 Task: Plan a trip to Siracusa, Italy from 9th November, 2023 to 16th November, 2023 for 2 adults.2 bedrooms having 2 beds and 1 bathroom. Property type can be flat. Booking option can be shelf check-in. Look for 5 properties as per requirement.
Action: Mouse moved to (505, 114)
Screenshot: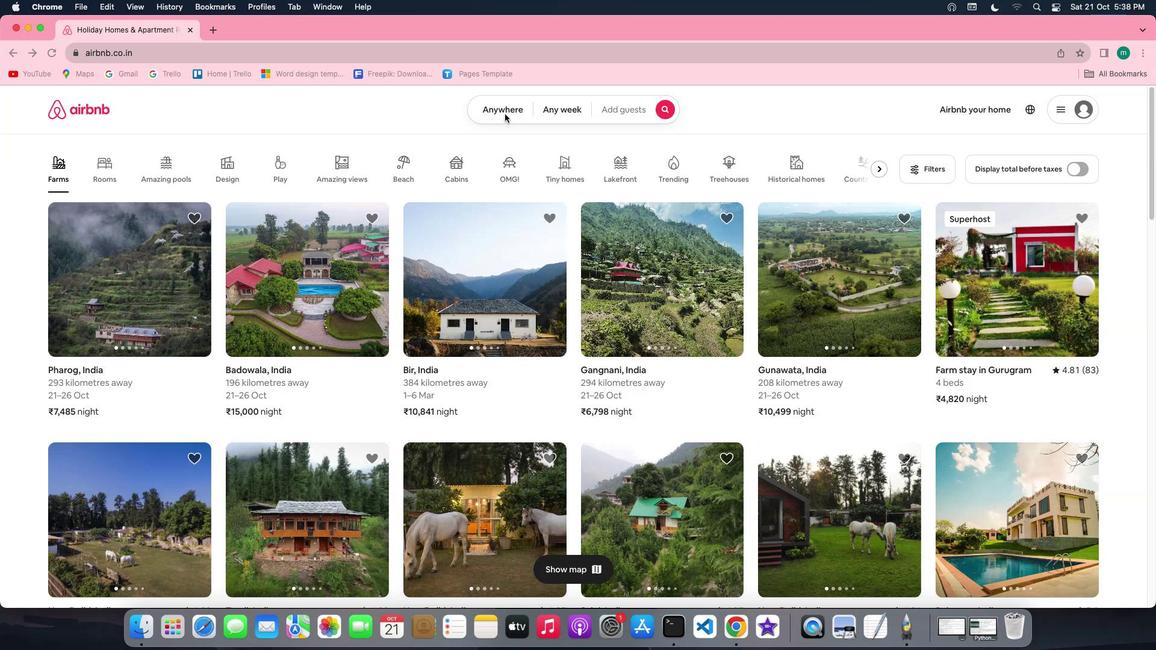 
Action: Mouse pressed left at (505, 114)
Screenshot: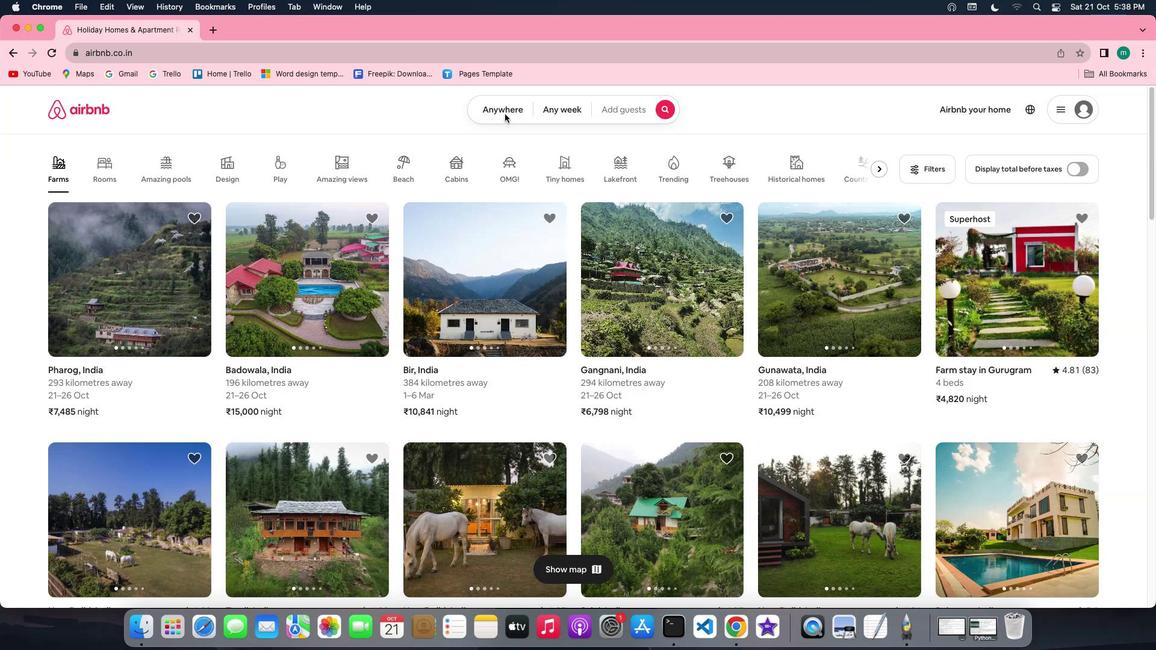 
Action: Mouse pressed left at (505, 114)
Screenshot: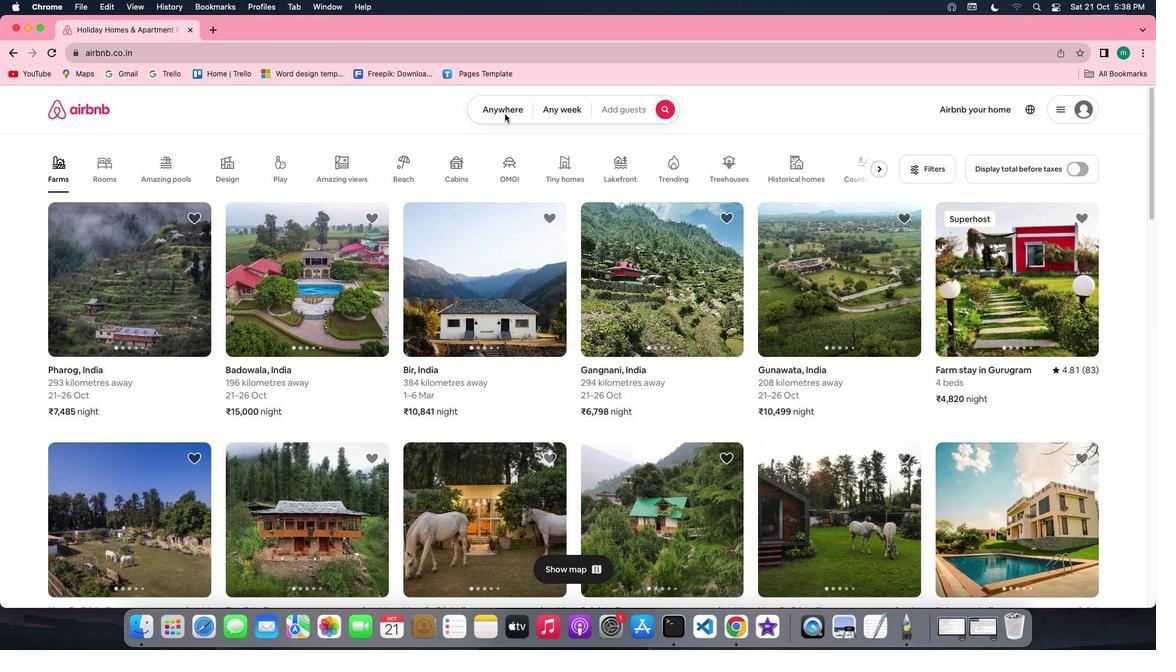 
Action: Mouse moved to (430, 150)
Screenshot: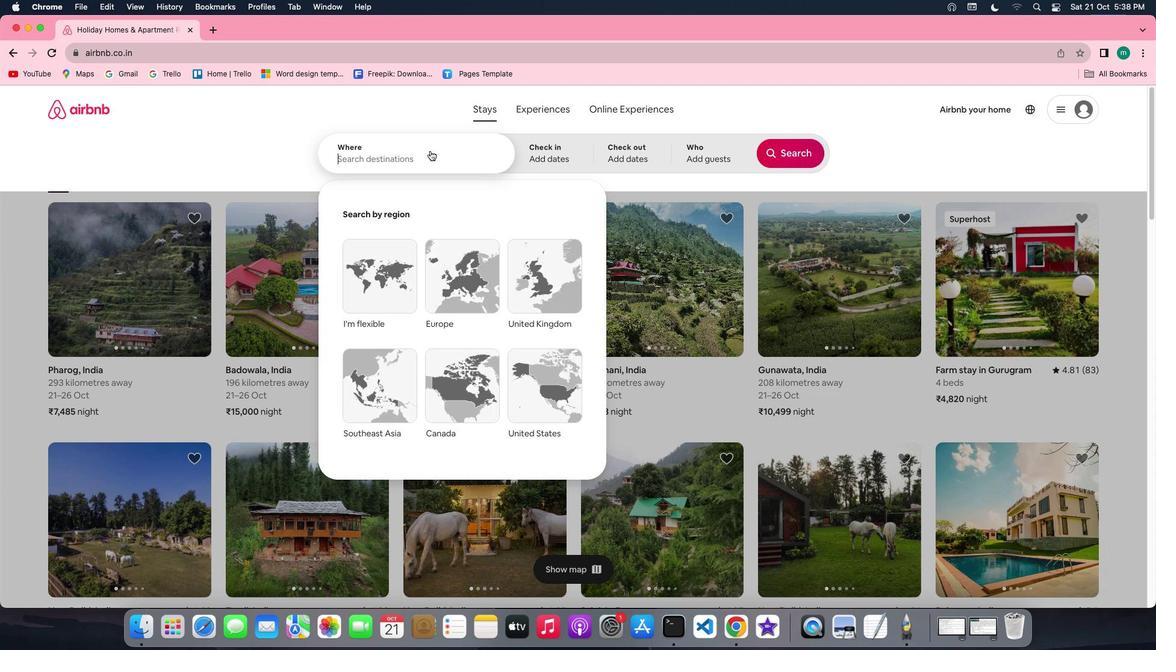
Action: Mouse pressed left at (430, 150)
Screenshot: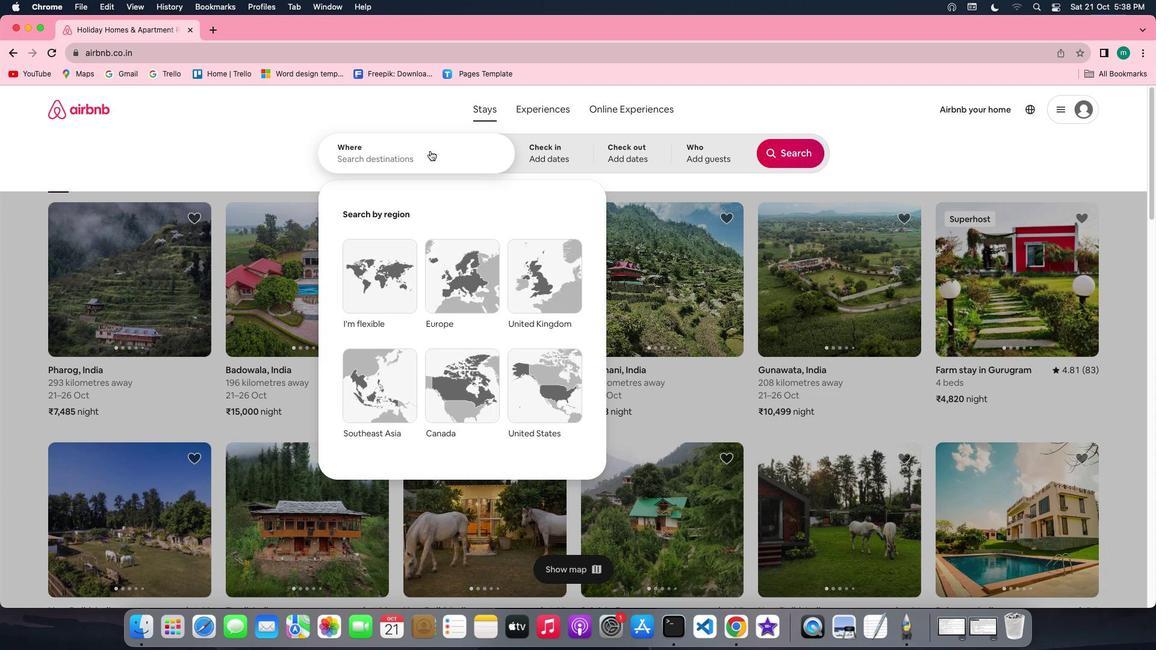 
Action: Mouse moved to (428, 157)
Screenshot: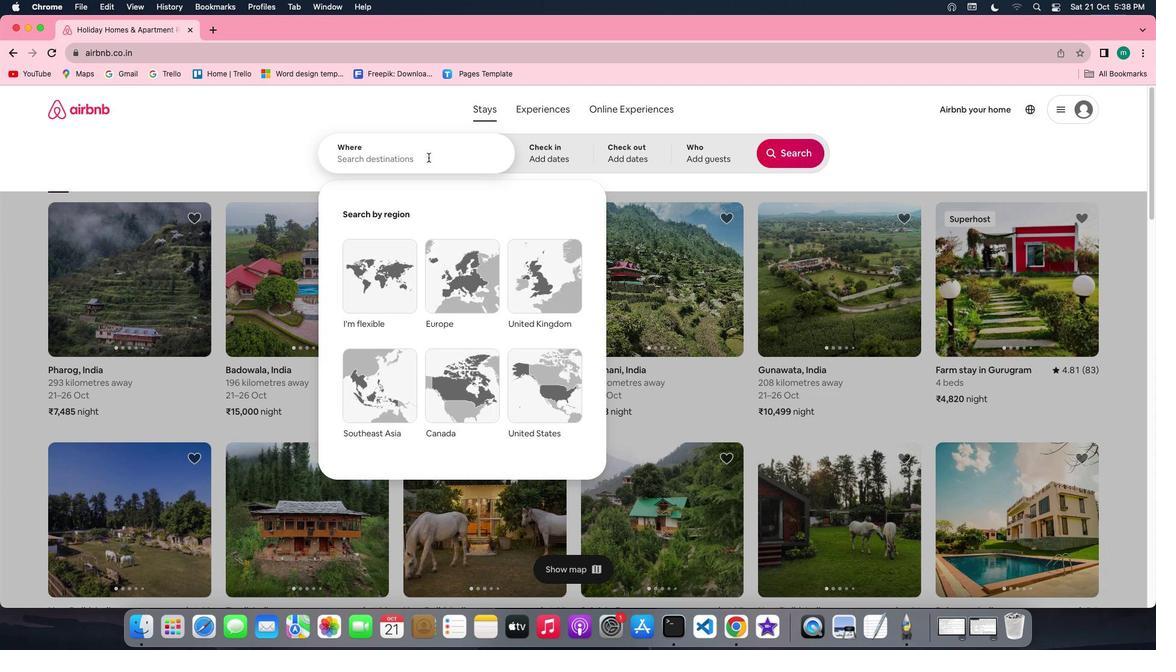 
Action: Mouse pressed left at (428, 157)
Screenshot: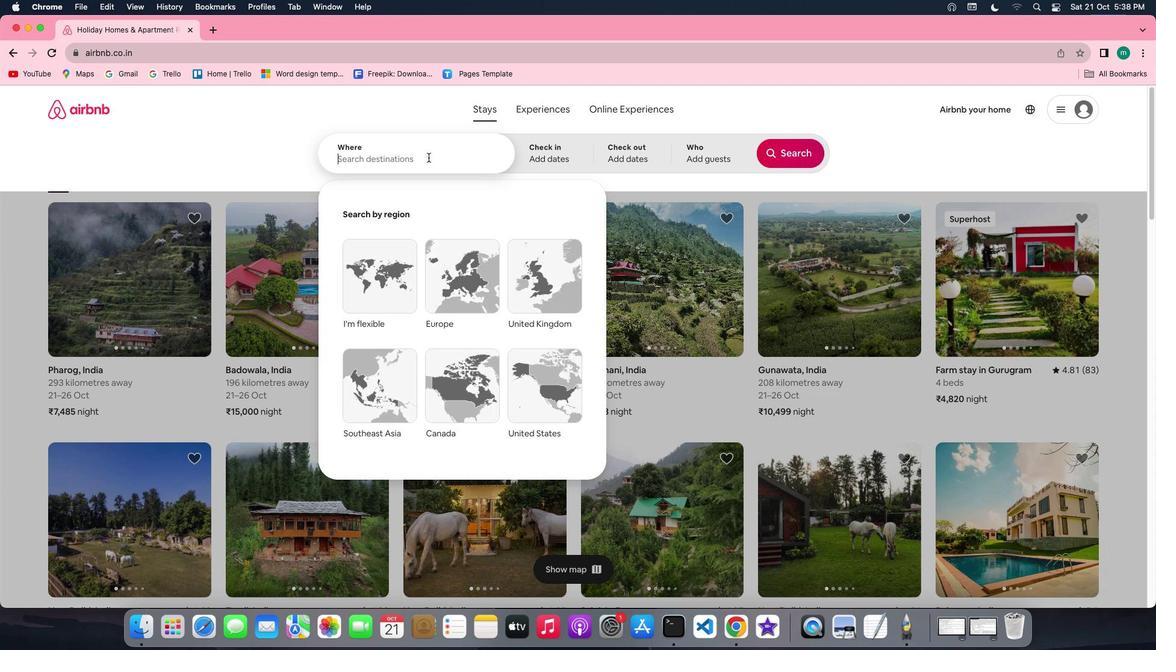 
Action: Key pressed Key.shift'S''i''r''a''c''u''s''a'','Key.spaceKey.shift'i''t''a''l''y'
Screenshot: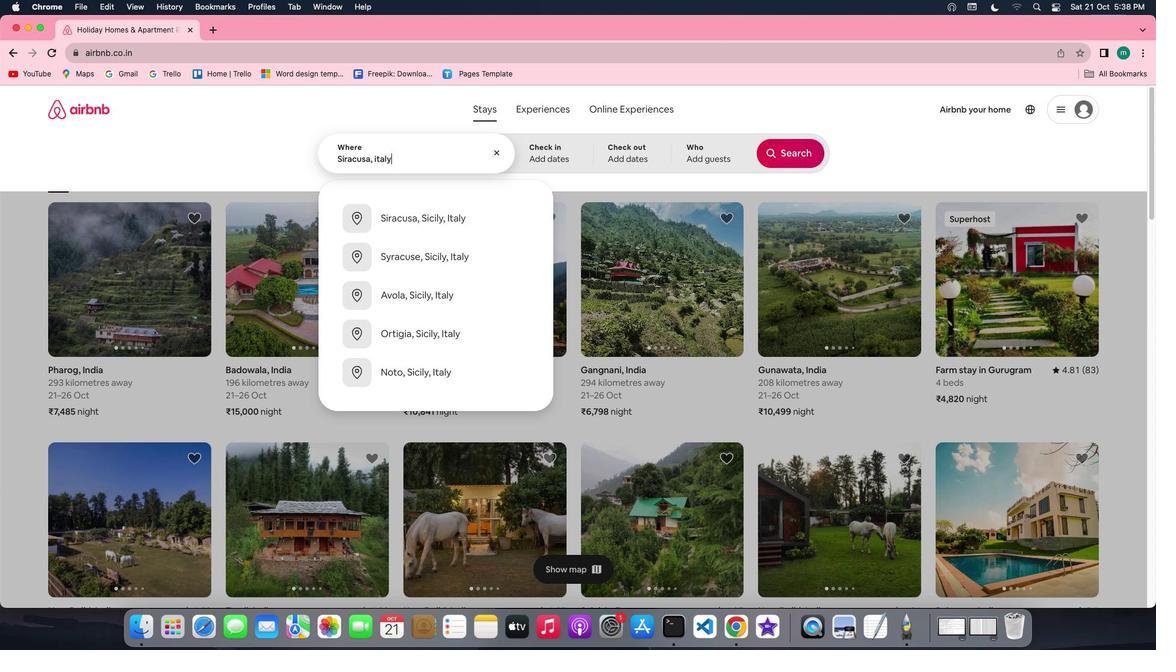 
Action: Mouse moved to (566, 147)
Screenshot: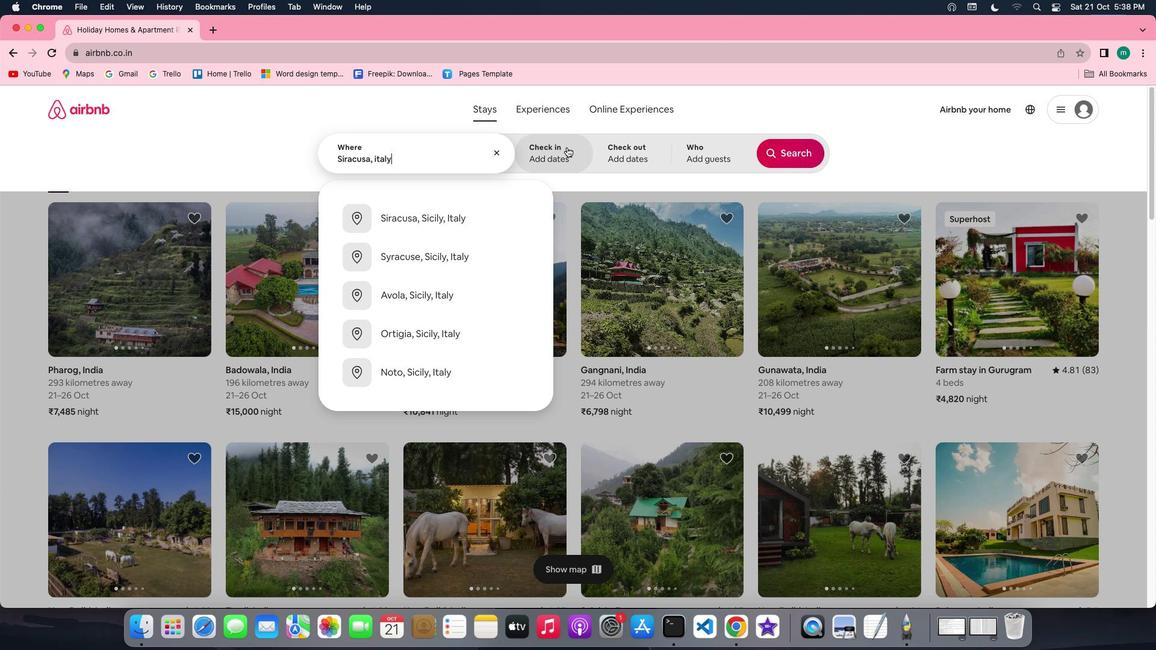 
Action: Mouse pressed left at (566, 147)
Screenshot: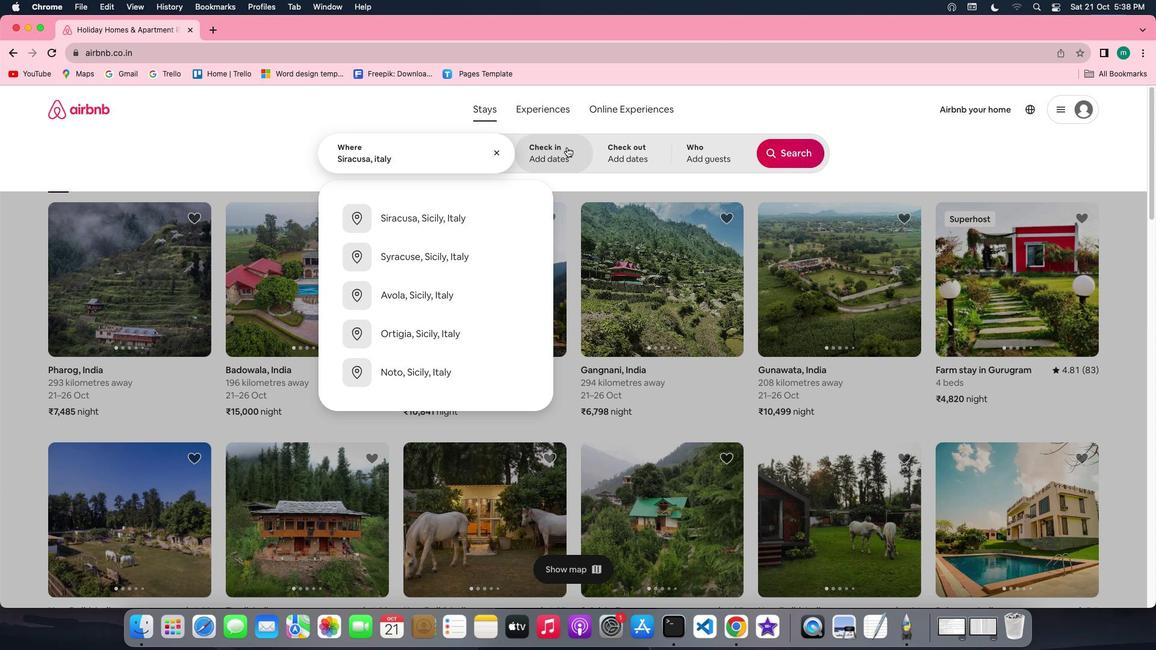 
Action: Mouse moved to (714, 328)
Screenshot: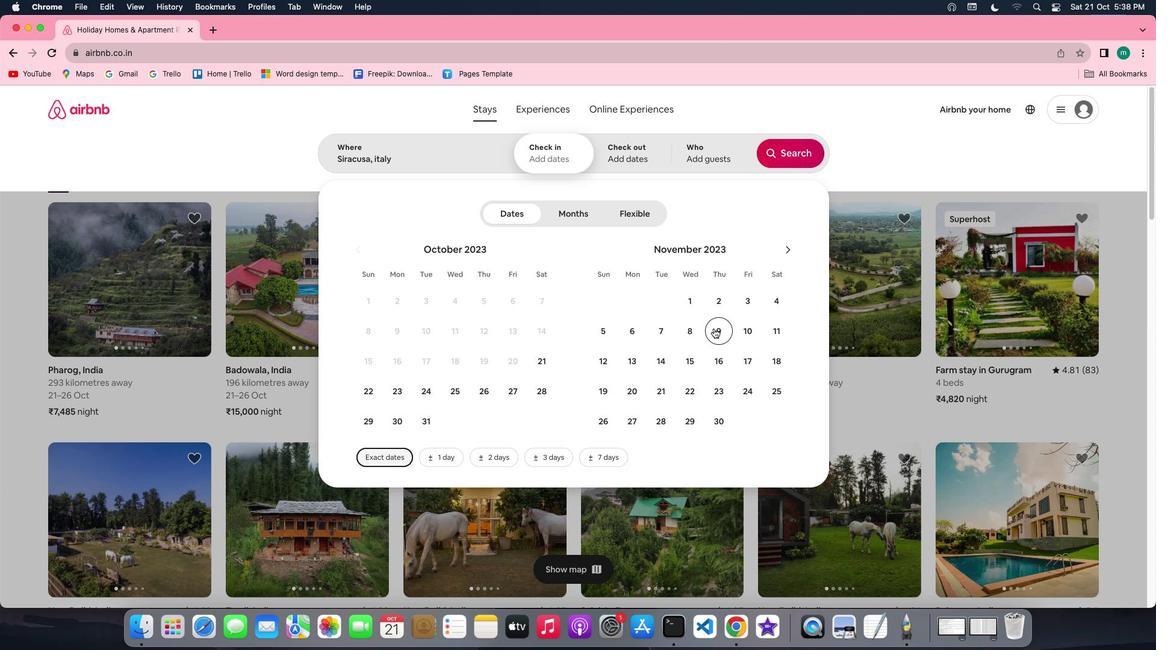 
Action: Mouse pressed left at (714, 328)
Screenshot: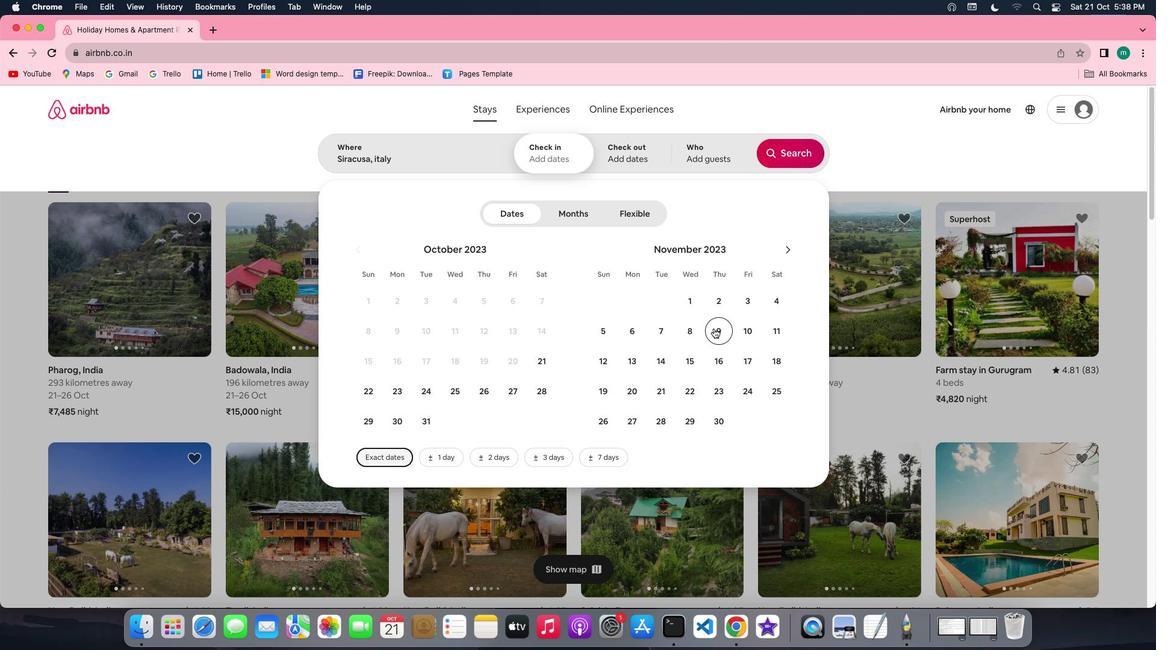 
Action: Mouse moved to (719, 351)
Screenshot: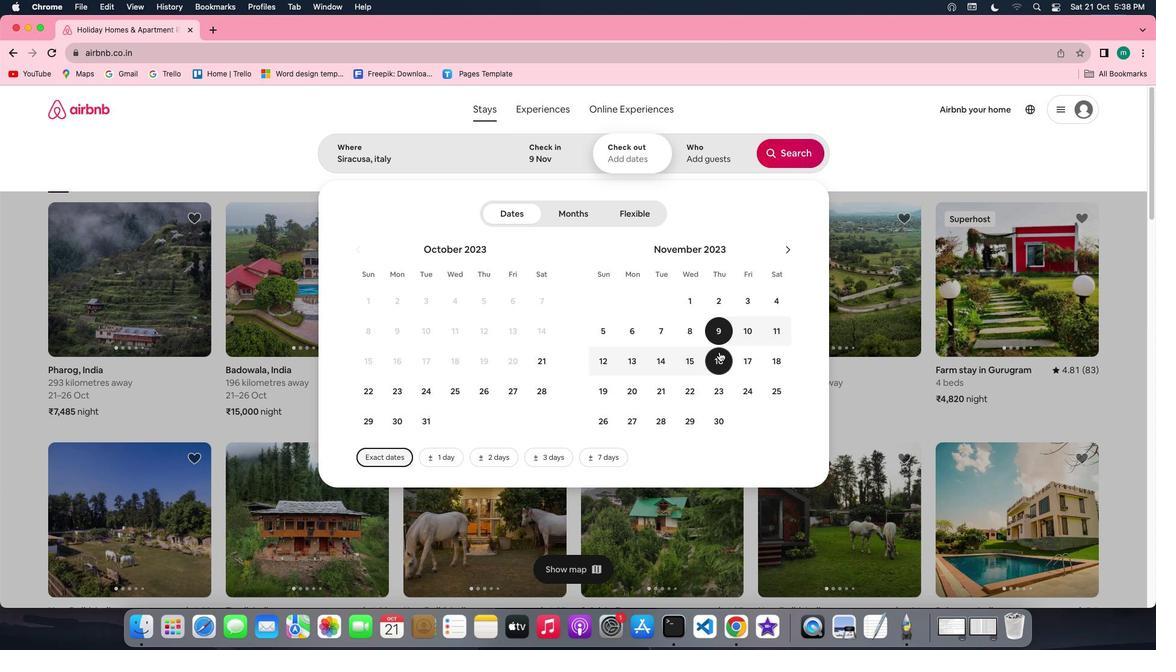 
Action: Mouse pressed left at (719, 351)
Screenshot: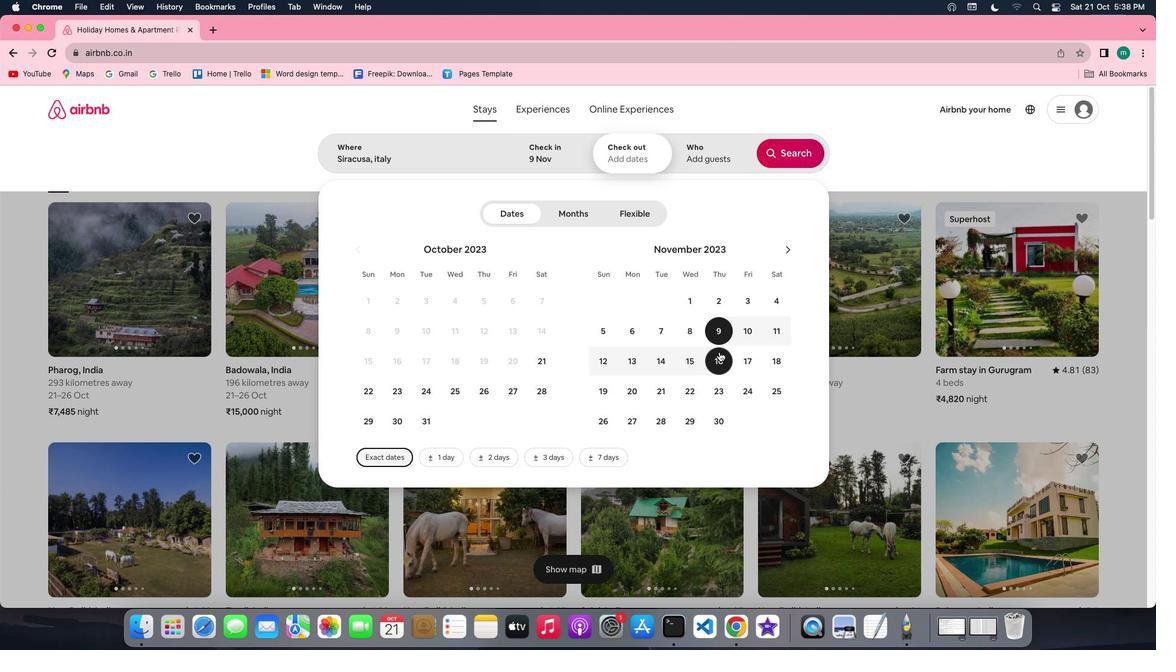 
Action: Mouse moved to (719, 140)
Screenshot: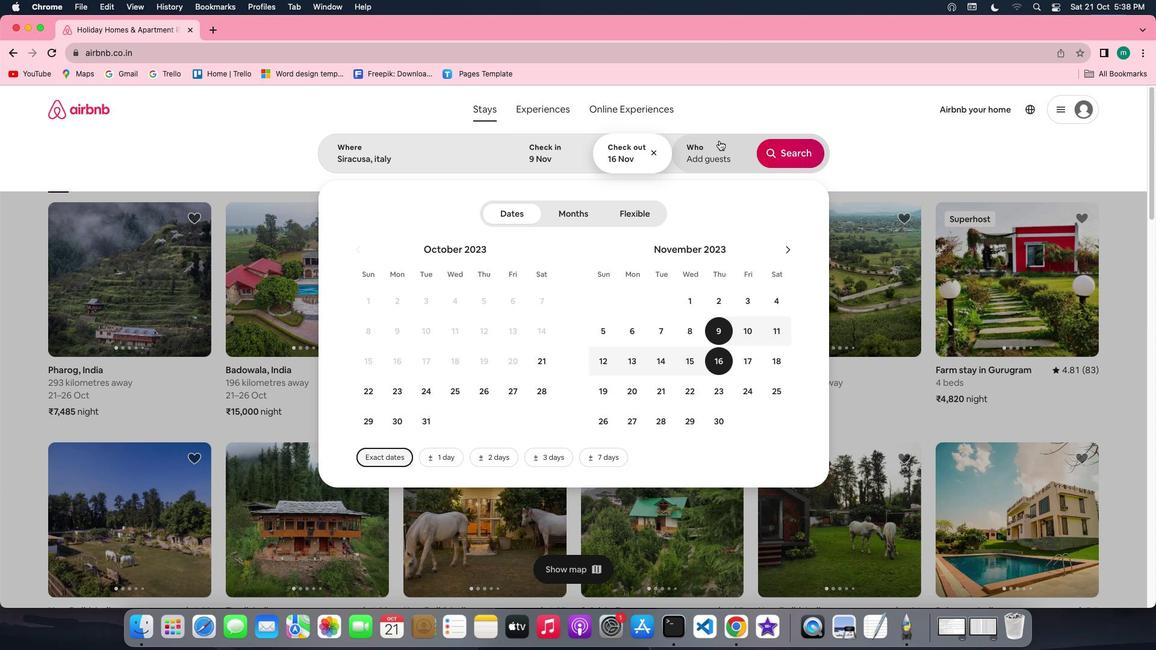 
Action: Mouse pressed left at (719, 140)
Screenshot: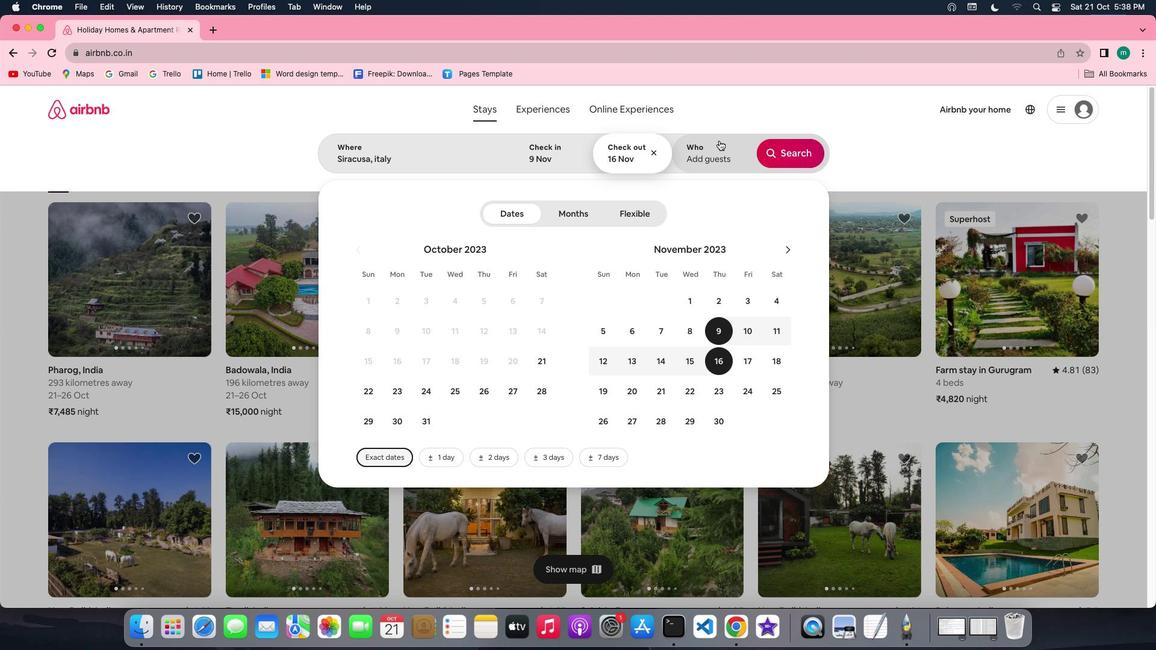 
Action: Mouse moved to (800, 213)
Screenshot: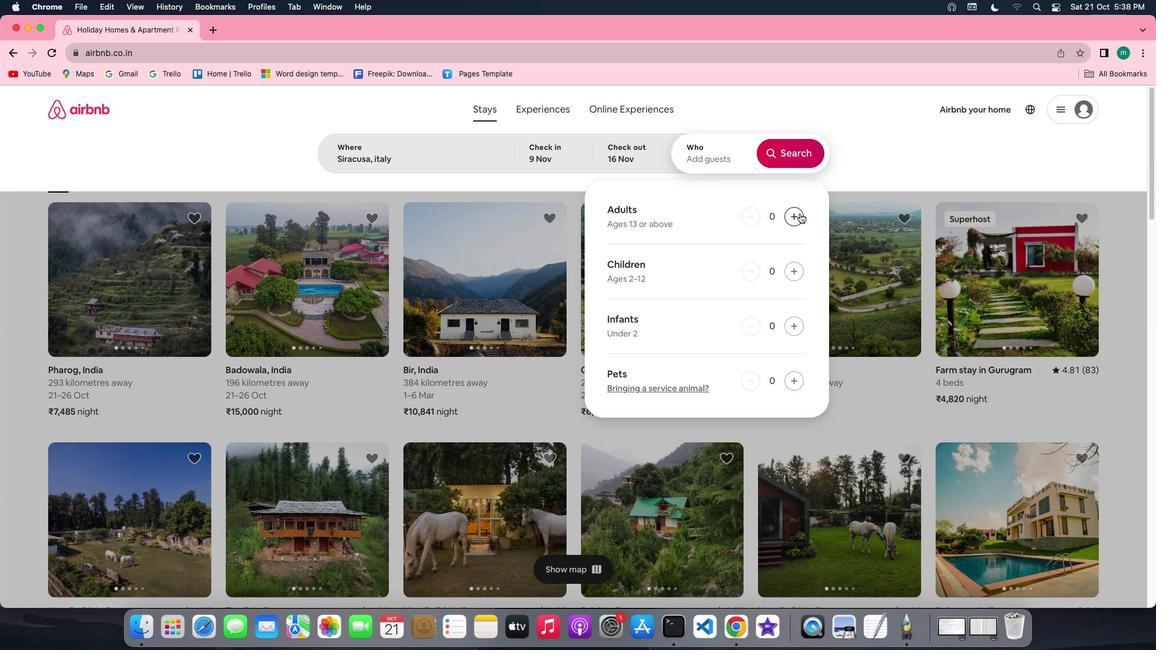 
Action: Mouse pressed left at (800, 213)
Screenshot: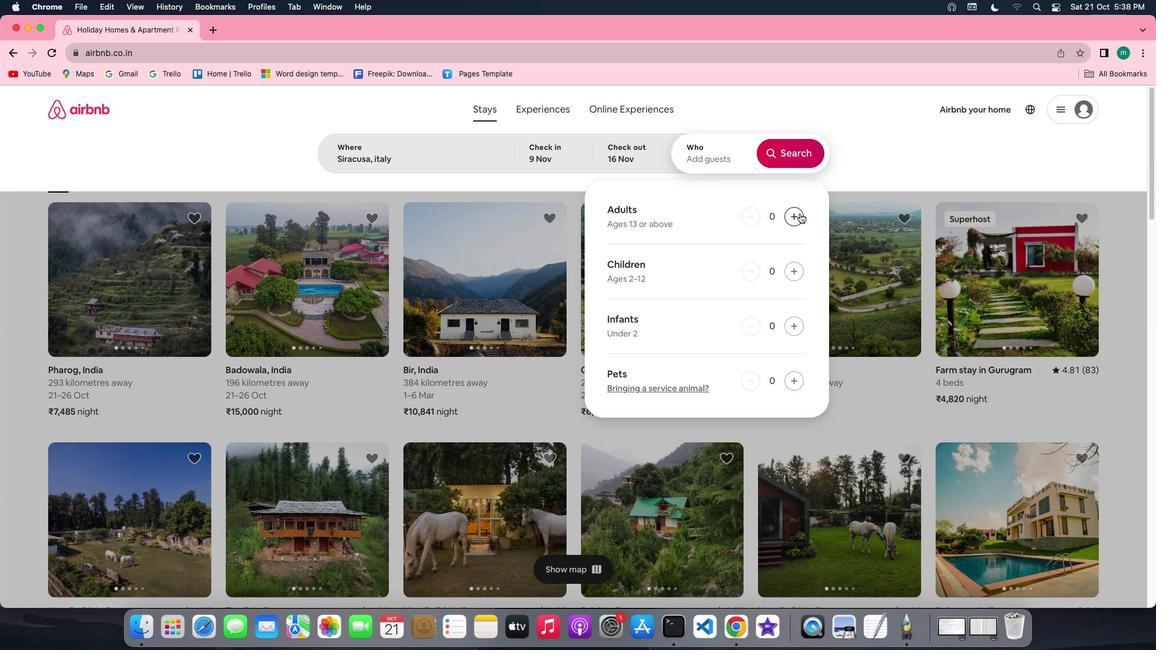 
Action: Mouse pressed left at (800, 213)
Screenshot: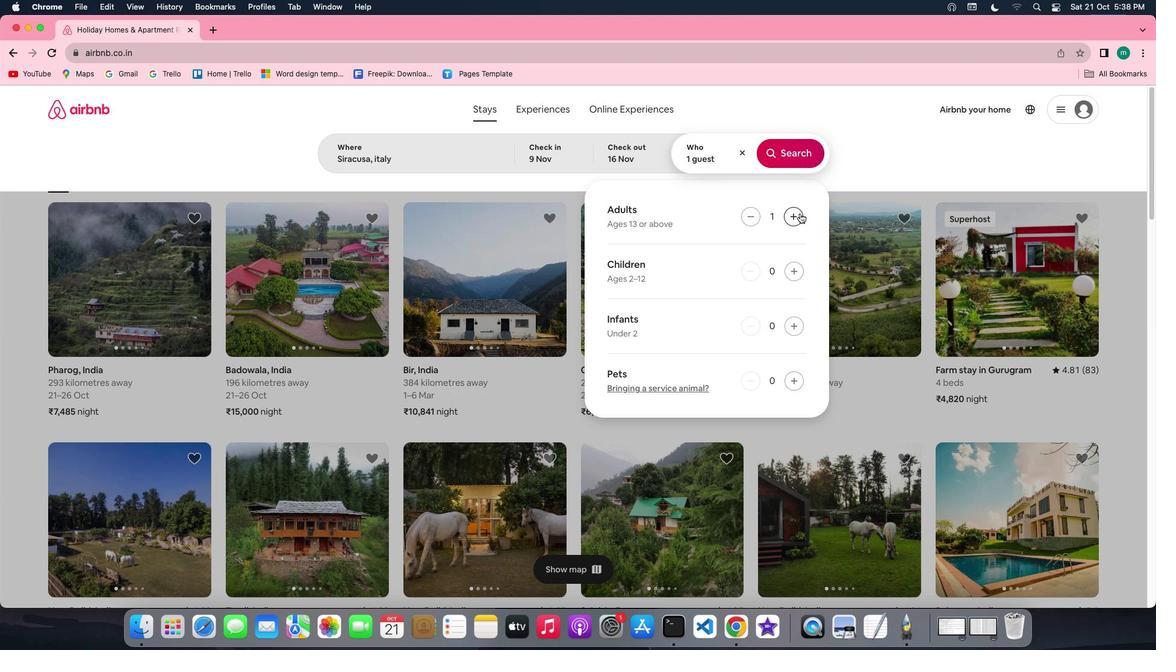 
Action: Mouse moved to (782, 154)
Screenshot: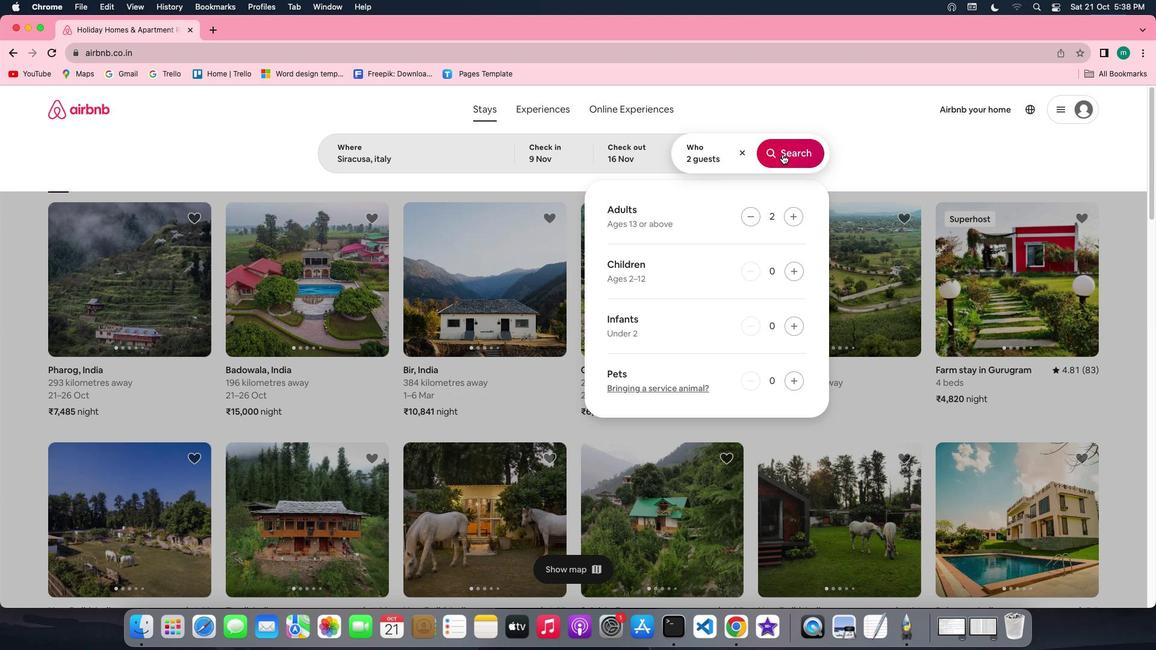 
Action: Mouse pressed left at (782, 154)
Screenshot: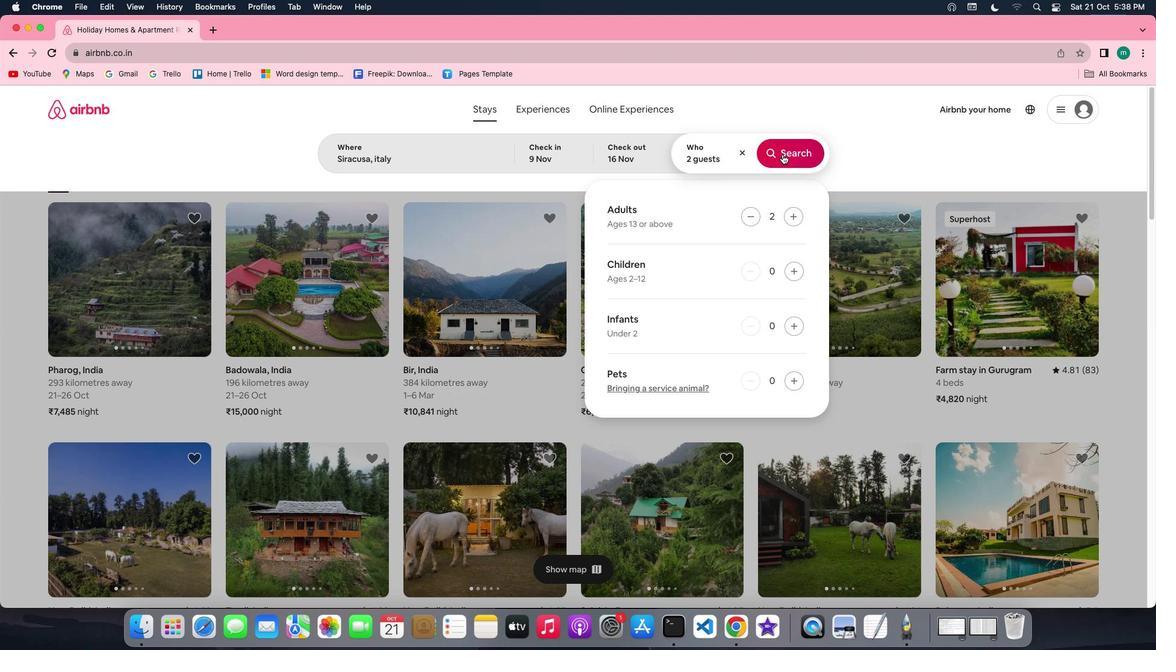 
Action: Mouse moved to (960, 157)
Screenshot: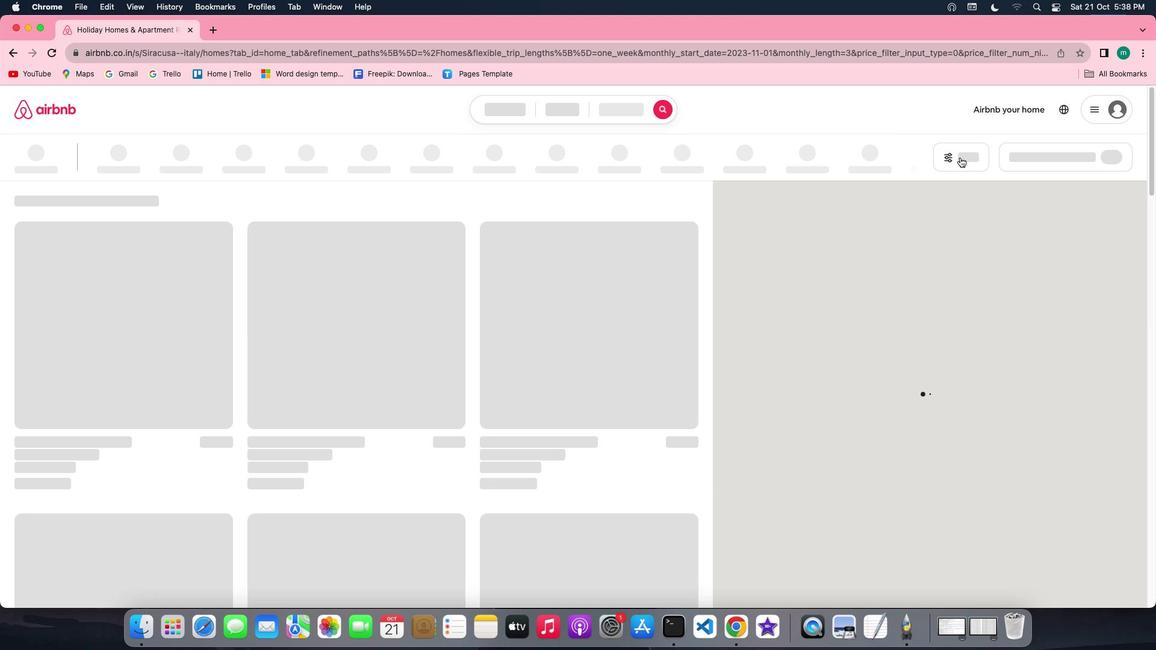 
Action: Mouse pressed left at (960, 157)
Screenshot: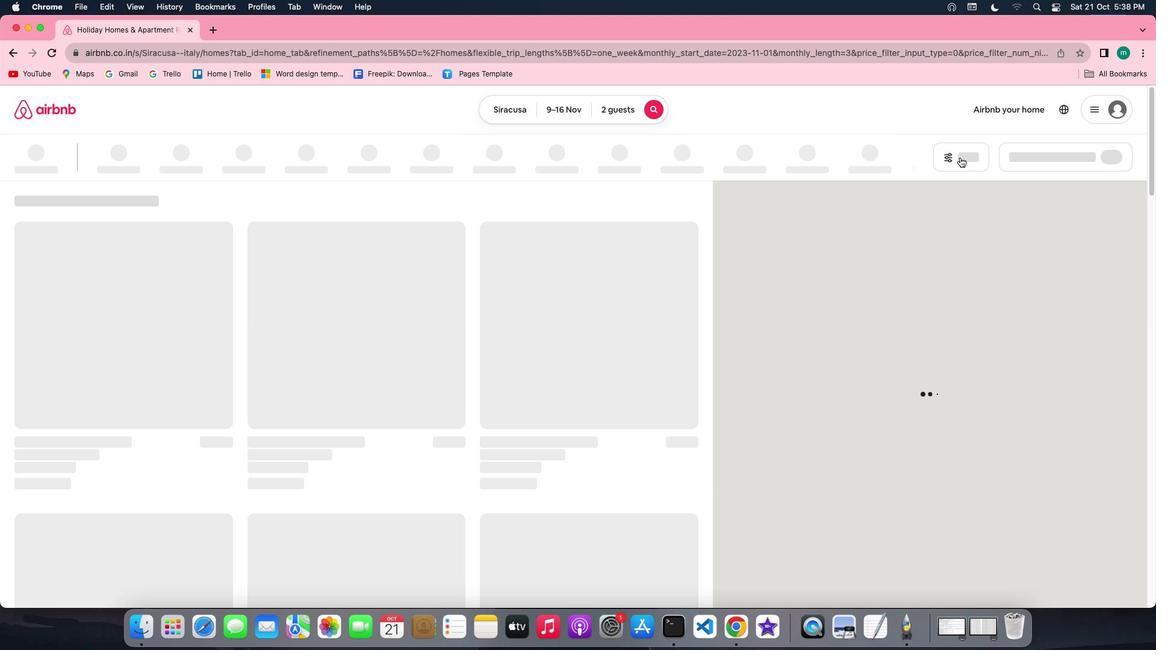 
Action: Mouse moved to (964, 155)
Screenshot: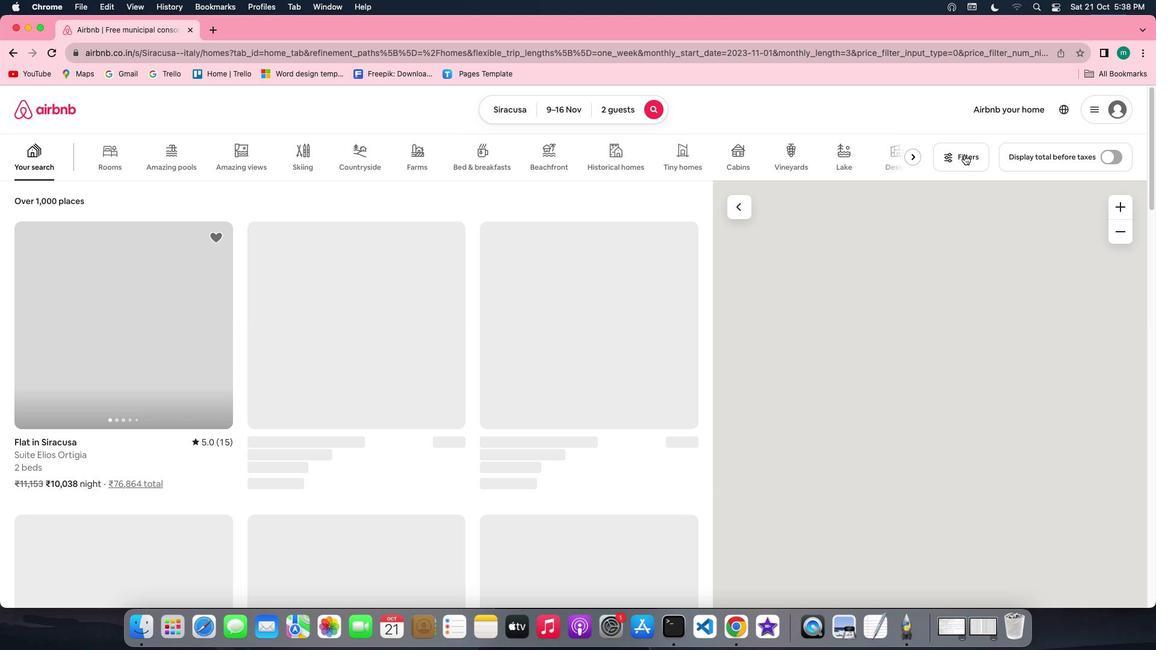 
Action: Mouse pressed left at (964, 155)
Screenshot: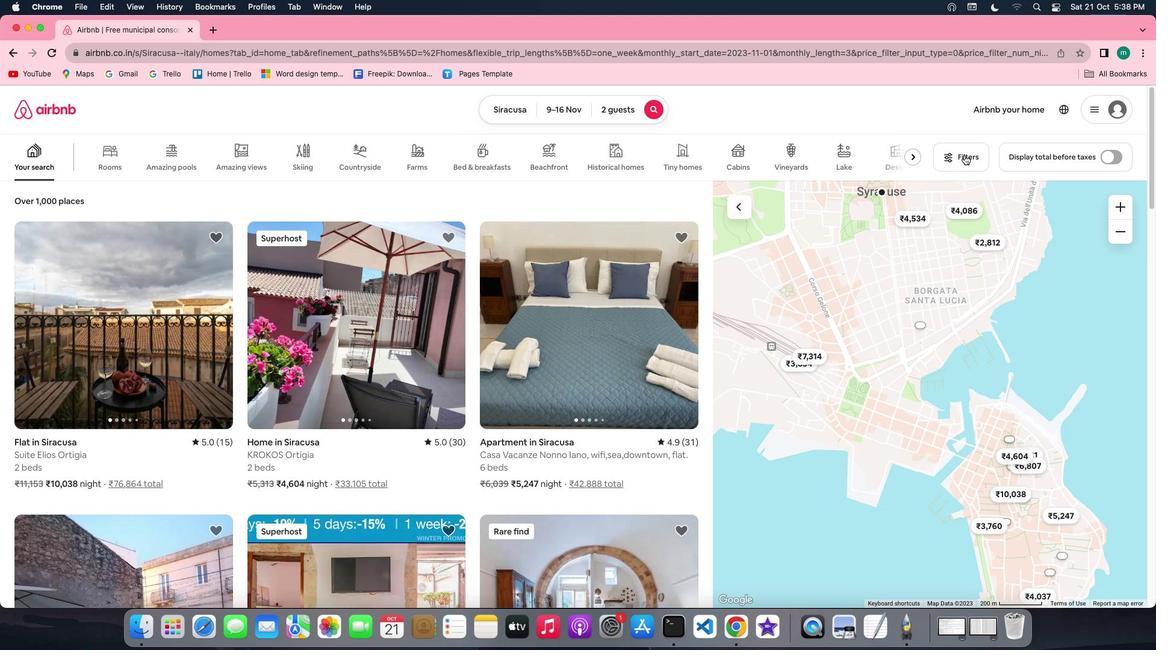 
Action: Mouse moved to (576, 302)
Screenshot: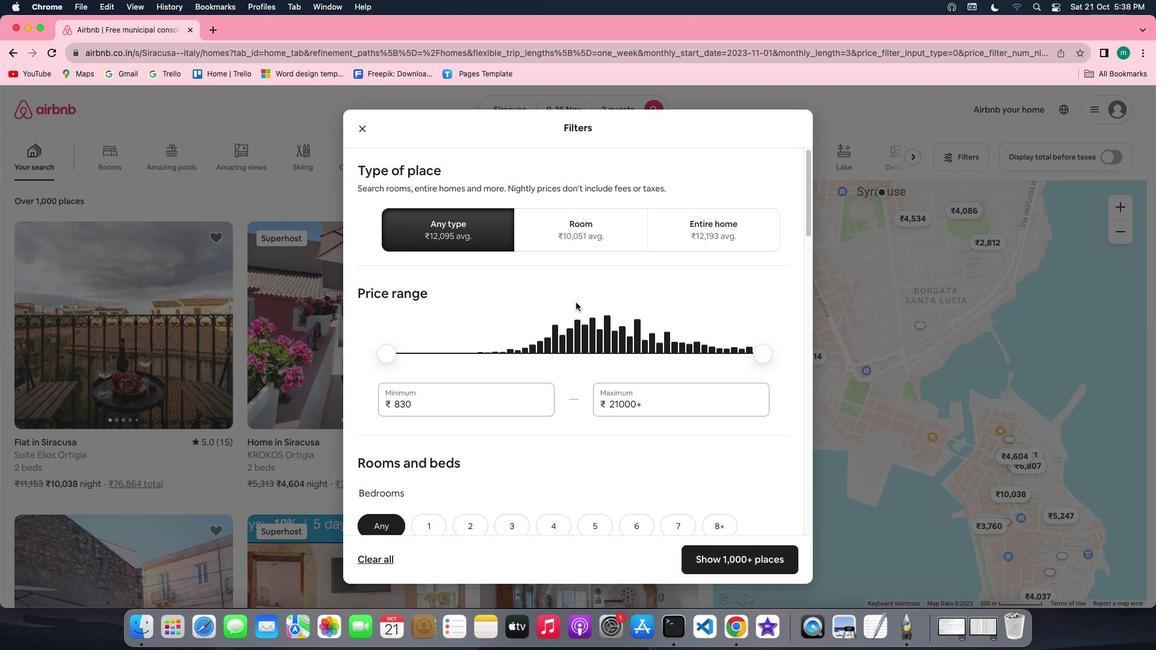 
Action: Mouse scrolled (576, 302) with delta (0, 0)
Screenshot: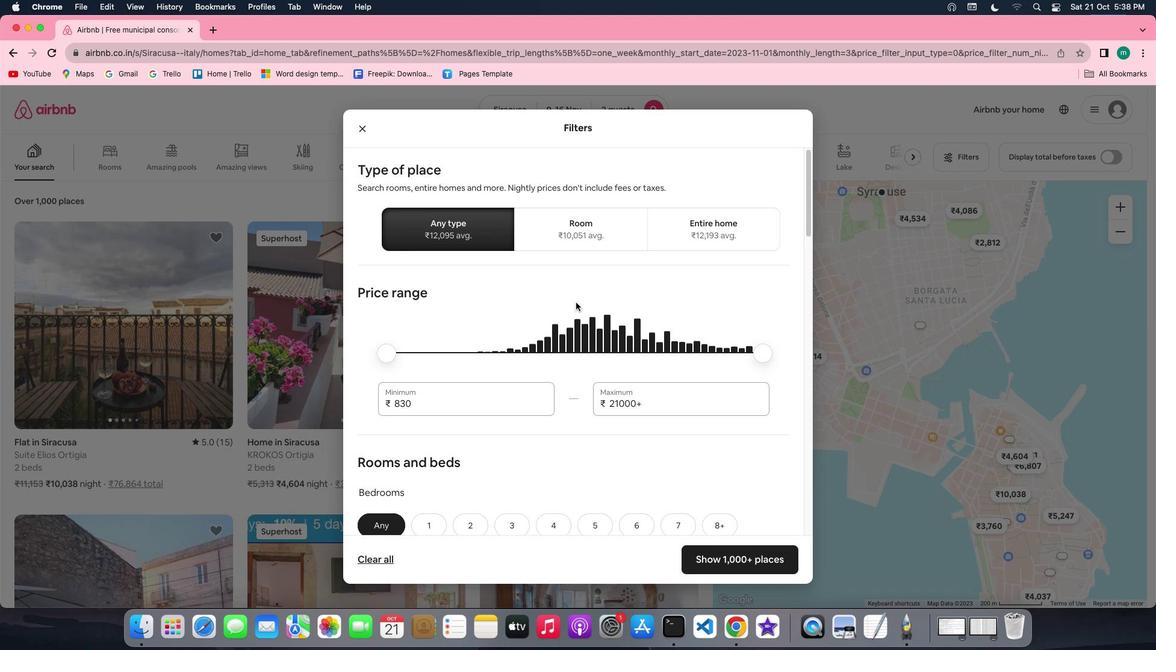 
Action: Mouse scrolled (576, 302) with delta (0, 0)
Screenshot: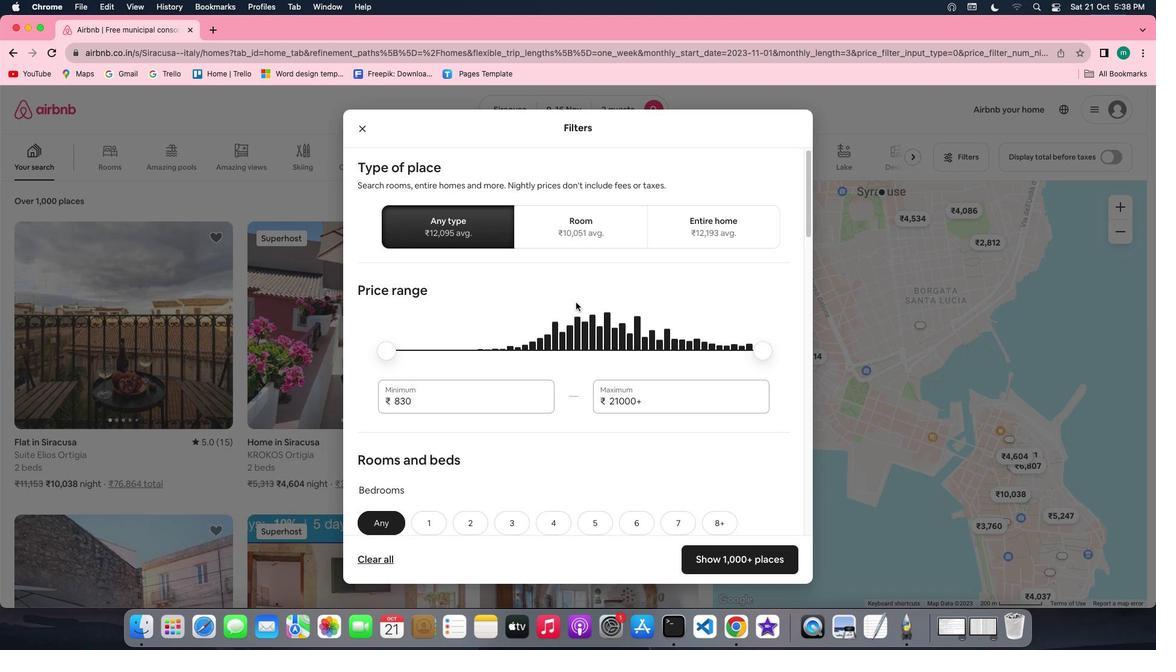 
Action: Mouse scrolled (576, 302) with delta (0, 0)
Screenshot: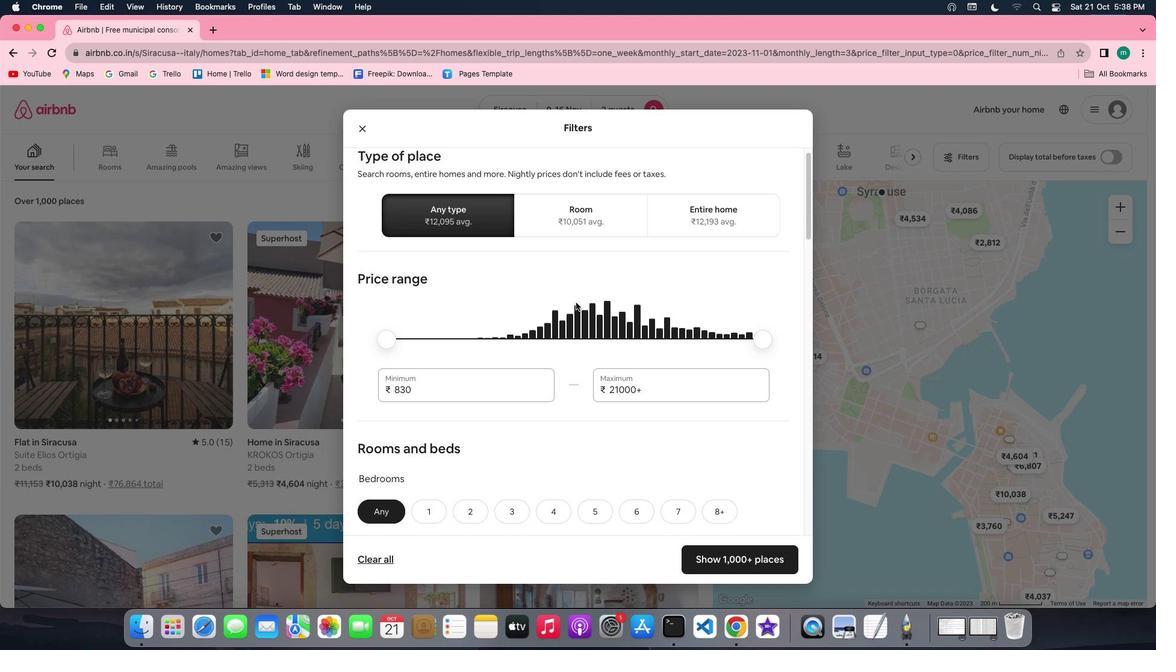 
Action: Mouse scrolled (576, 302) with delta (0, 0)
Screenshot: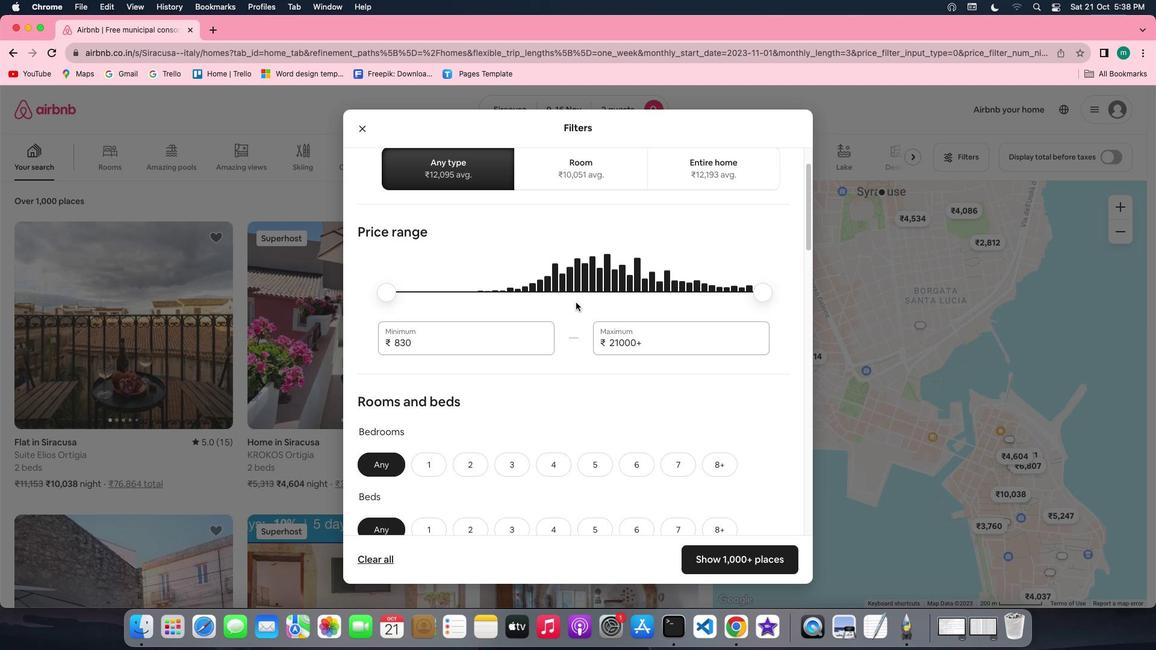 
Action: Mouse scrolled (576, 302) with delta (0, 0)
Screenshot: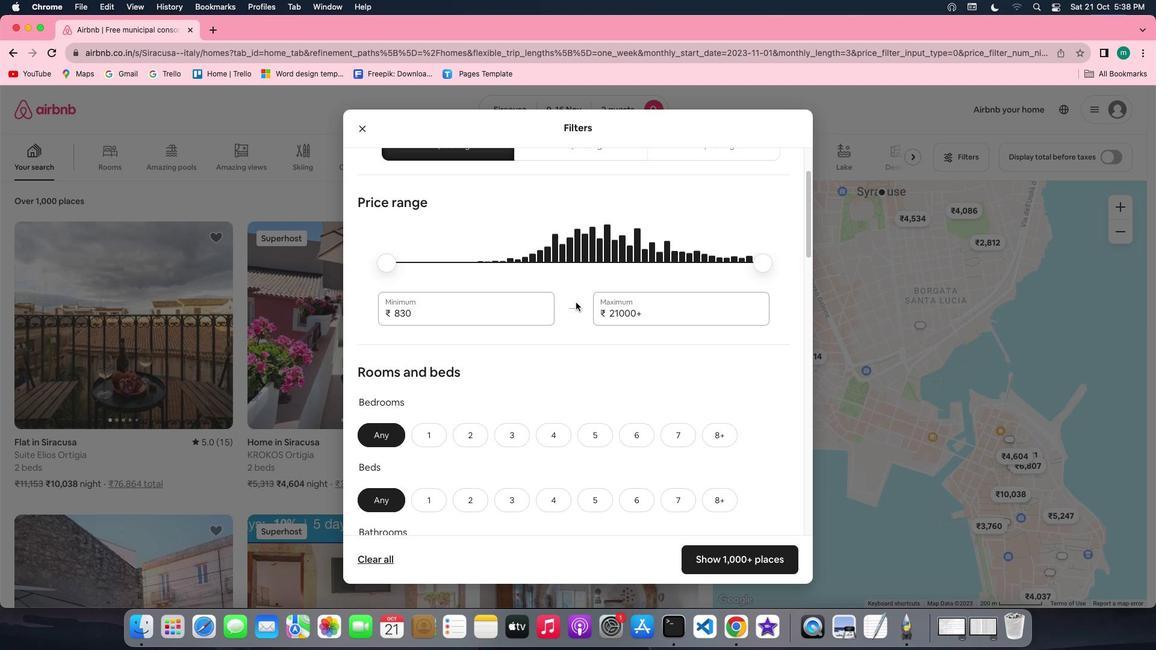 
Action: Mouse scrolled (576, 302) with delta (0, 0)
Screenshot: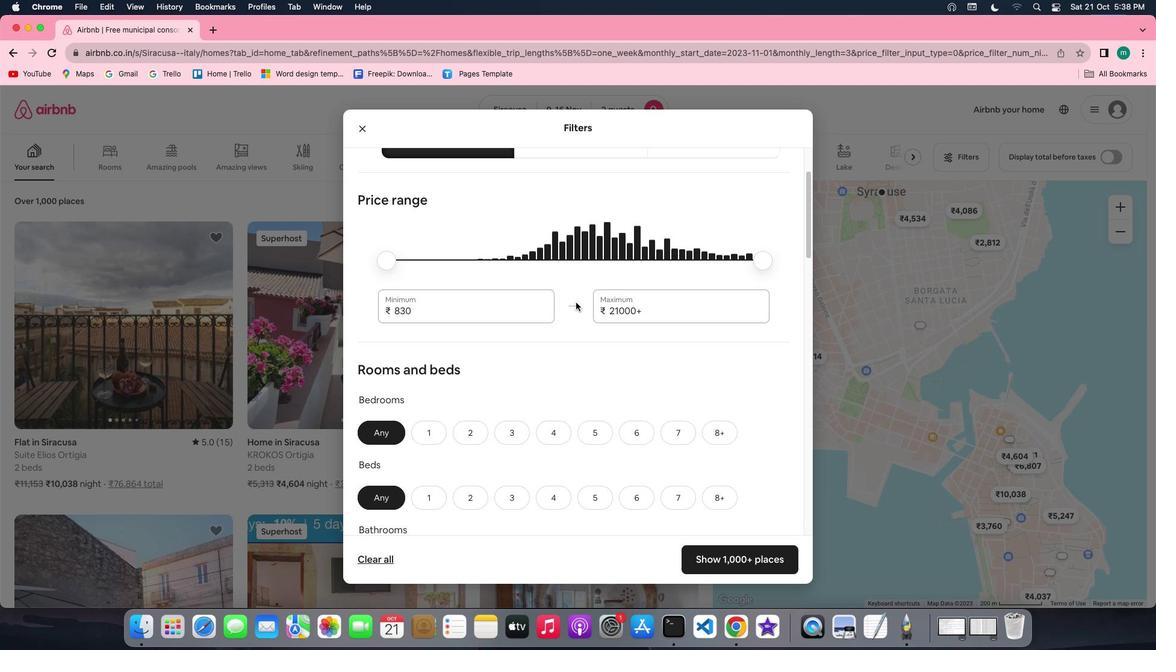 
Action: Mouse scrolled (576, 302) with delta (0, 0)
Screenshot: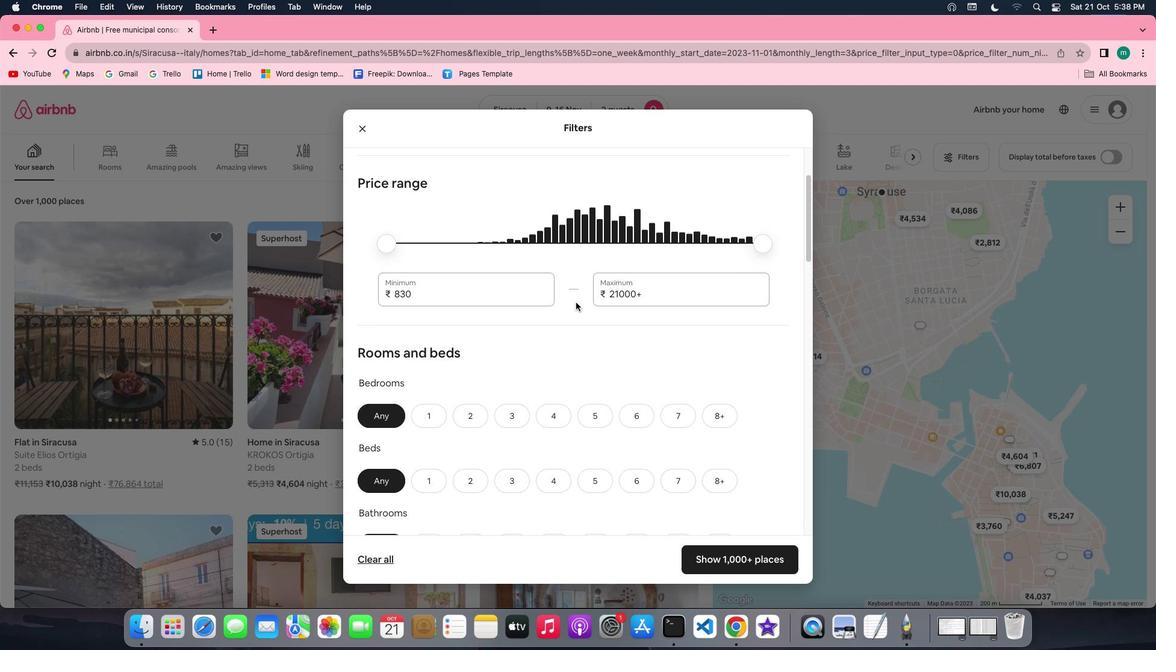 
Action: Mouse scrolled (576, 302) with delta (0, 0)
Screenshot: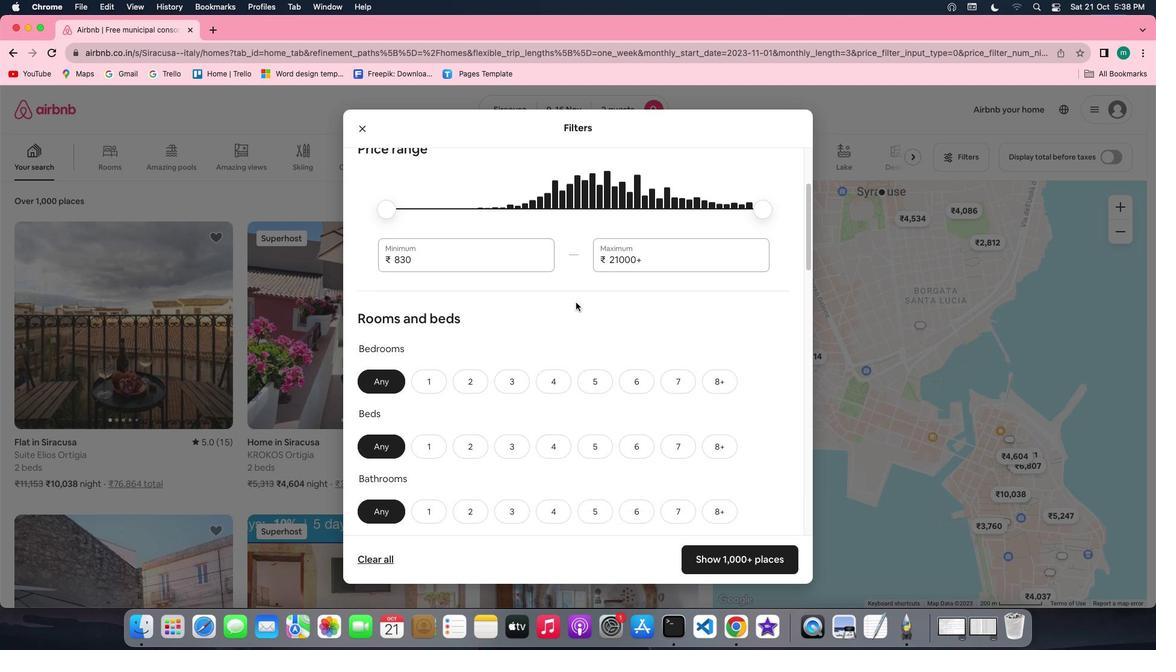 
Action: Mouse scrolled (576, 302) with delta (0, 0)
Screenshot: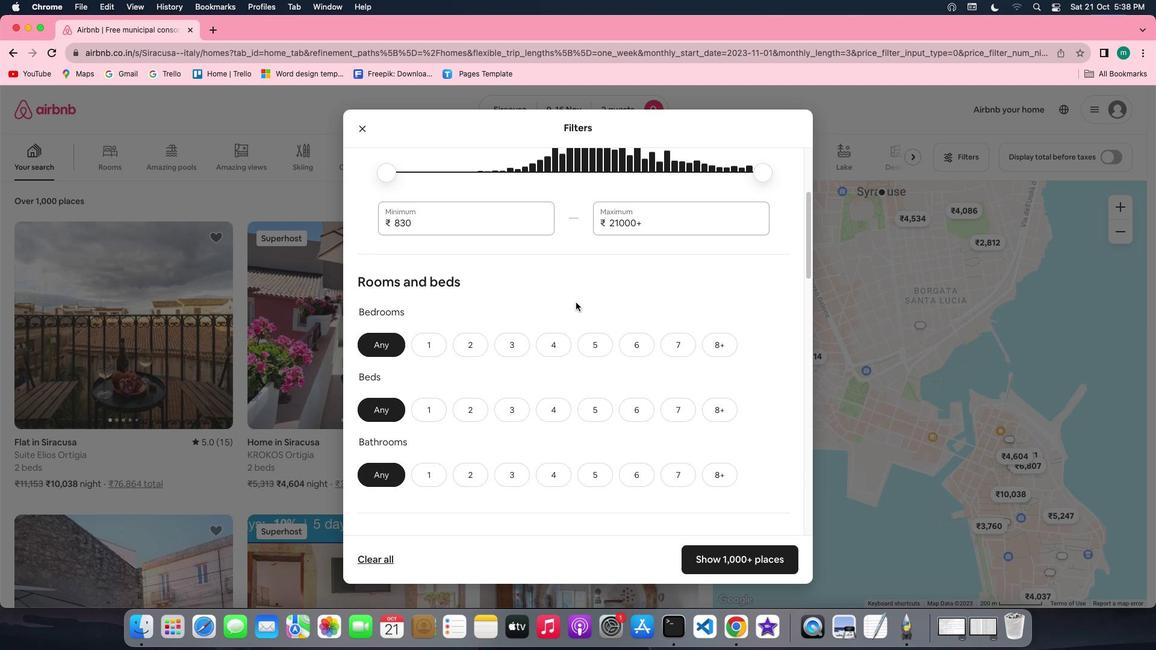 
Action: Mouse scrolled (576, 302) with delta (0, 0)
Screenshot: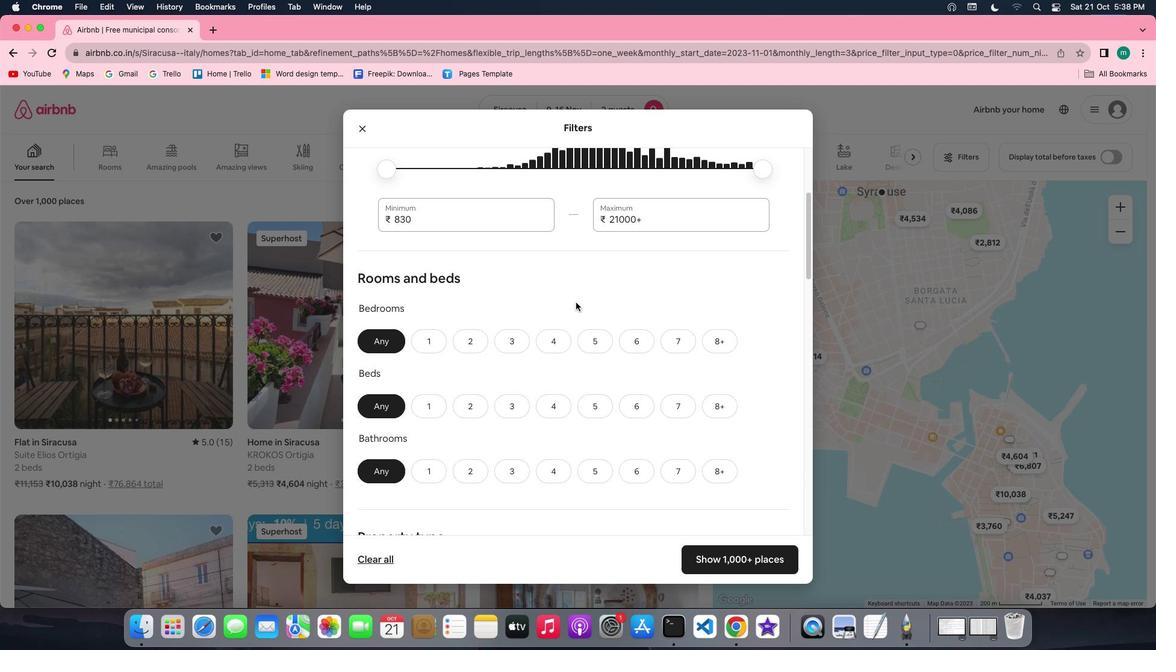 
Action: Mouse moved to (465, 334)
Screenshot: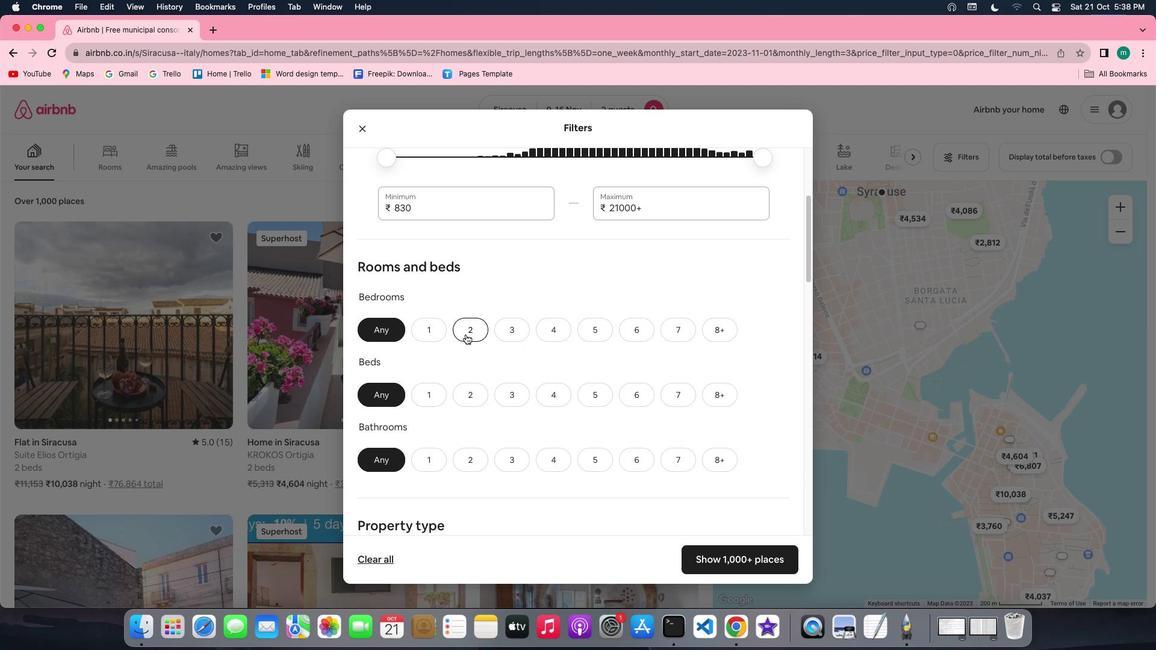 
Action: Mouse pressed left at (465, 334)
Screenshot: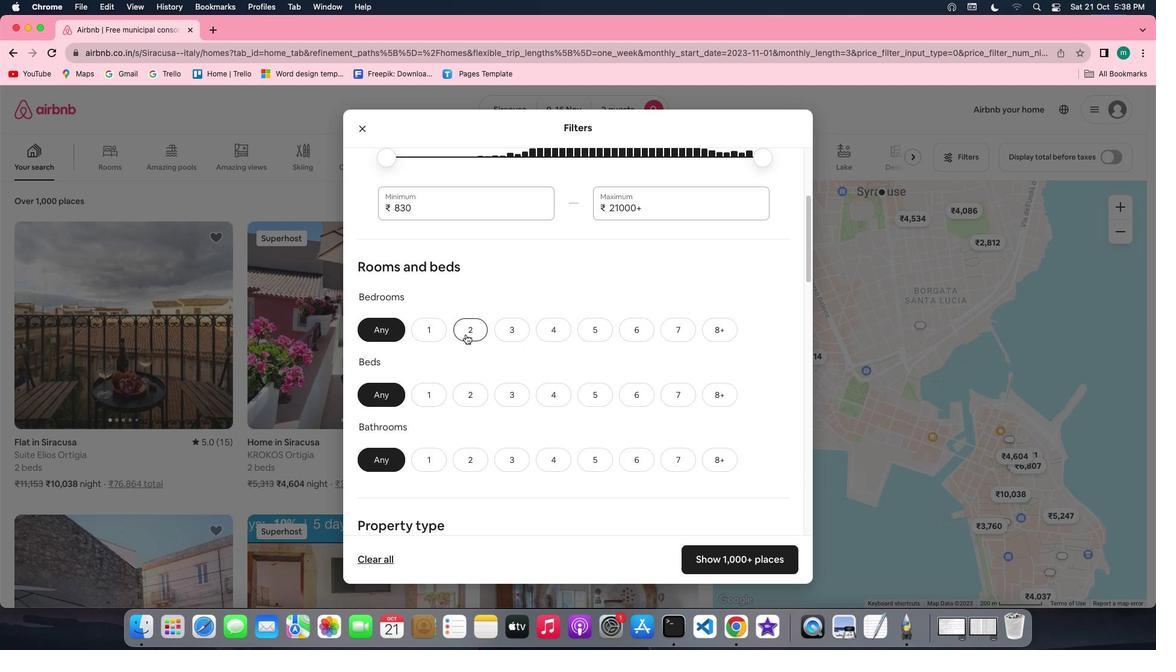 
Action: Mouse moved to (472, 396)
Screenshot: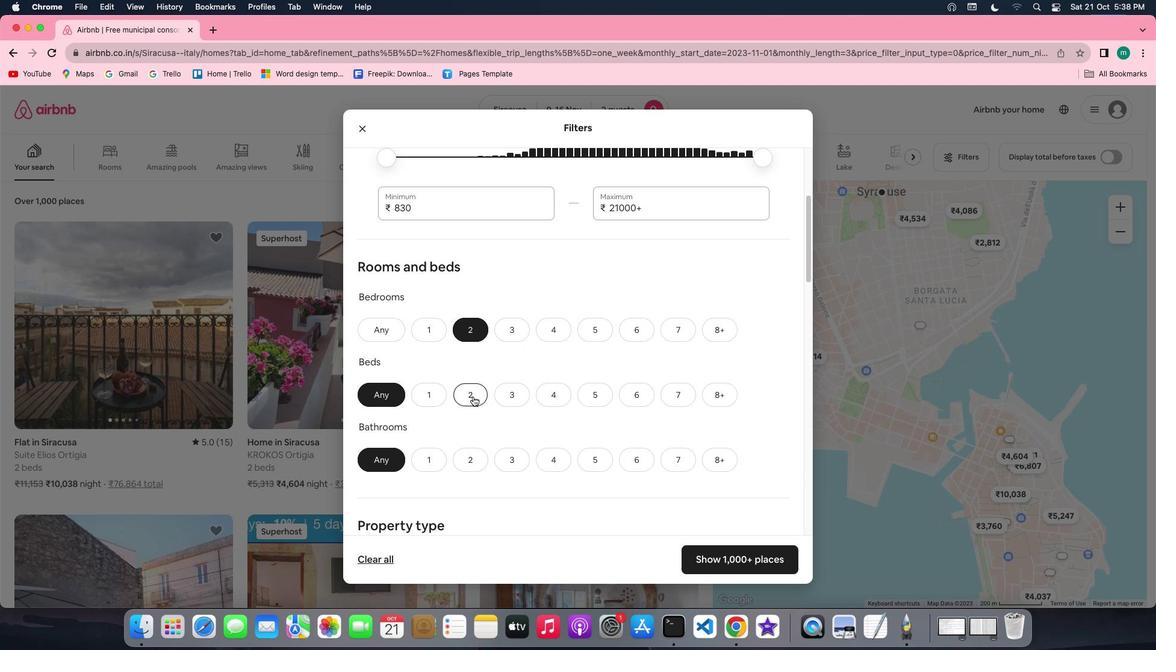 
Action: Mouse pressed left at (472, 396)
Screenshot: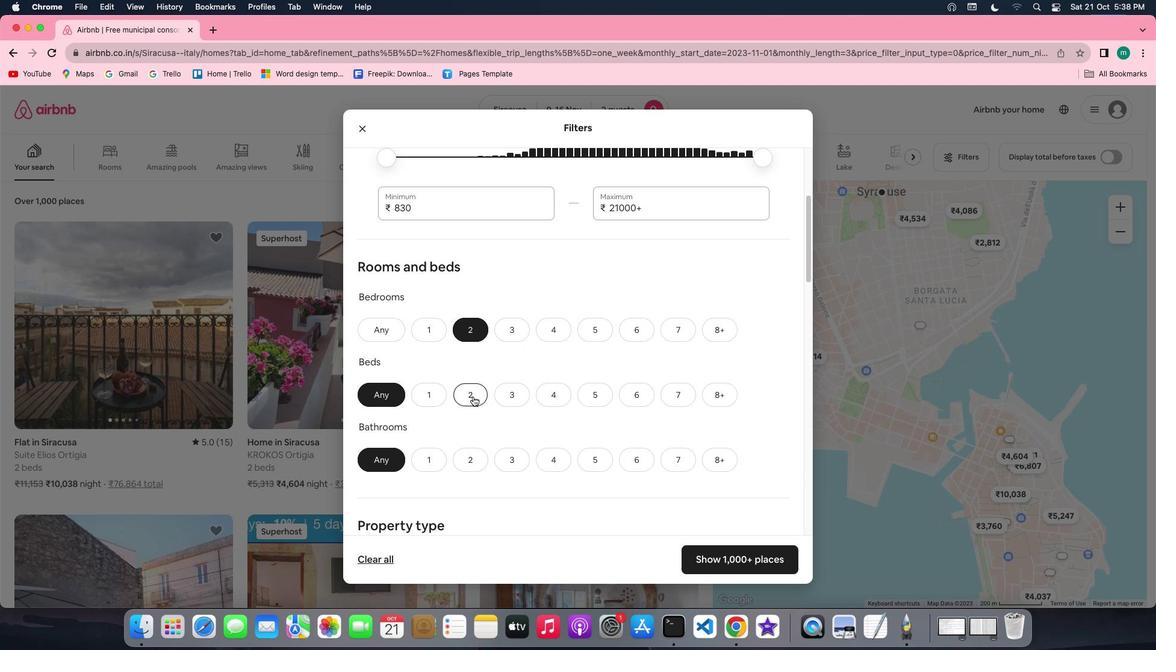 
Action: Mouse moved to (461, 458)
Screenshot: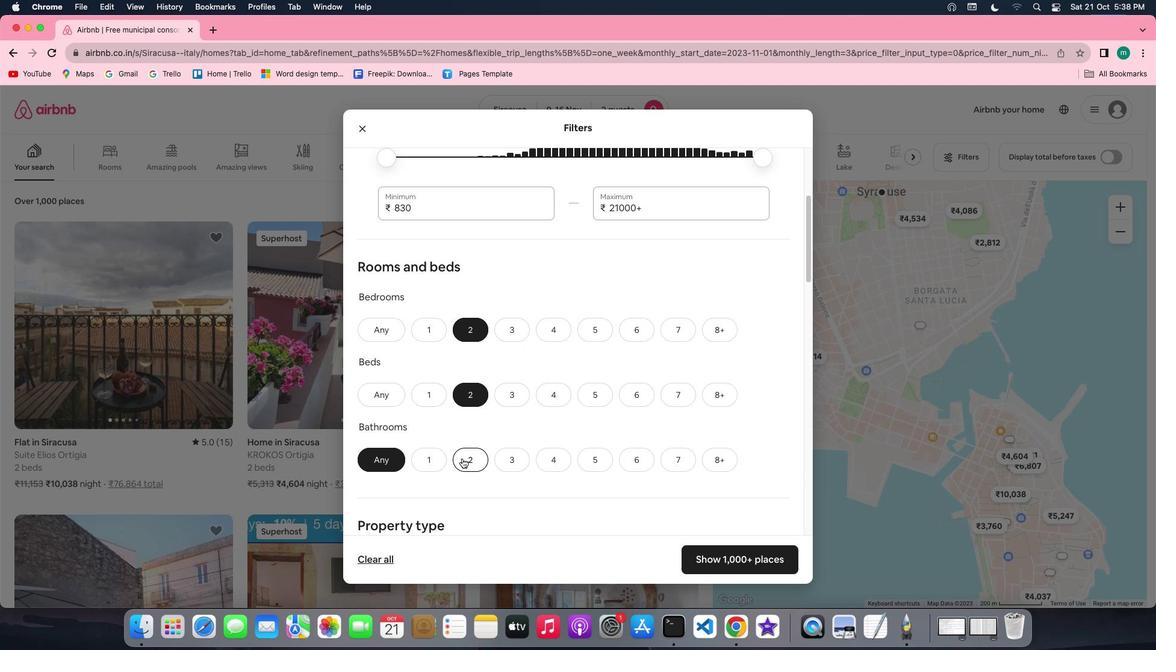 
Action: Mouse pressed left at (461, 458)
Screenshot: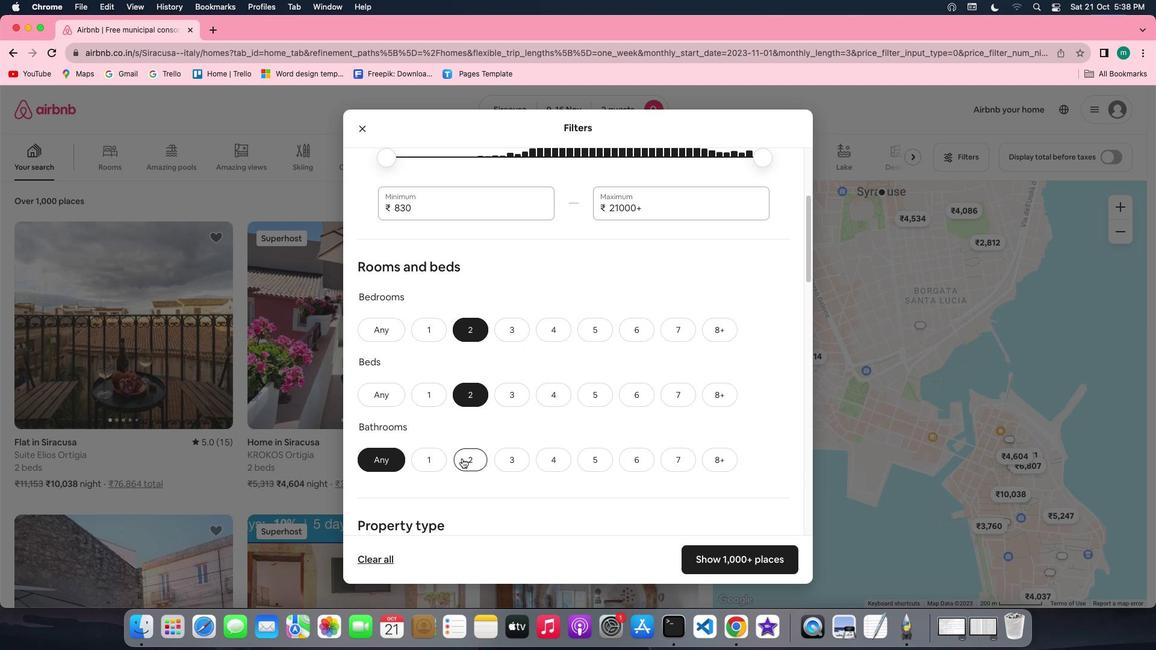 
Action: Mouse moved to (627, 456)
Screenshot: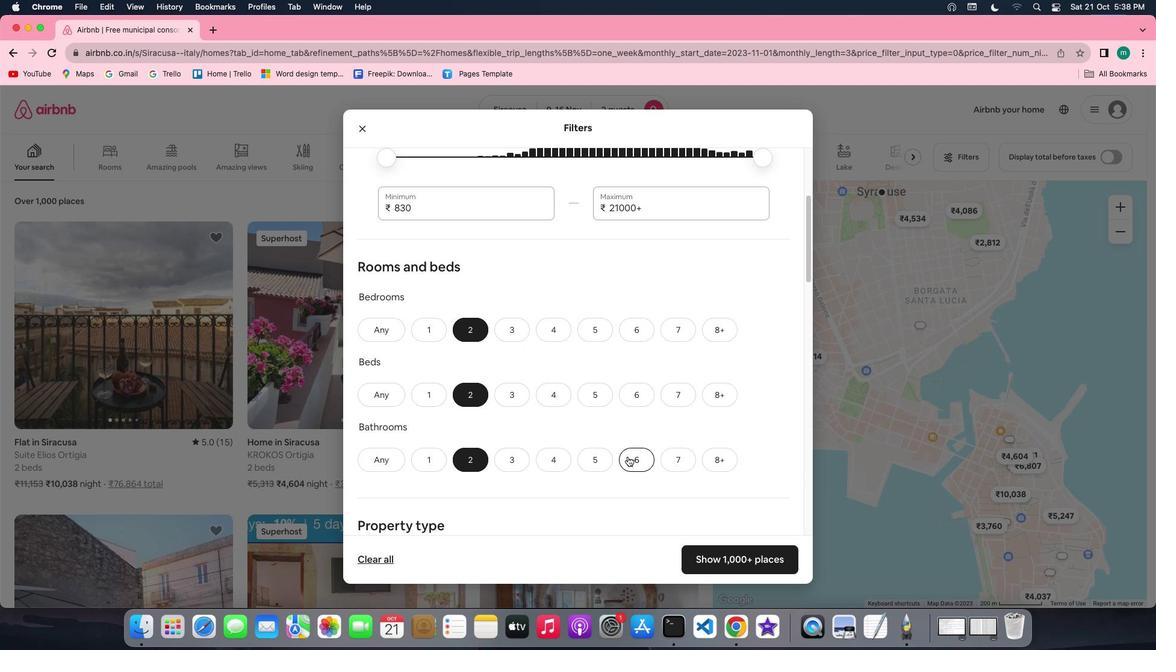 
Action: Mouse scrolled (627, 456) with delta (0, 0)
Screenshot: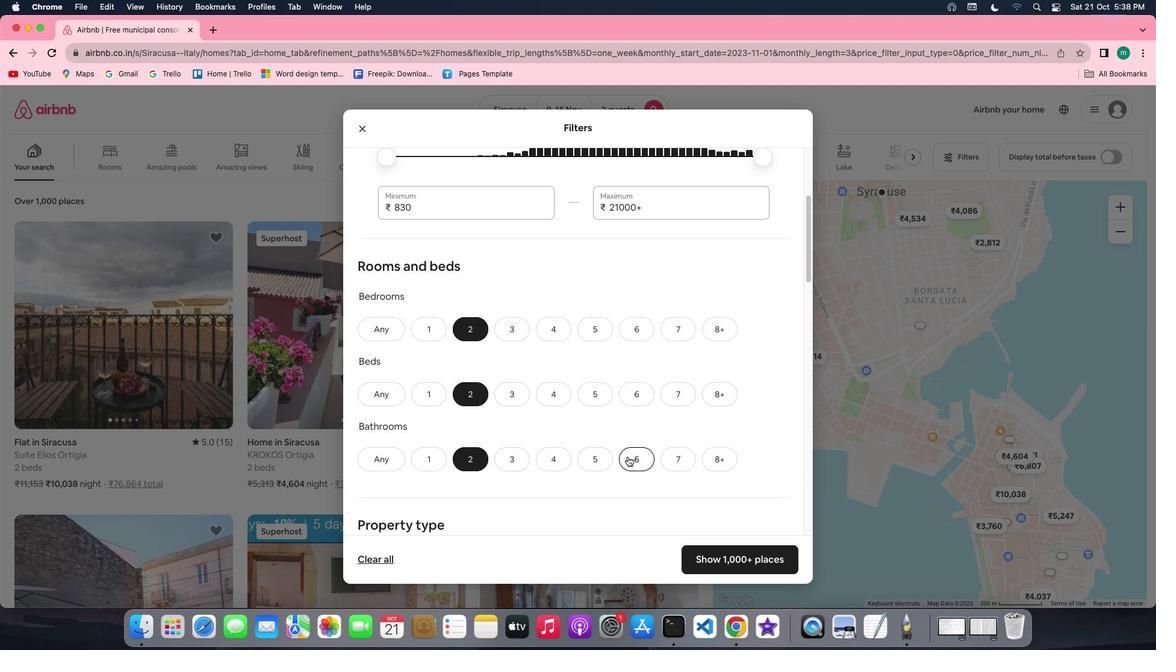 
Action: Mouse scrolled (627, 456) with delta (0, 0)
Screenshot: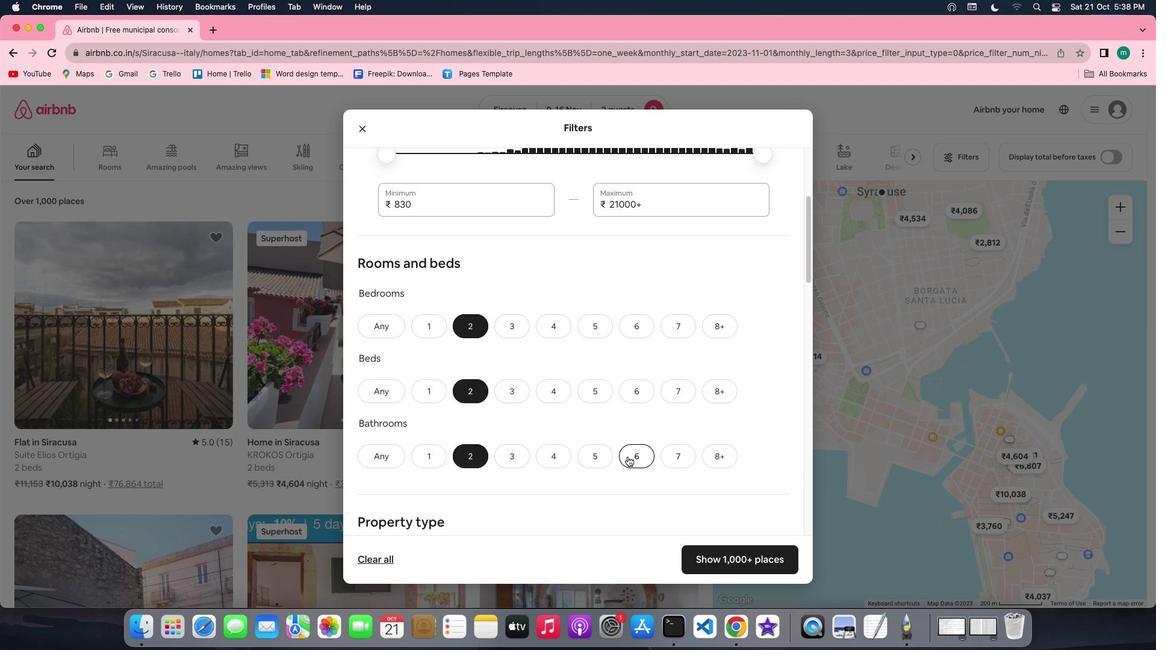 
Action: Mouse scrolled (627, 456) with delta (0, 0)
Screenshot: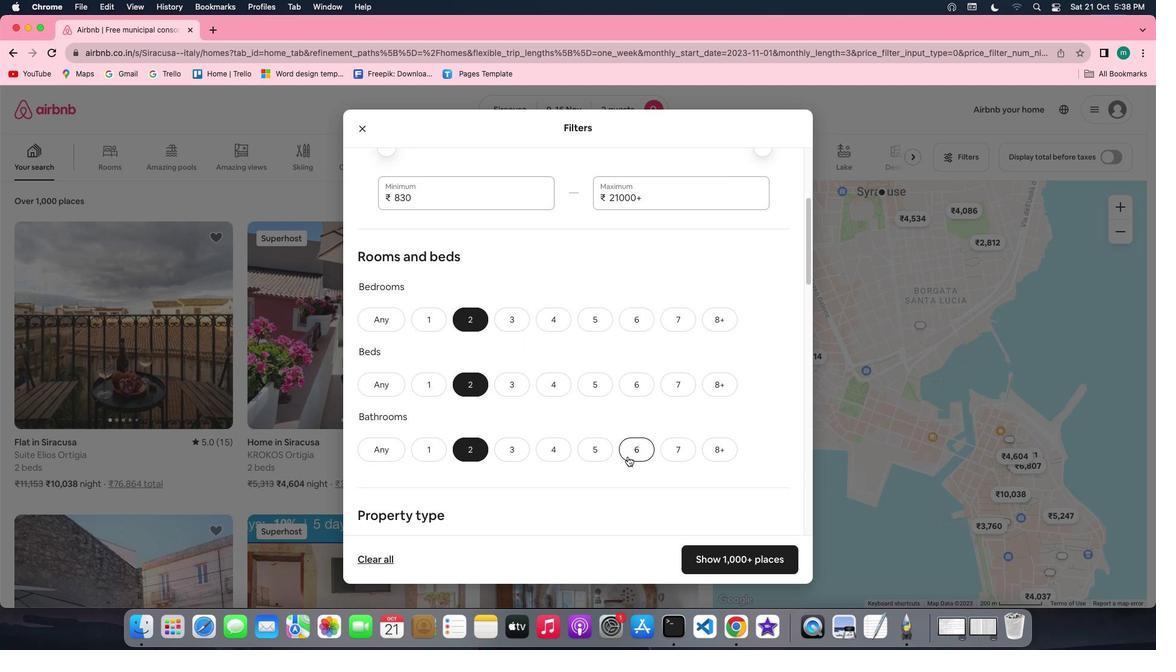 
Action: Mouse scrolled (627, 456) with delta (0, 0)
Screenshot: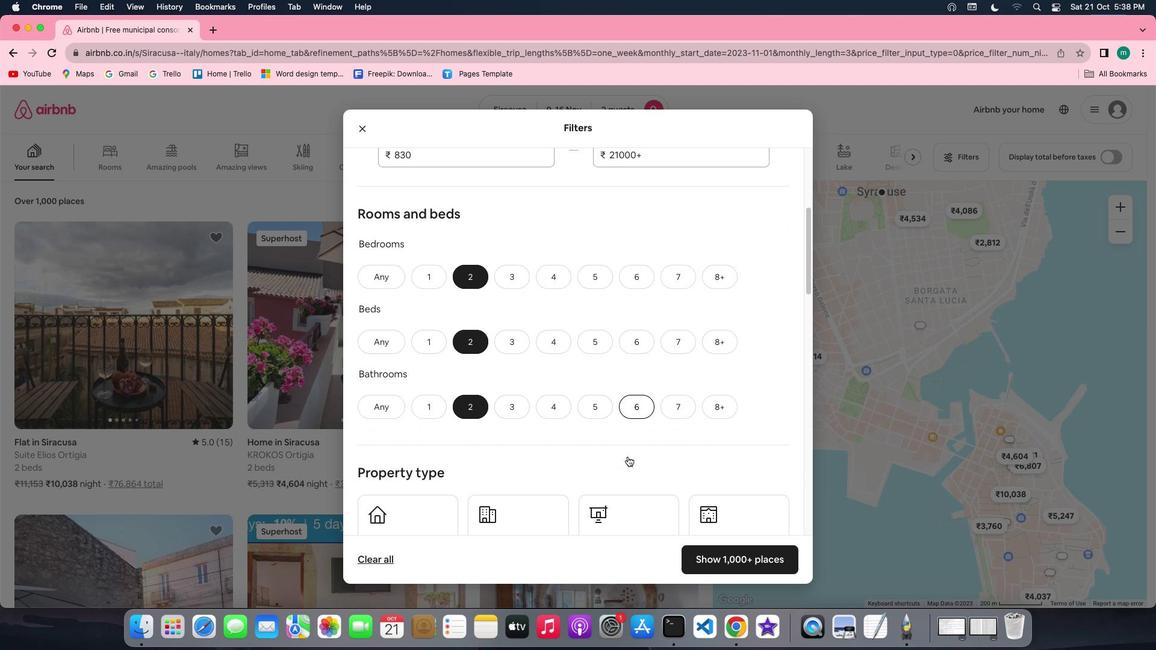 
Action: Mouse moved to (443, 374)
Screenshot: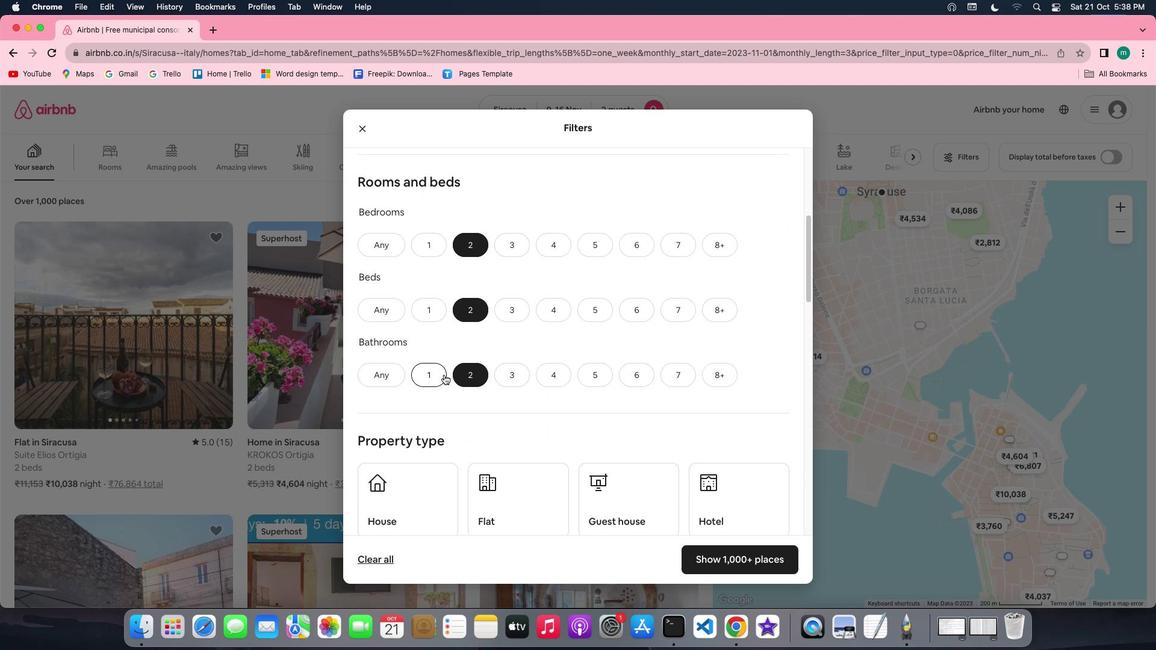 
Action: Mouse pressed left at (443, 374)
Screenshot: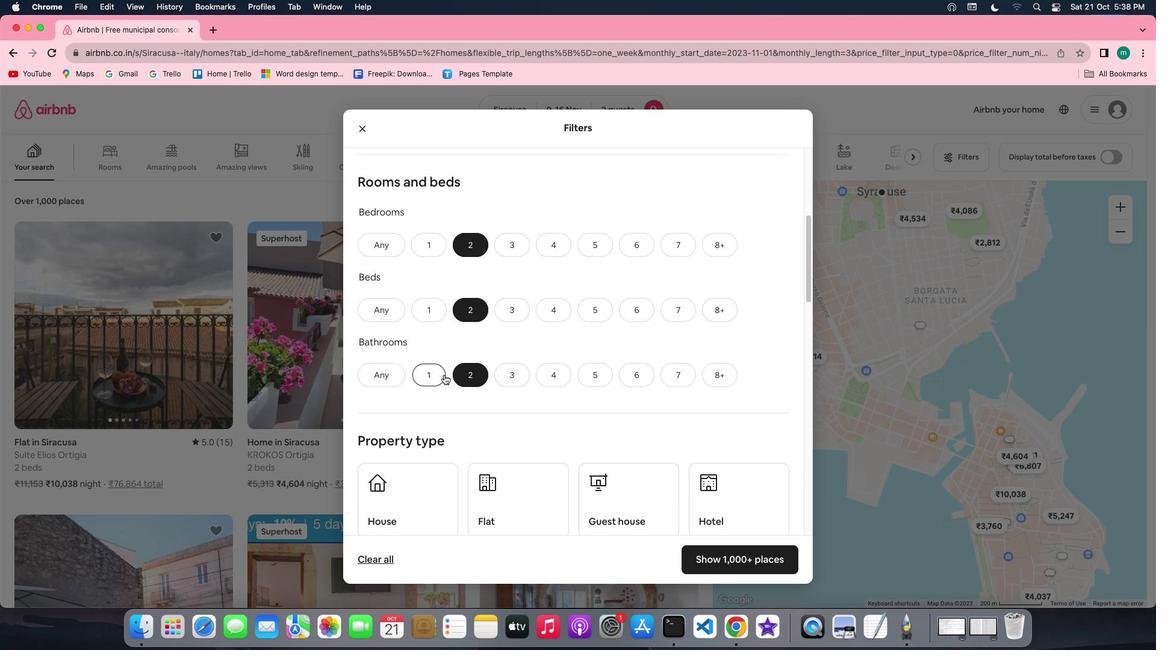 
Action: Mouse moved to (587, 401)
Screenshot: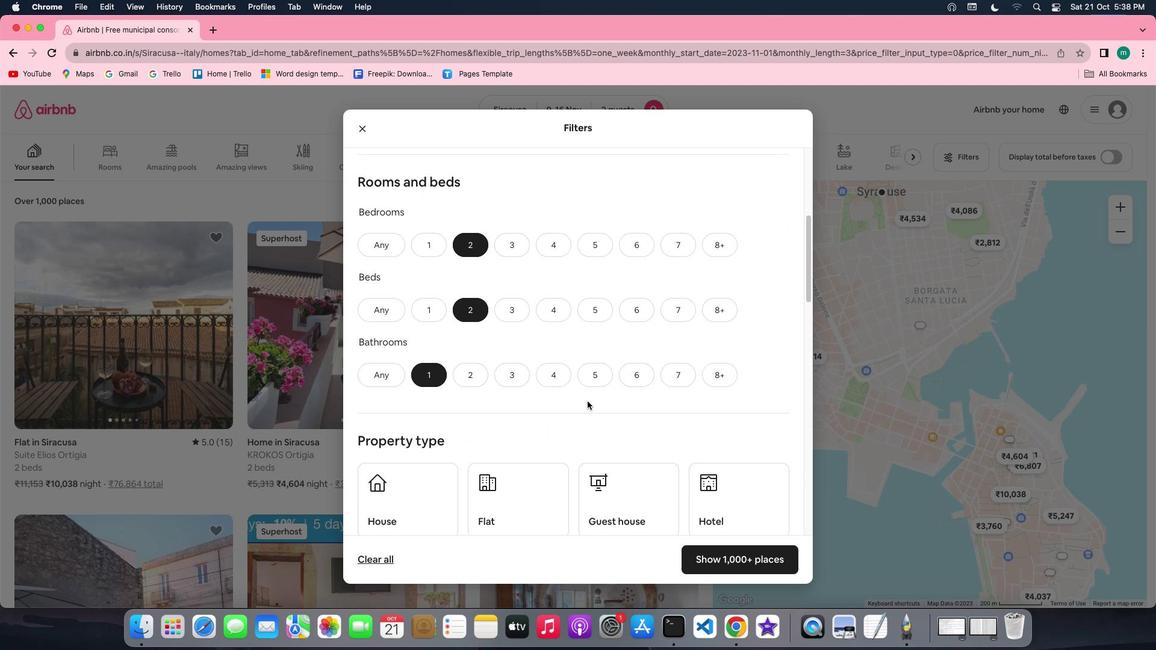 
Action: Mouse scrolled (587, 401) with delta (0, 0)
Screenshot: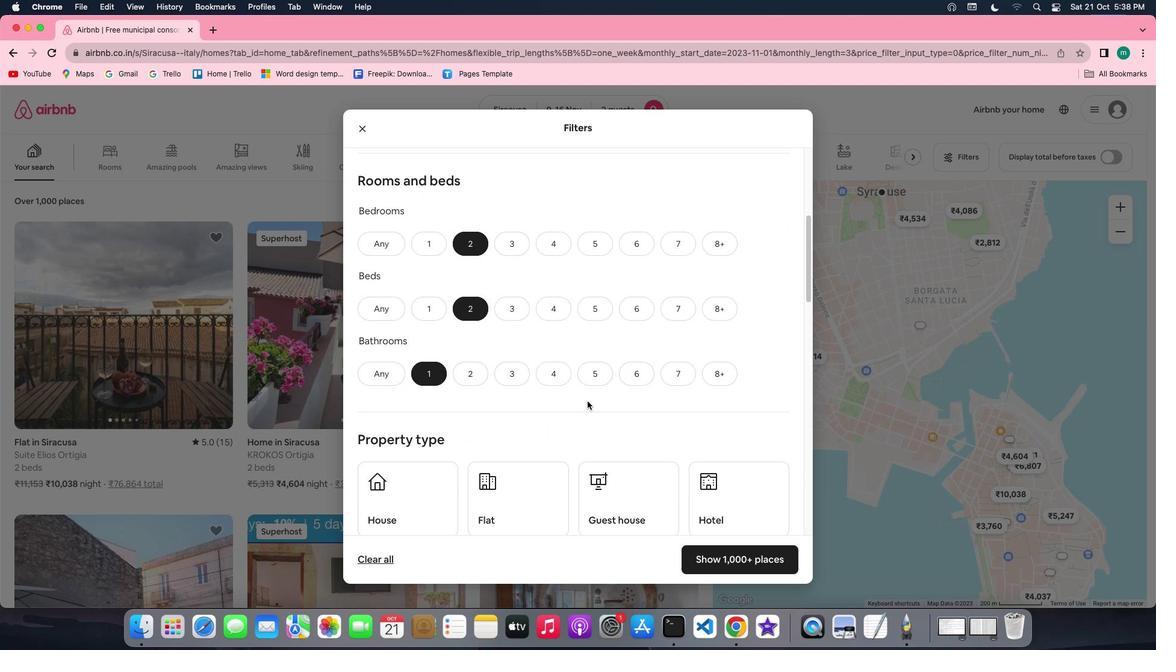 
Action: Mouse scrolled (587, 401) with delta (0, 0)
Screenshot: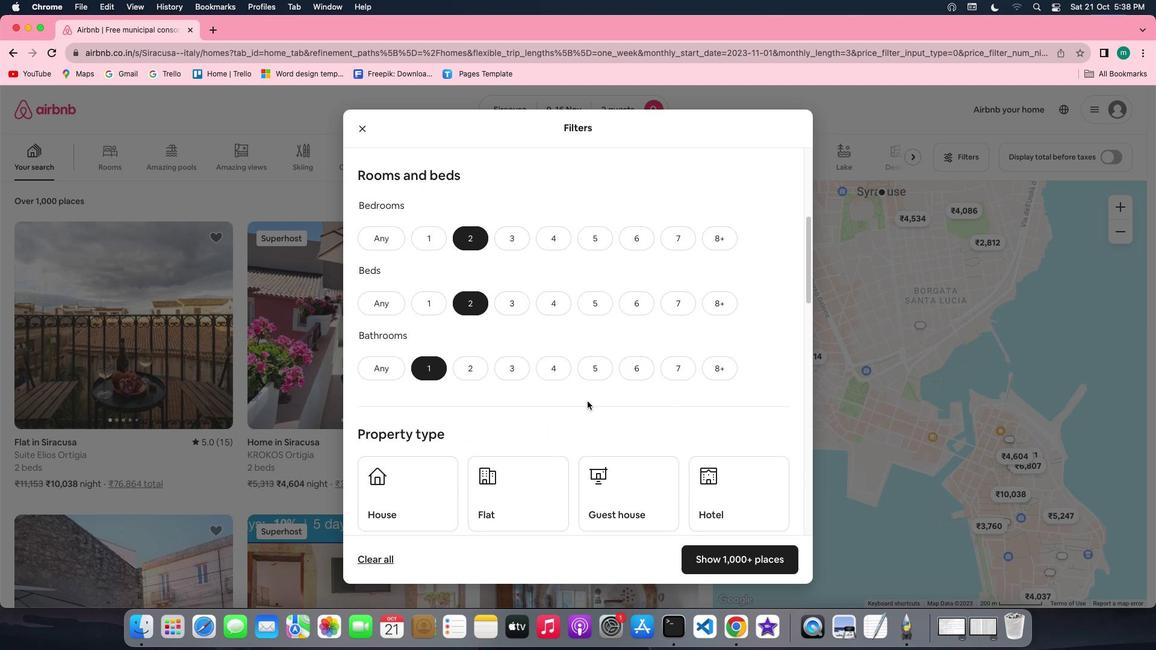 
Action: Mouse scrolled (587, 401) with delta (0, 0)
Screenshot: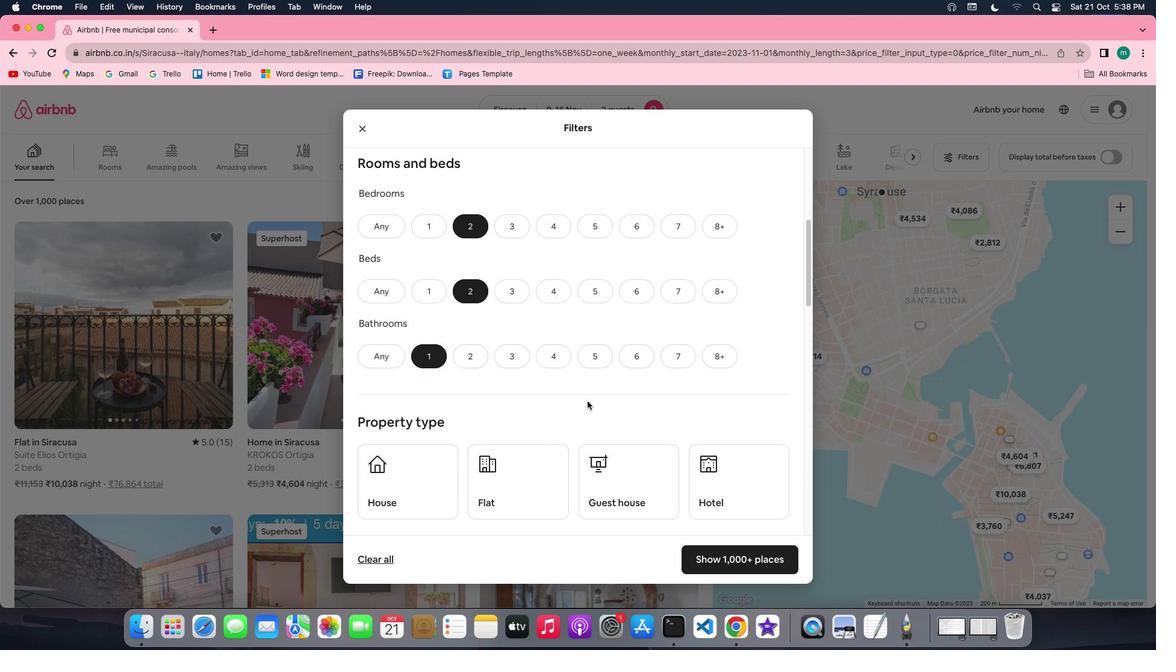 
Action: Mouse moved to (709, 418)
Screenshot: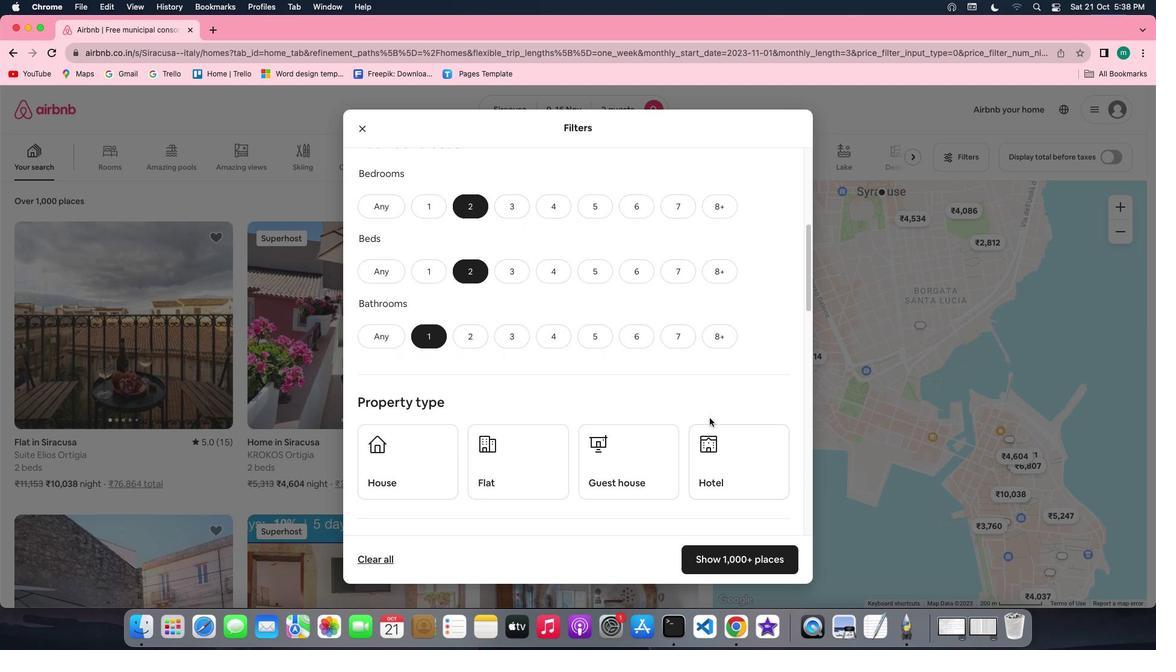 
Action: Mouse scrolled (709, 418) with delta (0, 0)
Screenshot: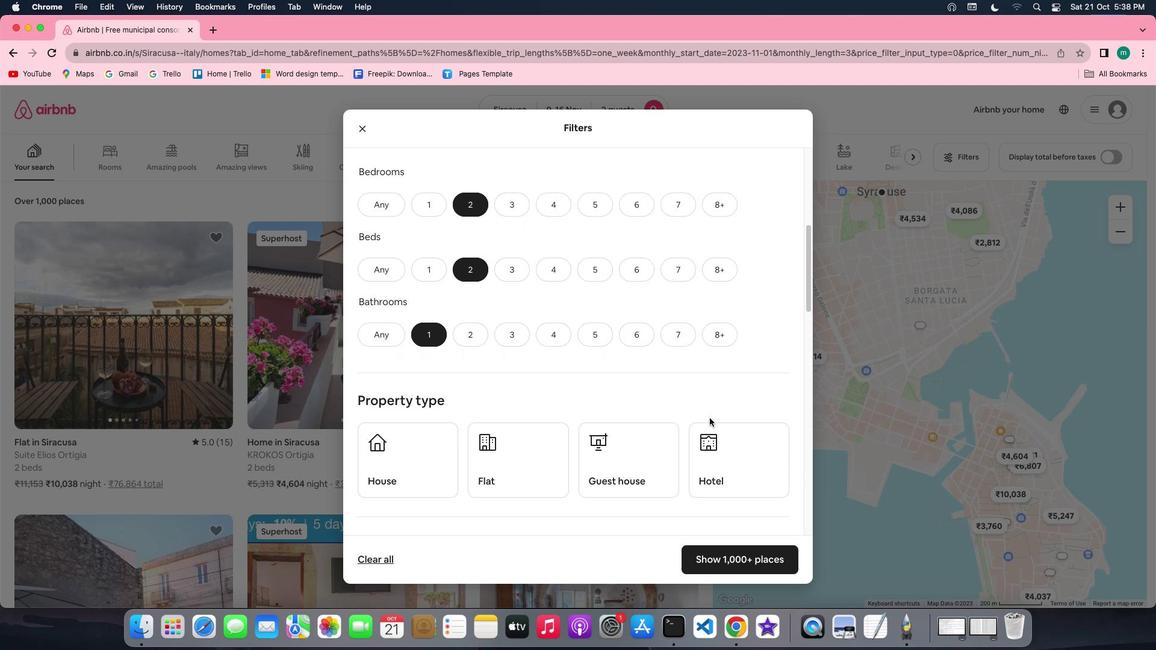 
Action: Mouse scrolled (709, 418) with delta (0, 0)
Screenshot: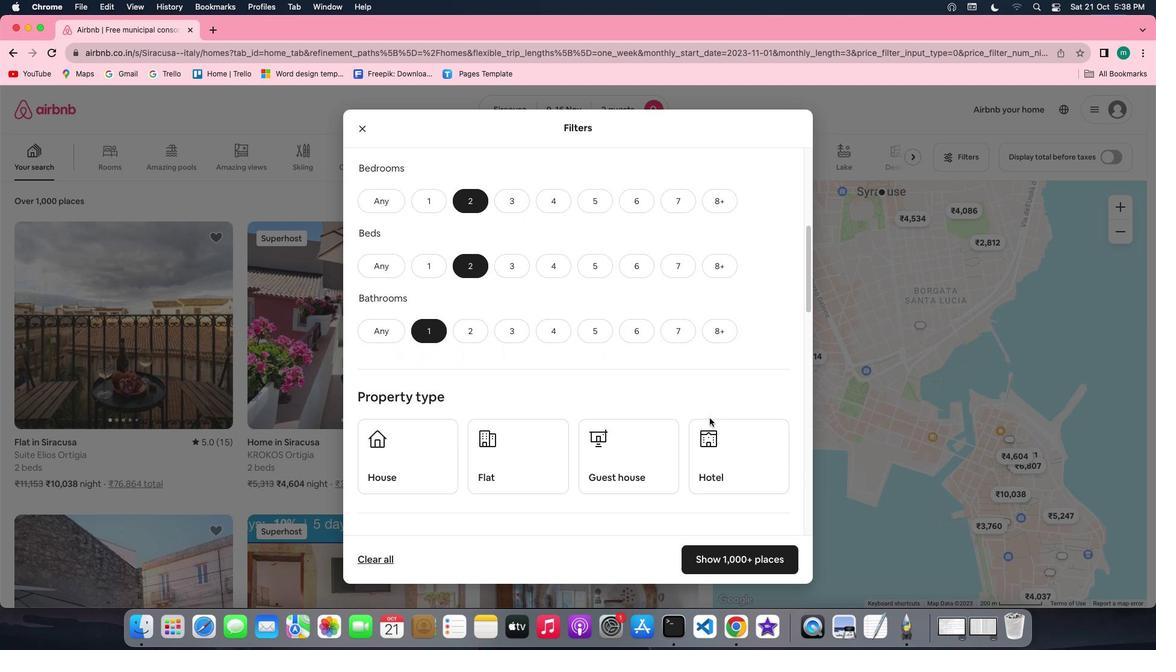 
Action: Mouse scrolled (709, 418) with delta (0, -1)
Screenshot: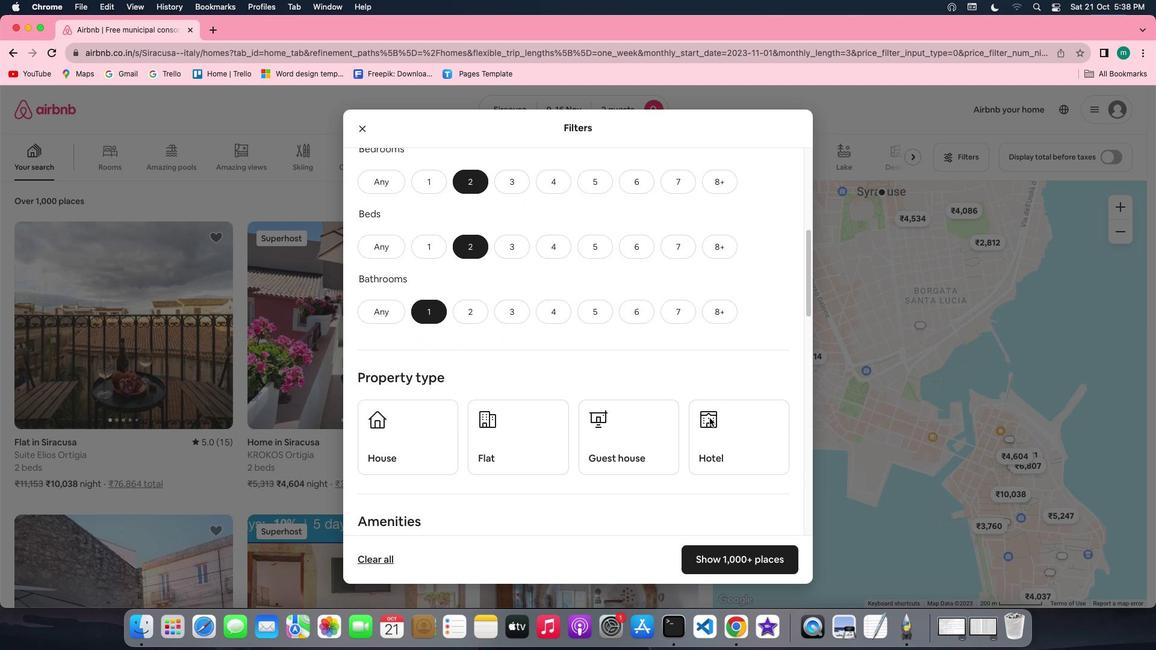 
Action: Mouse scrolled (709, 418) with delta (0, 0)
Screenshot: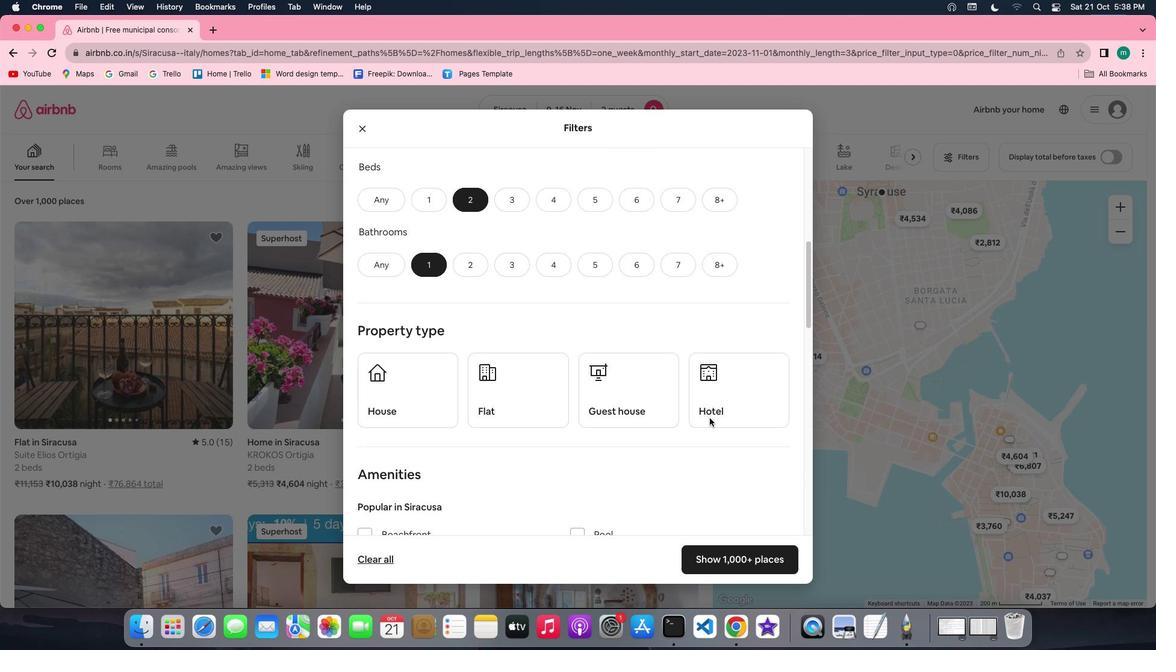 
Action: Mouse scrolled (709, 418) with delta (0, 0)
Screenshot: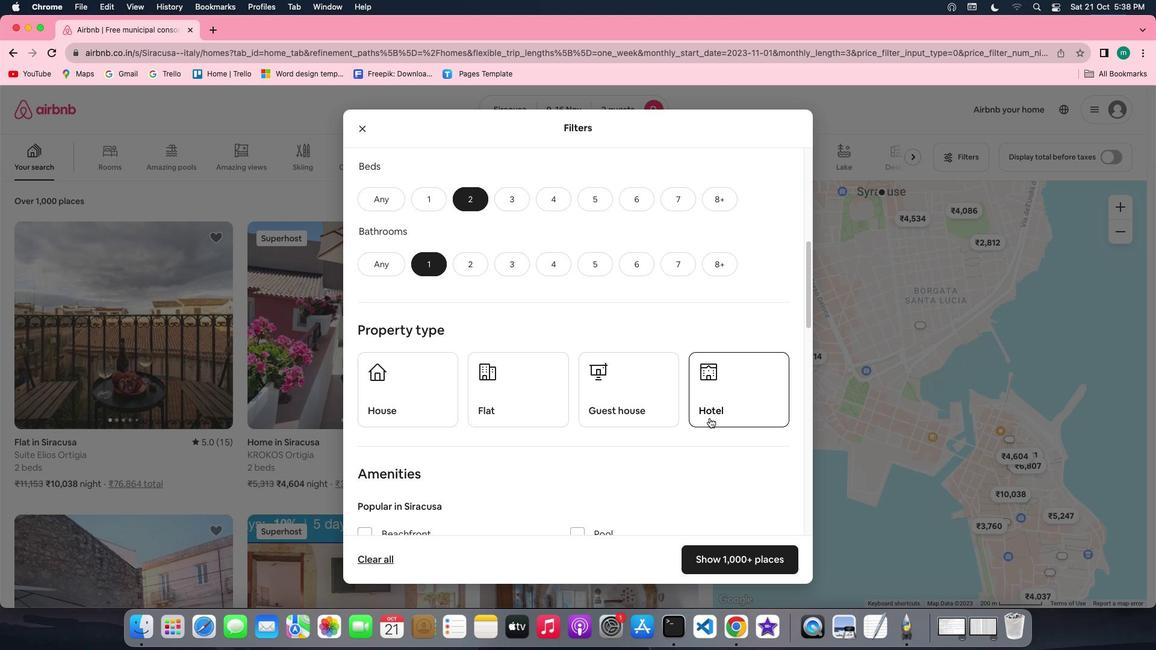 
Action: Mouse scrolled (709, 418) with delta (0, 0)
Screenshot: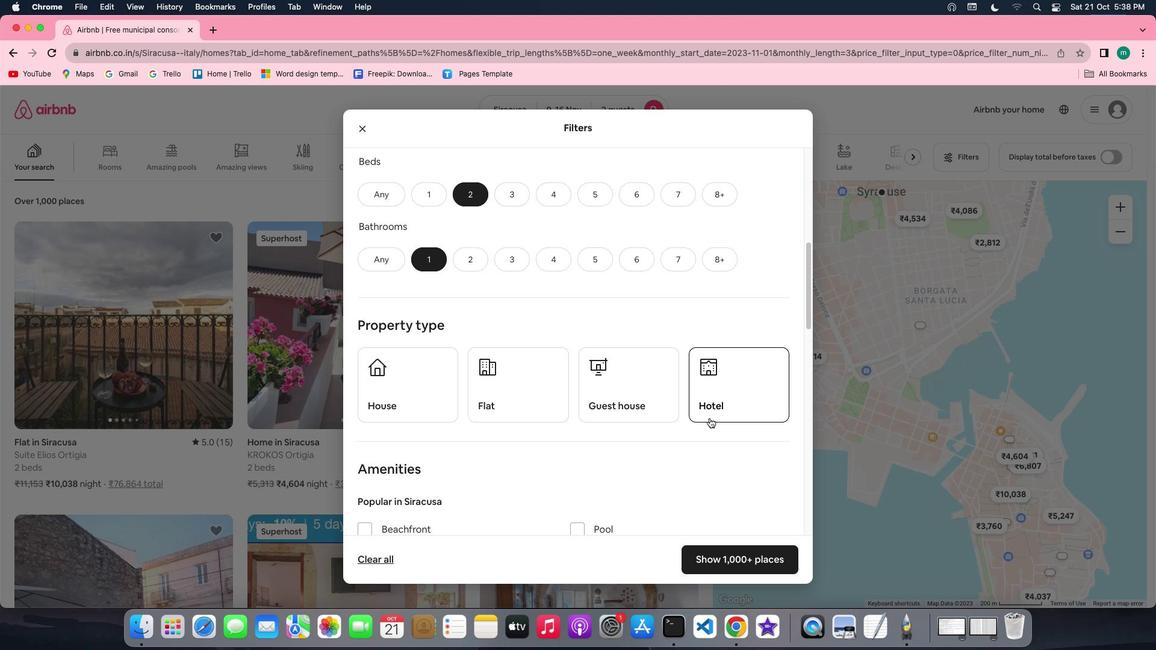 
Action: Mouse scrolled (709, 418) with delta (0, 0)
Screenshot: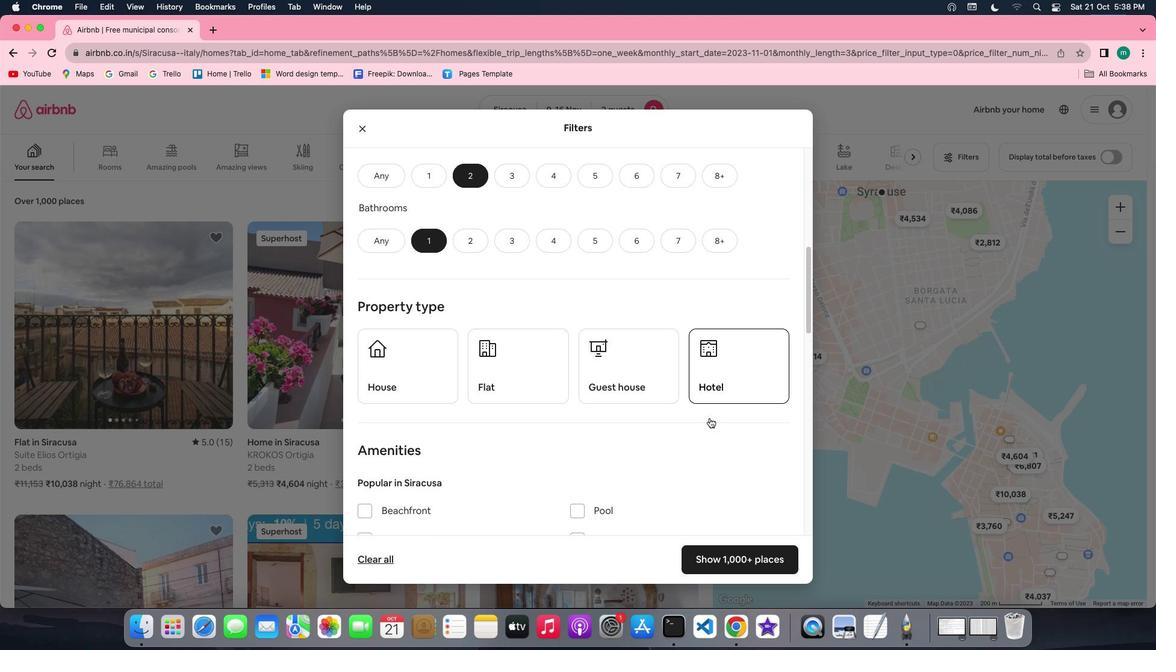 
Action: Mouse moved to (531, 372)
Screenshot: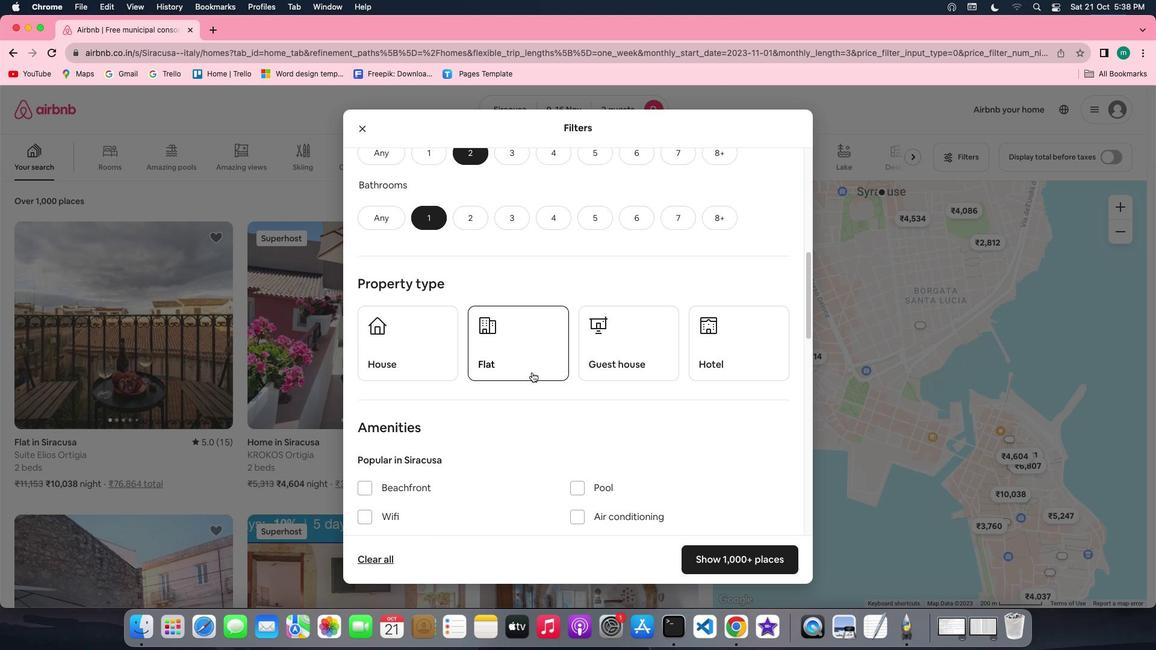 
Action: Mouse pressed left at (531, 372)
Screenshot: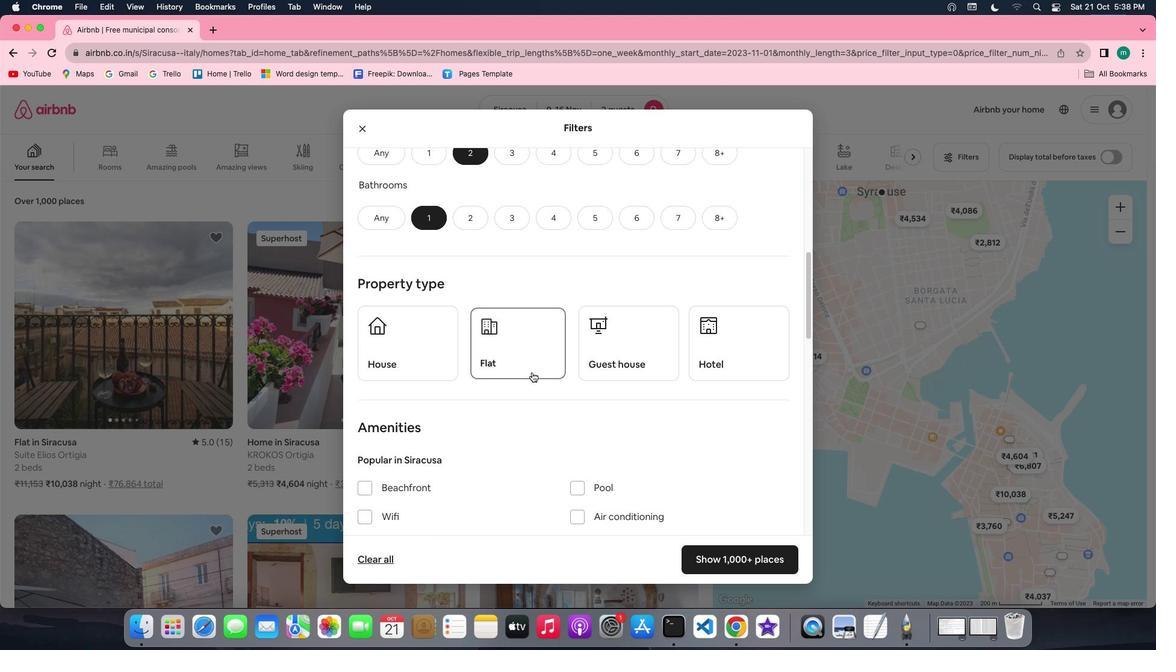 
Action: Mouse moved to (640, 399)
Screenshot: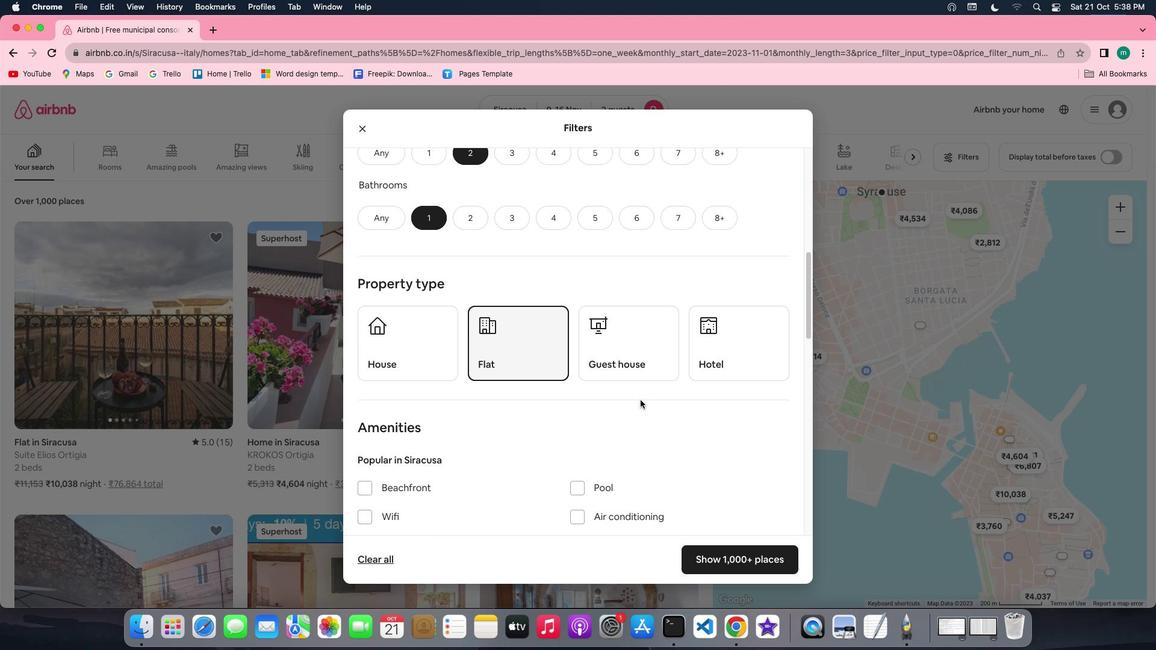 
Action: Mouse scrolled (640, 399) with delta (0, 0)
Screenshot: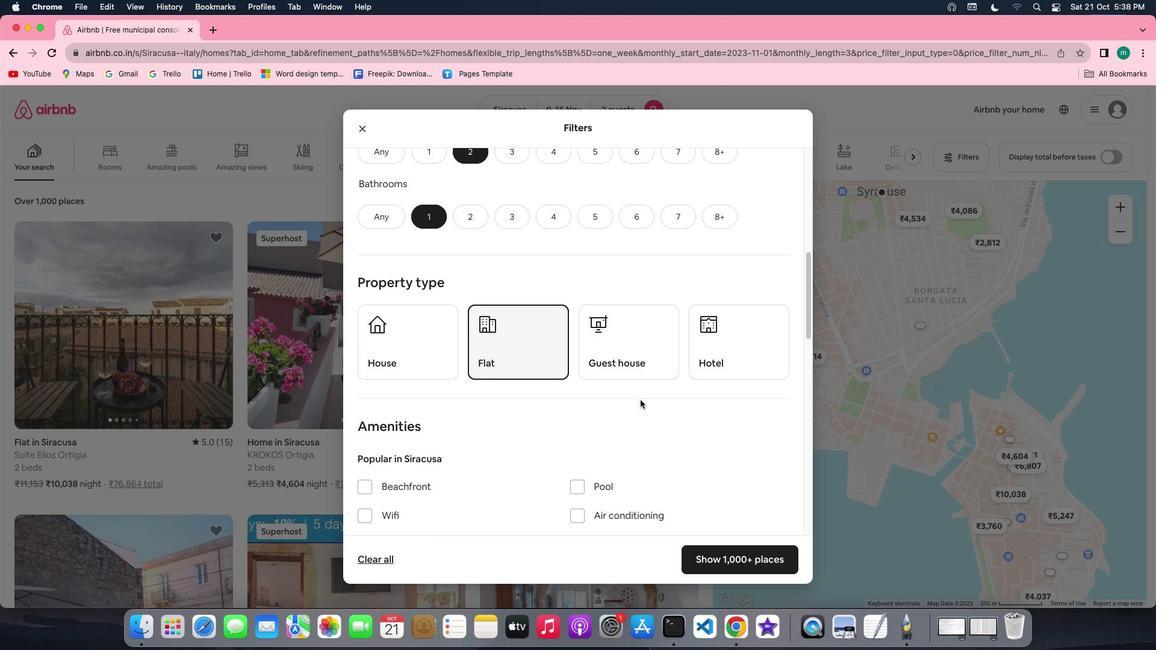 
Action: Mouse scrolled (640, 399) with delta (0, 0)
Screenshot: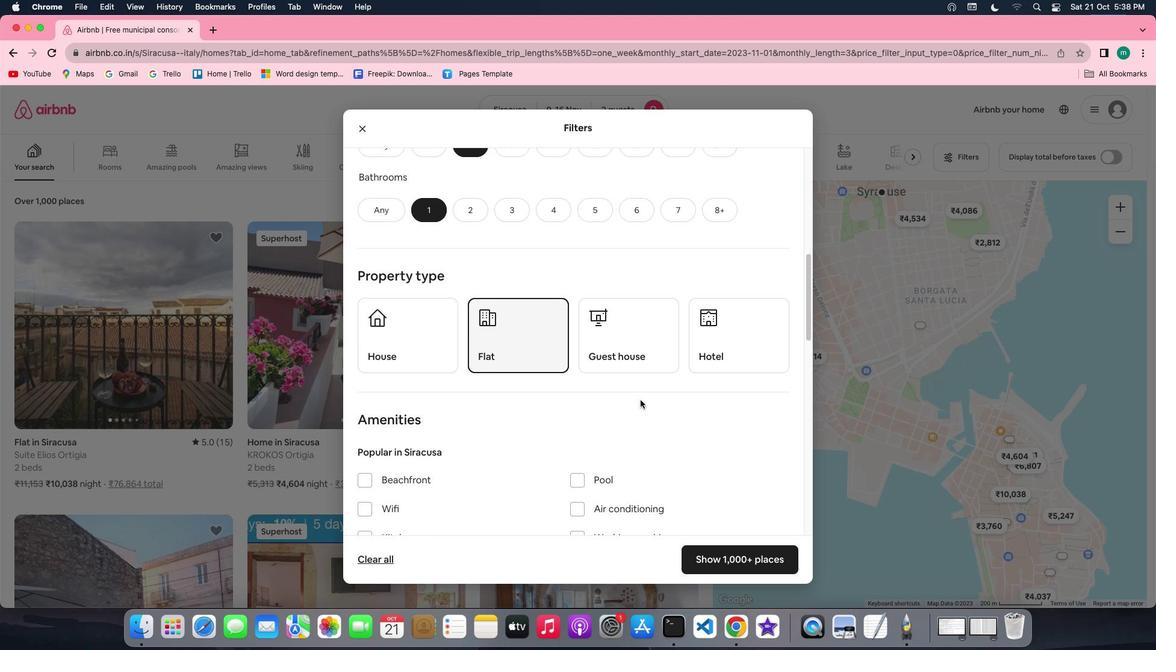 
Action: Mouse scrolled (640, 399) with delta (0, 0)
Screenshot: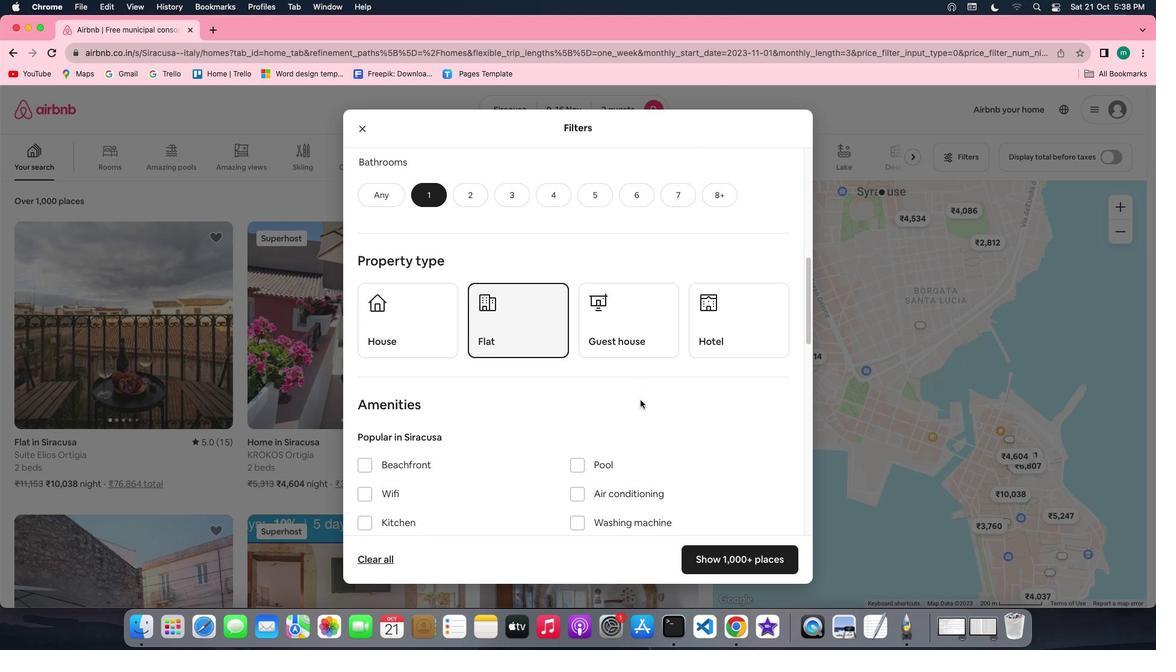 
Action: Mouse scrolled (640, 399) with delta (0, 0)
Screenshot: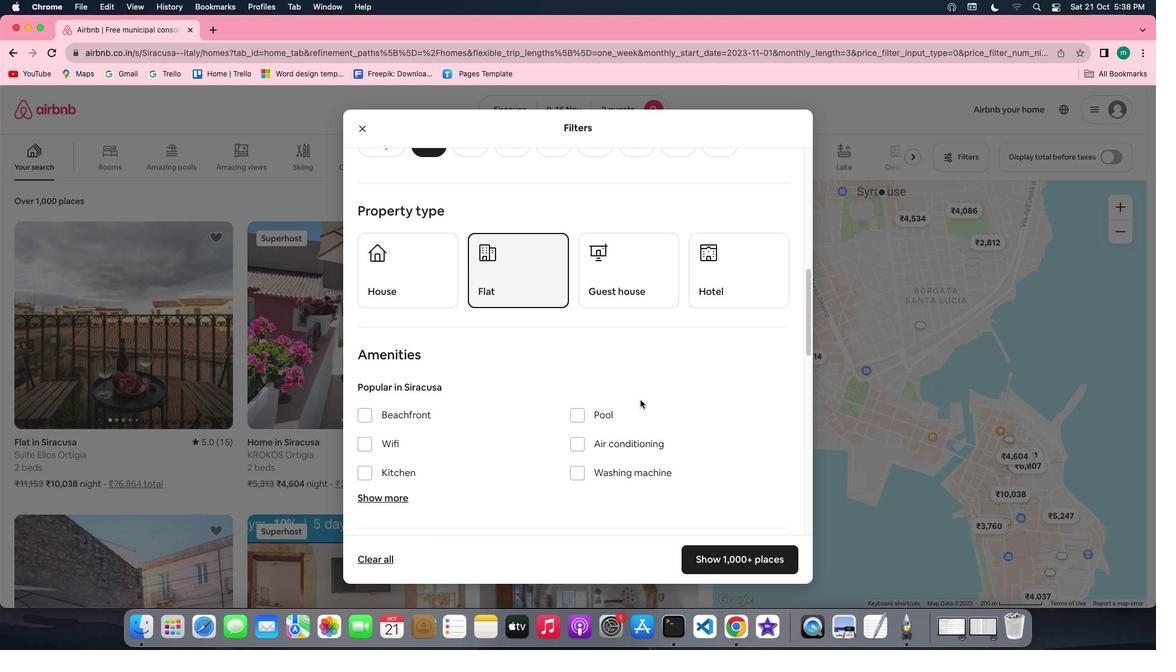 
Action: Mouse scrolled (640, 399) with delta (0, 0)
Screenshot: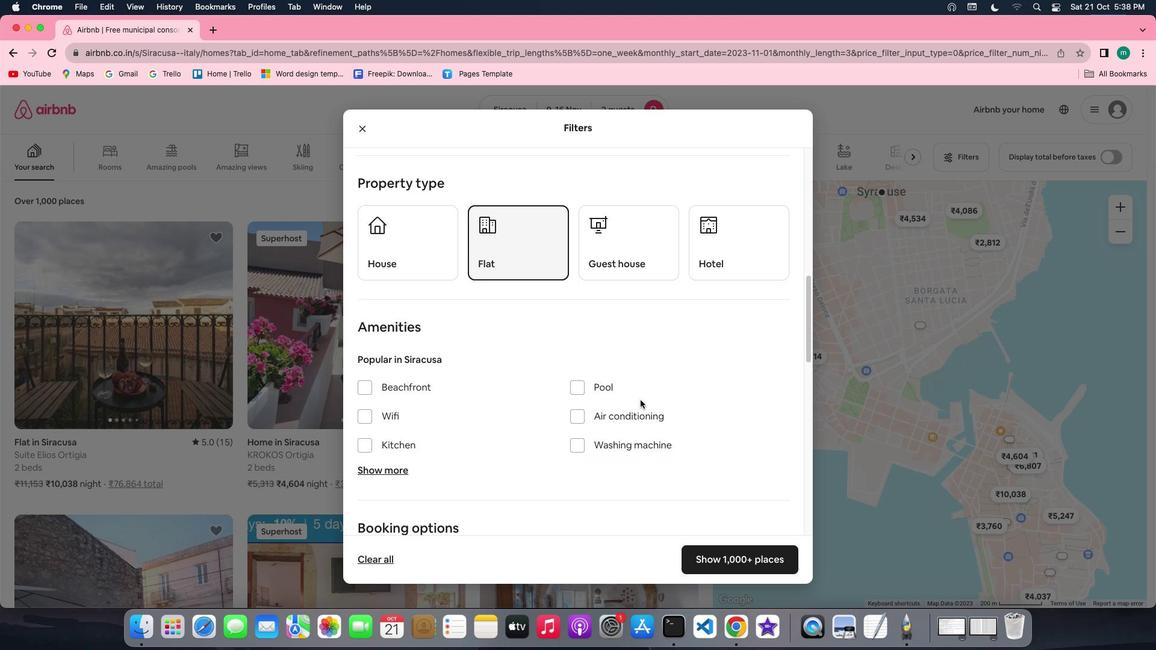 
Action: Mouse scrolled (640, 399) with delta (0, 0)
Screenshot: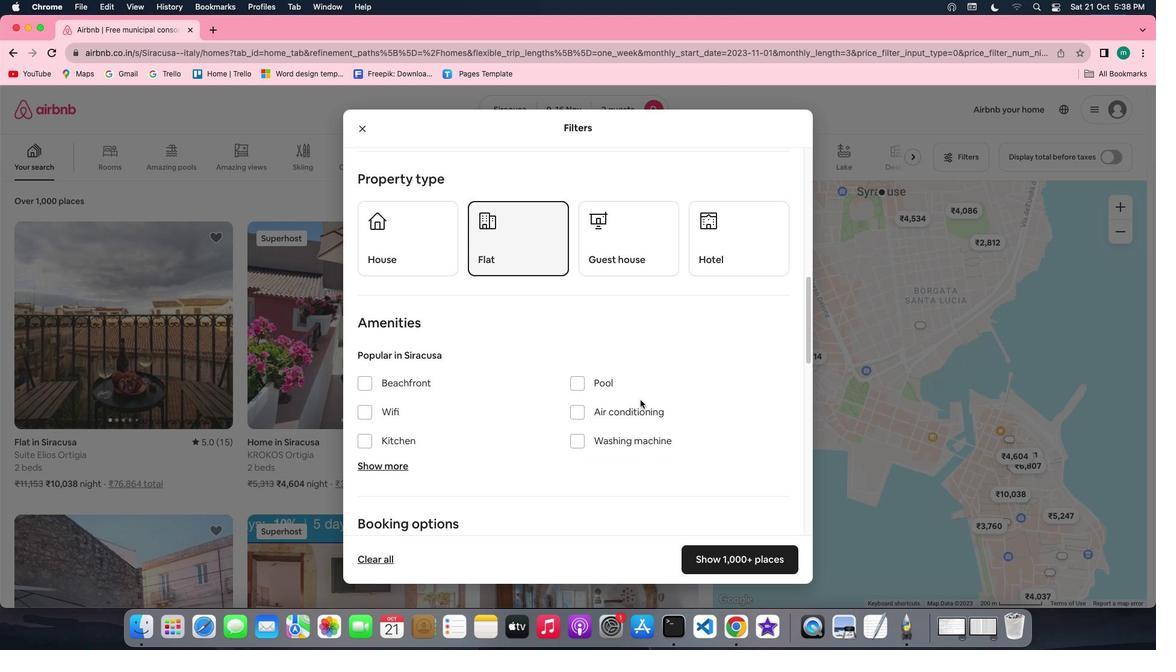 
Action: Mouse scrolled (640, 399) with delta (0, -1)
Screenshot: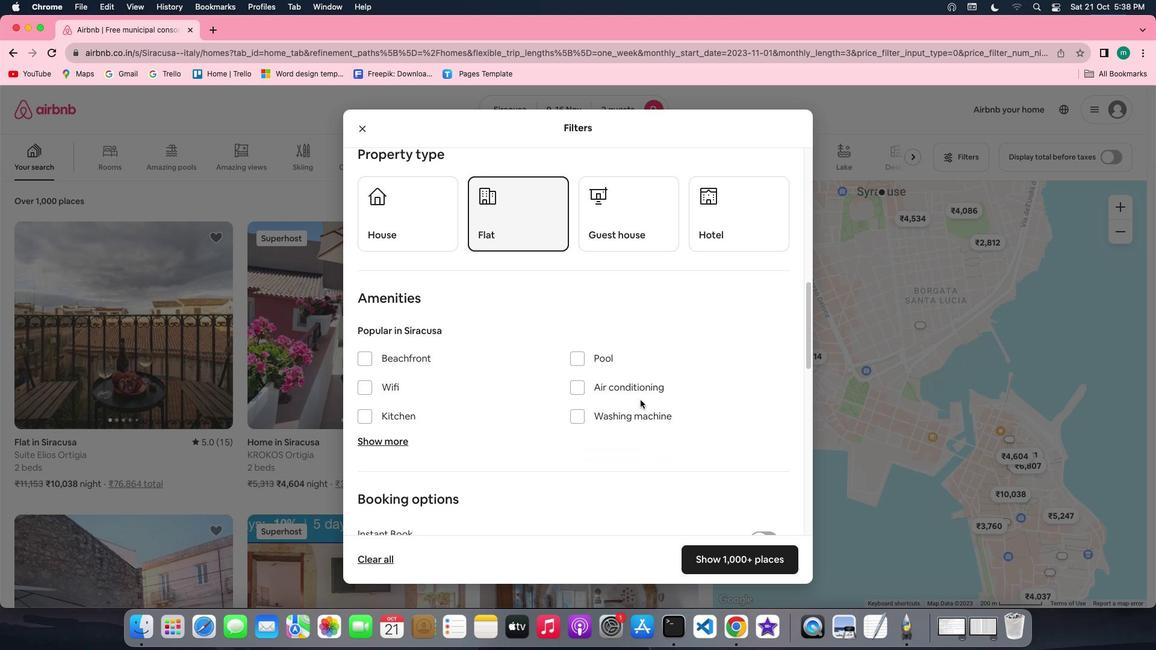 
Action: Mouse scrolled (640, 399) with delta (0, 0)
Screenshot: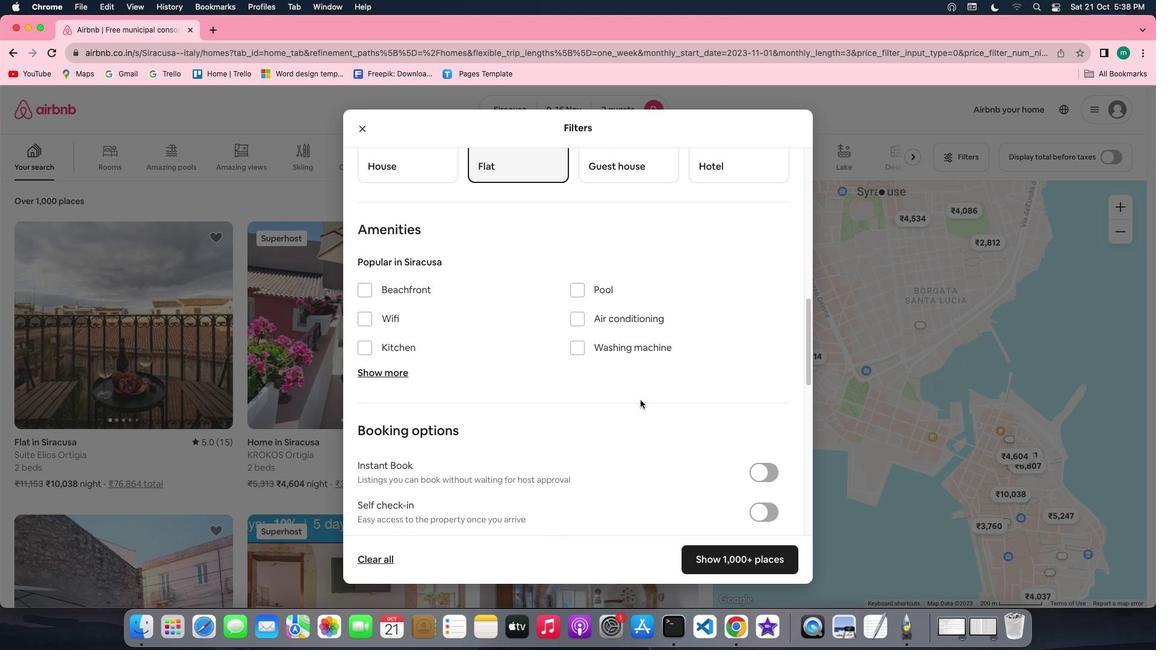 
Action: Mouse scrolled (640, 399) with delta (0, 0)
Screenshot: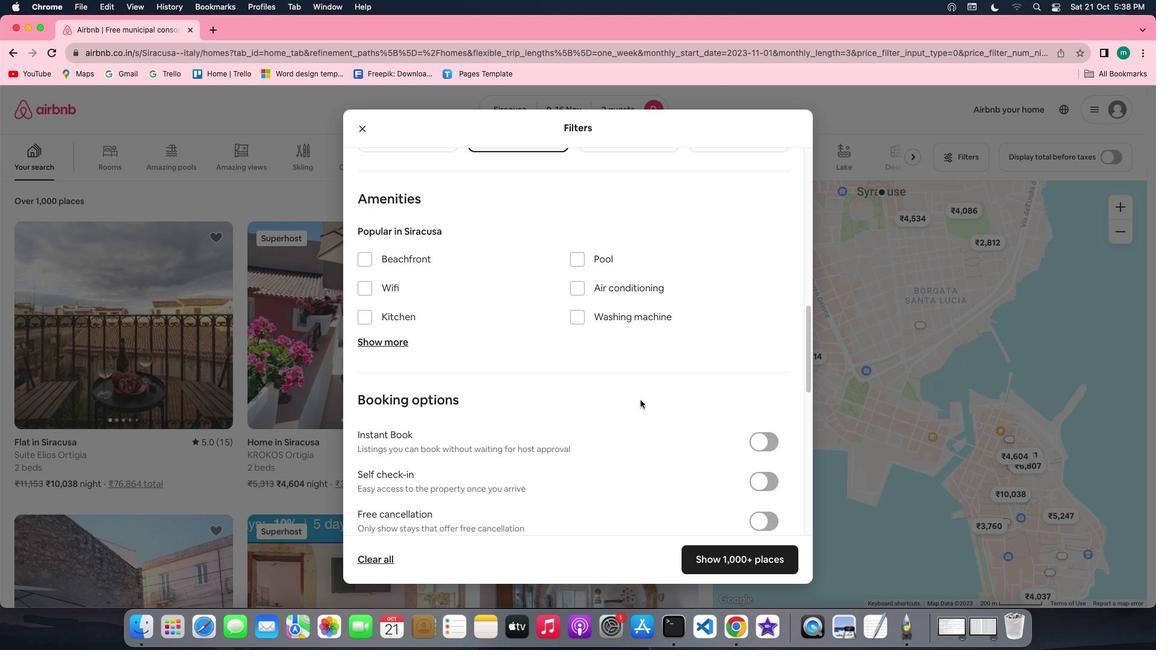 
Action: Mouse scrolled (640, 399) with delta (0, 0)
Screenshot: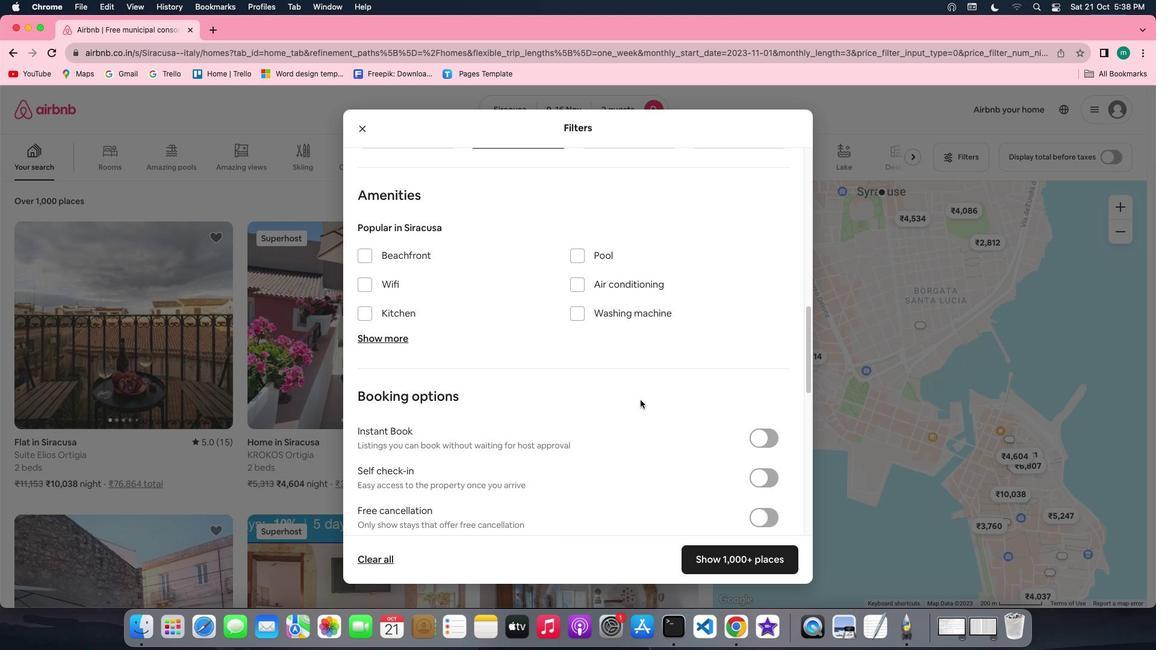 
Action: Mouse scrolled (640, 399) with delta (0, 0)
Screenshot: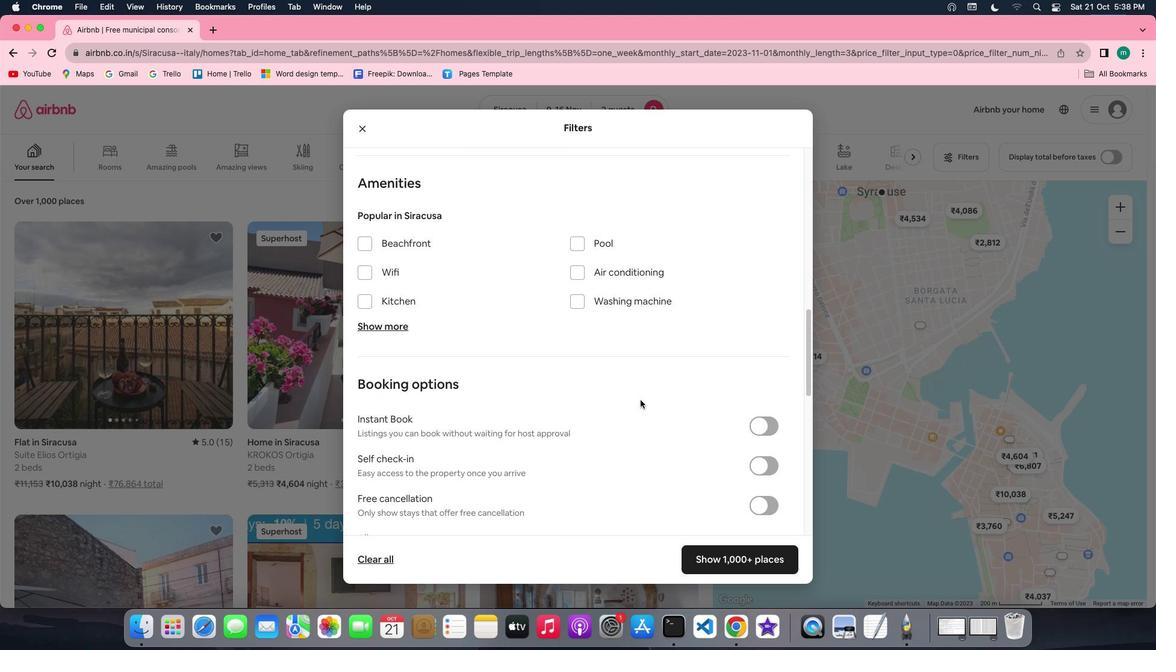 
Action: Mouse scrolled (640, 399) with delta (0, 0)
Screenshot: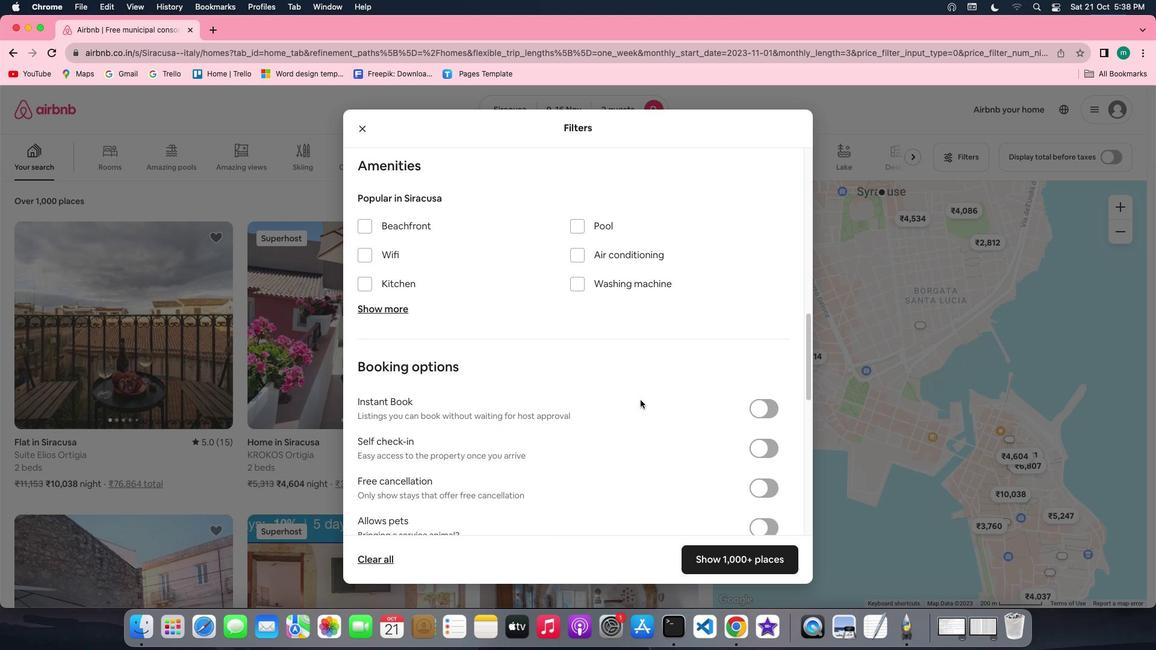 
Action: Mouse scrolled (640, 399) with delta (0, 0)
Screenshot: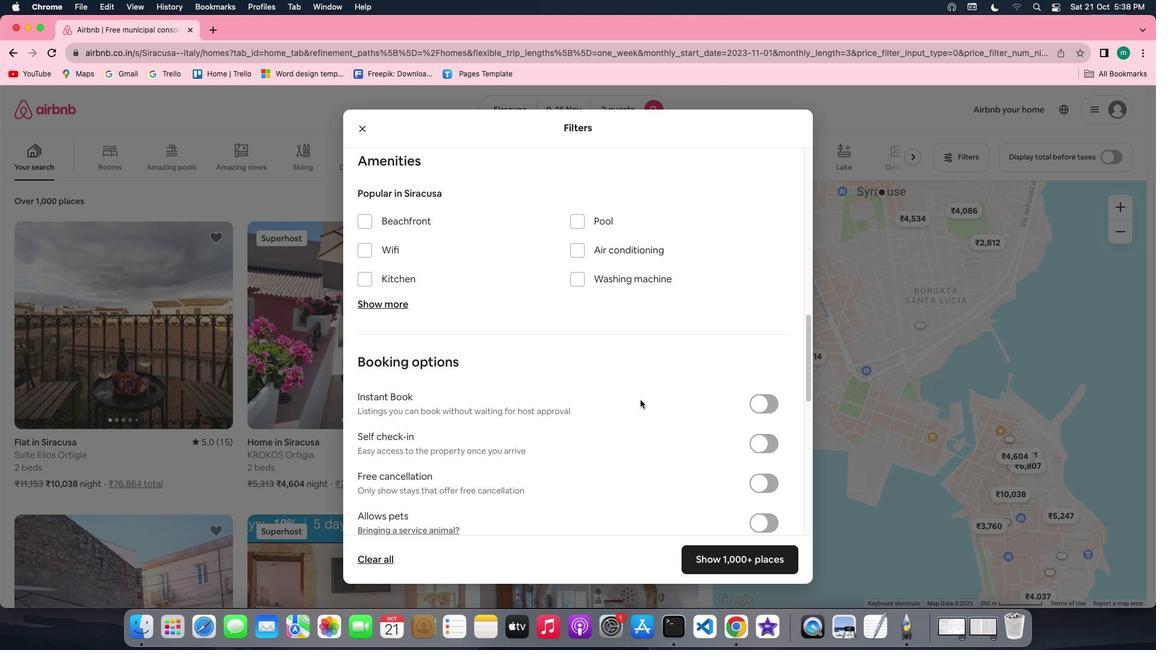 
Action: Mouse scrolled (640, 399) with delta (0, 0)
Screenshot: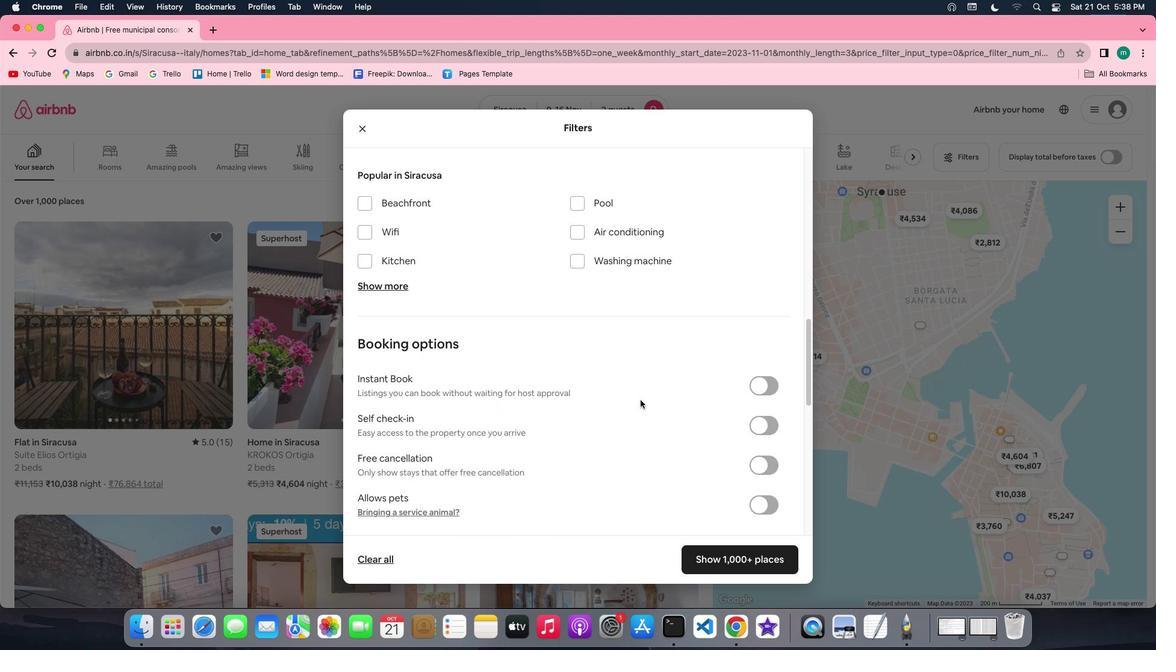 
Action: Mouse scrolled (640, 399) with delta (0, 0)
Screenshot: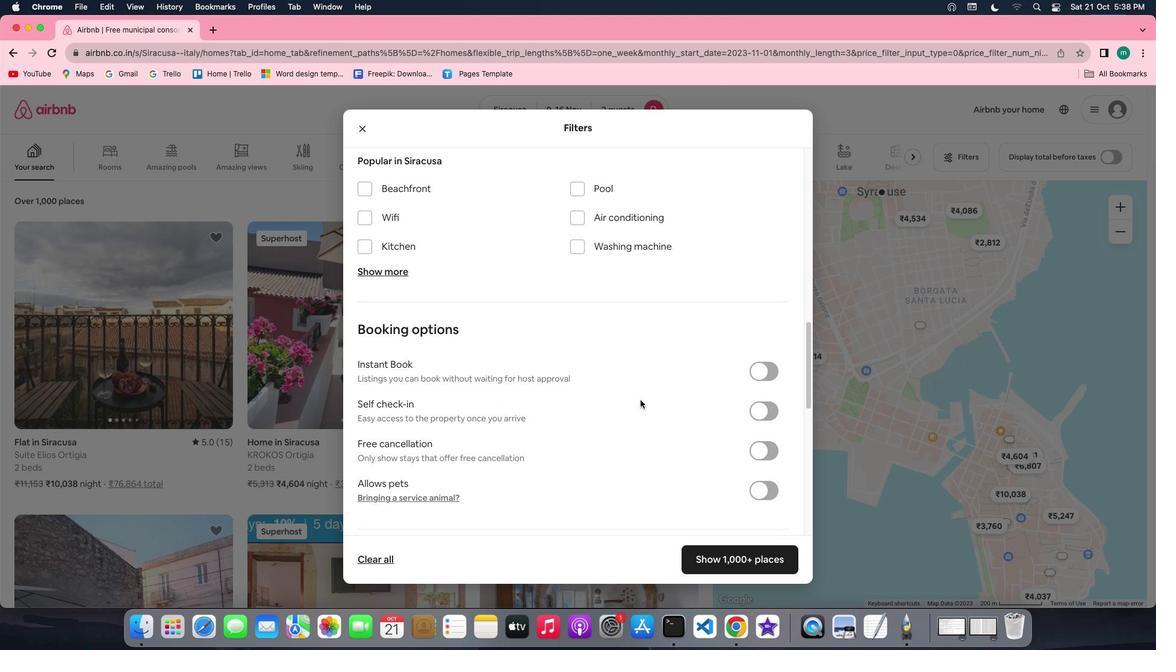 
Action: Mouse scrolled (640, 399) with delta (0, 0)
Screenshot: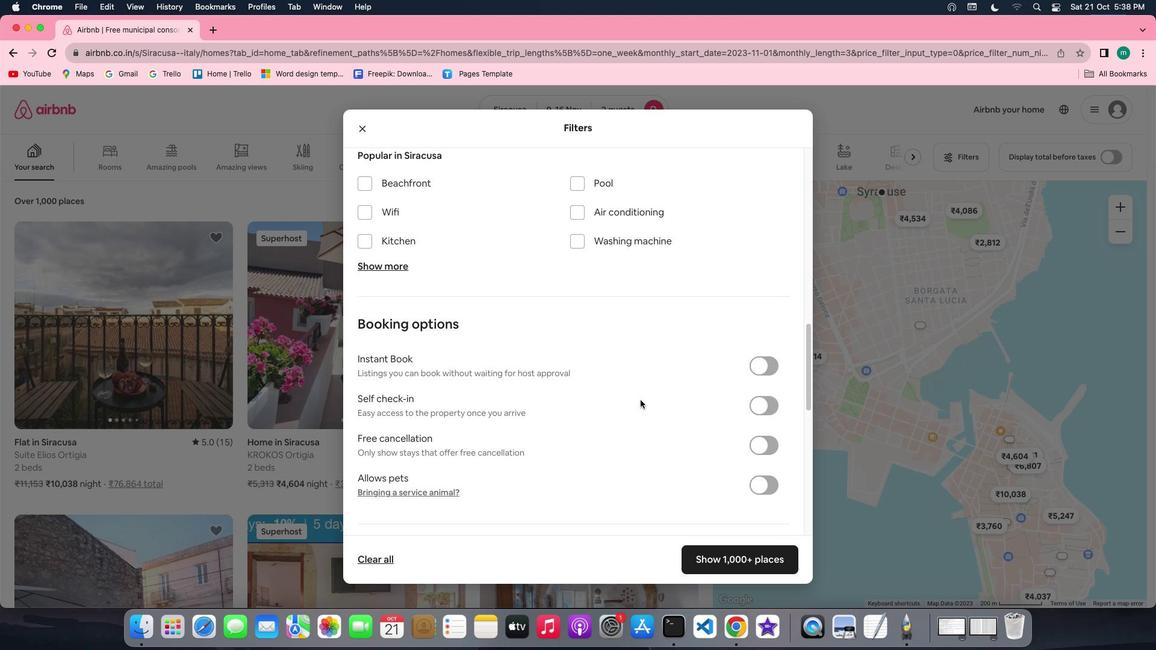 
Action: Mouse scrolled (640, 399) with delta (0, 0)
Screenshot: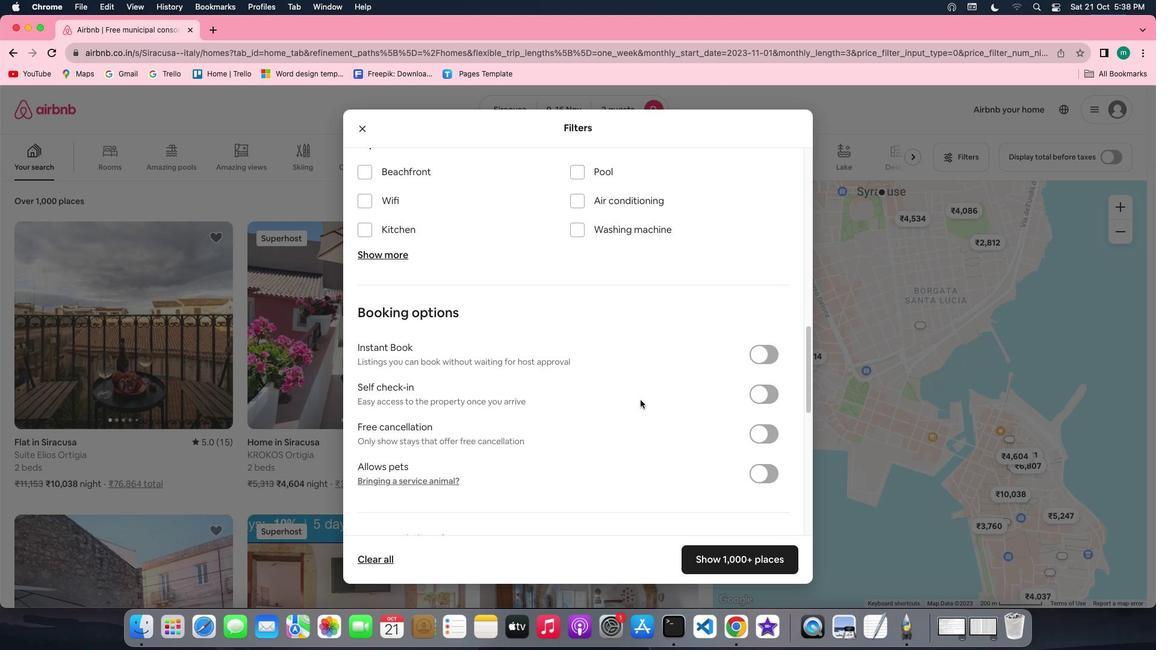 
Action: Mouse moved to (762, 375)
Screenshot: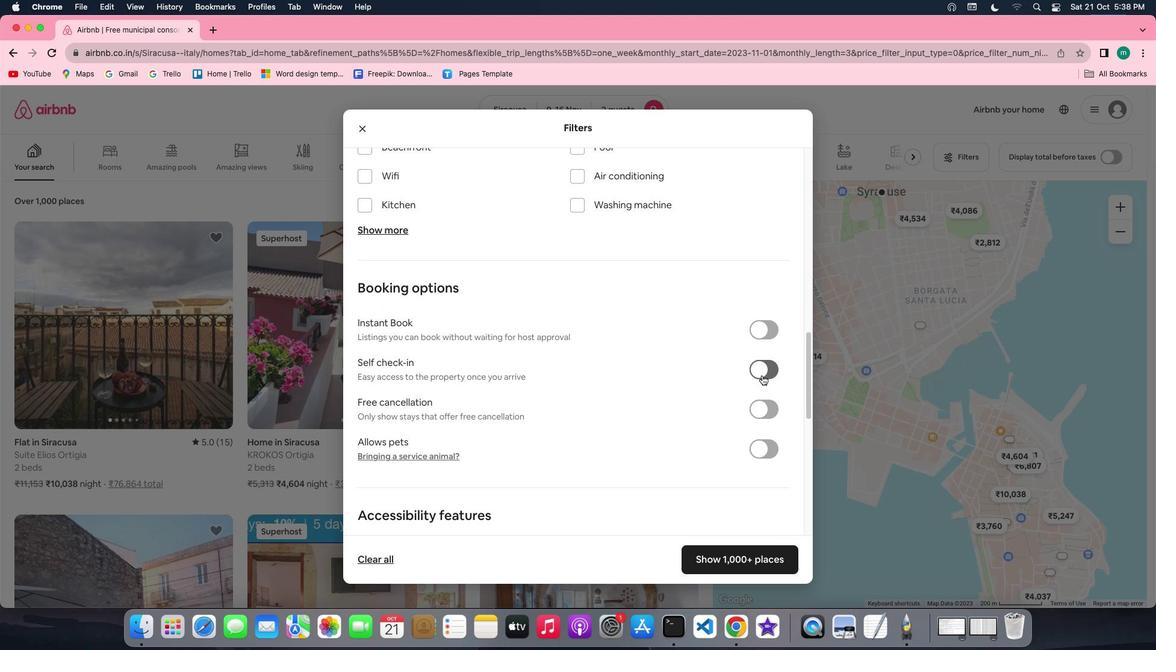 
Action: Mouse pressed left at (762, 375)
Screenshot: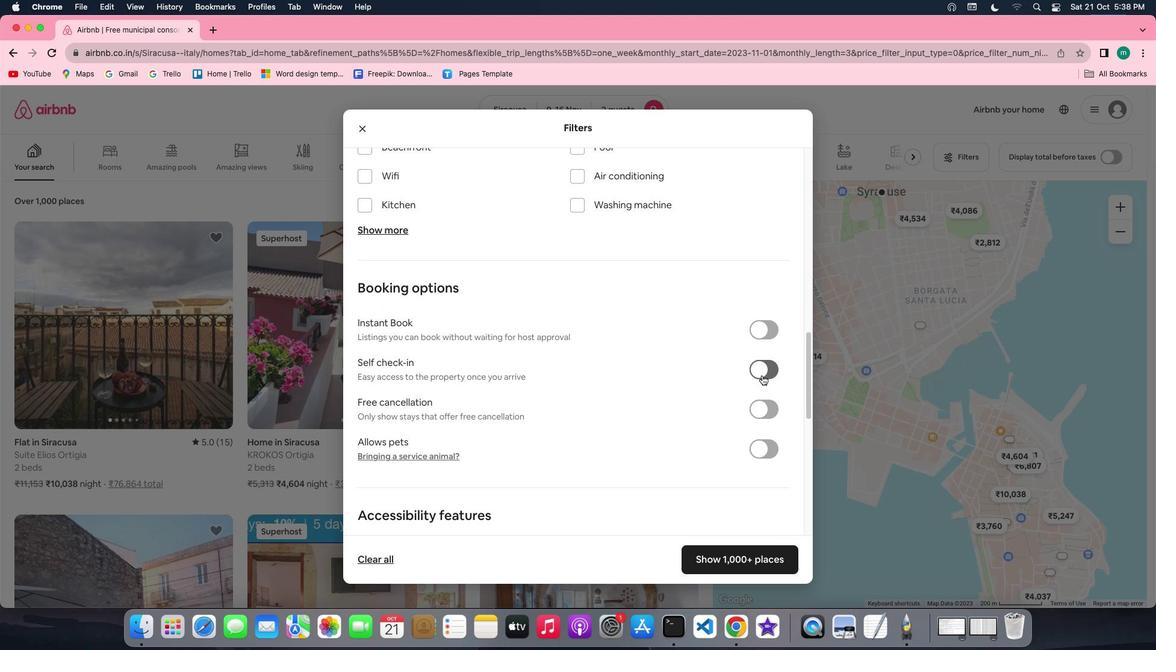 
Action: Mouse moved to (585, 422)
Screenshot: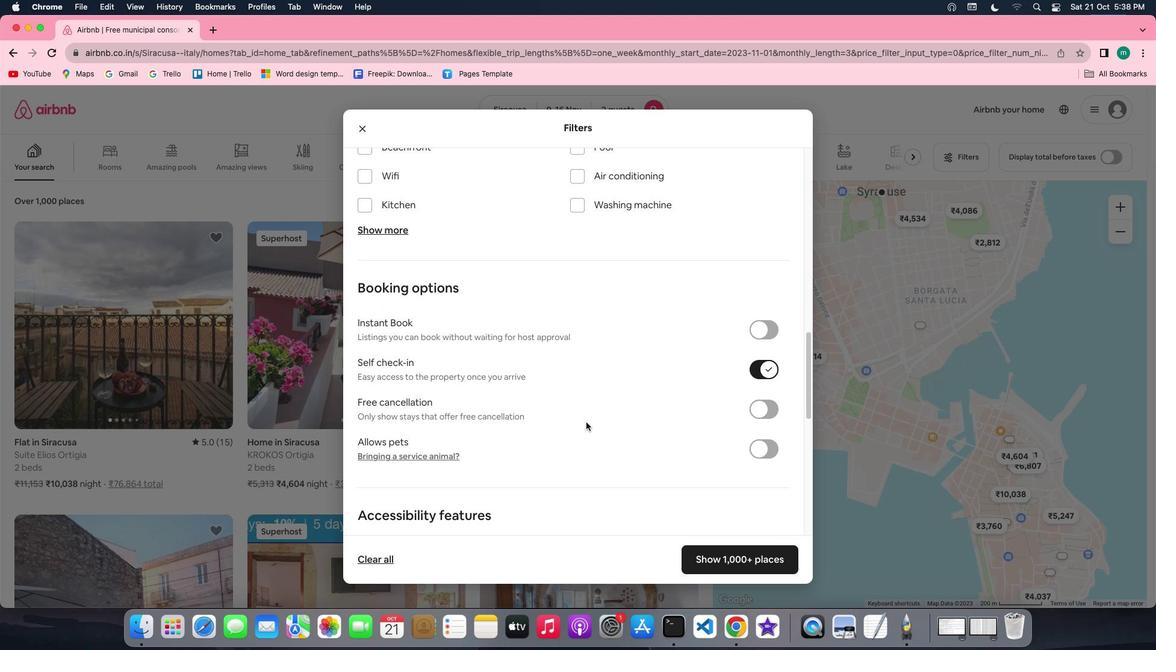 
Action: Mouse scrolled (585, 422) with delta (0, 0)
Screenshot: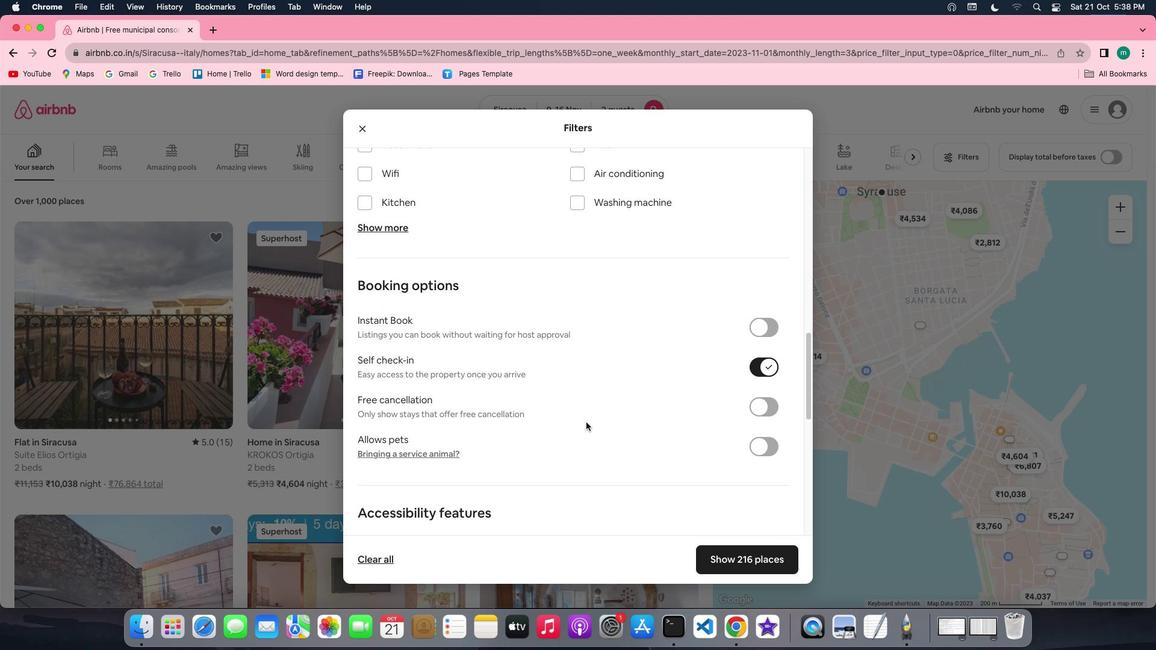 
Action: Mouse scrolled (585, 422) with delta (0, 0)
Screenshot: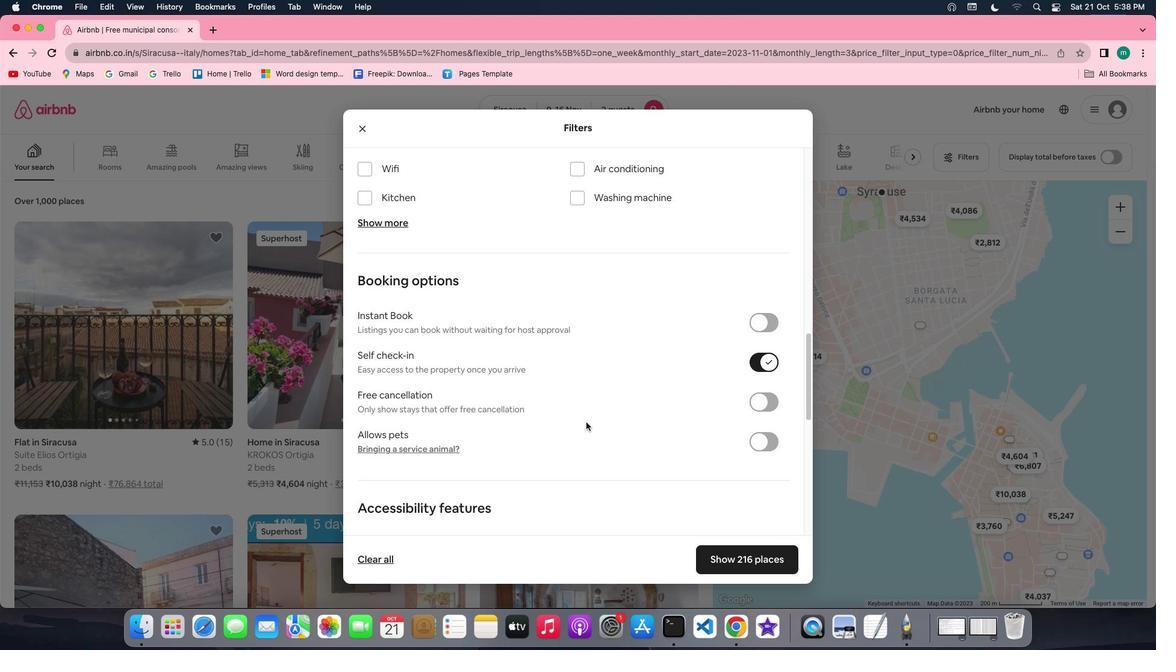 
Action: Mouse scrolled (585, 422) with delta (0, 0)
Screenshot: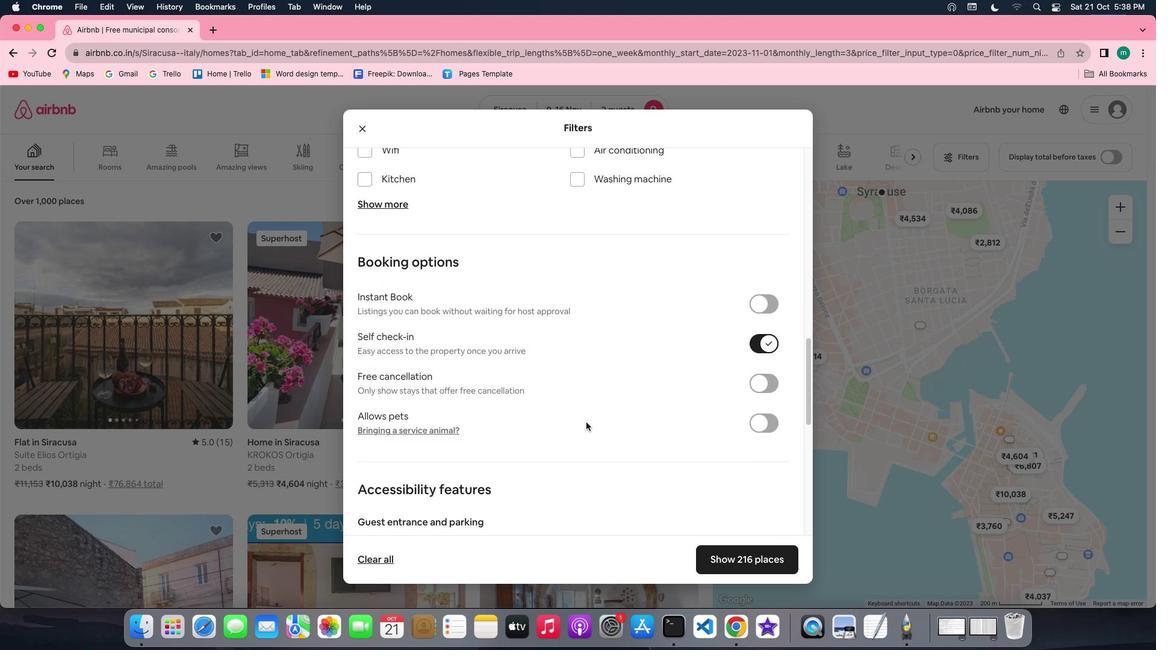 
Action: Mouse scrolled (585, 422) with delta (0, 0)
Screenshot: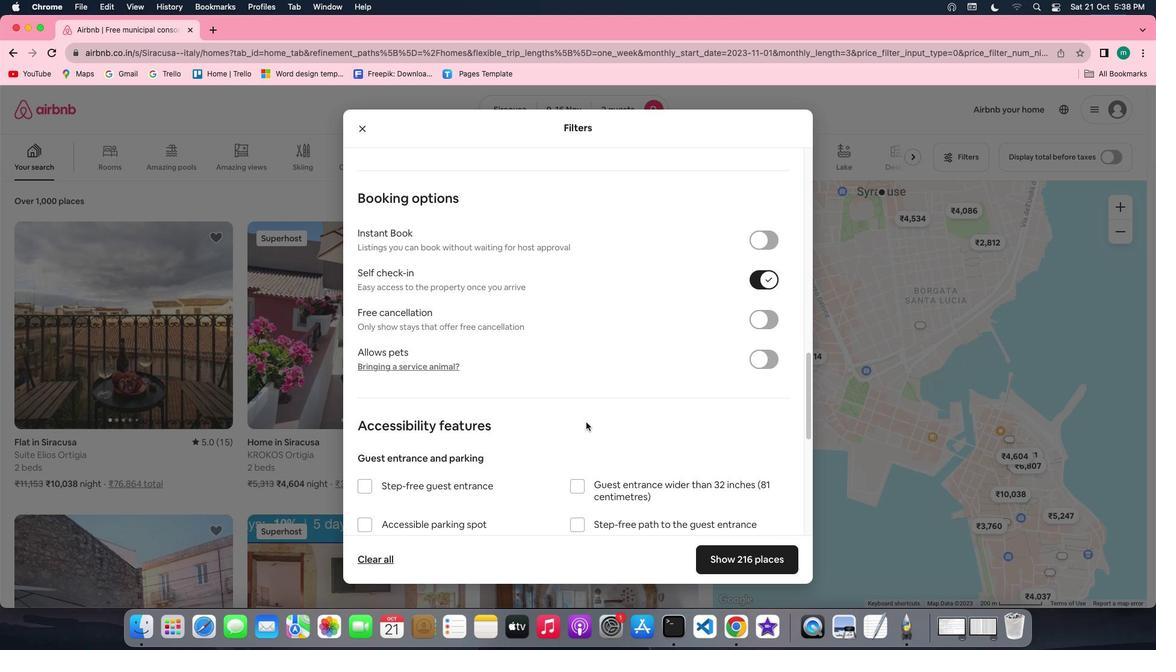 
Action: Mouse scrolled (585, 422) with delta (0, 0)
Screenshot: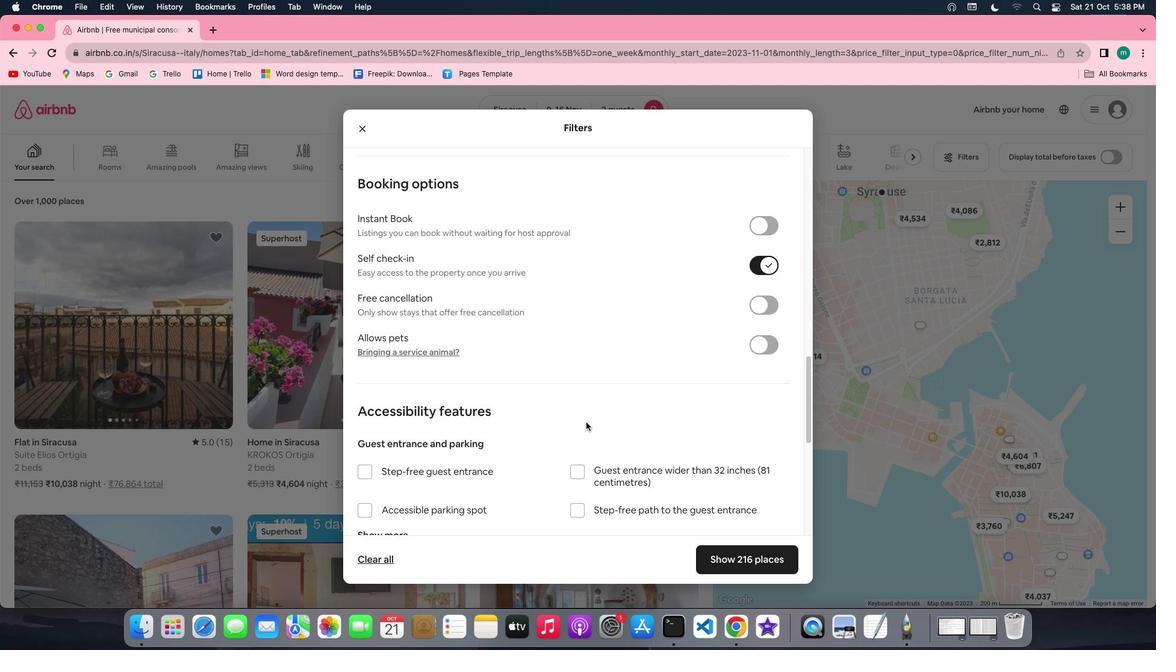 
Action: Mouse scrolled (585, 422) with delta (0, 0)
Screenshot: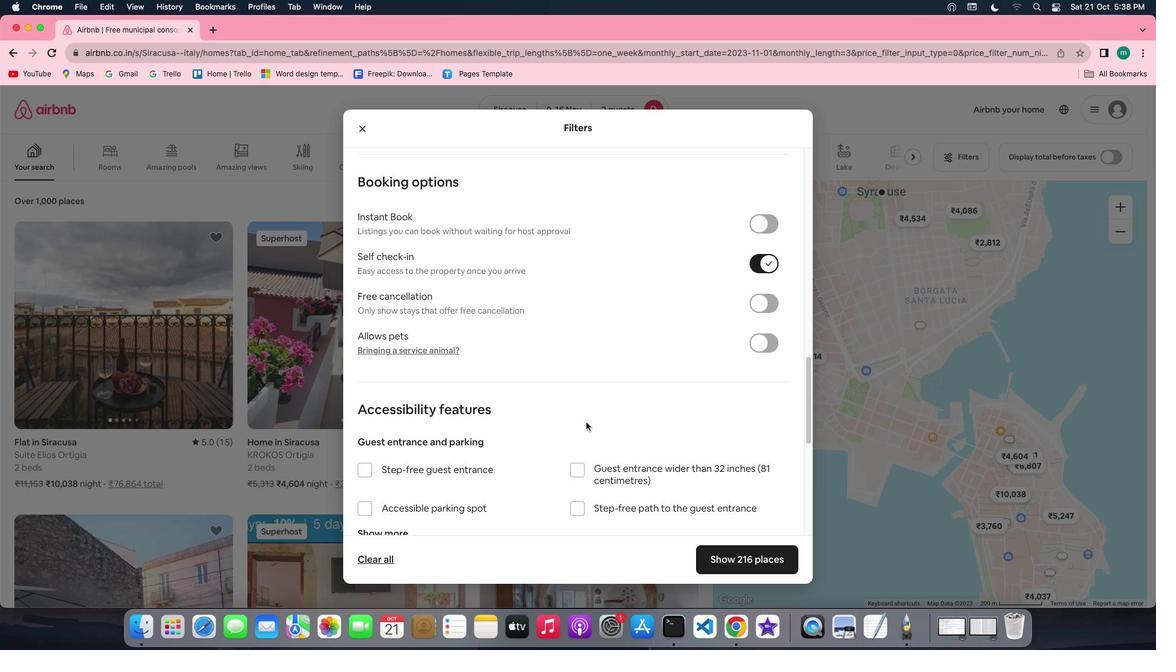 
Action: Mouse scrolled (585, 422) with delta (0, 0)
Screenshot: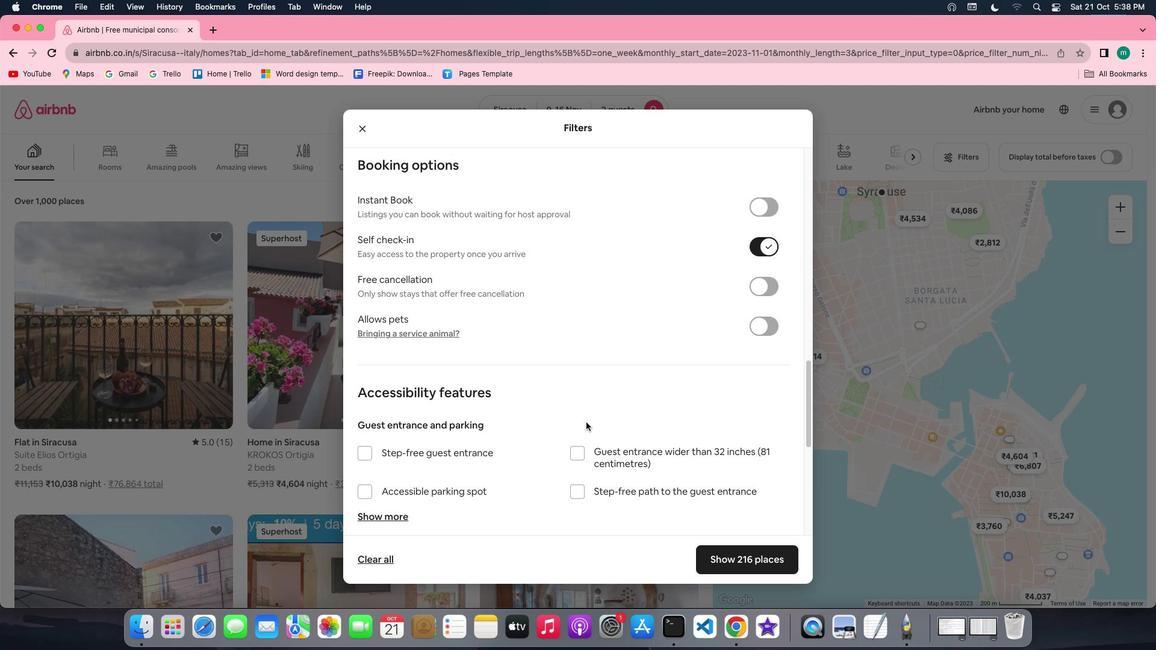 
Action: Mouse scrolled (585, 422) with delta (0, -1)
Screenshot: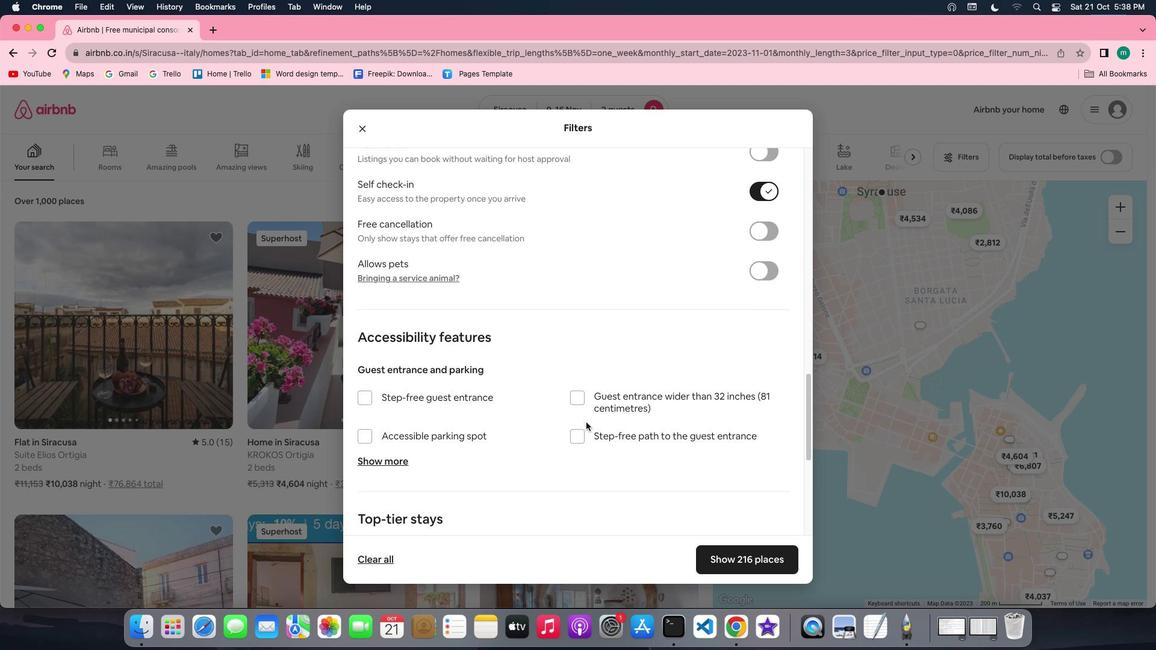 
Action: Mouse moved to (703, 464)
Screenshot: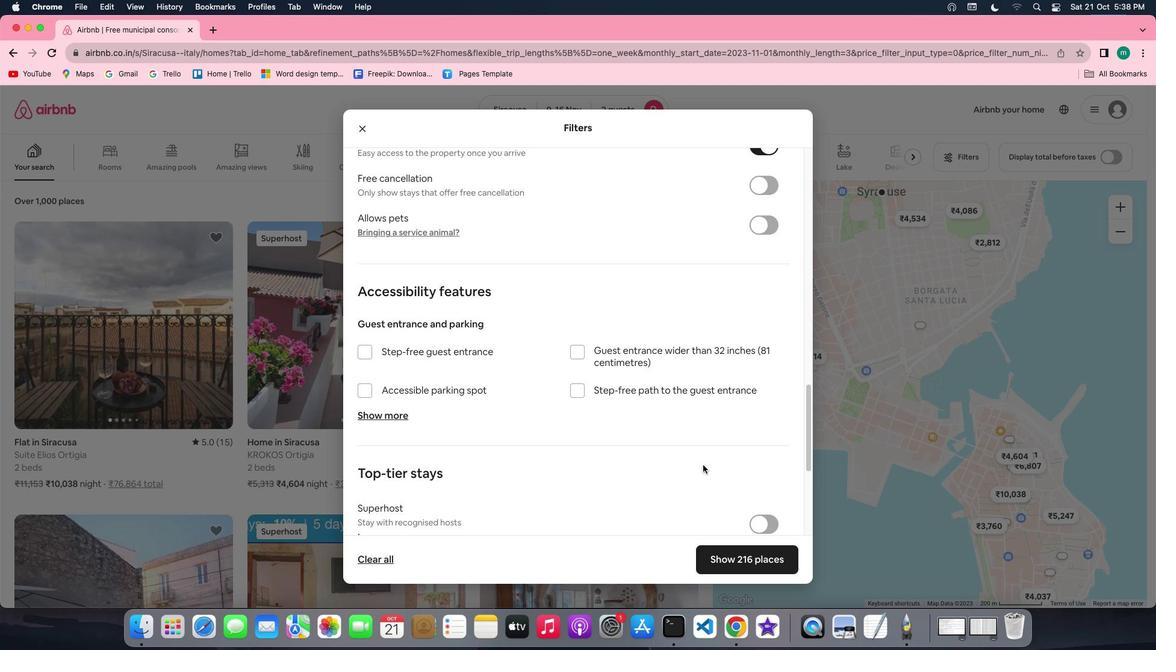 
Action: Mouse scrolled (703, 464) with delta (0, 0)
Screenshot: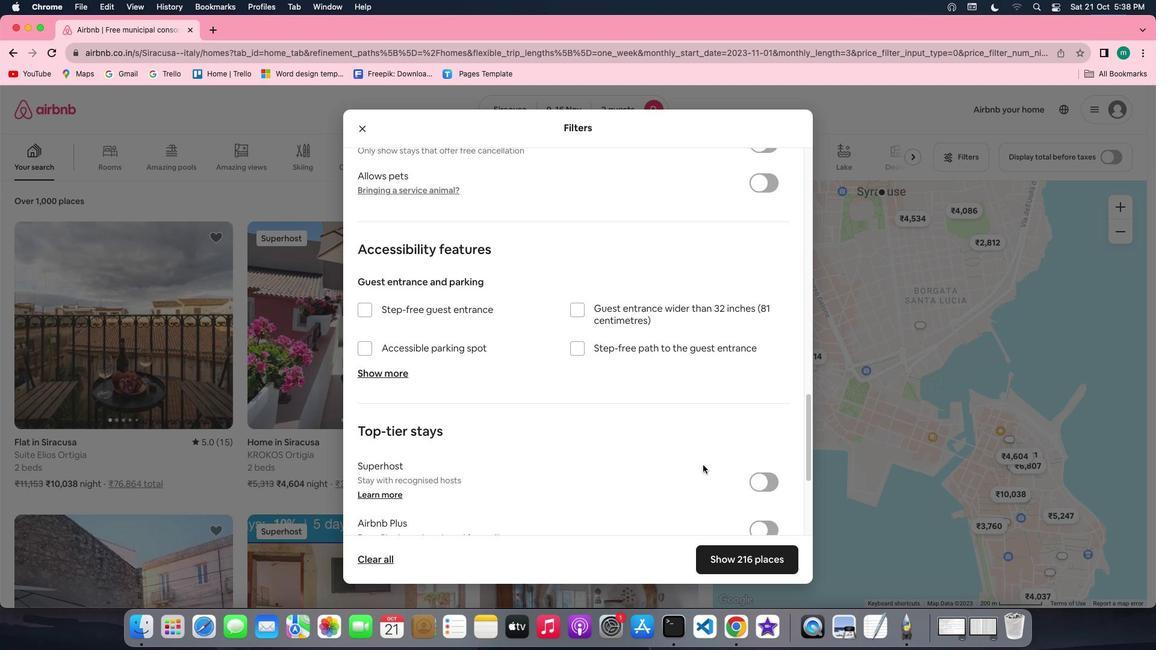
Action: Mouse scrolled (703, 464) with delta (0, 0)
Screenshot: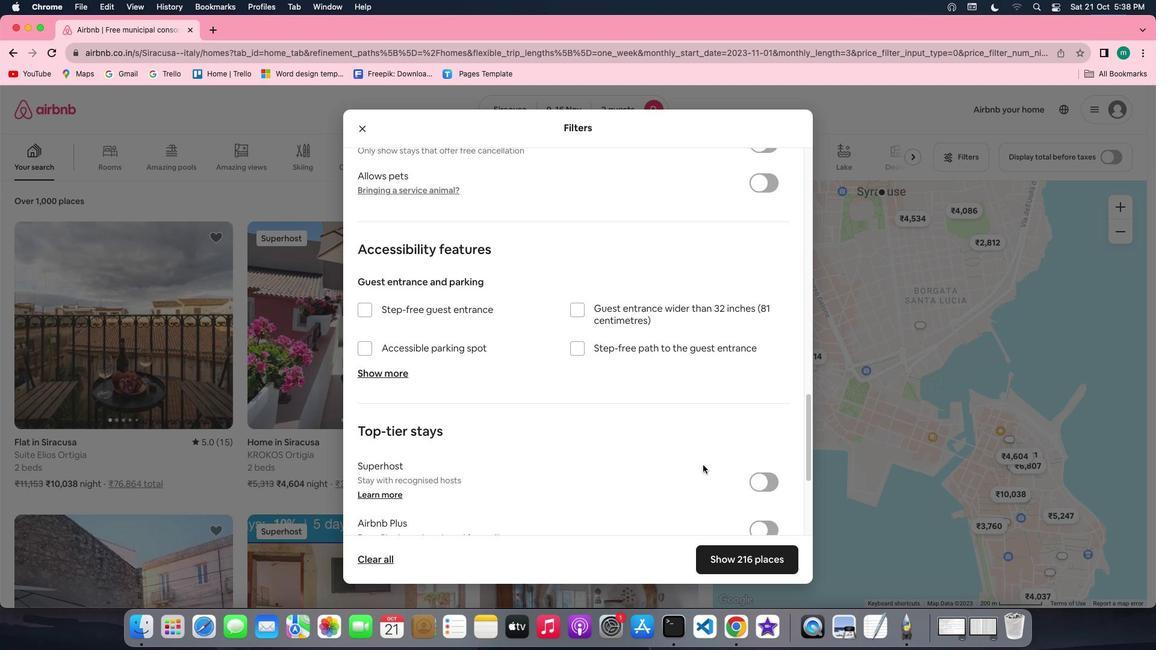 
Action: Mouse scrolled (703, 464) with delta (0, -1)
Screenshot: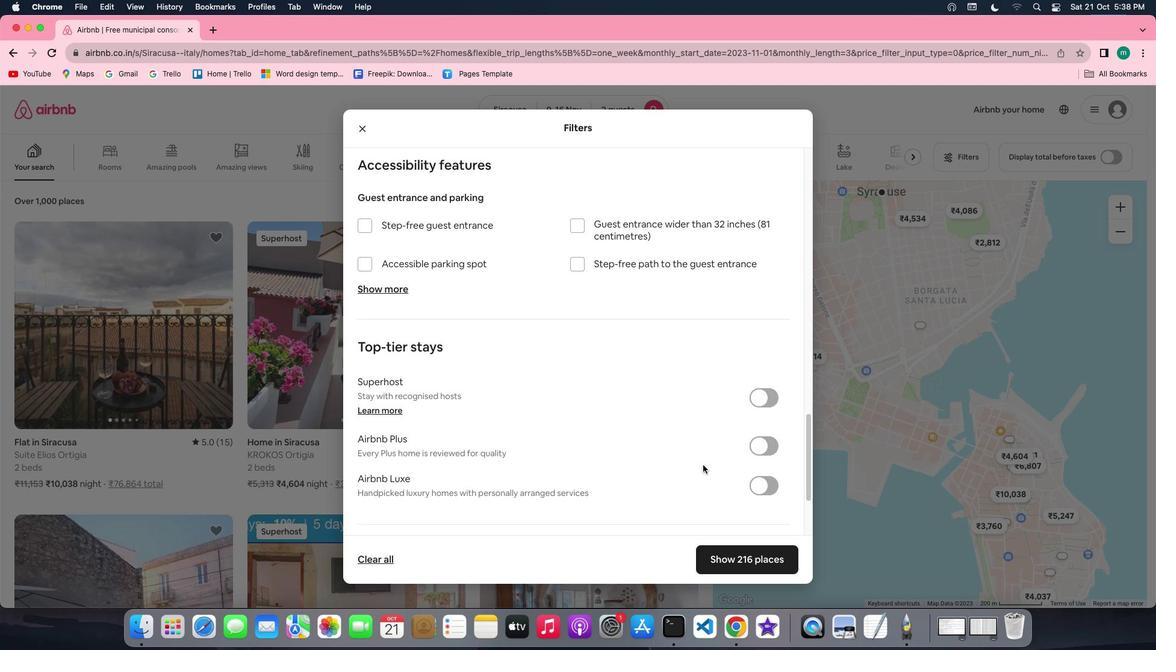 
Action: Mouse scrolled (703, 464) with delta (0, -3)
Screenshot: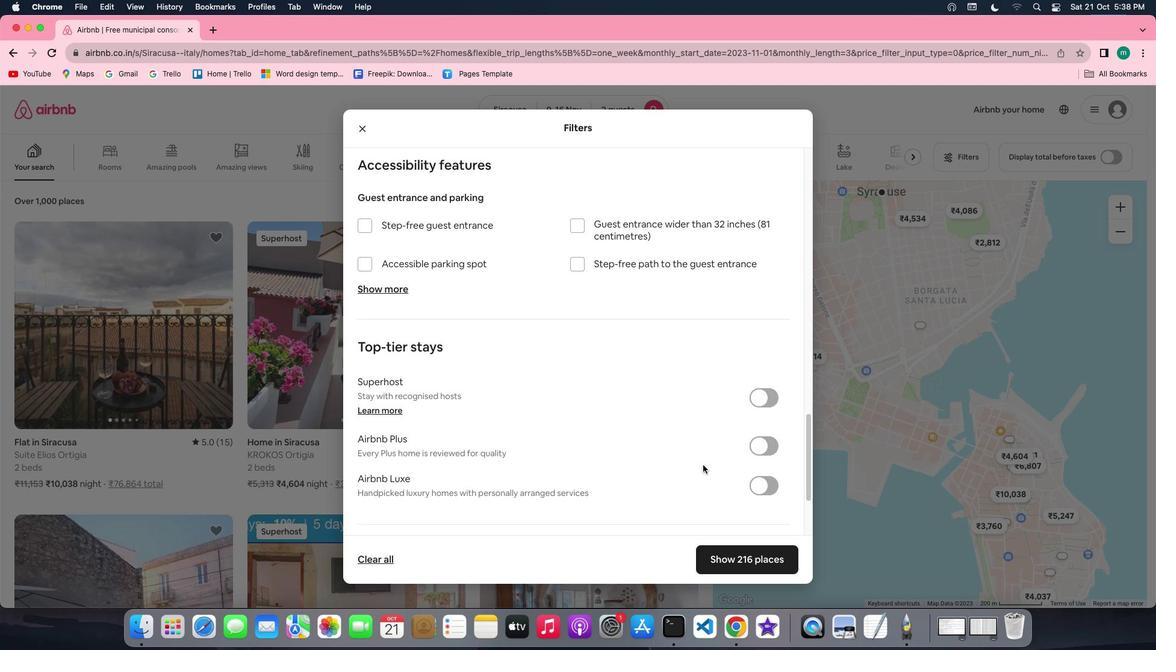
Action: Mouse scrolled (703, 464) with delta (0, -3)
Screenshot: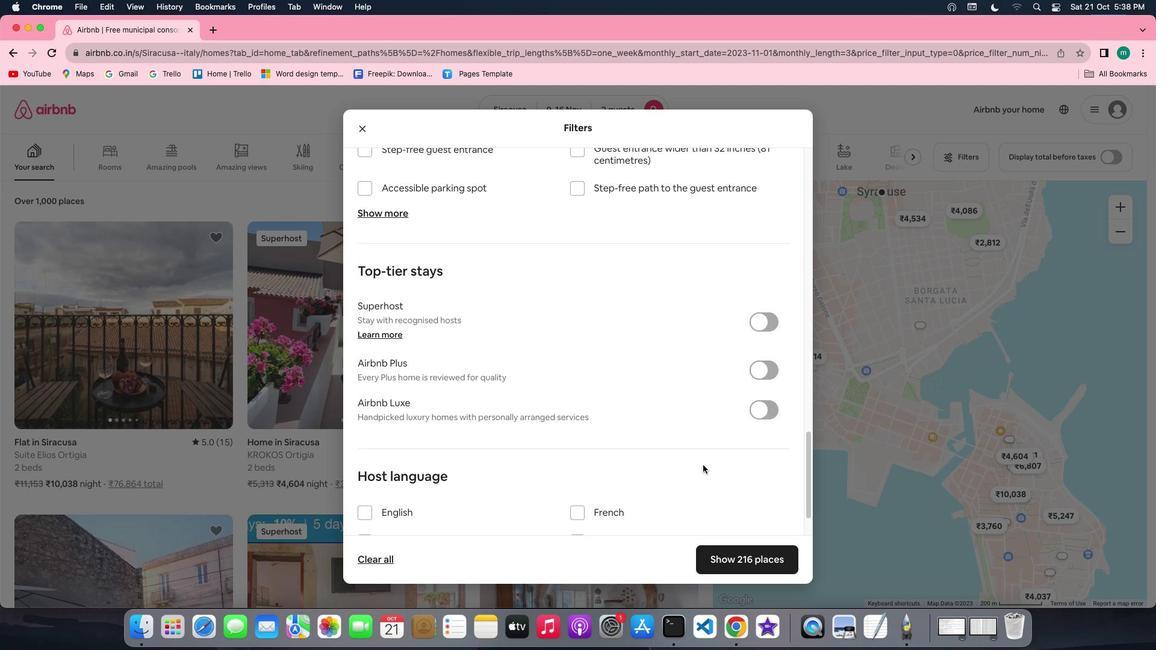 
Action: Mouse scrolled (703, 464) with delta (0, -3)
Screenshot: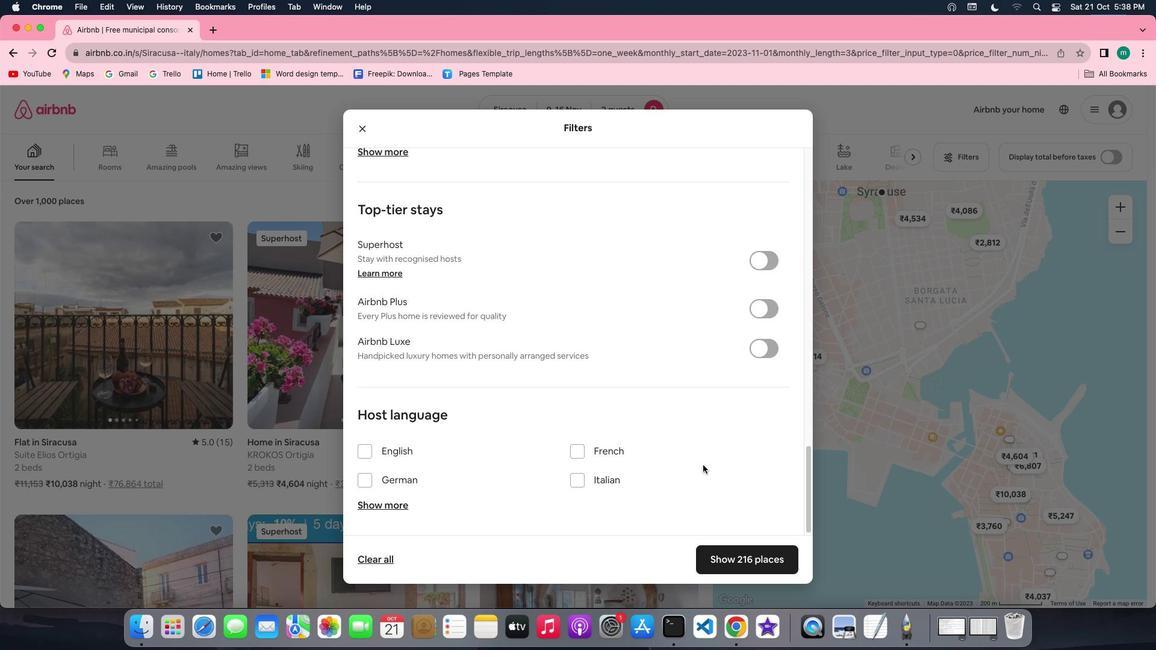
Action: Mouse moved to (726, 490)
Screenshot: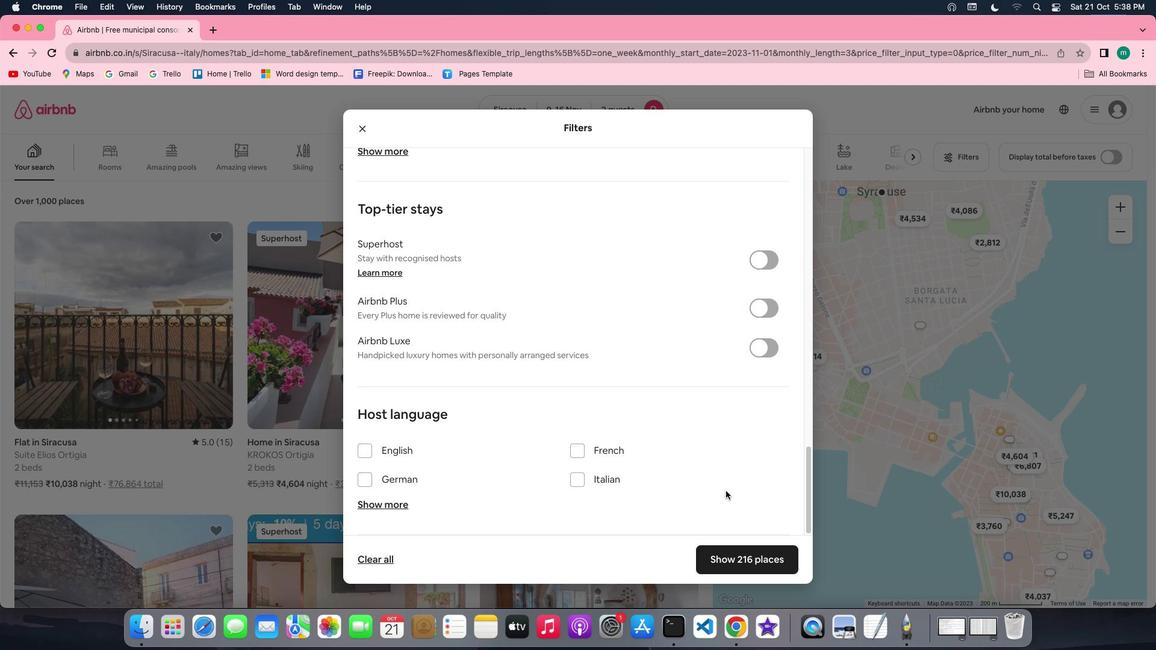 
Action: Mouse scrolled (726, 490) with delta (0, 0)
Screenshot: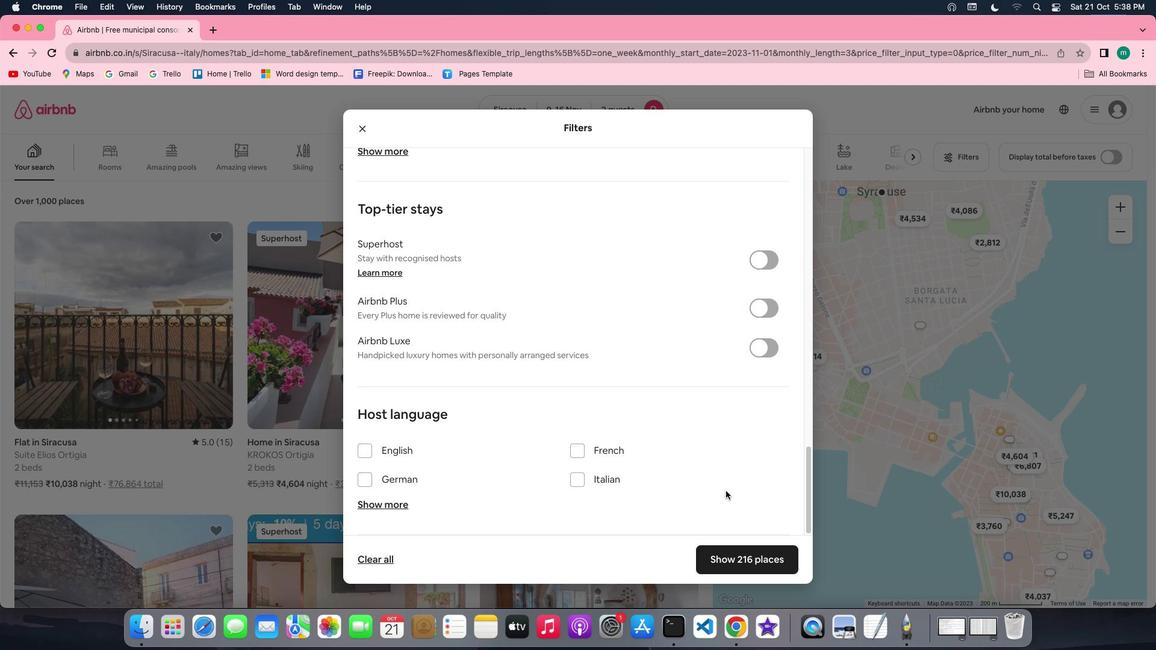 
Action: Mouse scrolled (726, 490) with delta (0, 0)
Screenshot: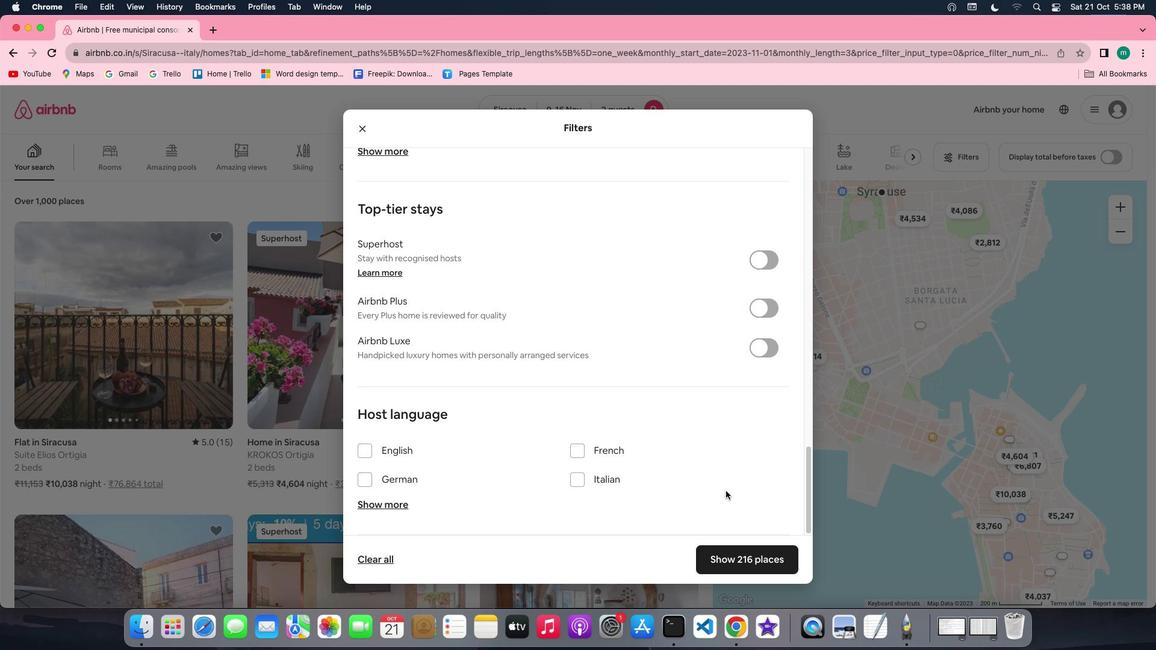 
Action: Mouse scrolled (726, 490) with delta (0, -2)
Screenshot: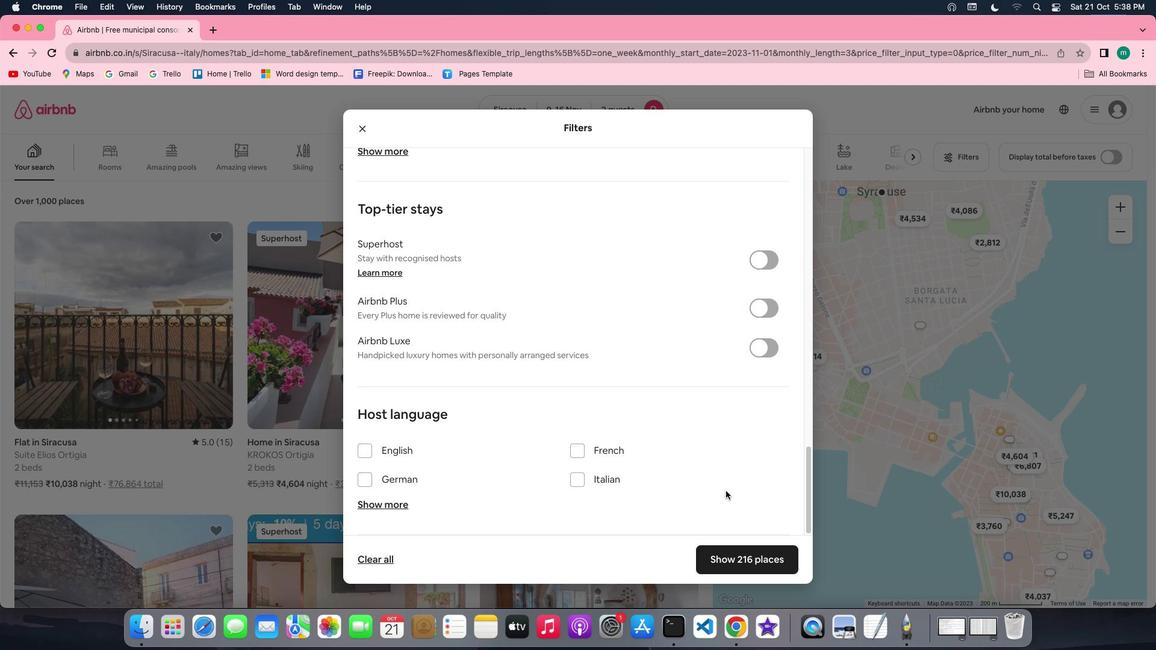 
Action: Mouse scrolled (726, 490) with delta (0, -3)
Screenshot: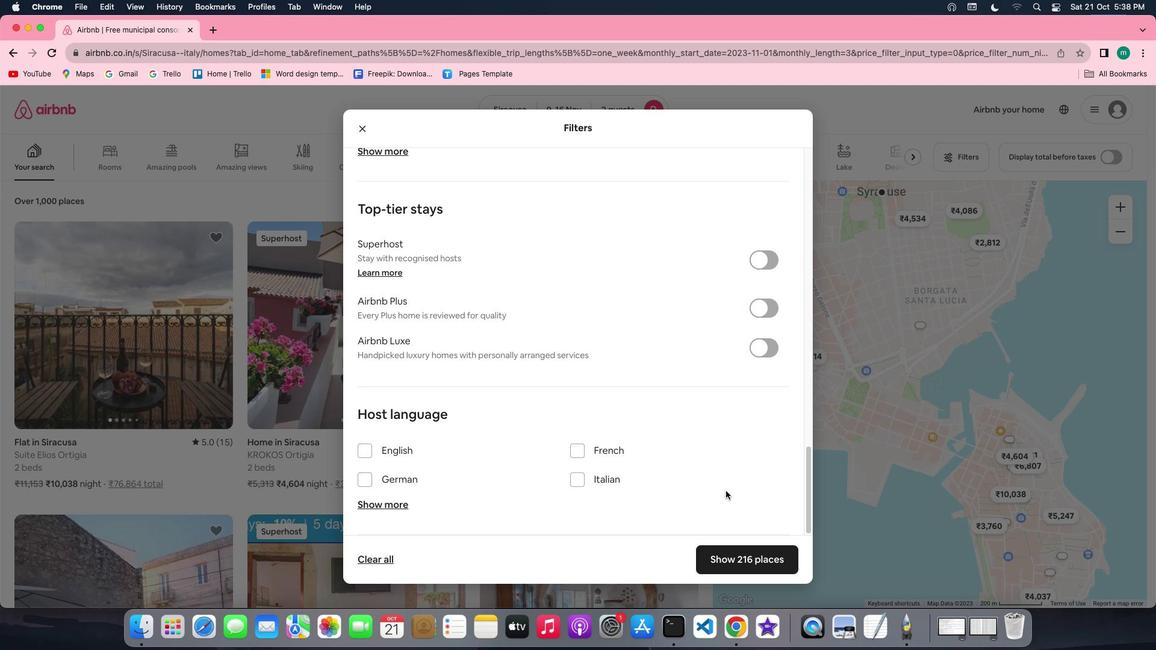 
Action: Mouse scrolled (726, 490) with delta (0, -3)
Screenshot: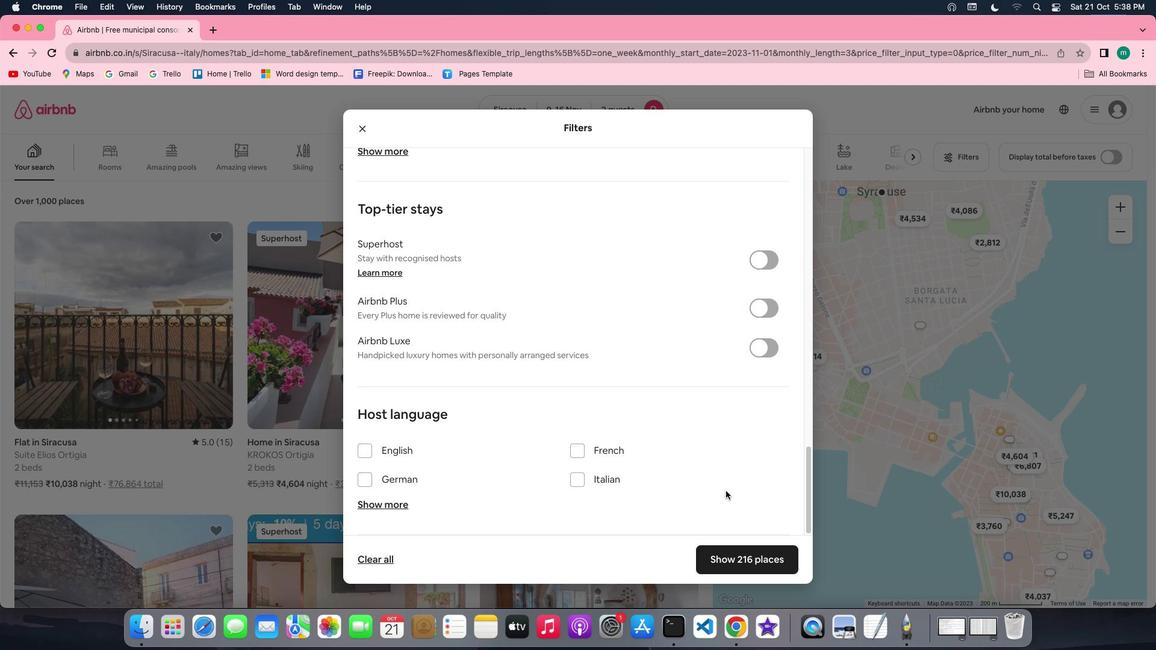 
Action: Mouse scrolled (726, 490) with delta (0, -4)
Screenshot: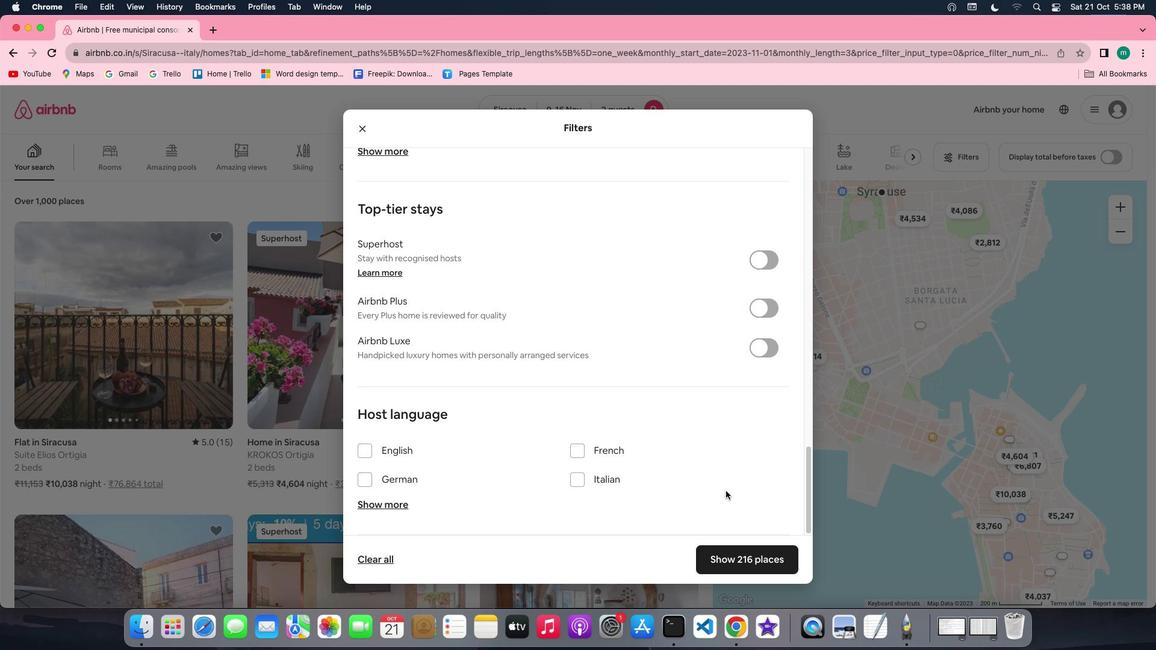 
Action: Mouse moved to (752, 556)
Screenshot: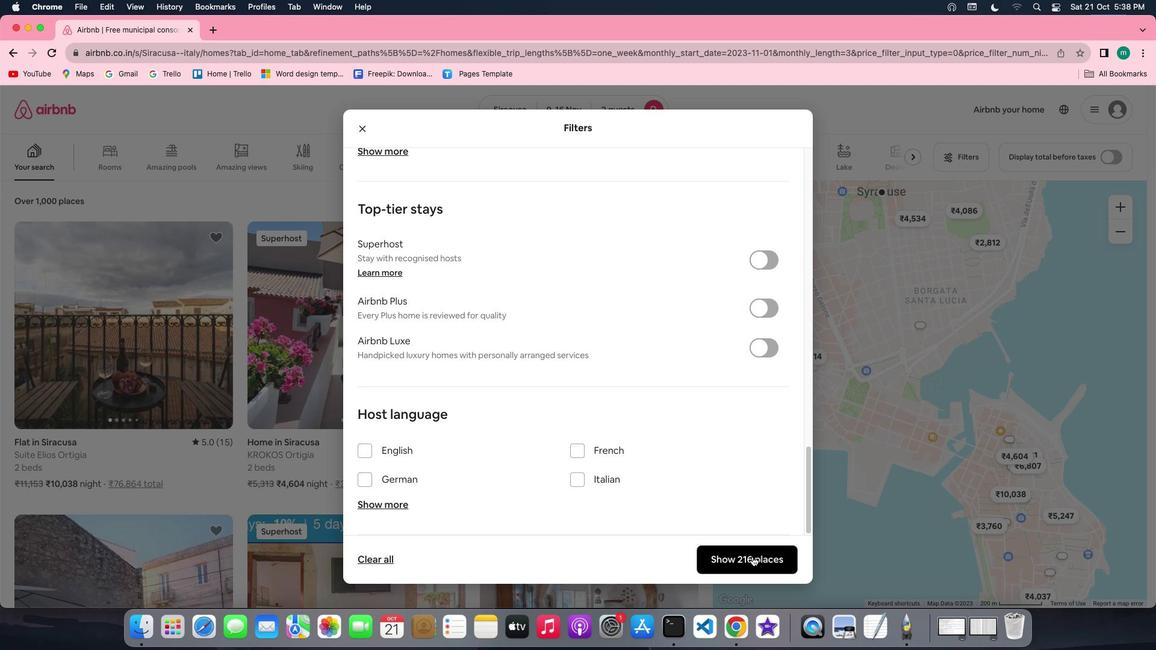 
Action: Mouse pressed left at (752, 556)
Screenshot: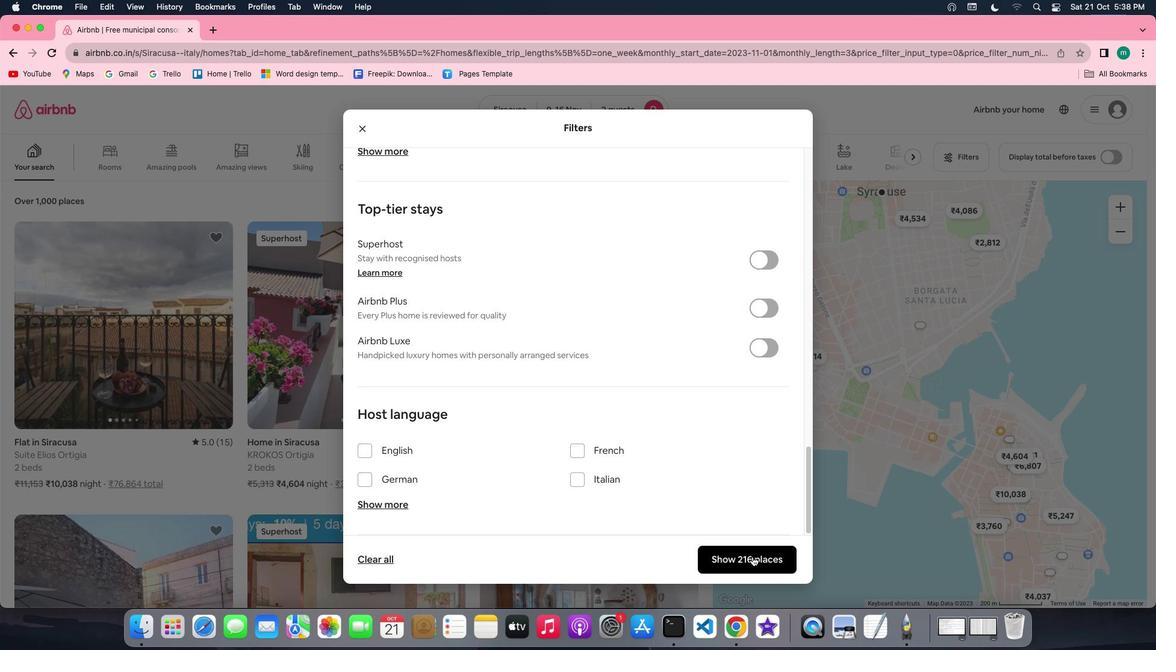 
Action: Mouse moved to (140, 270)
Screenshot: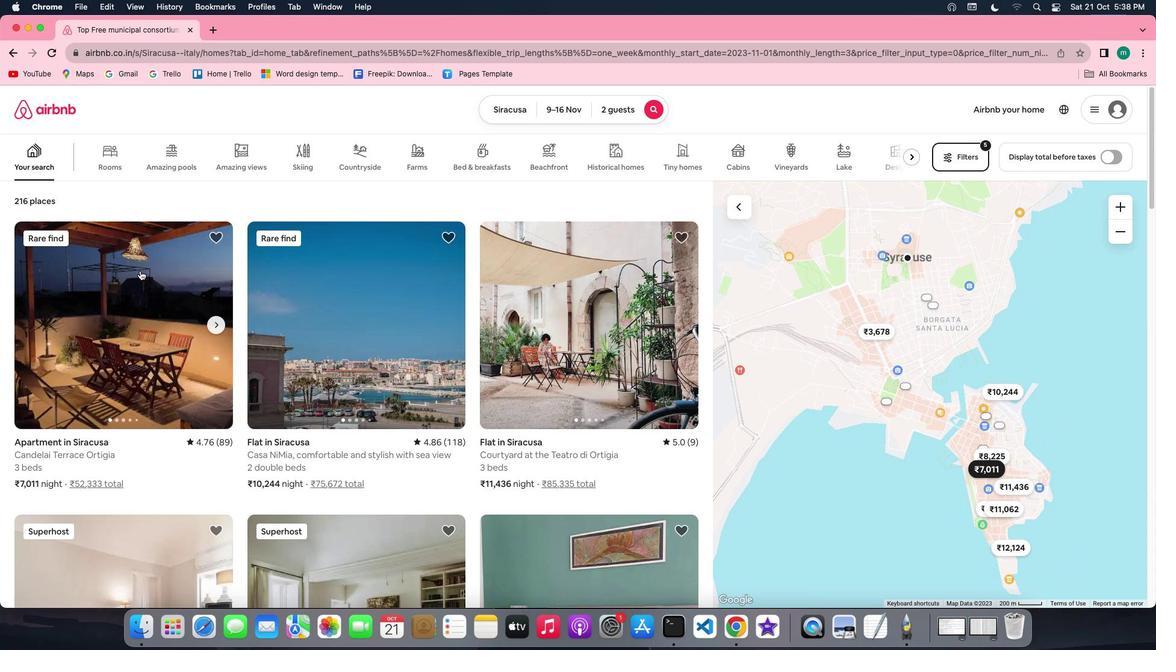 
Action: Mouse pressed left at (140, 270)
Screenshot: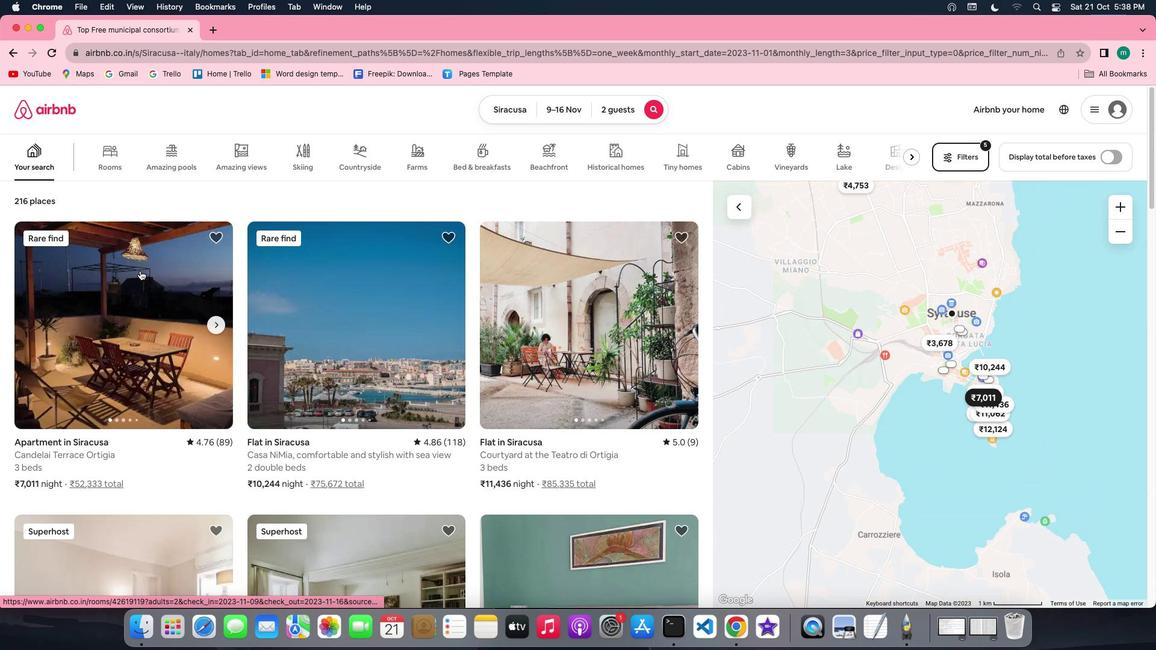 
Action: Mouse moved to (857, 451)
Screenshot: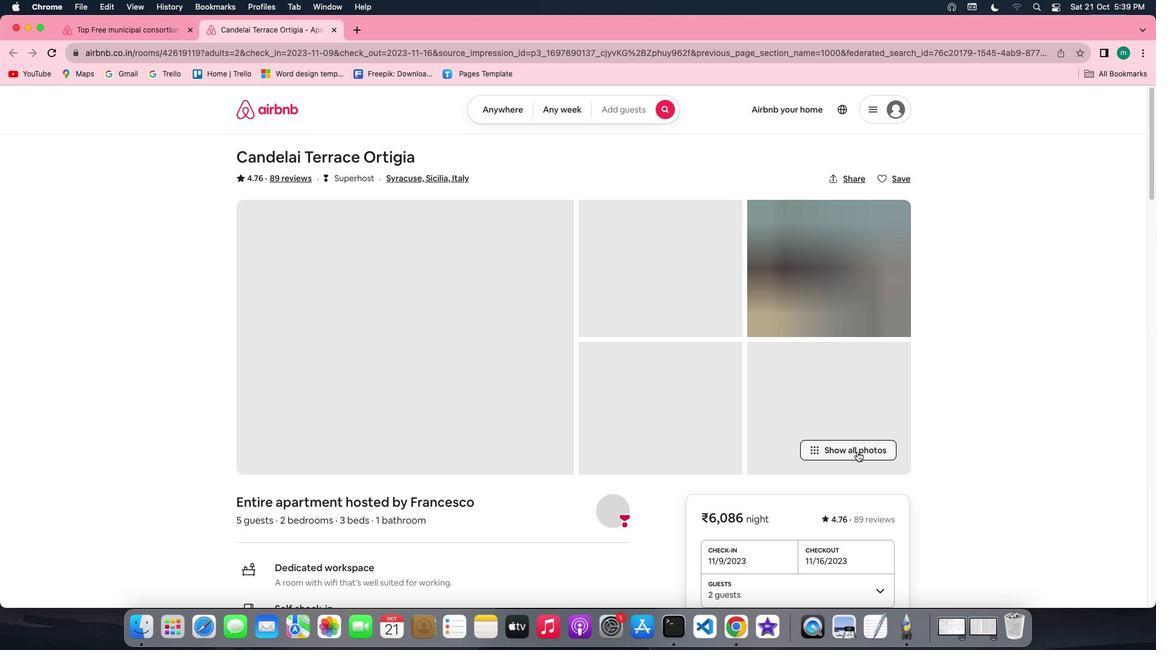 
Action: Mouse pressed left at (857, 451)
Screenshot: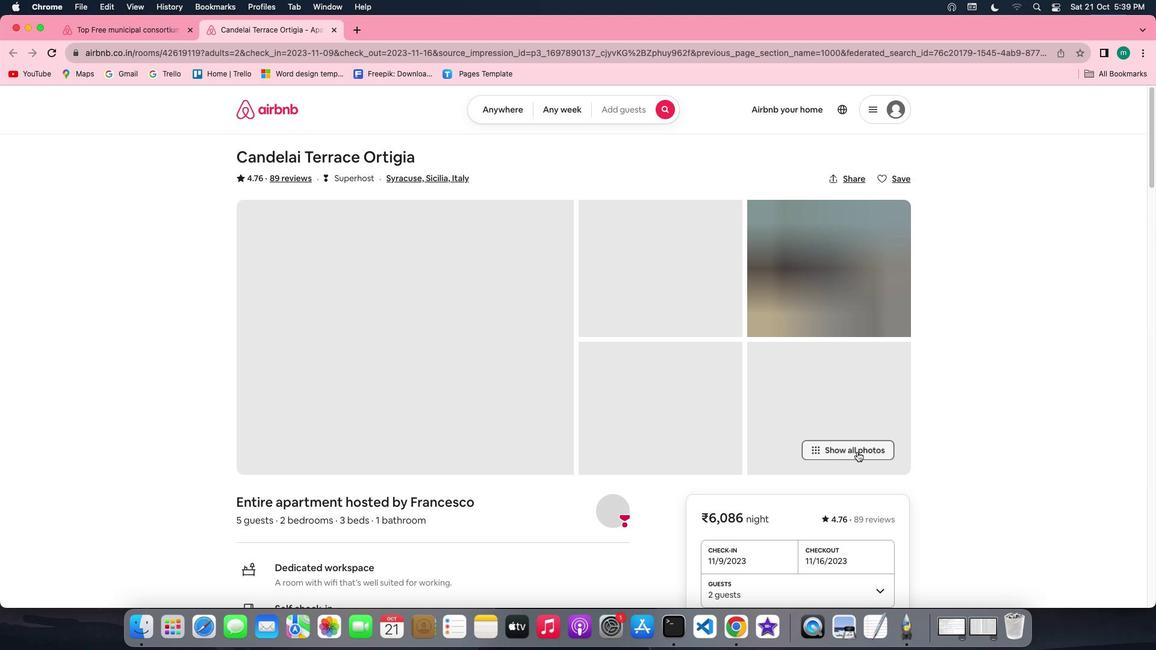 
Action: Mouse moved to (641, 456)
Screenshot: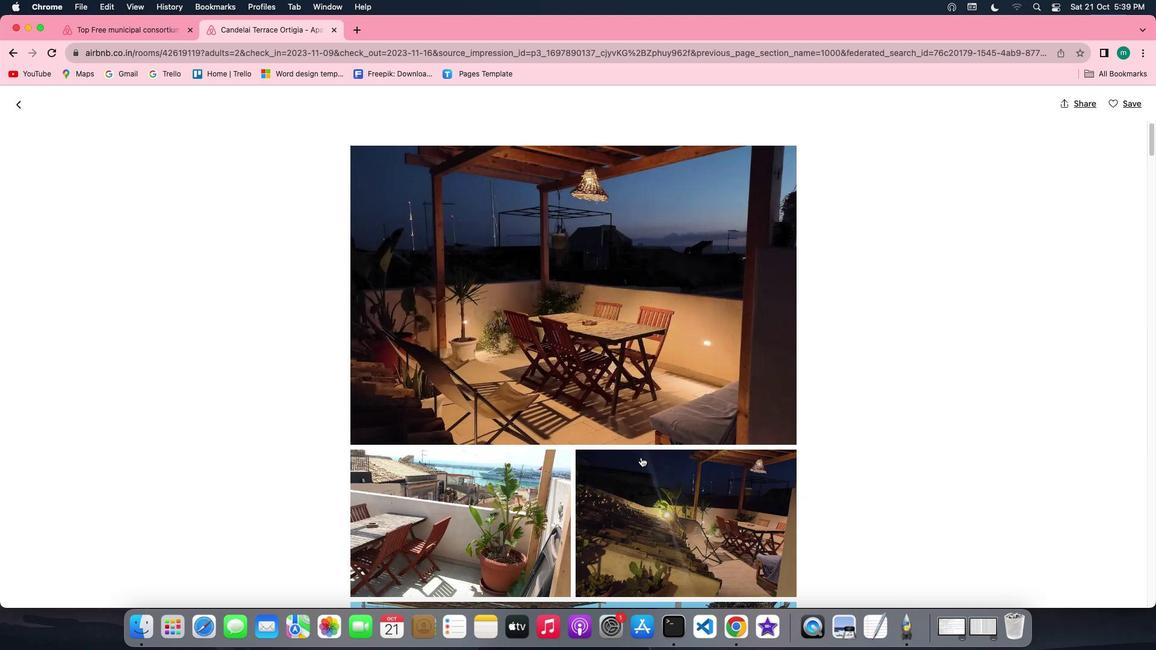 
Action: Mouse scrolled (641, 456) with delta (0, 0)
Screenshot: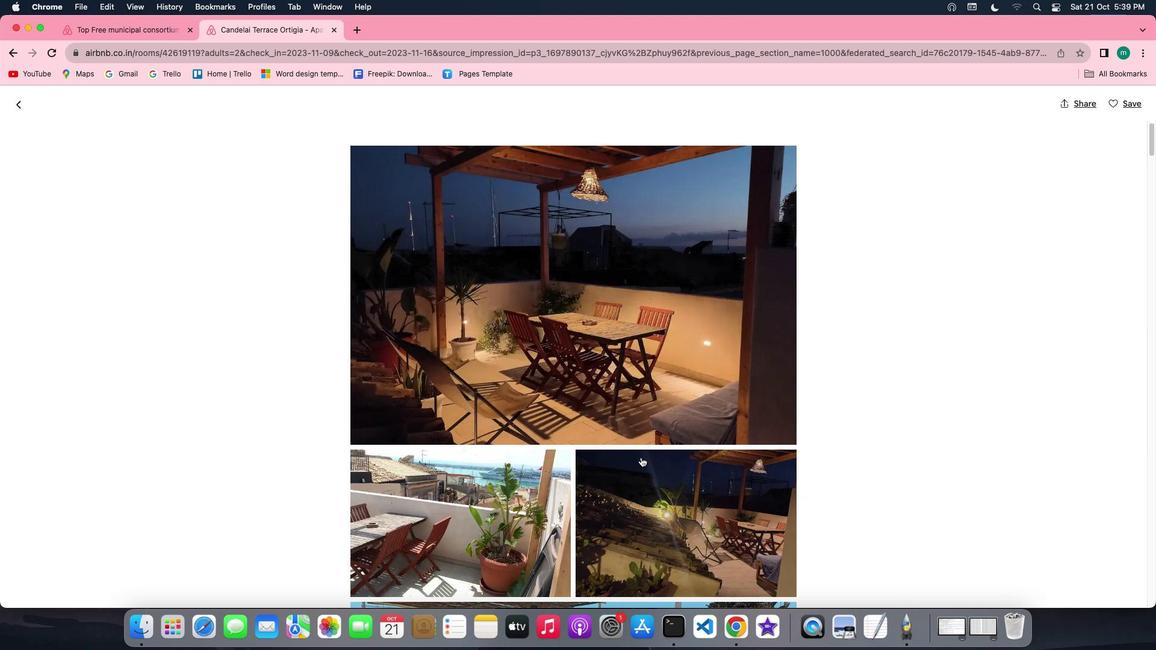 
Action: Mouse scrolled (641, 456) with delta (0, 0)
Screenshot: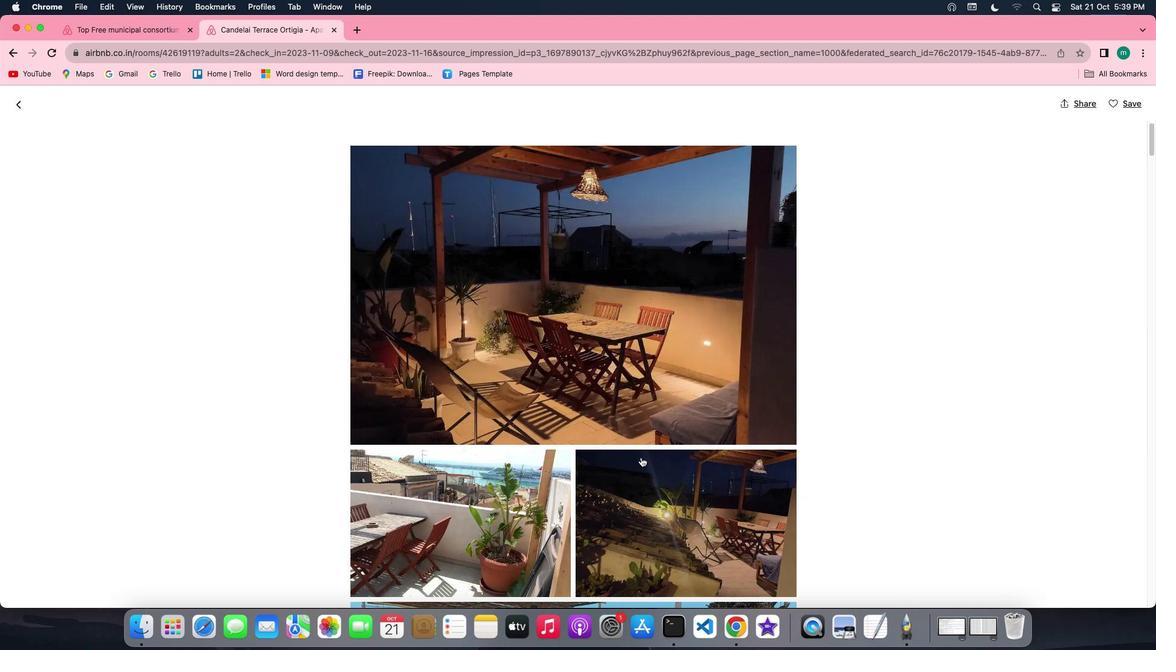 
Action: Mouse scrolled (641, 456) with delta (0, -1)
Screenshot: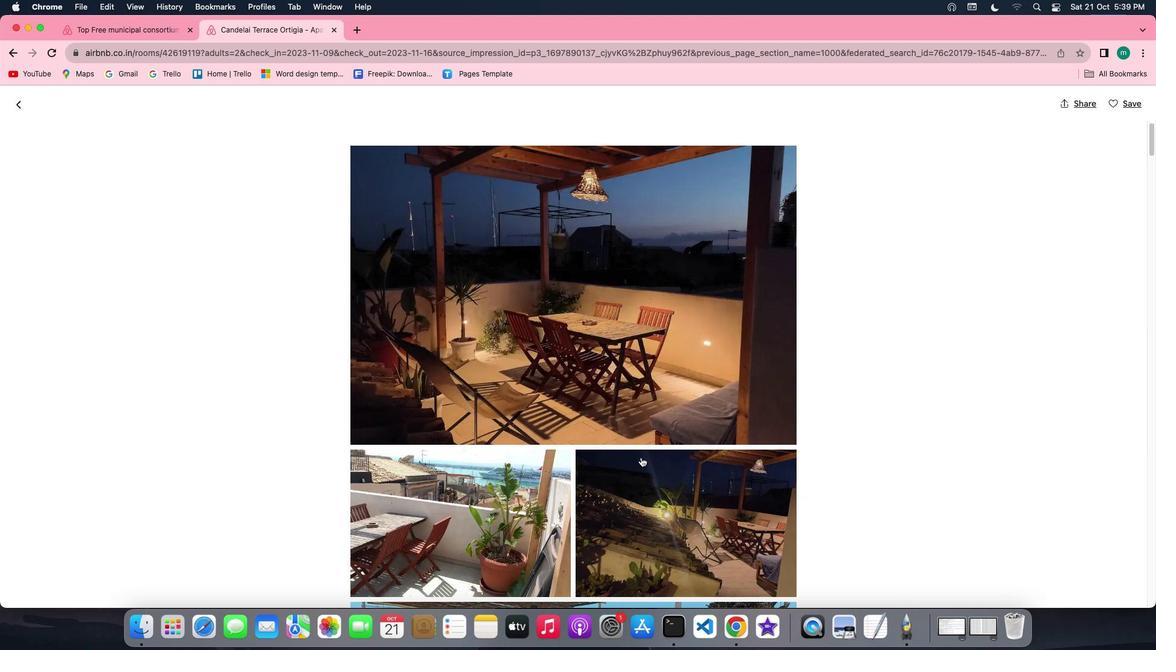 
Action: Mouse scrolled (641, 456) with delta (0, -1)
Screenshot: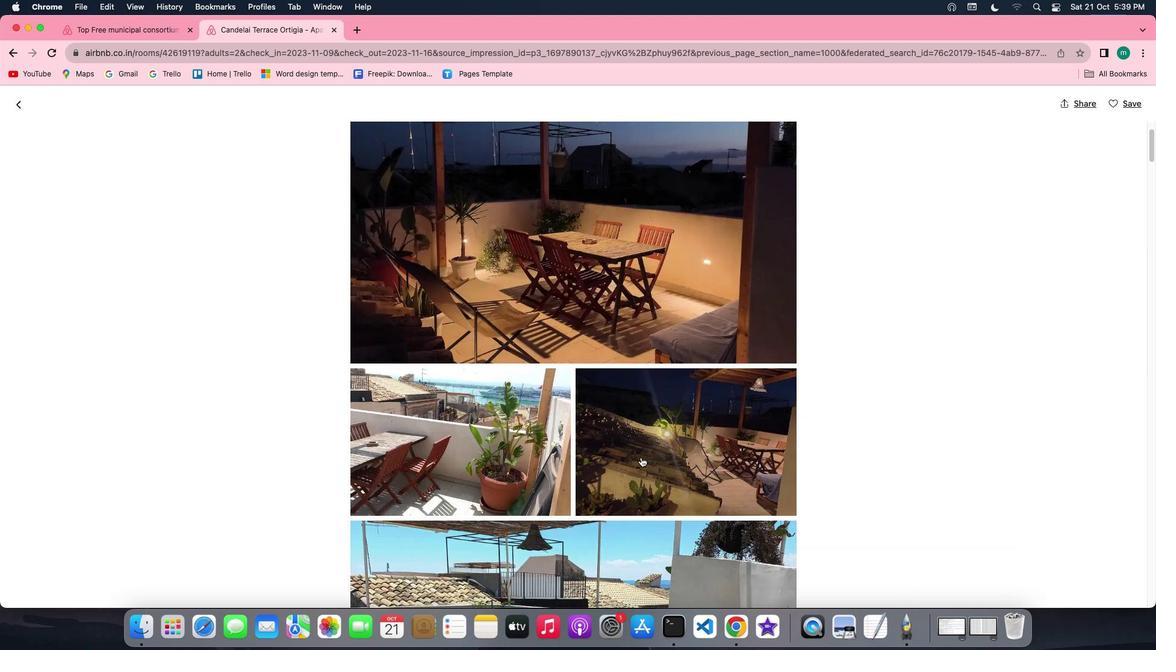 
Action: Mouse scrolled (641, 456) with delta (0, 0)
Screenshot: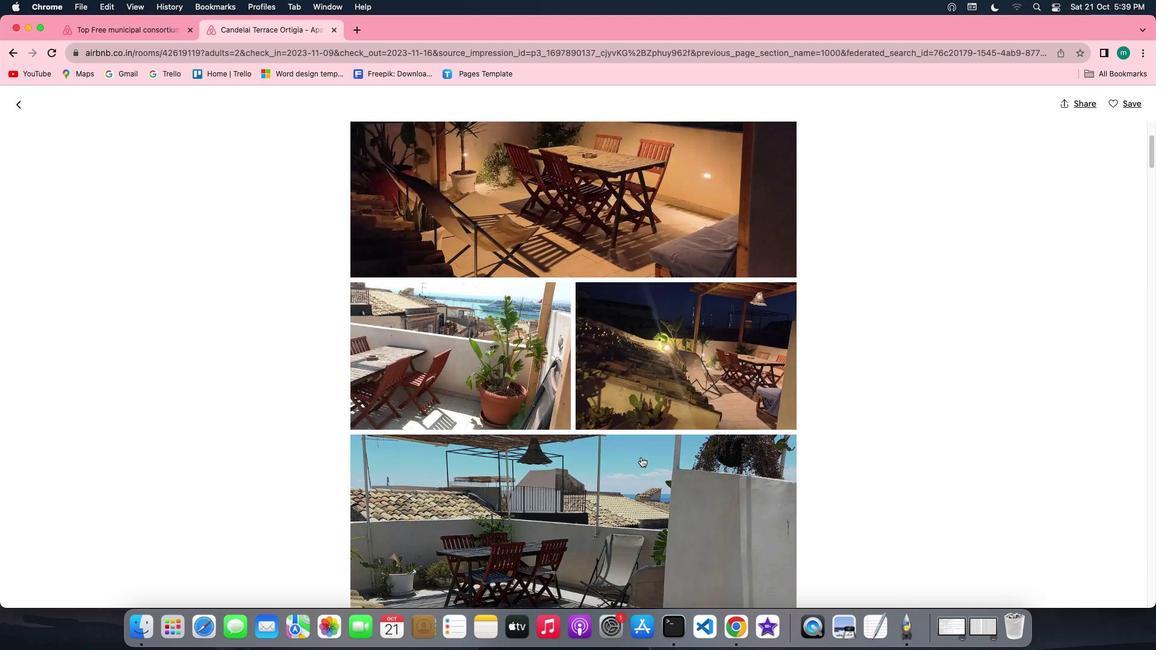 
Action: Mouse scrolled (641, 456) with delta (0, 0)
Screenshot: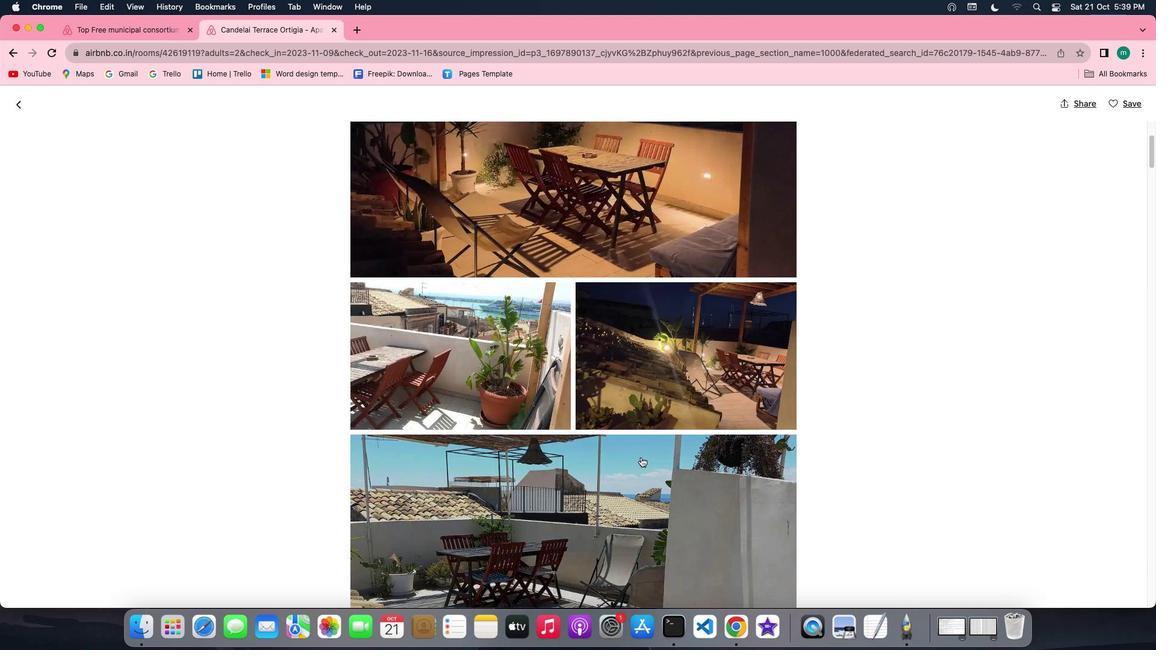 
Action: Mouse scrolled (641, 456) with delta (0, -1)
Screenshot: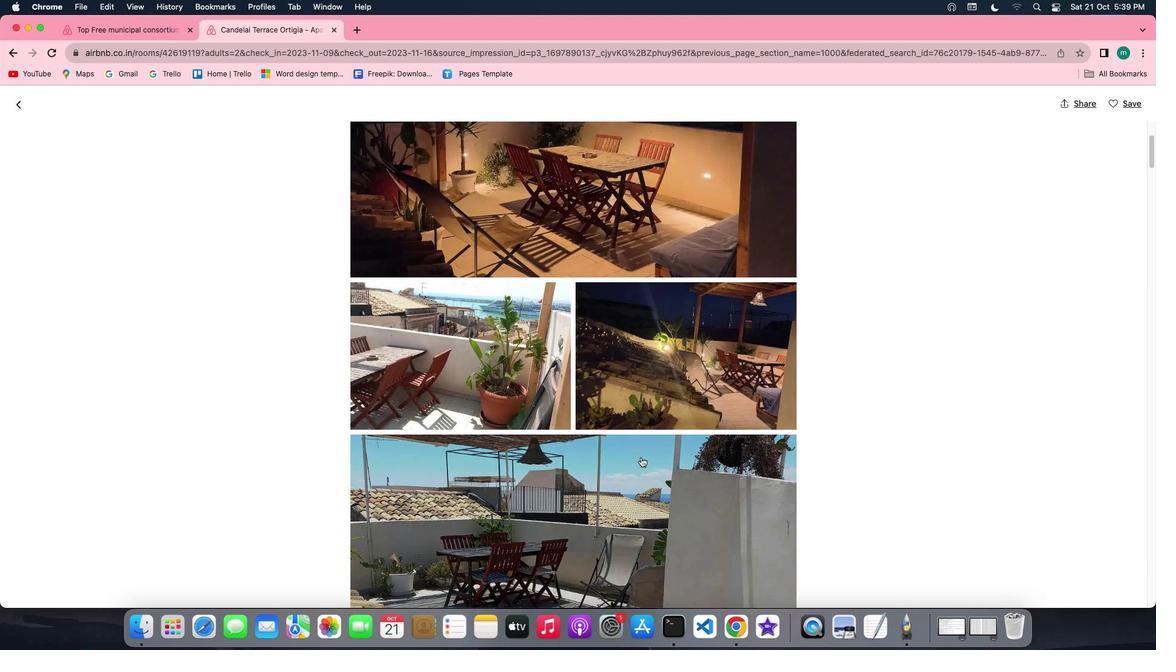 
Action: Mouse scrolled (641, 456) with delta (0, -2)
Screenshot: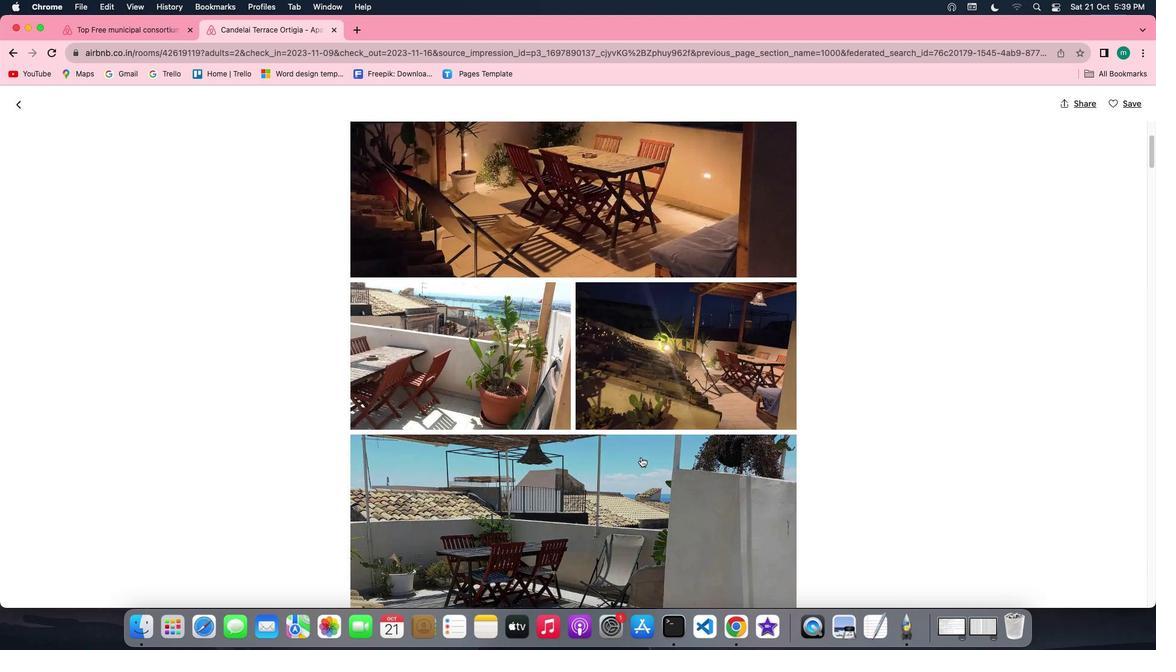 
Action: Mouse scrolled (641, 456) with delta (0, -3)
Screenshot: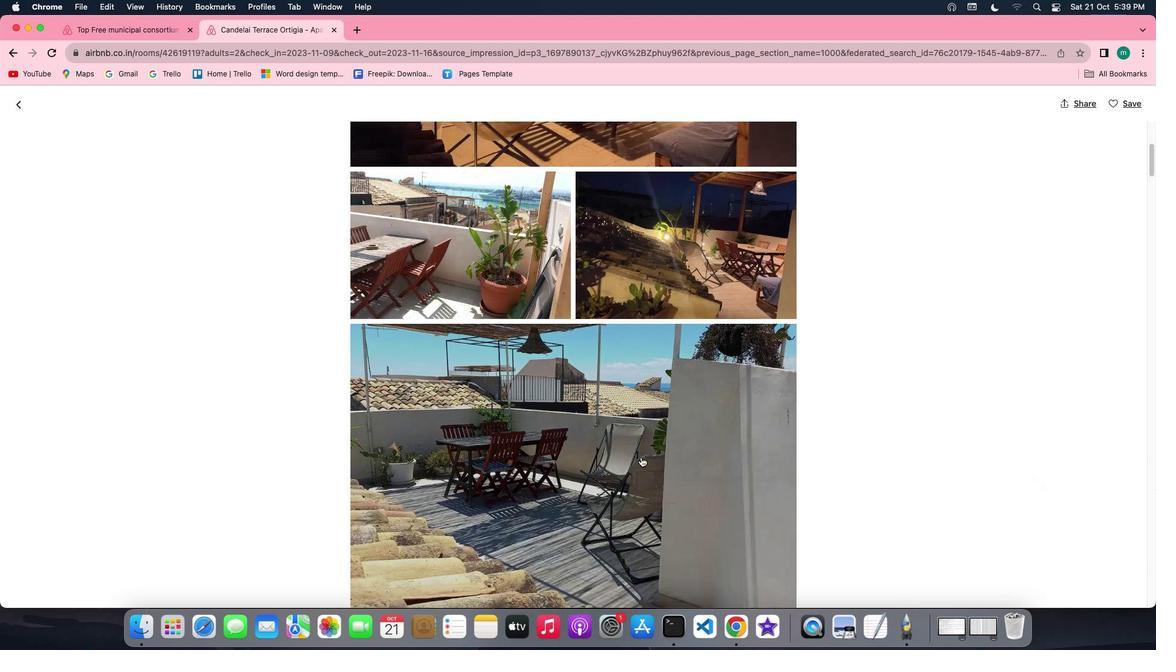 
Action: Mouse scrolled (641, 456) with delta (0, 0)
Screenshot: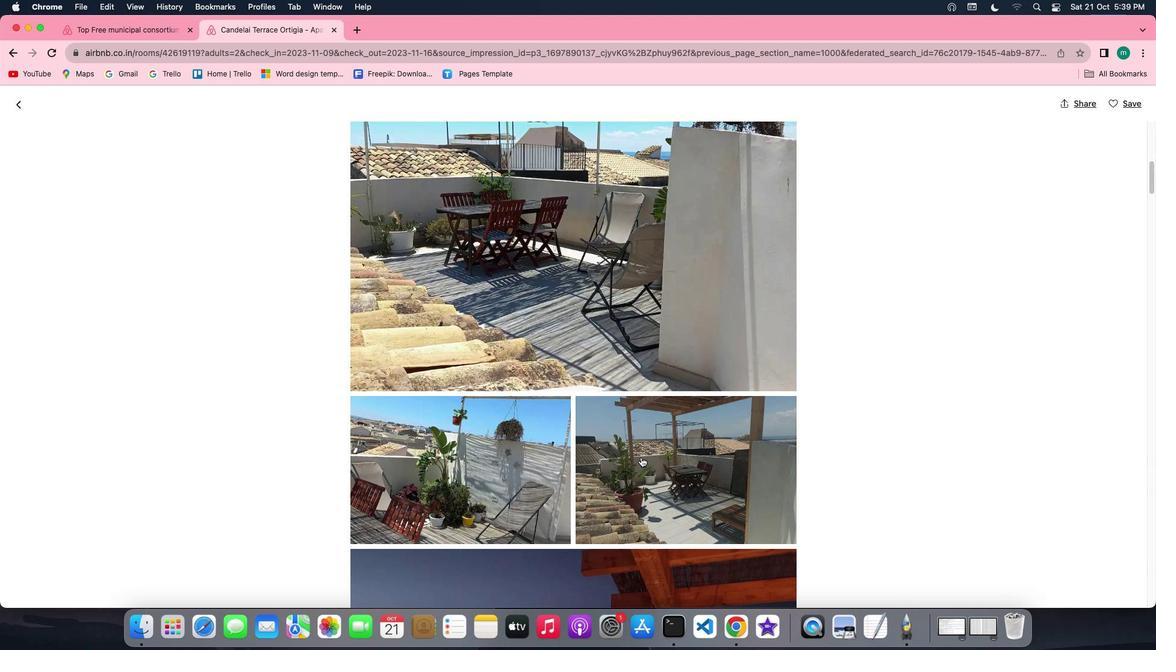 
Action: Mouse scrolled (641, 456) with delta (0, 0)
Screenshot: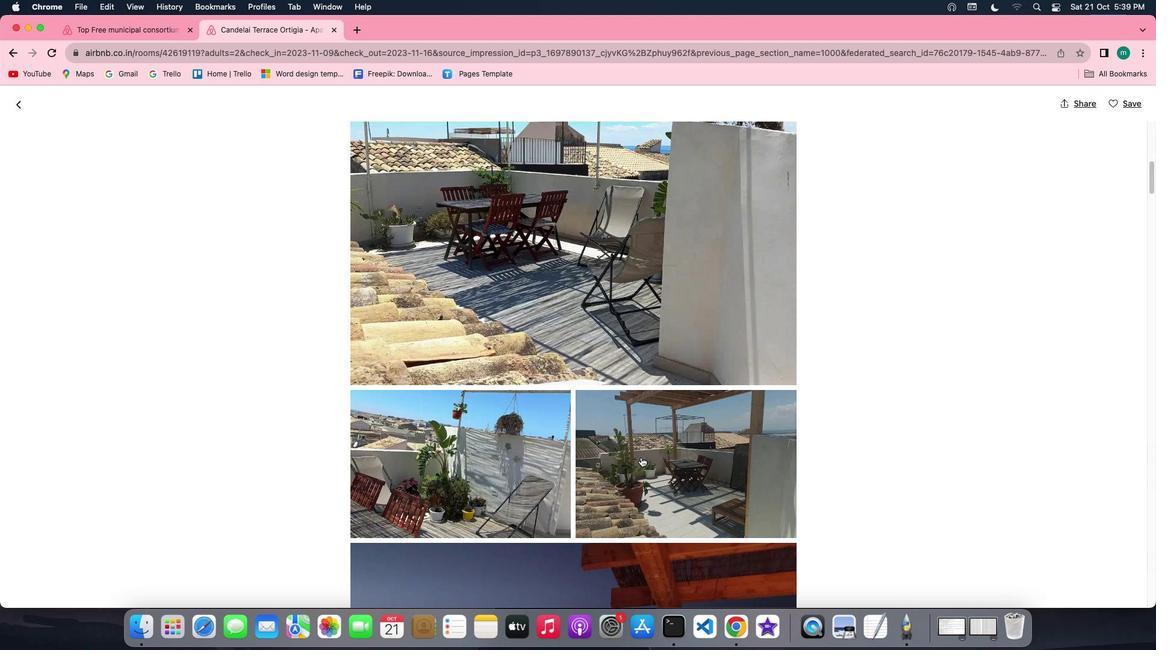 
Action: Mouse scrolled (641, 456) with delta (0, -1)
Screenshot: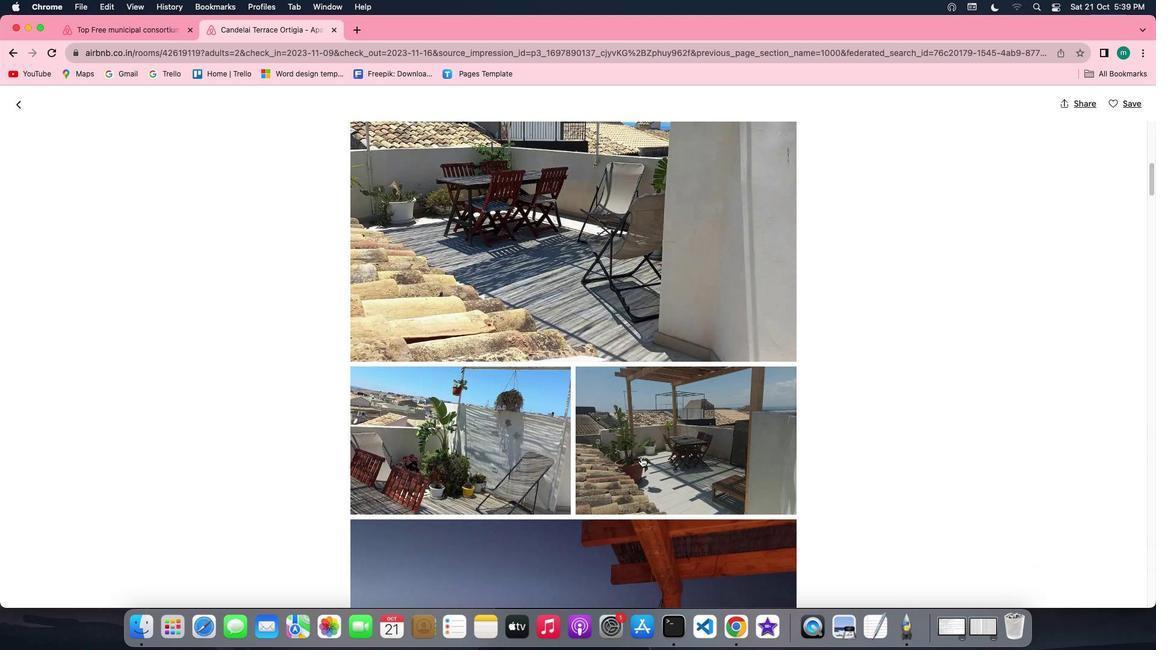 
Action: Mouse scrolled (641, 456) with delta (0, -2)
Screenshot: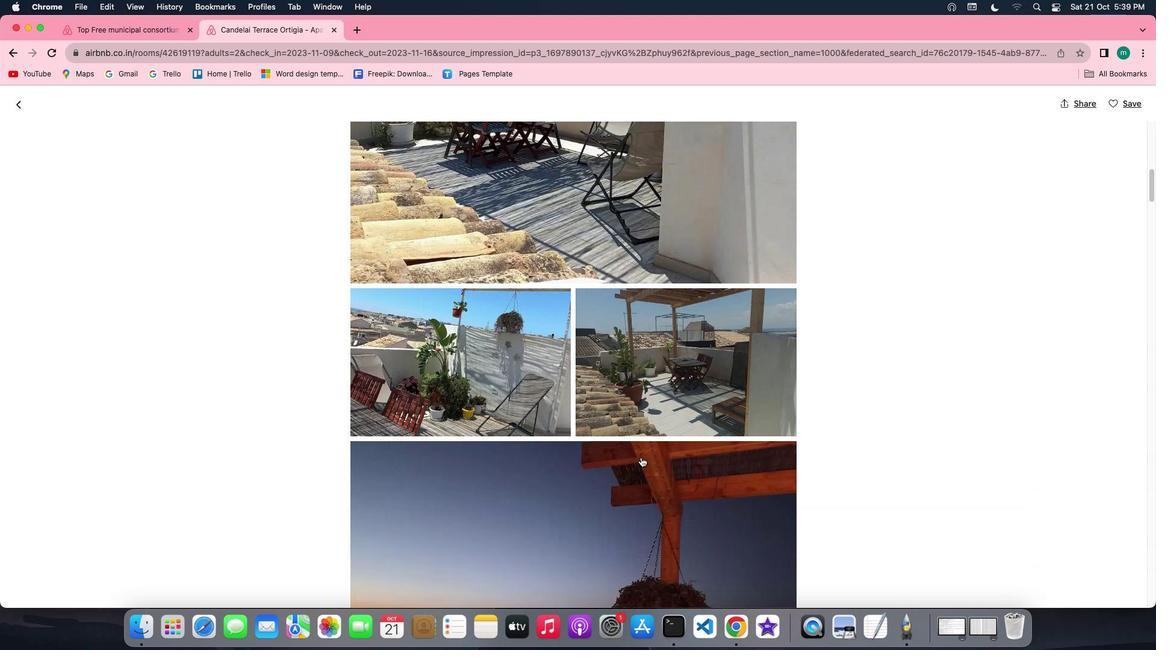 
Action: Mouse scrolled (641, 456) with delta (0, -3)
Screenshot: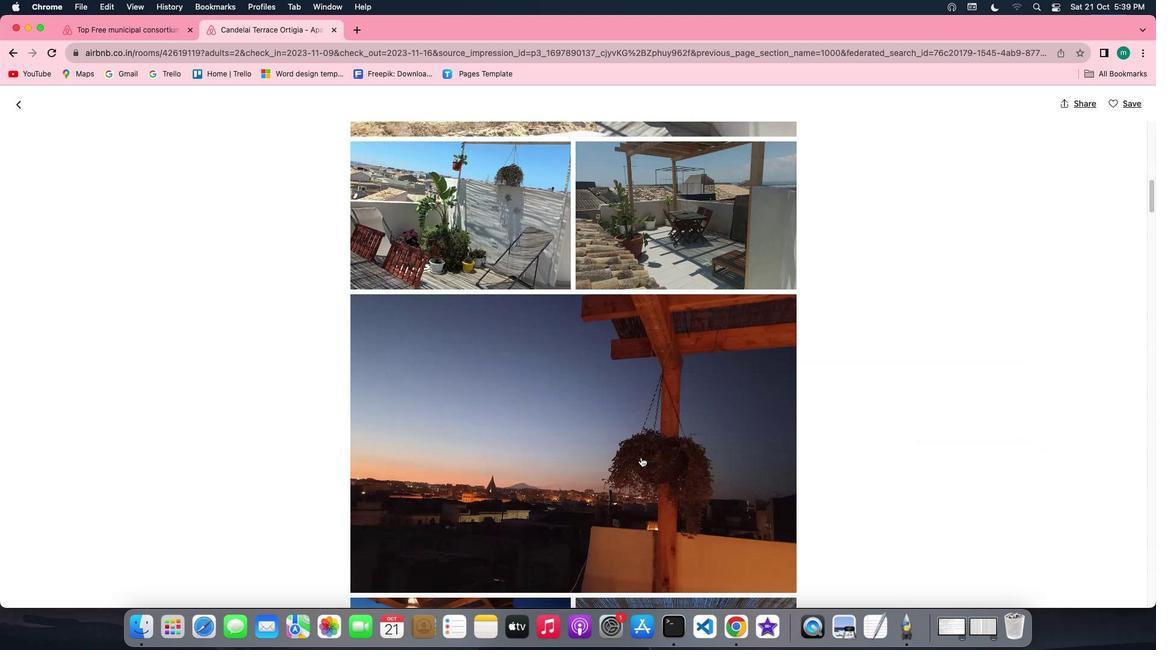 
Action: Mouse scrolled (641, 456) with delta (0, -3)
Screenshot: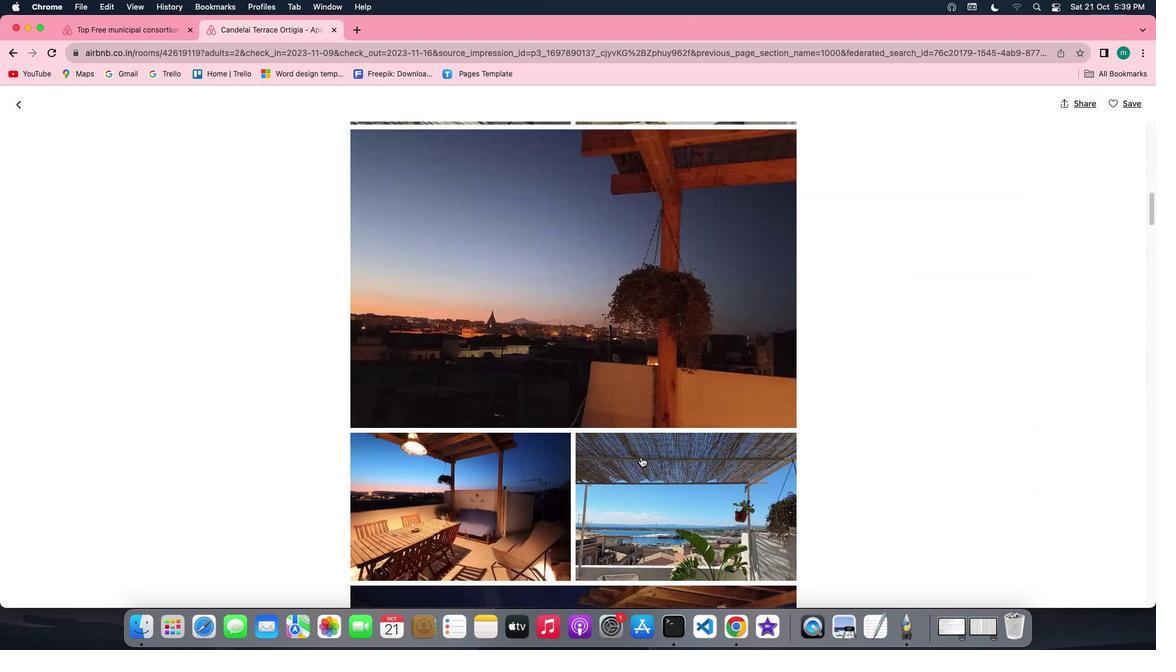 
Action: Mouse scrolled (641, 456) with delta (0, 0)
Screenshot: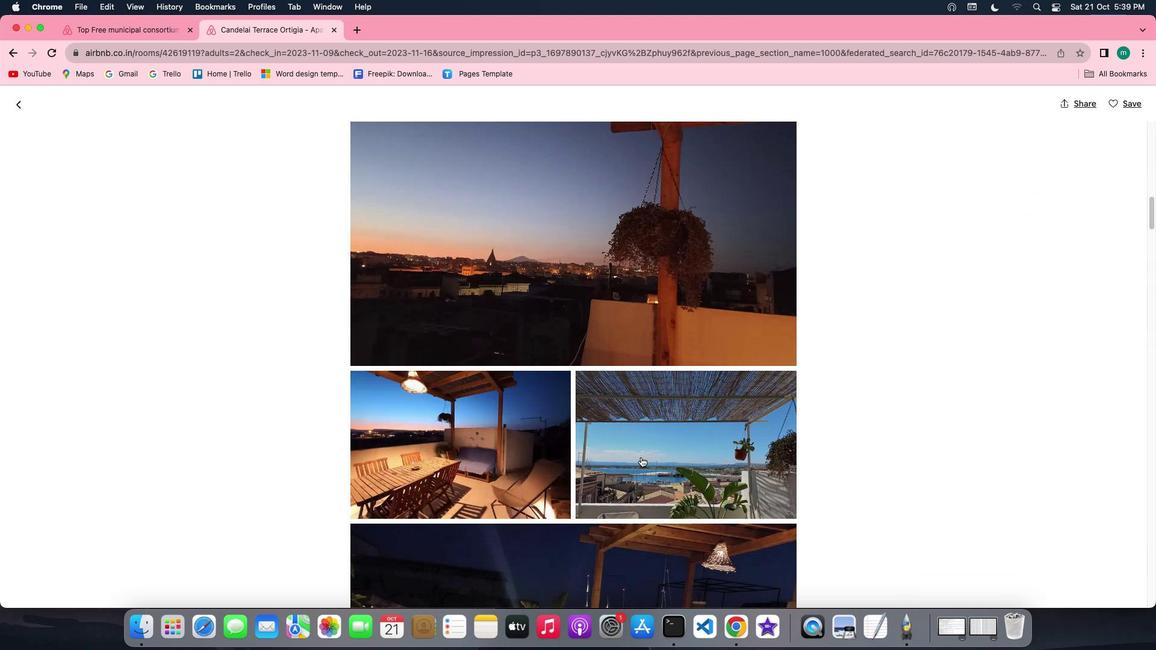 
Action: Mouse scrolled (641, 456) with delta (0, 0)
Screenshot: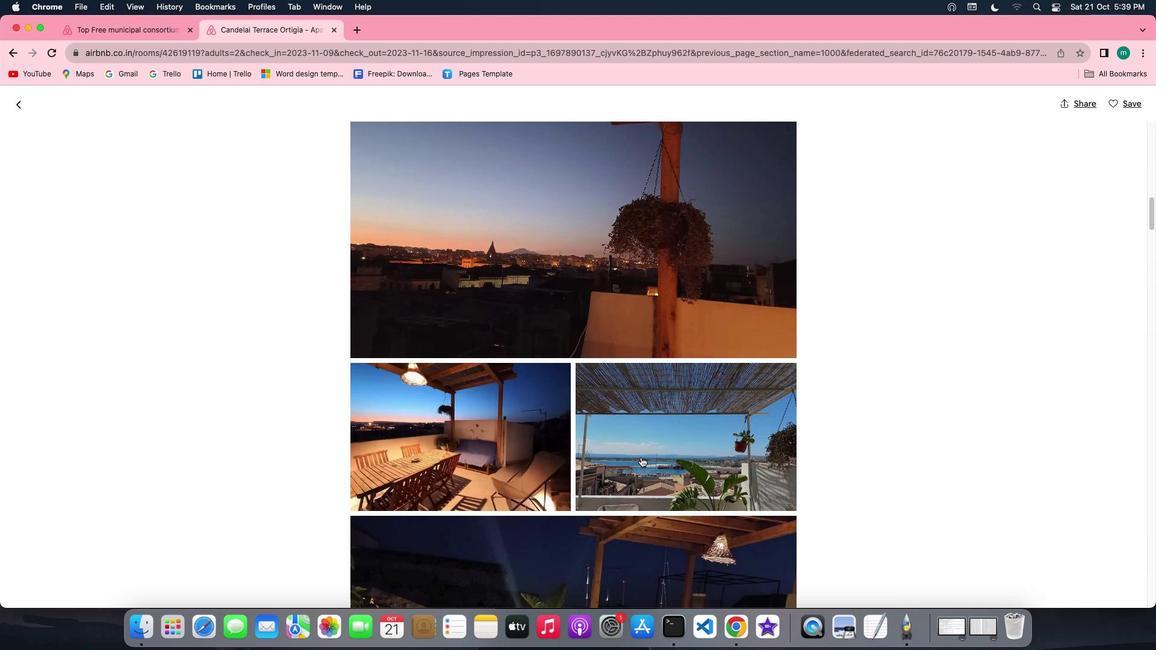 
Action: Mouse scrolled (641, 456) with delta (0, 0)
Screenshot: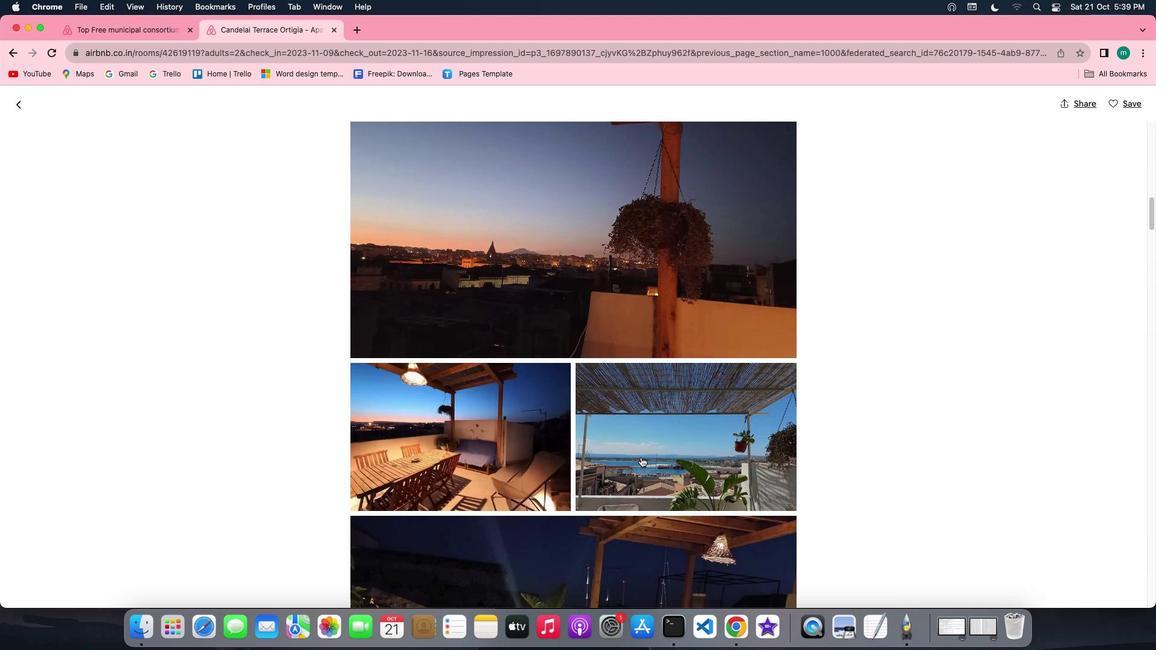 
Action: Mouse scrolled (641, 456) with delta (0, -1)
Screenshot: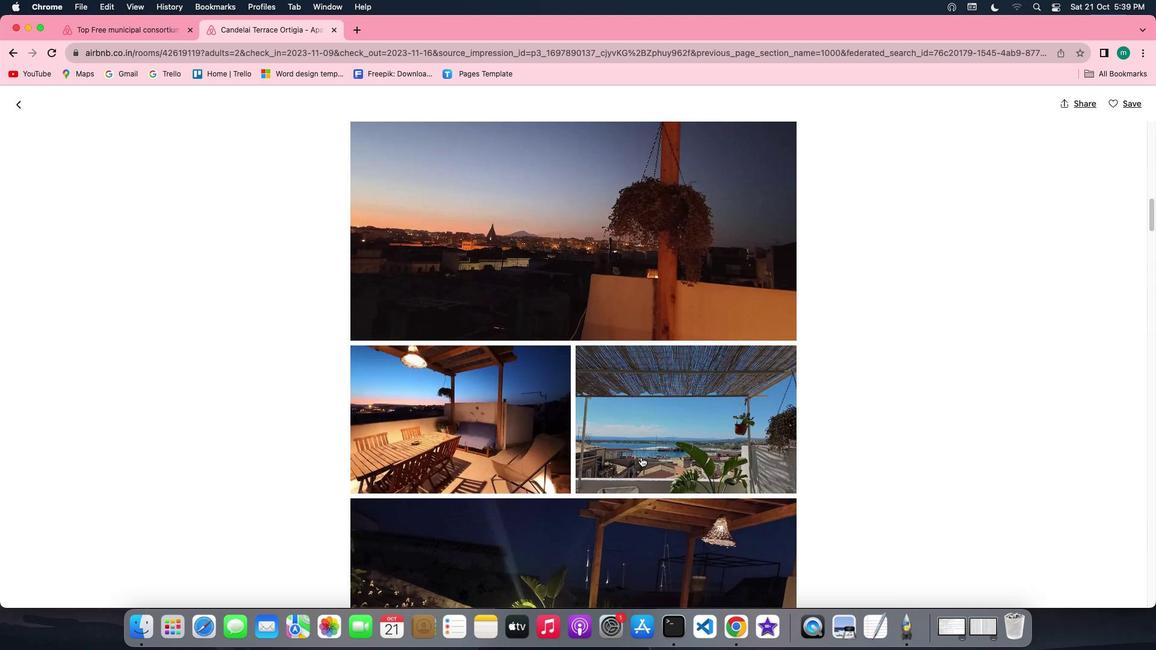 
Action: Mouse scrolled (641, 456) with delta (0, -2)
Screenshot: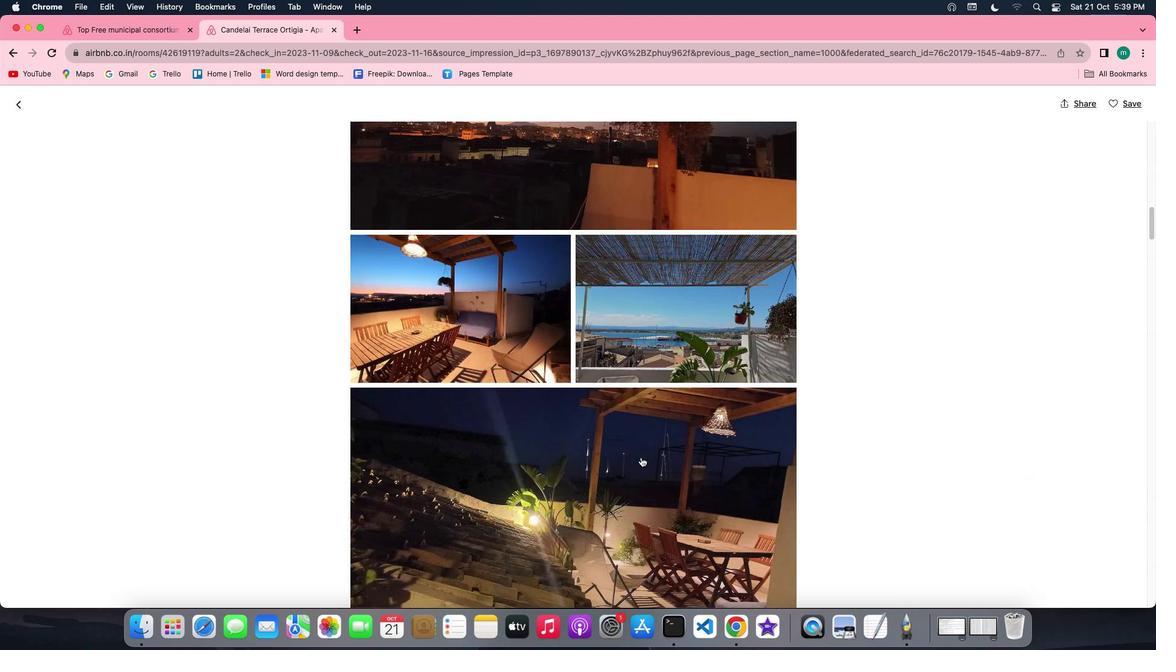 
Action: Mouse scrolled (641, 456) with delta (0, 0)
Screenshot: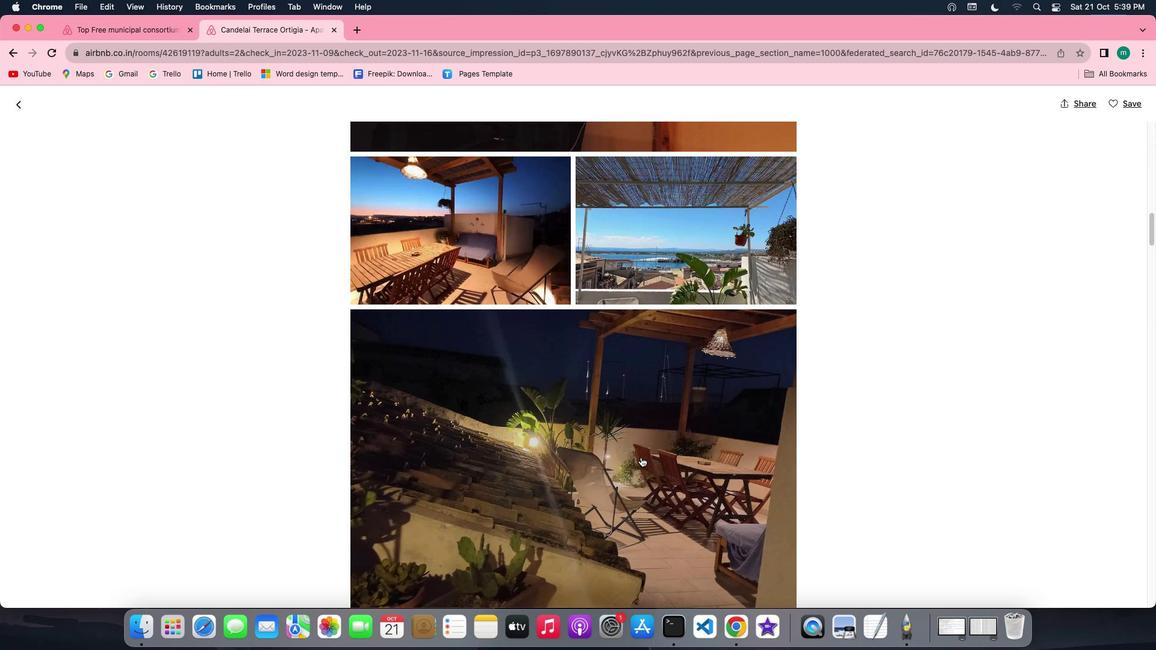 
Action: Mouse scrolled (641, 456) with delta (0, 0)
Screenshot: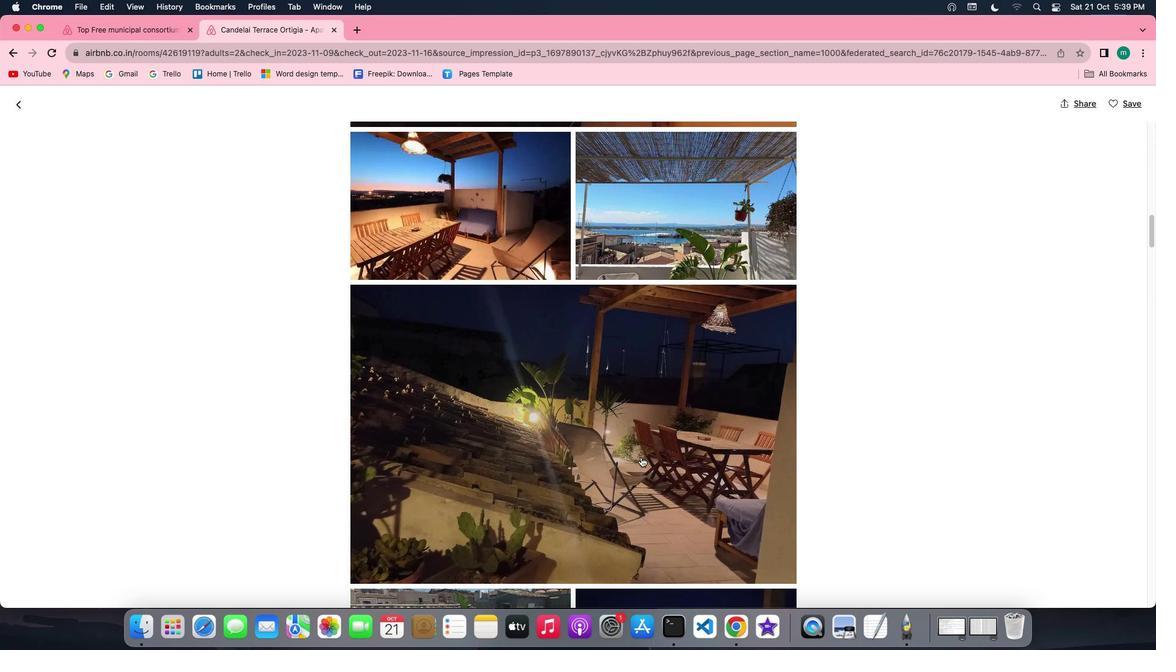 
Action: Mouse scrolled (641, 456) with delta (0, -1)
Screenshot: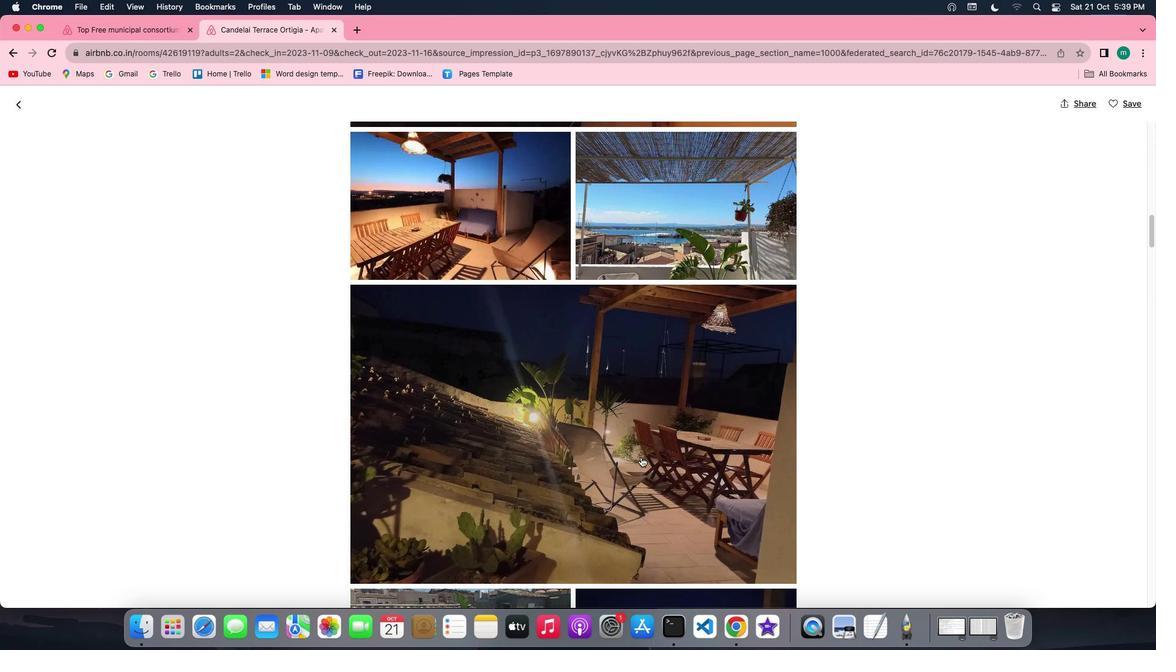 
Action: Mouse scrolled (641, 456) with delta (0, -2)
Screenshot: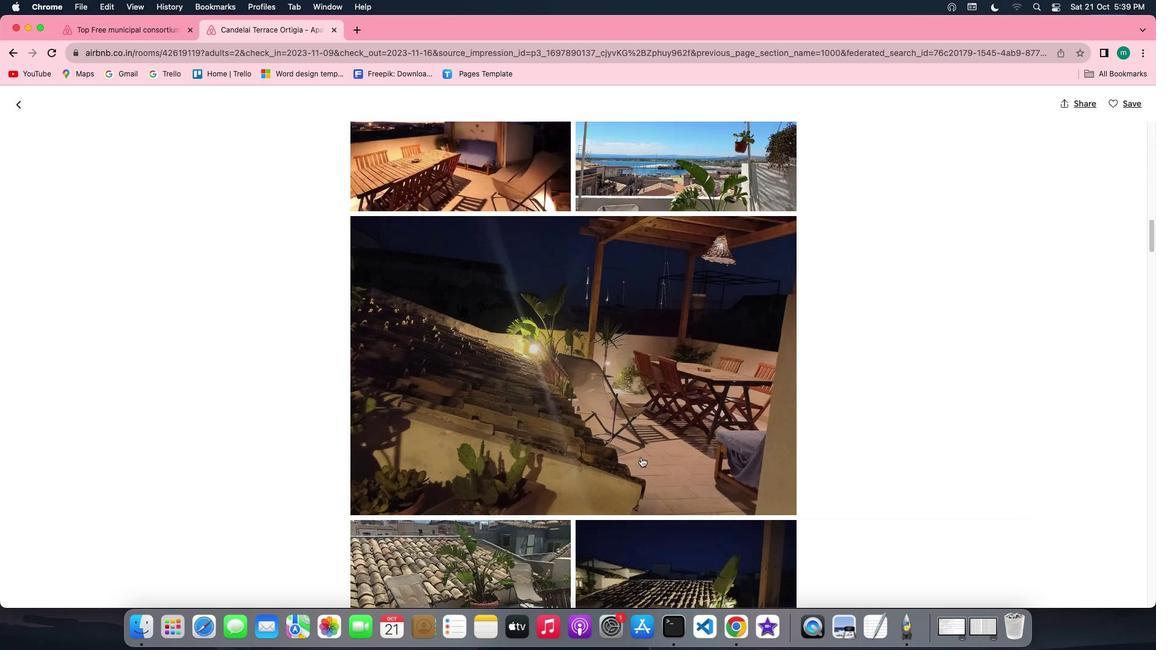 
Action: Mouse scrolled (641, 456) with delta (0, -3)
Screenshot: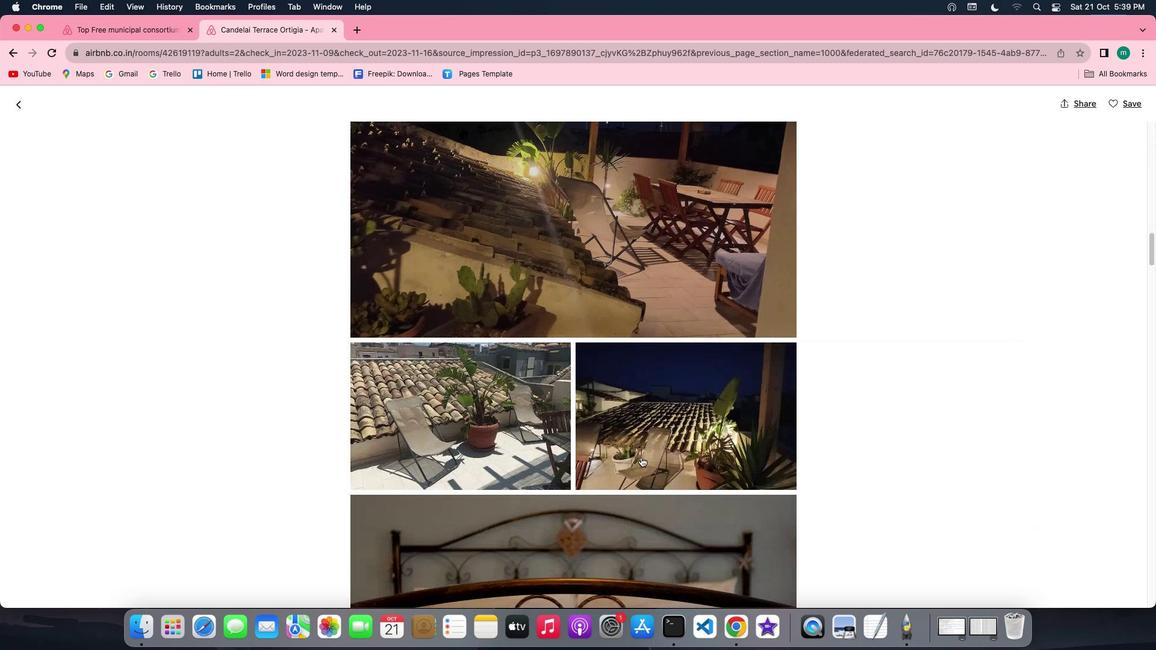 
Action: Mouse scrolled (641, 456) with delta (0, 0)
Screenshot: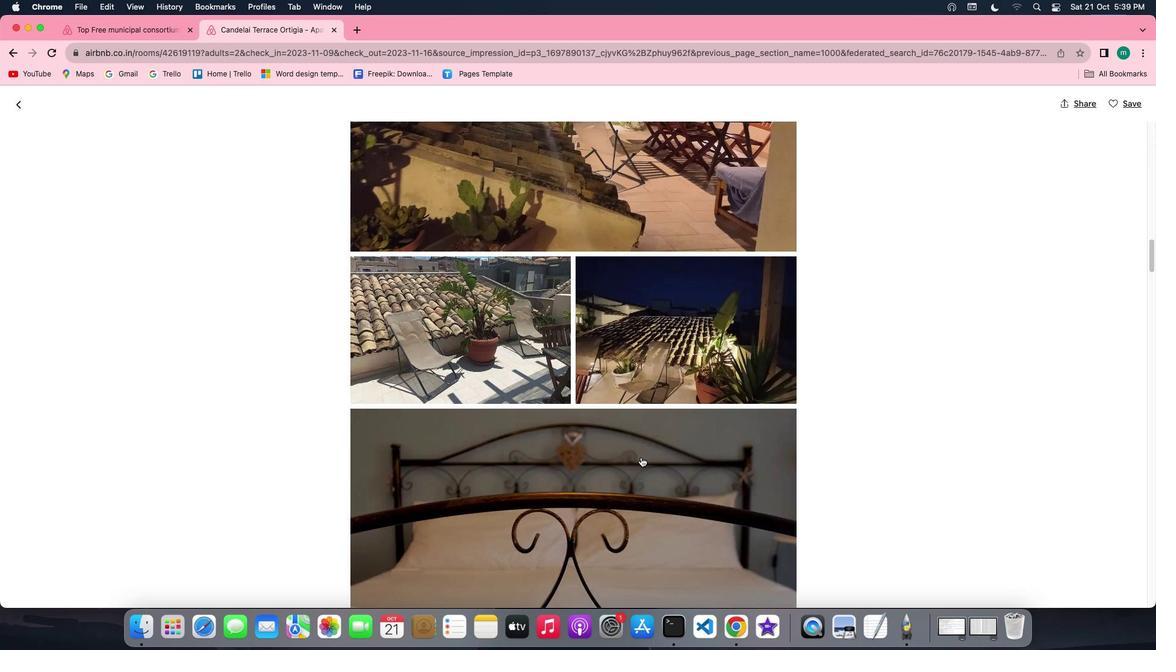 
Action: Mouse scrolled (641, 456) with delta (0, 0)
Screenshot: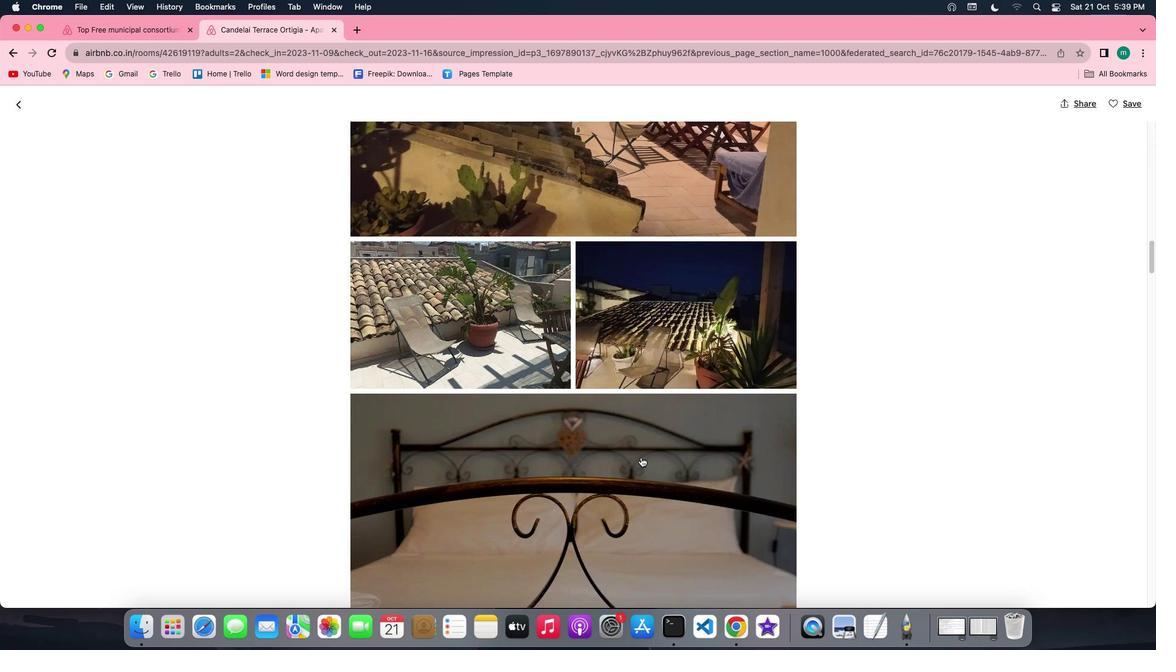 
Action: Mouse scrolled (641, 456) with delta (0, -1)
Screenshot: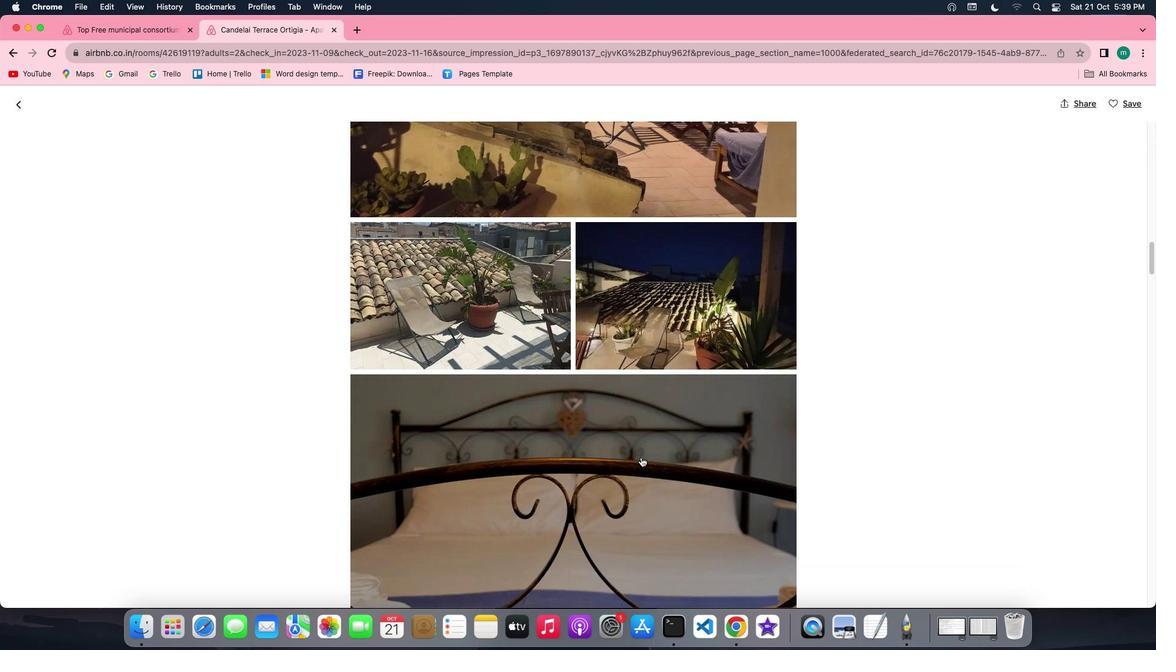 
Action: Mouse scrolled (641, 456) with delta (0, -2)
Screenshot: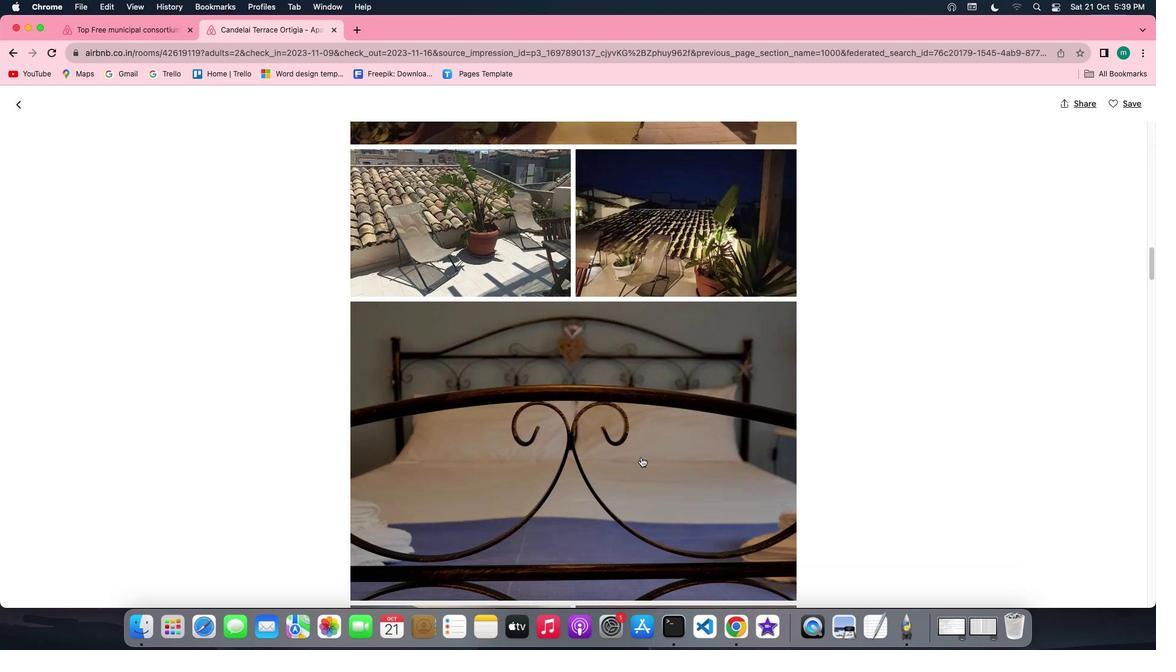 
Action: Mouse scrolled (641, 456) with delta (0, -3)
Screenshot: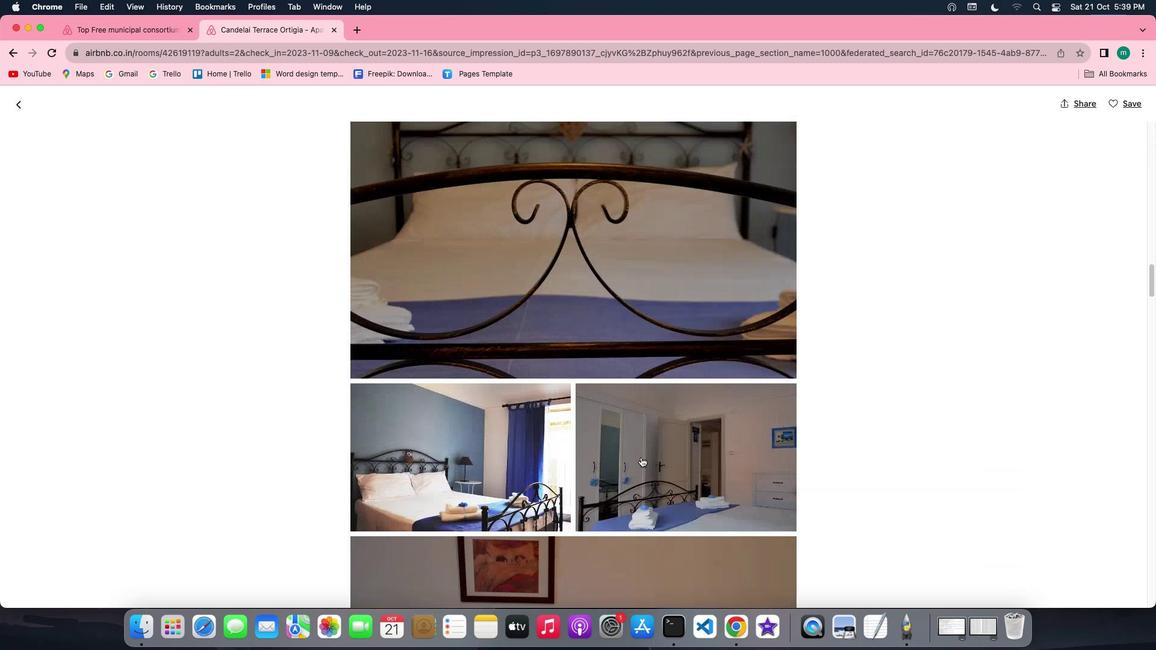 
Action: Mouse scrolled (641, 456) with delta (0, 0)
Screenshot: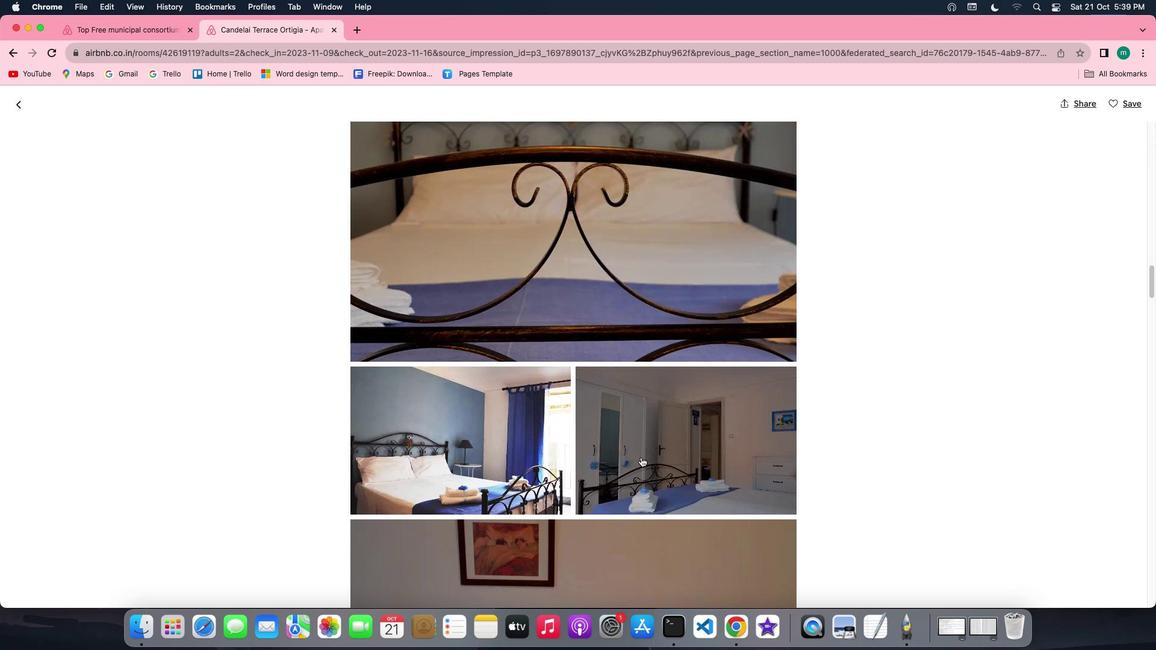 
Action: Mouse scrolled (641, 456) with delta (0, 0)
Screenshot: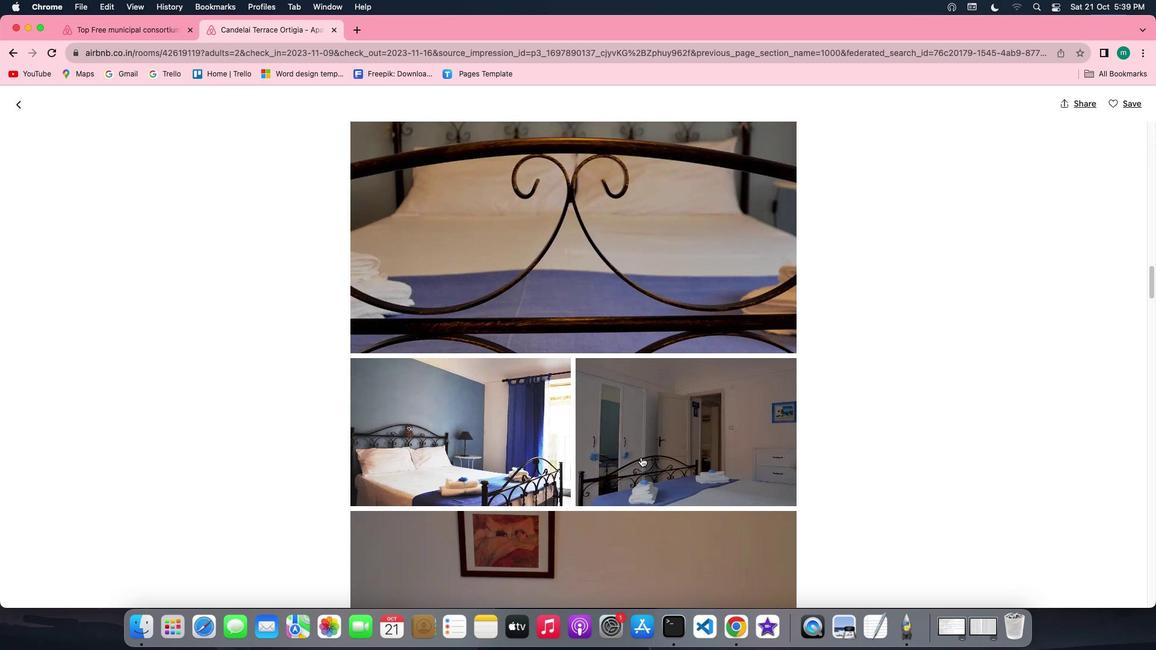
Action: Mouse scrolled (641, 456) with delta (0, -1)
Screenshot: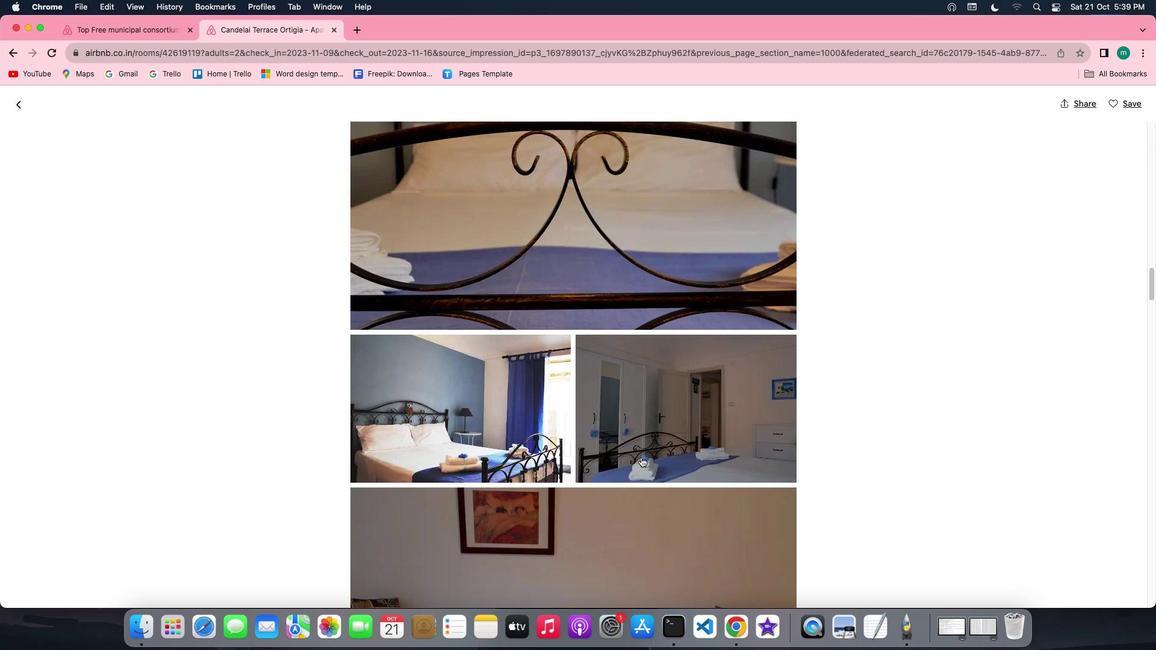 
Action: Mouse scrolled (641, 456) with delta (0, -2)
Screenshot: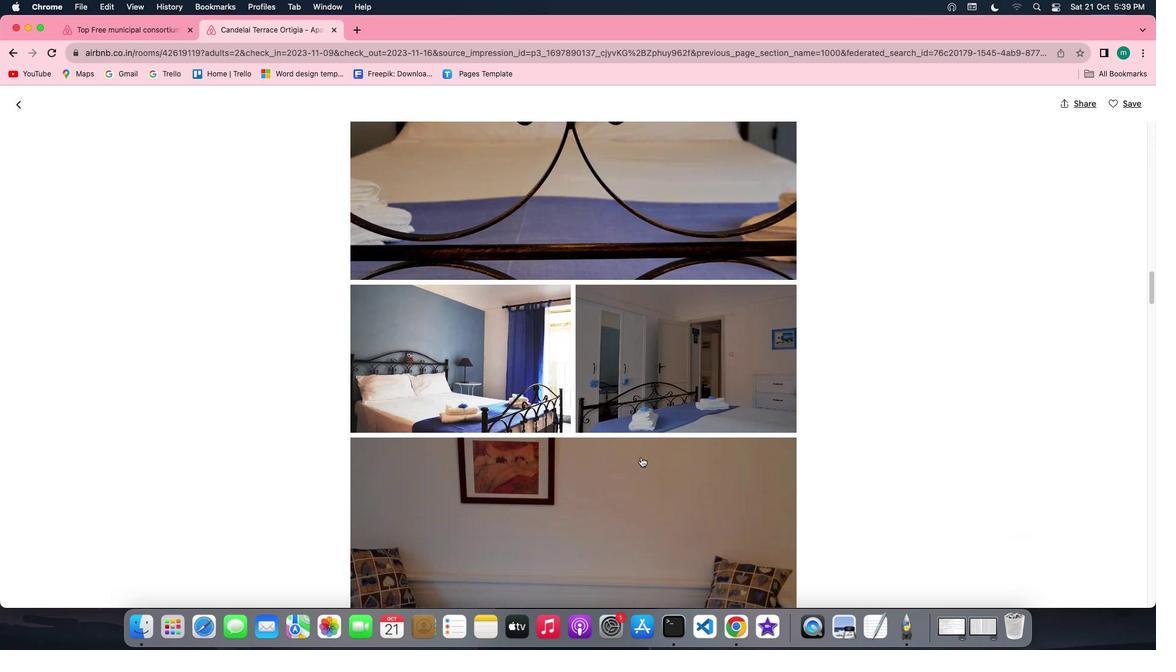 
Action: Mouse scrolled (641, 456) with delta (0, -2)
Screenshot: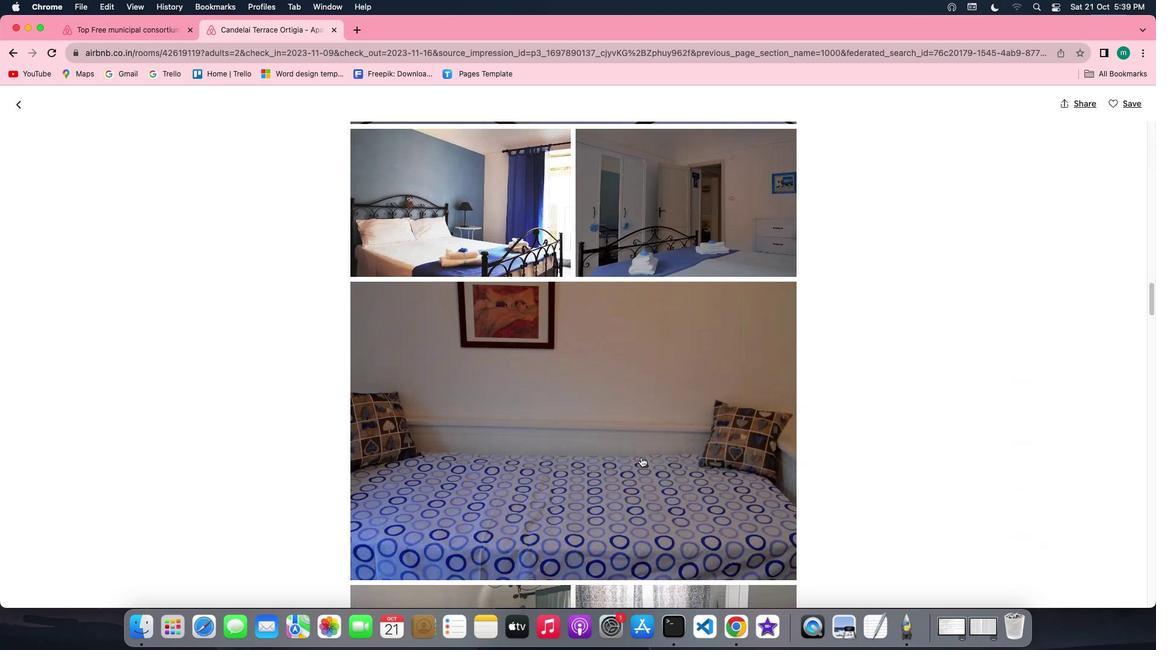 
Action: Mouse scrolled (641, 456) with delta (0, 0)
Screenshot: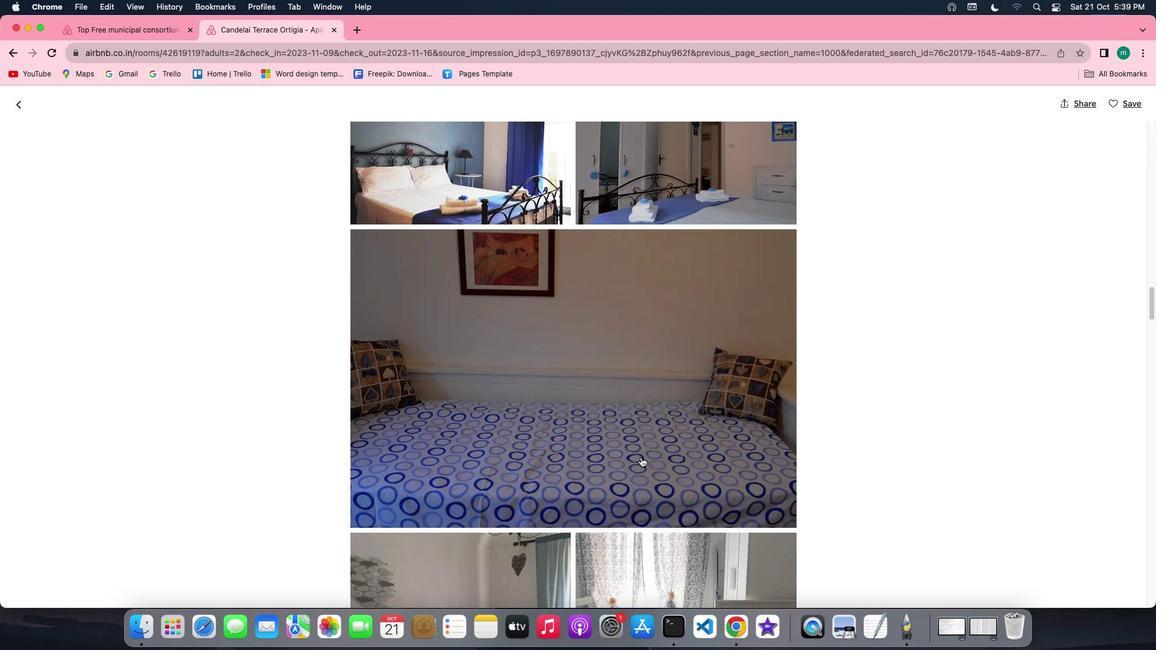 
Action: Mouse scrolled (641, 456) with delta (0, 0)
Screenshot: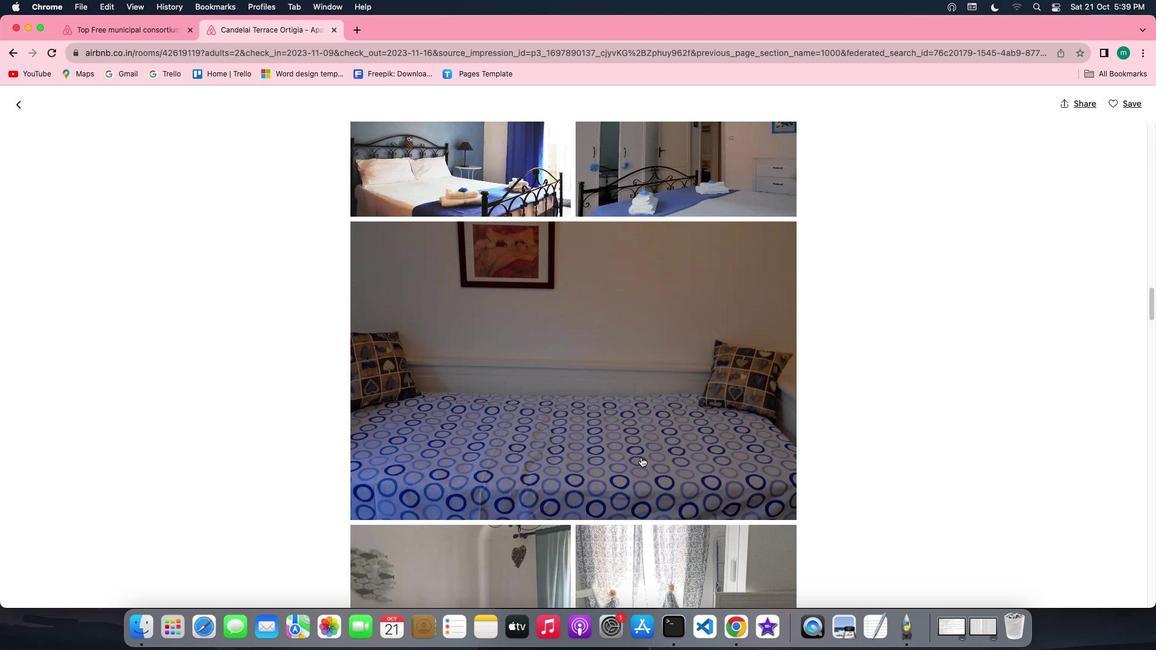 
Action: Mouse scrolled (641, 456) with delta (0, 0)
Screenshot: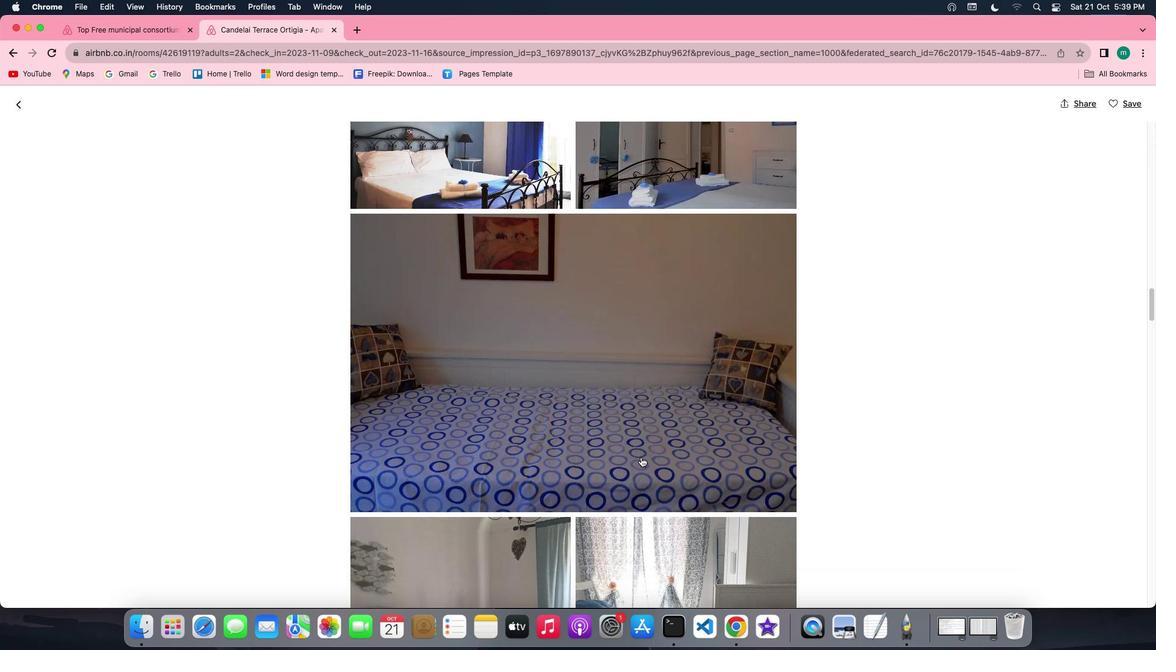 
Action: Mouse scrolled (641, 456) with delta (0, -1)
Screenshot: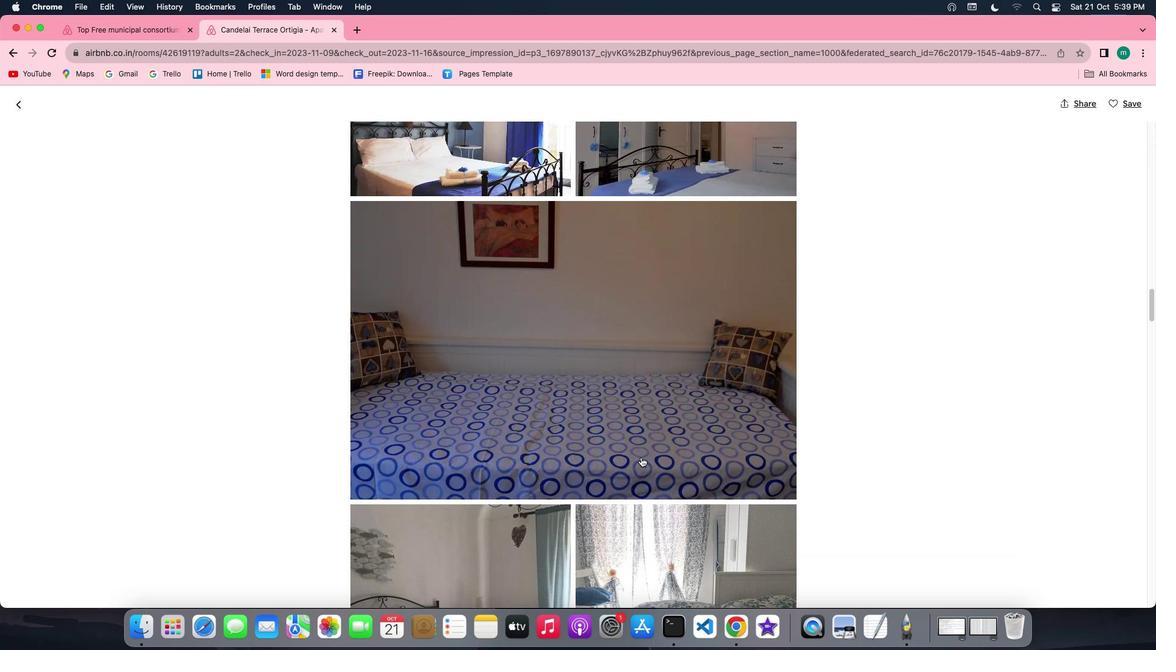 
Action: Mouse scrolled (641, 456) with delta (0, -2)
Screenshot: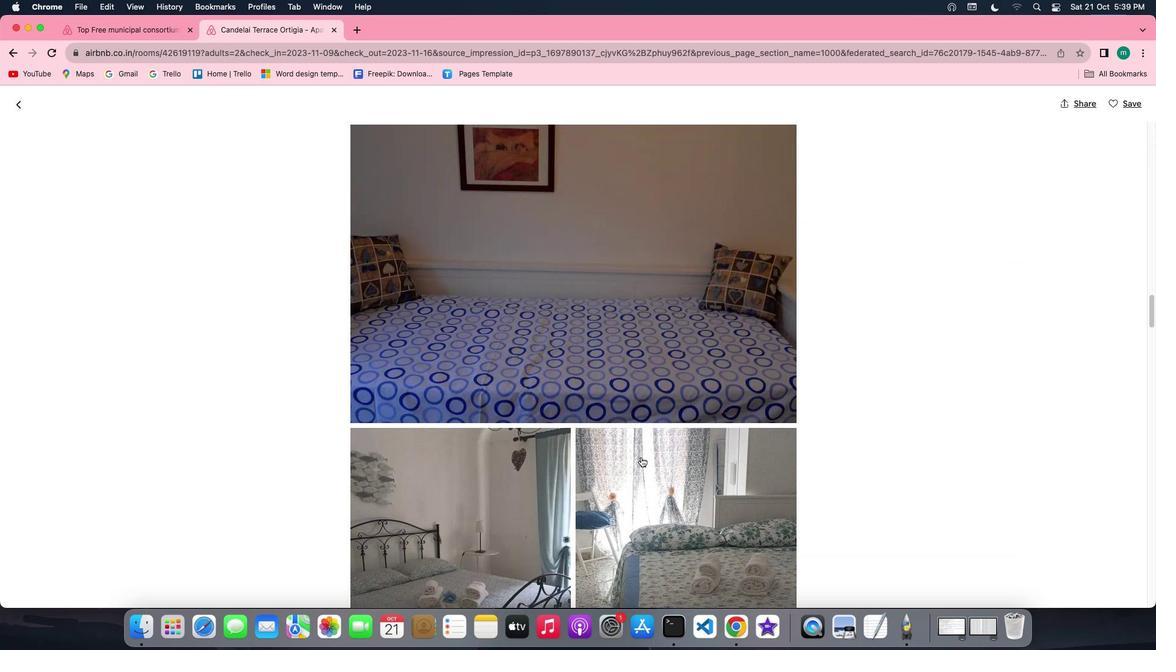 
Action: Mouse scrolled (641, 456) with delta (0, -2)
Screenshot: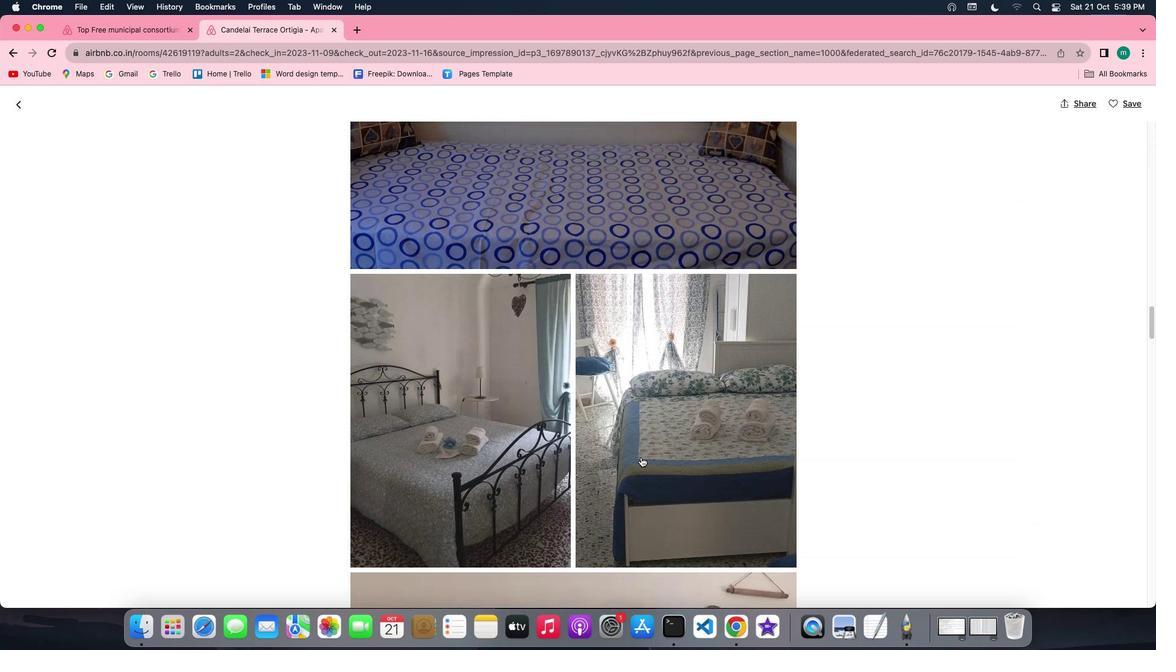 
Action: Mouse scrolled (641, 456) with delta (0, 0)
Screenshot: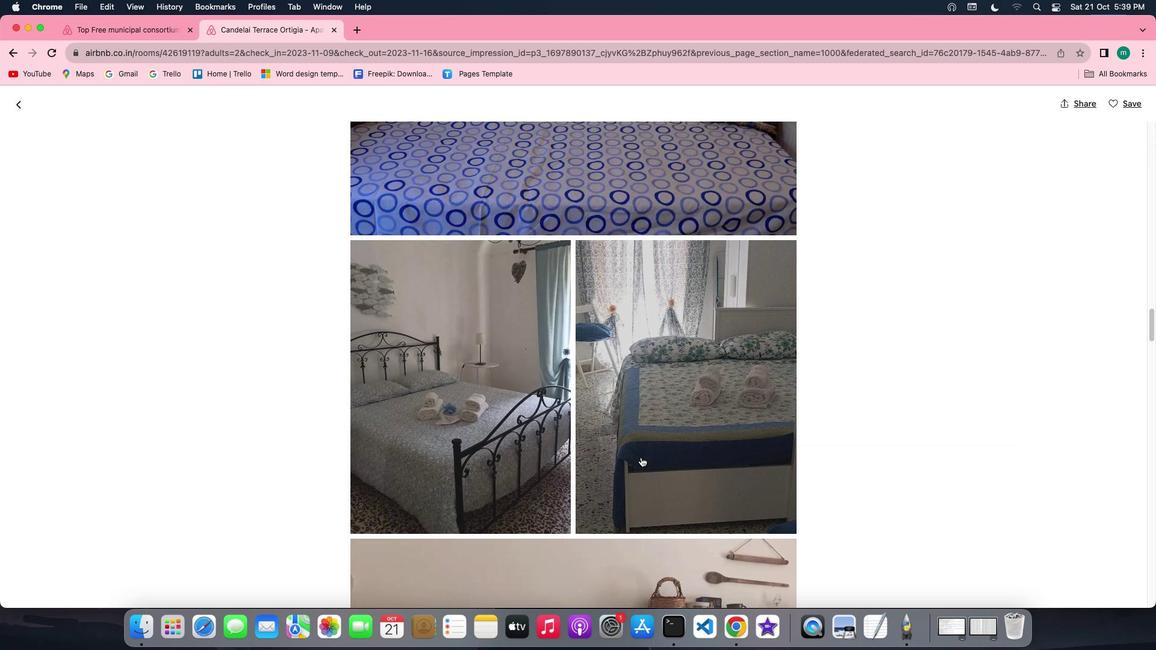 
Action: Mouse scrolled (641, 456) with delta (0, 0)
Screenshot: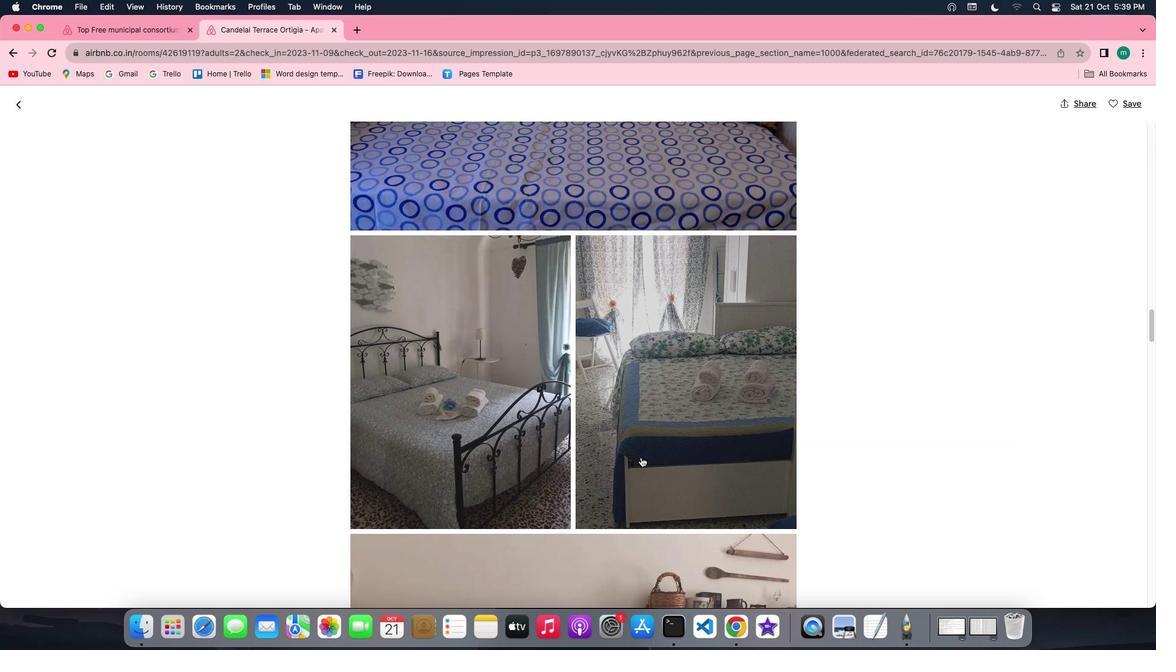 
Action: Mouse scrolled (641, 456) with delta (0, -1)
Screenshot: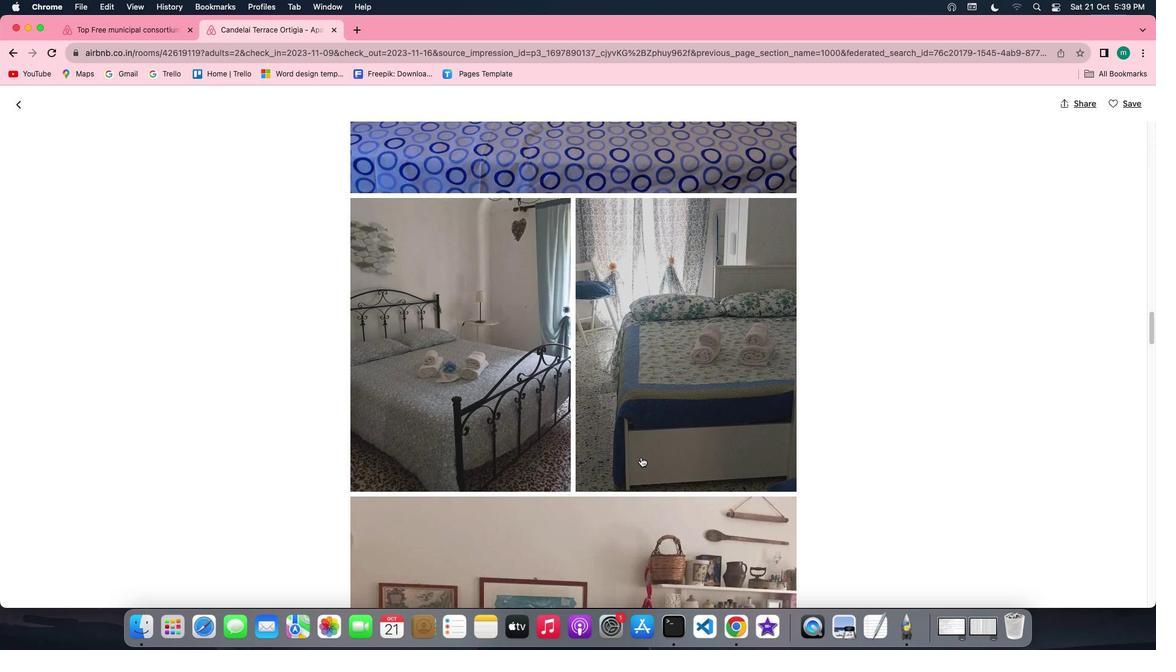 
Action: Mouse scrolled (641, 456) with delta (0, -1)
Screenshot: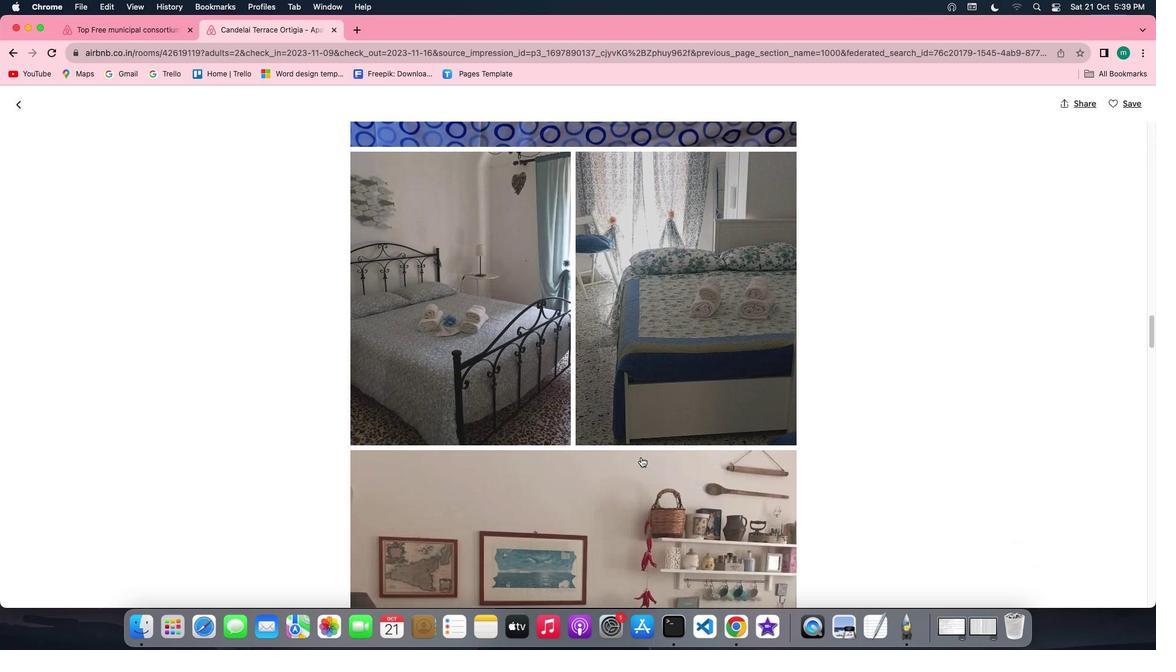 
Action: Mouse scrolled (641, 456) with delta (0, 0)
Screenshot: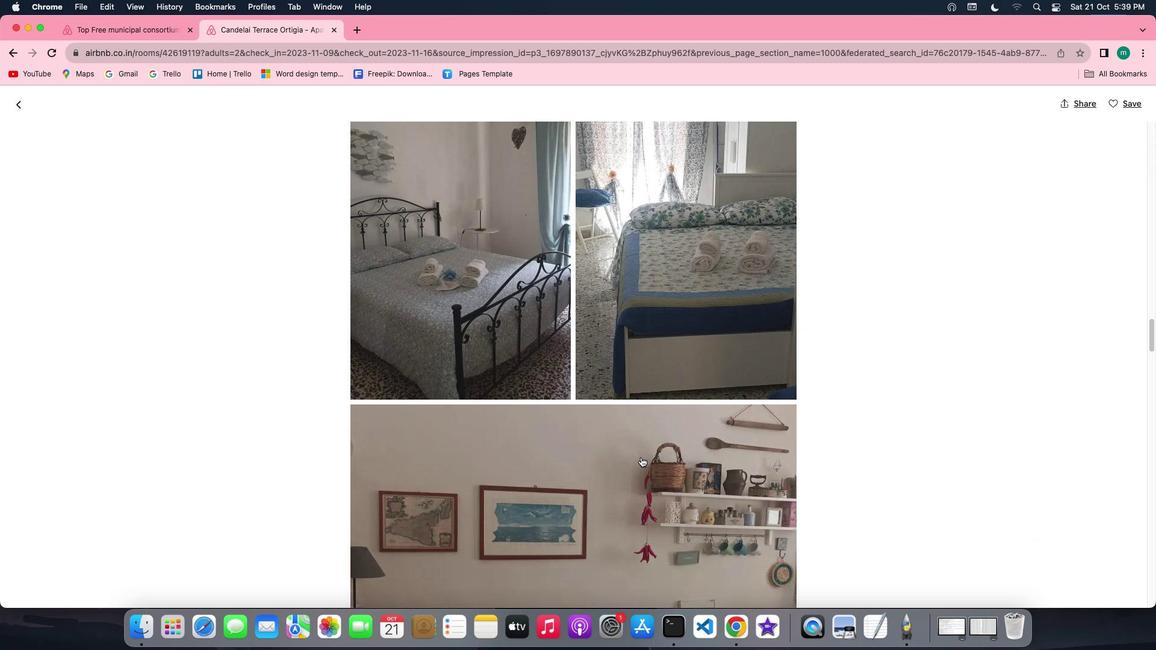 
Action: Mouse scrolled (641, 456) with delta (0, 0)
Screenshot: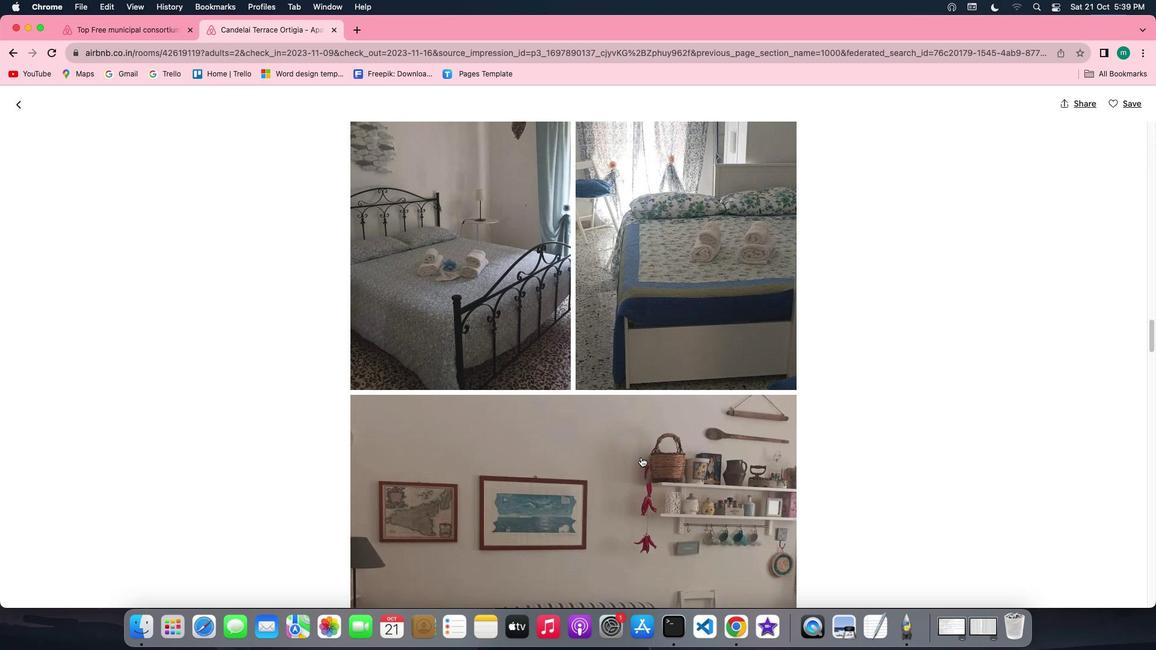 
Action: Mouse scrolled (641, 456) with delta (0, -1)
Screenshot: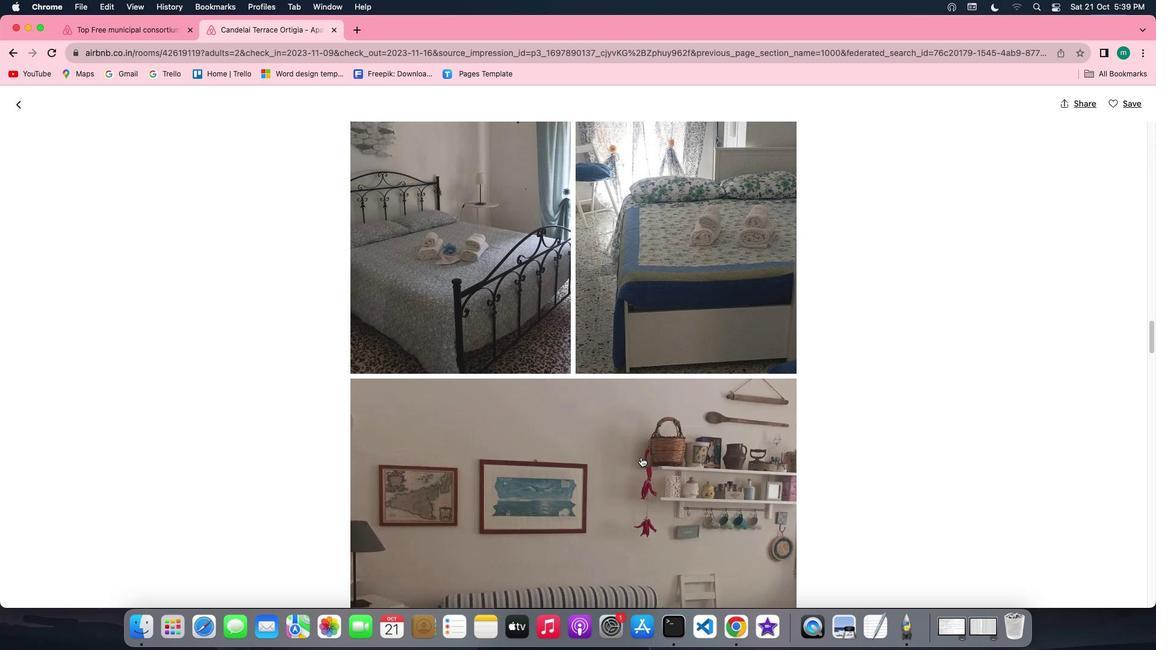 
Action: Mouse scrolled (641, 456) with delta (0, 0)
Screenshot: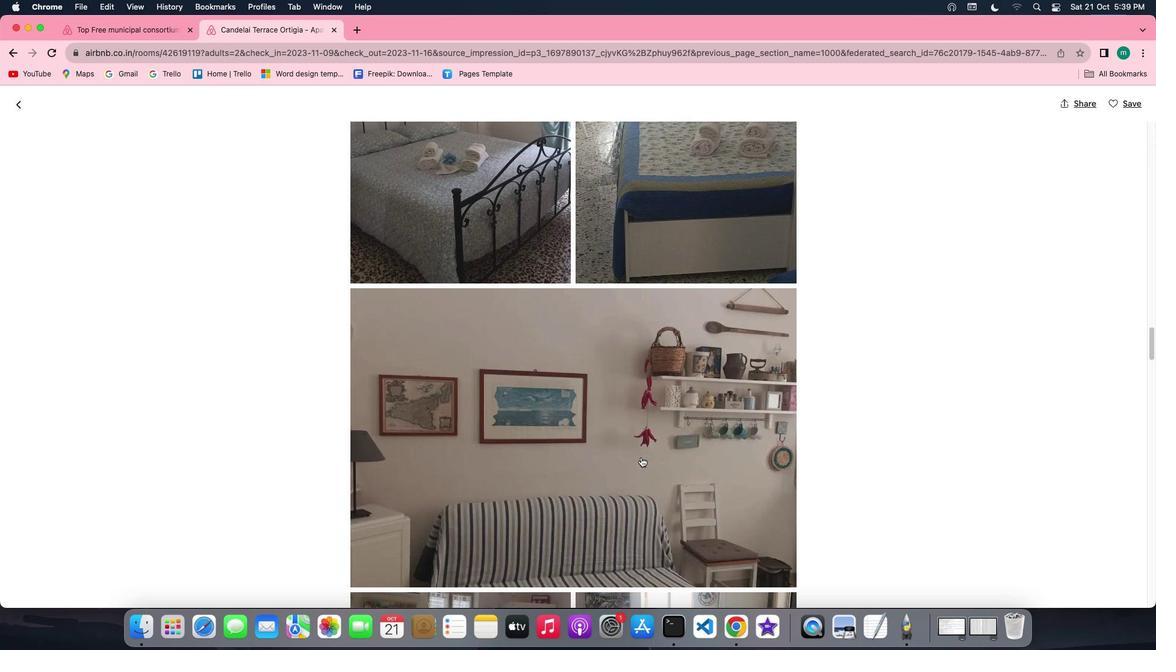 
Action: Mouse scrolled (641, 456) with delta (0, 0)
Screenshot: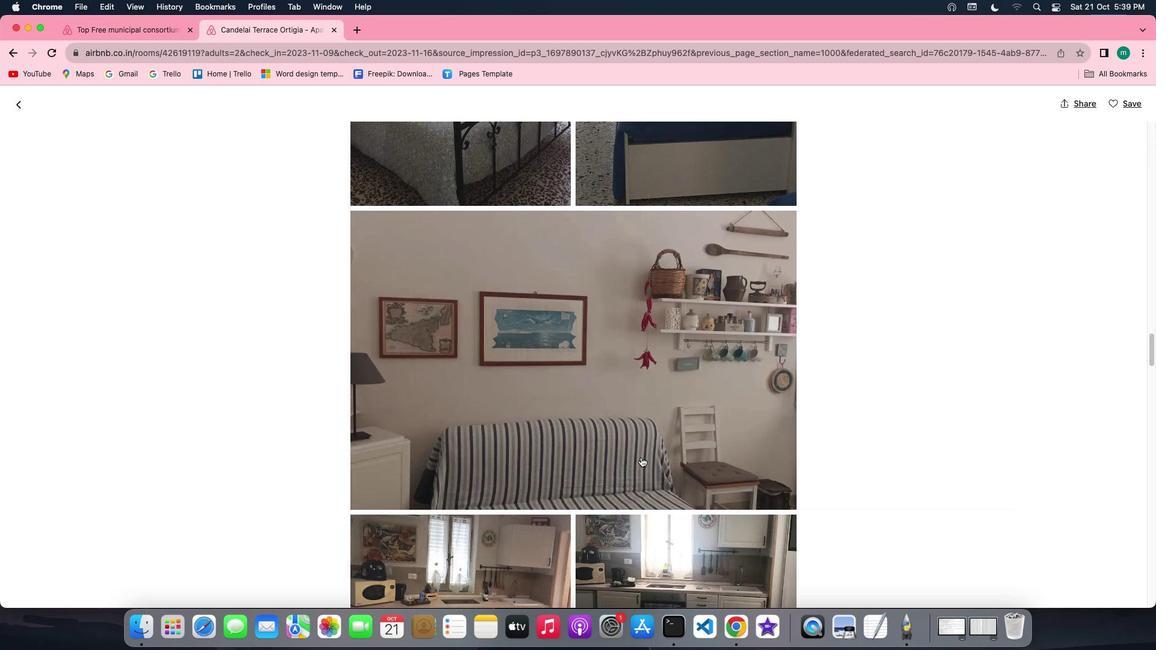 
Action: Mouse scrolled (641, 456) with delta (0, -1)
Screenshot: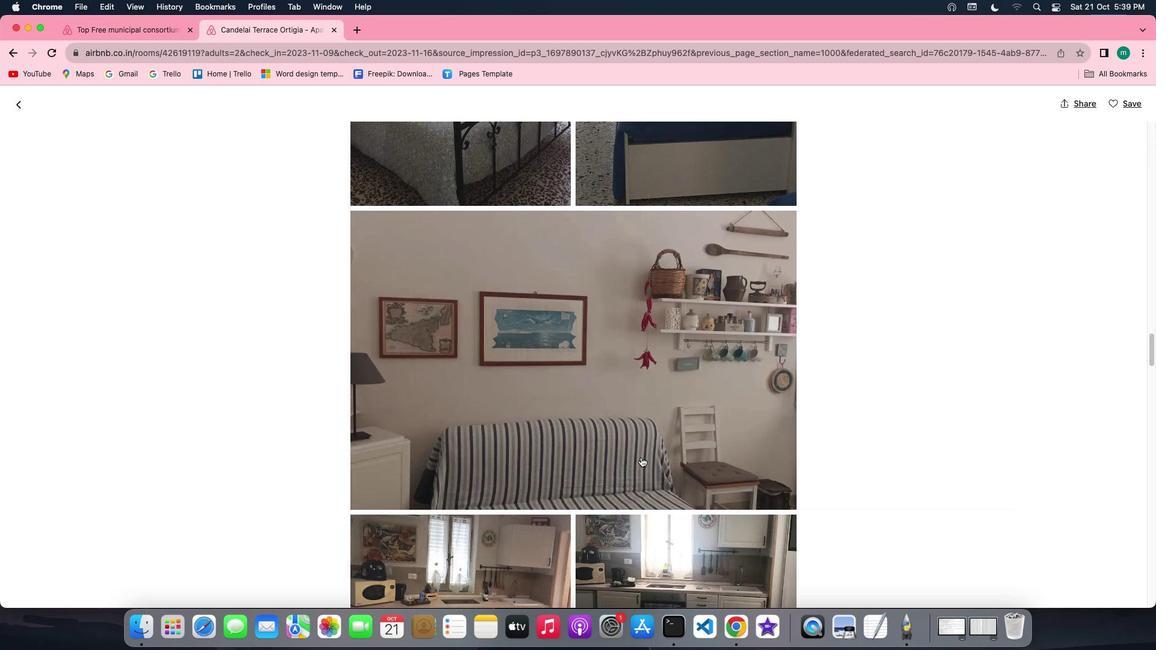 
Action: Mouse scrolled (641, 456) with delta (0, -3)
Screenshot: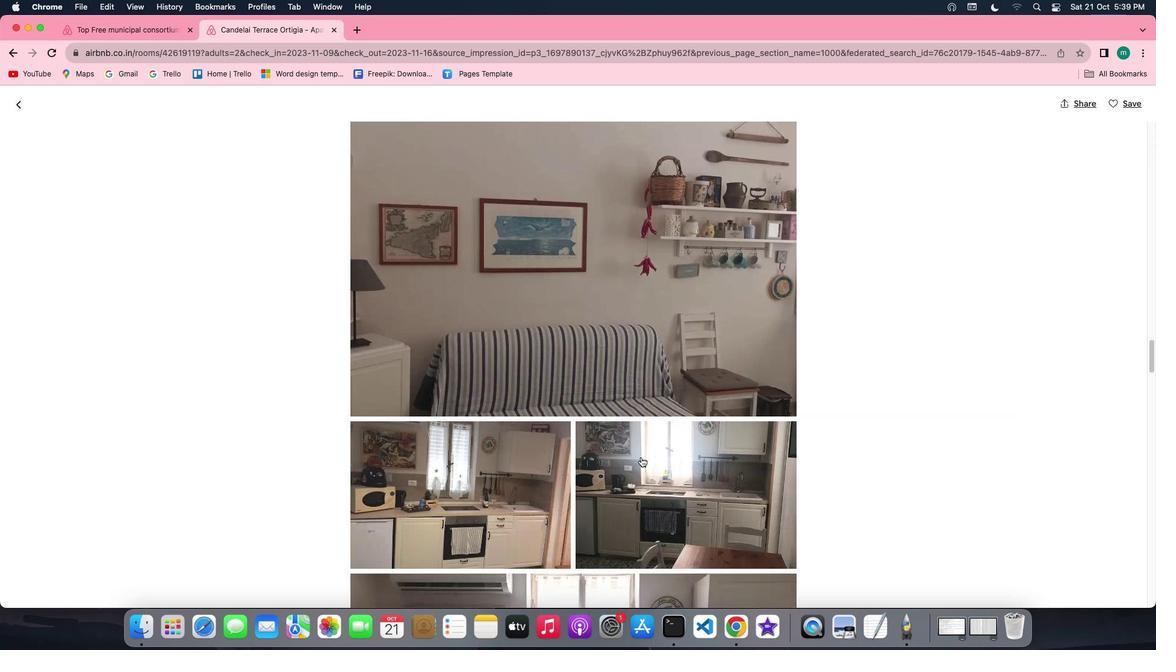 
Action: Mouse scrolled (641, 456) with delta (0, -3)
Screenshot: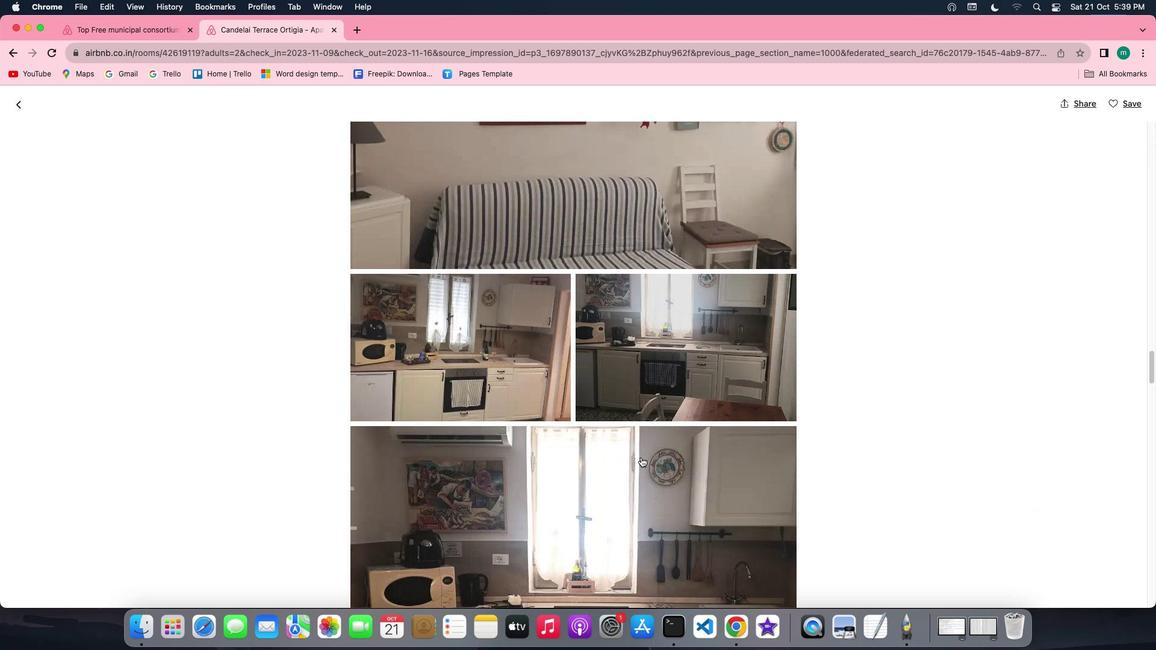 
Action: Mouse moved to (640, 457)
Screenshot: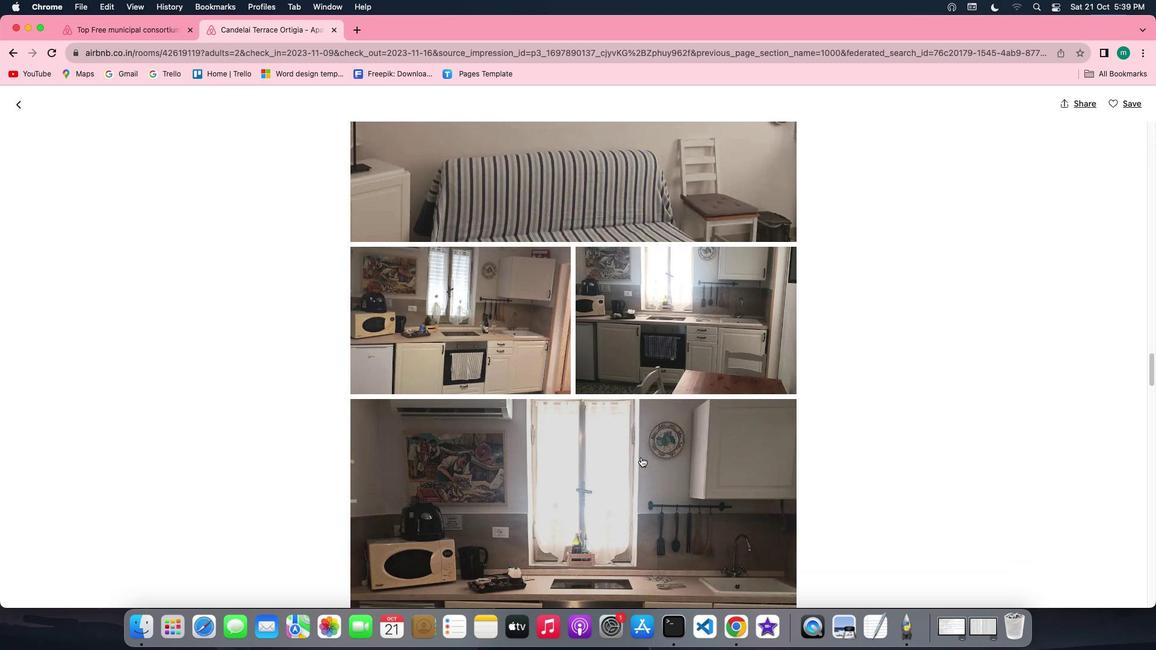 
Action: Mouse scrolled (640, 457) with delta (0, 0)
Screenshot: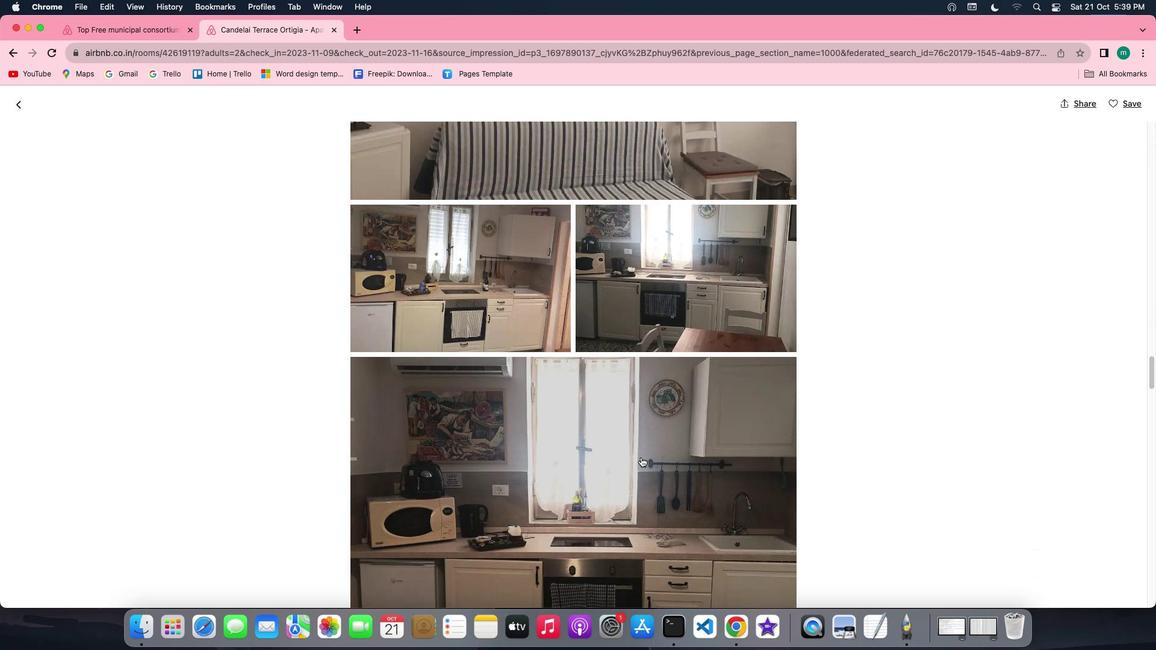 
Action: Mouse scrolled (640, 457) with delta (0, 0)
Screenshot: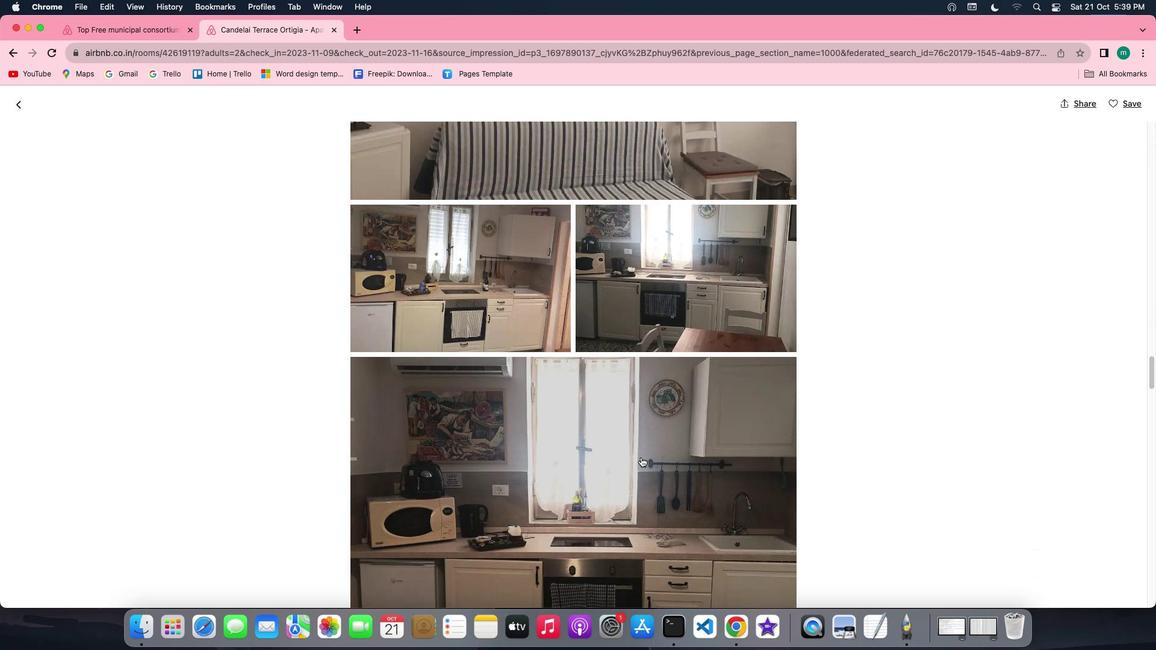 
Action: Mouse scrolled (640, 457) with delta (0, -1)
Screenshot: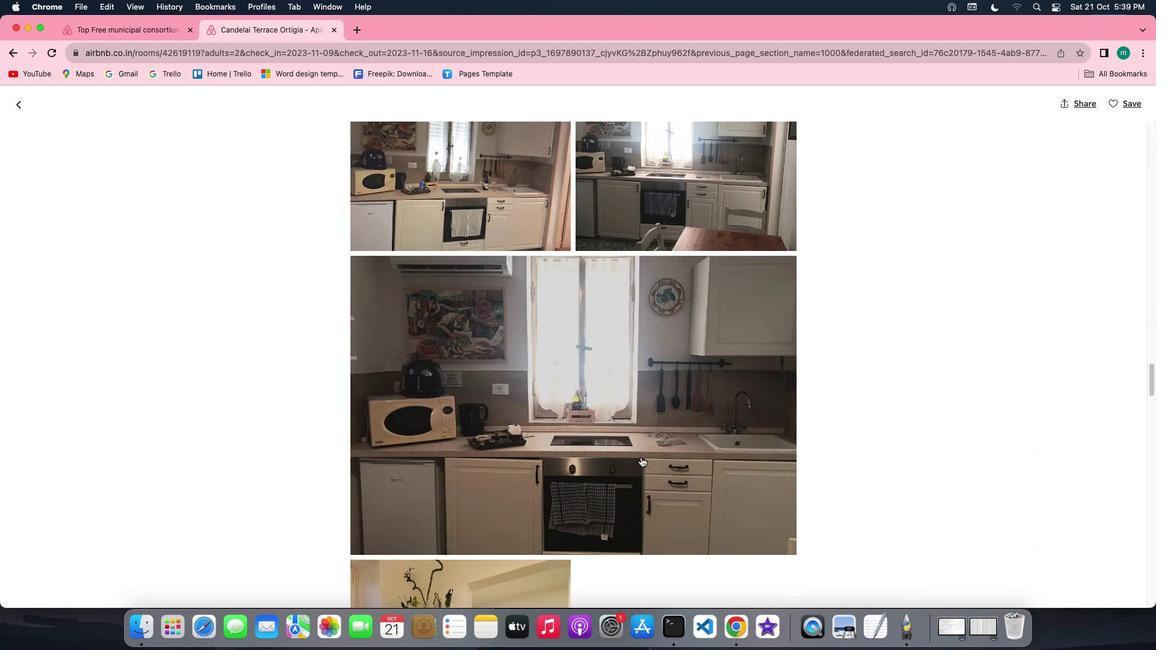 
Action: Mouse scrolled (640, 457) with delta (0, -3)
Screenshot: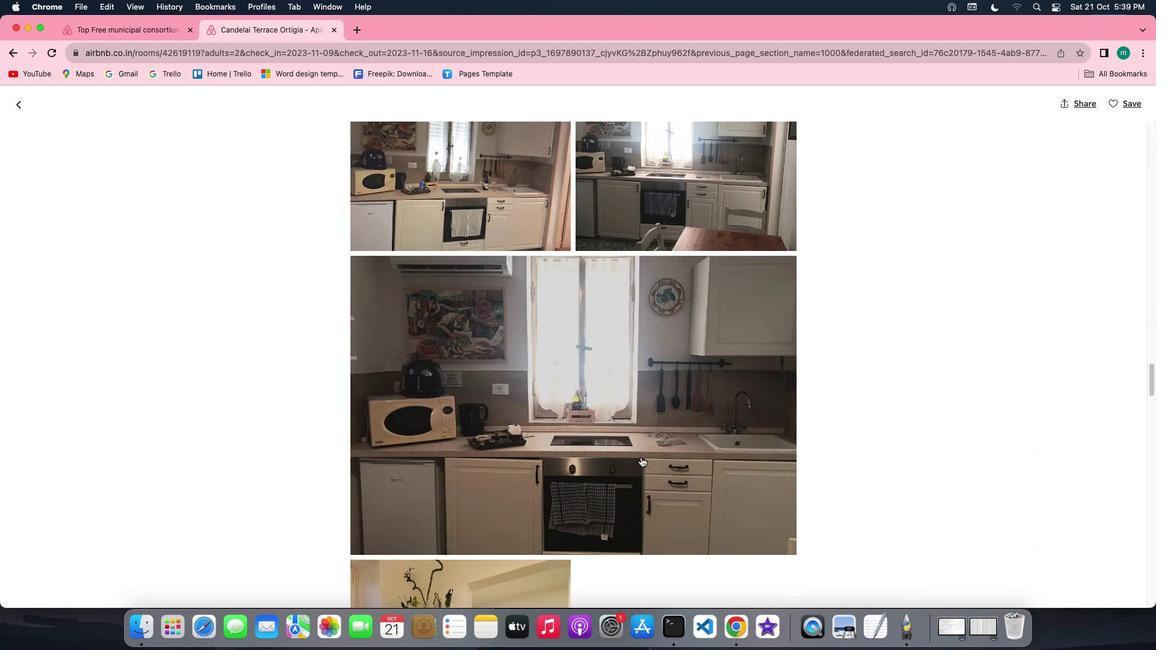 
Action: Mouse scrolled (640, 457) with delta (0, -3)
Screenshot: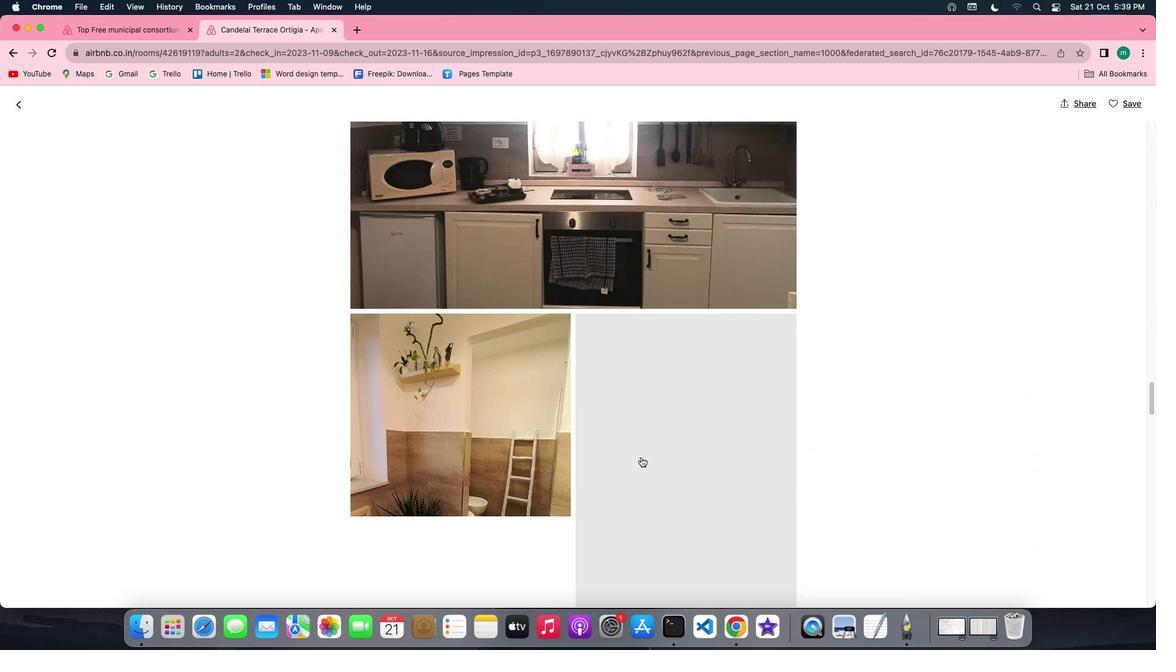 
Action: Mouse scrolled (640, 457) with delta (0, 0)
Screenshot: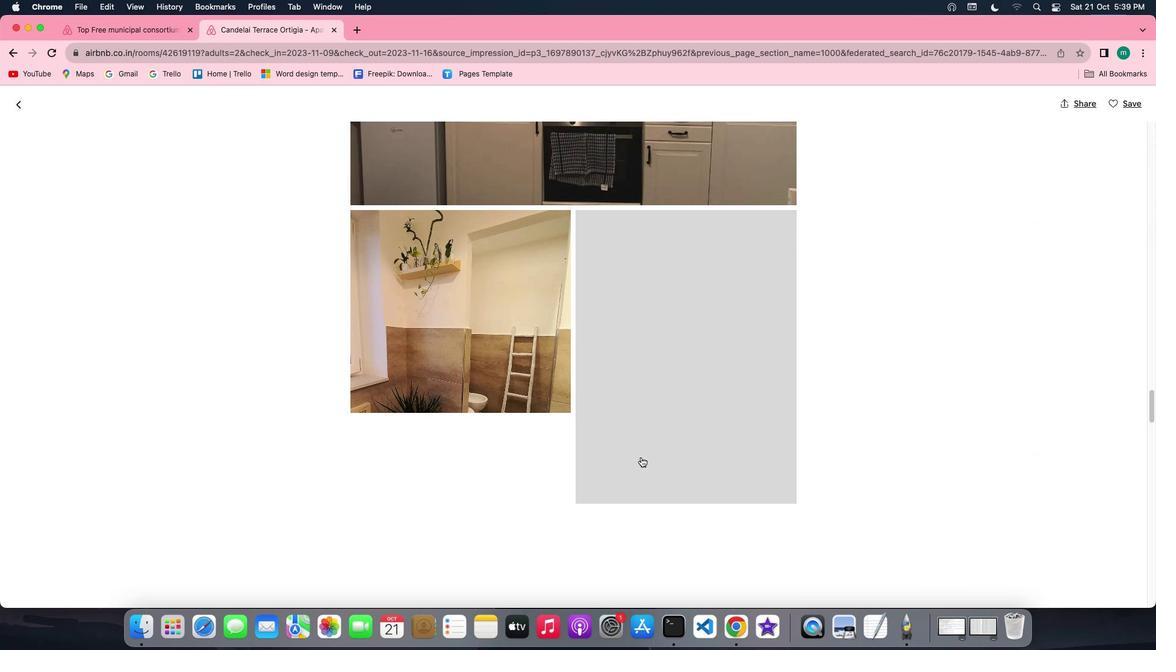 
Action: Mouse scrolled (640, 457) with delta (0, 0)
Screenshot: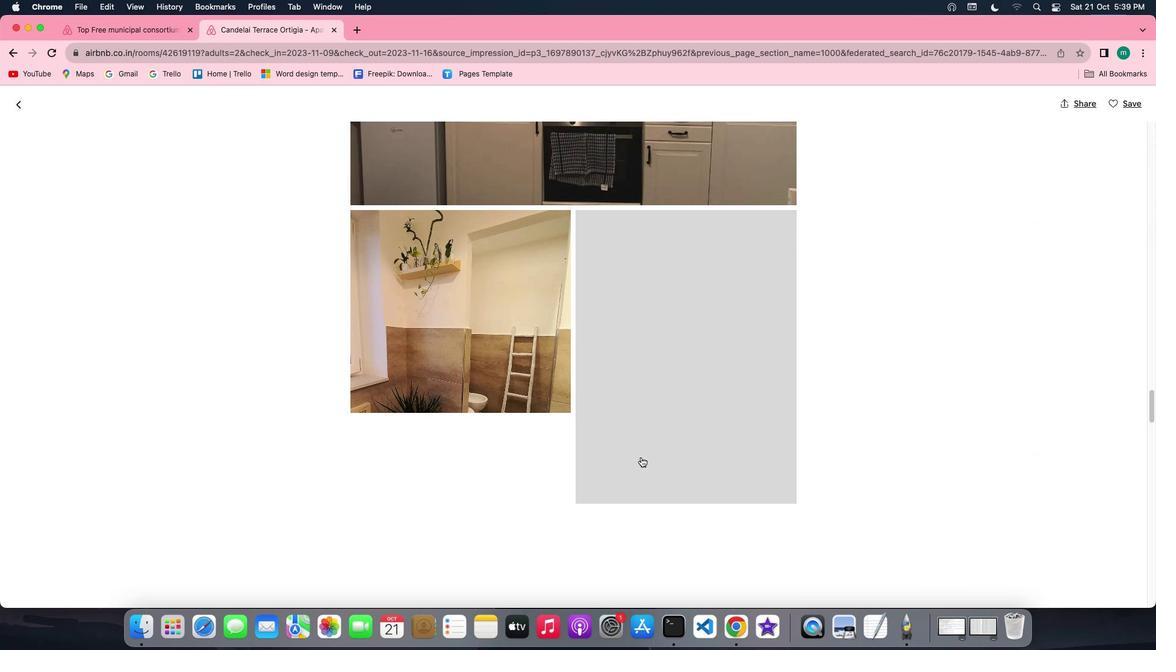
Action: Mouse scrolled (640, 457) with delta (0, -1)
Screenshot: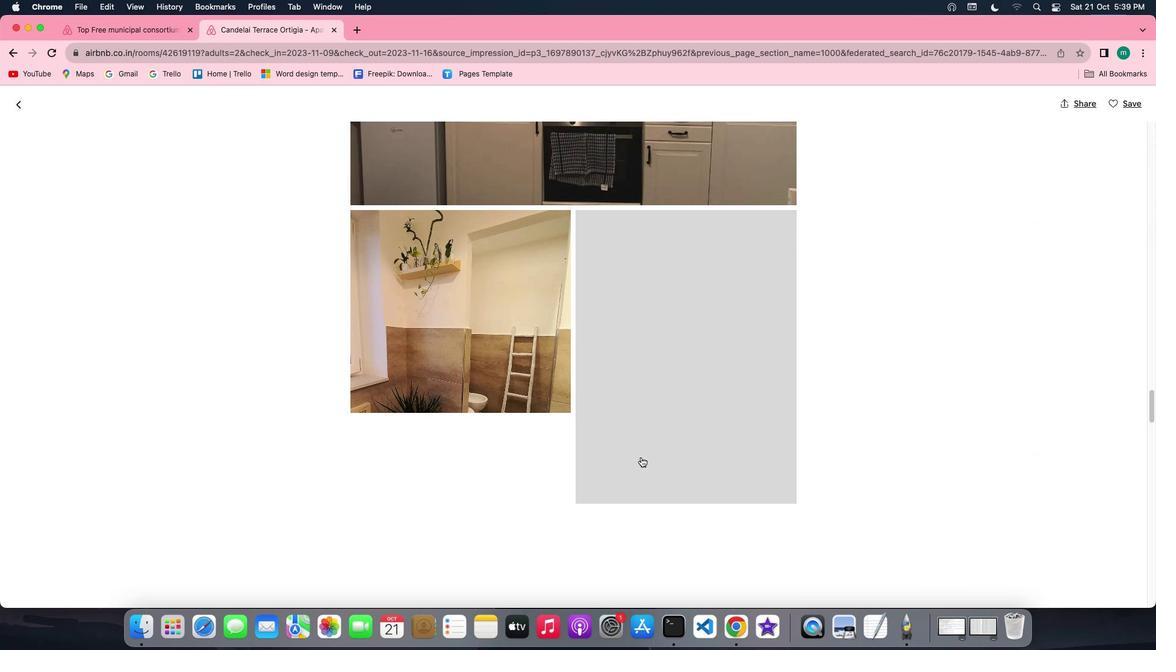 
Action: Mouse scrolled (640, 457) with delta (0, -3)
Screenshot: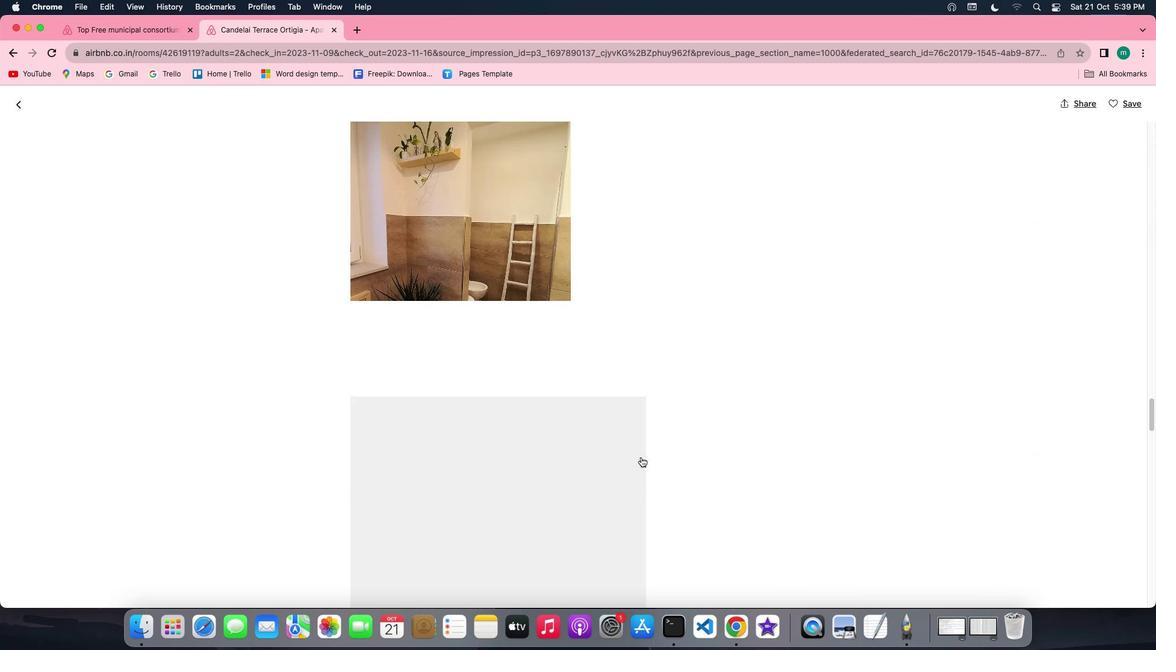 
Action: Mouse scrolled (640, 457) with delta (0, -3)
Screenshot: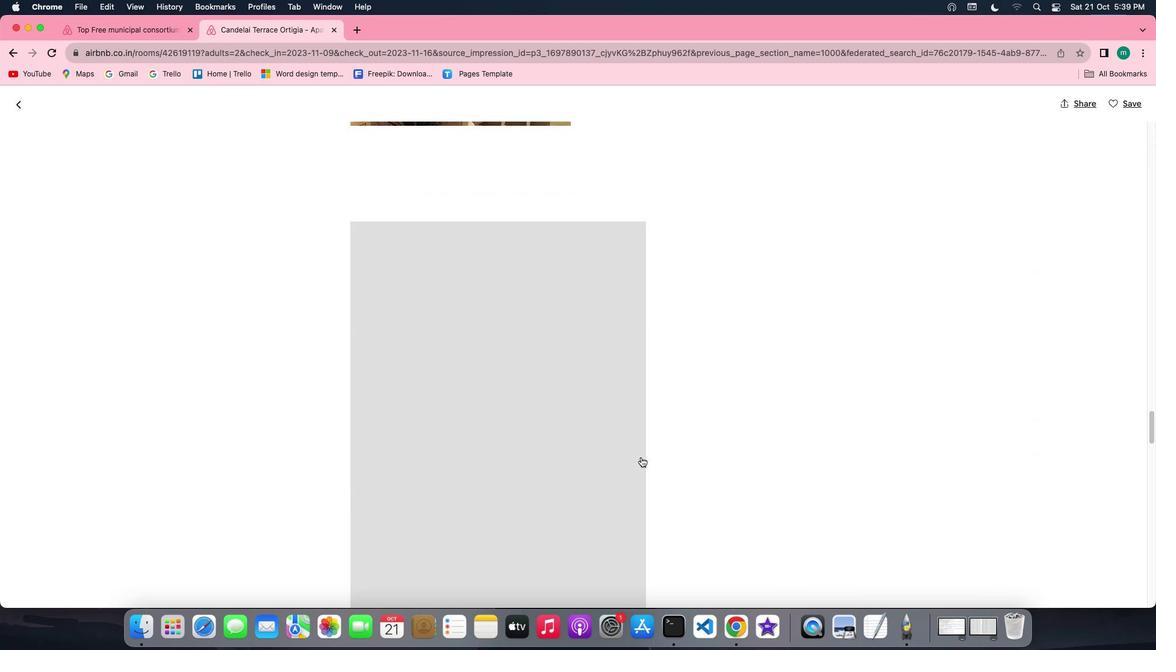 
Action: Mouse scrolled (640, 457) with delta (0, 0)
Screenshot: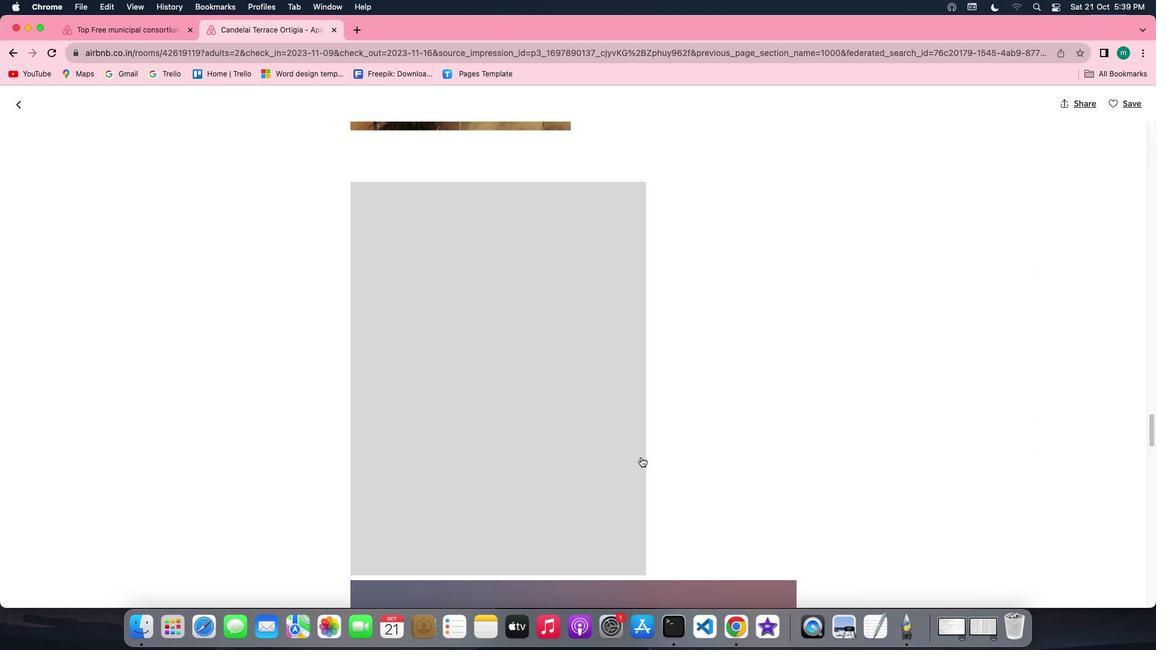 
Action: Mouse scrolled (640, 457) with delta (0, 0)
Screenshot: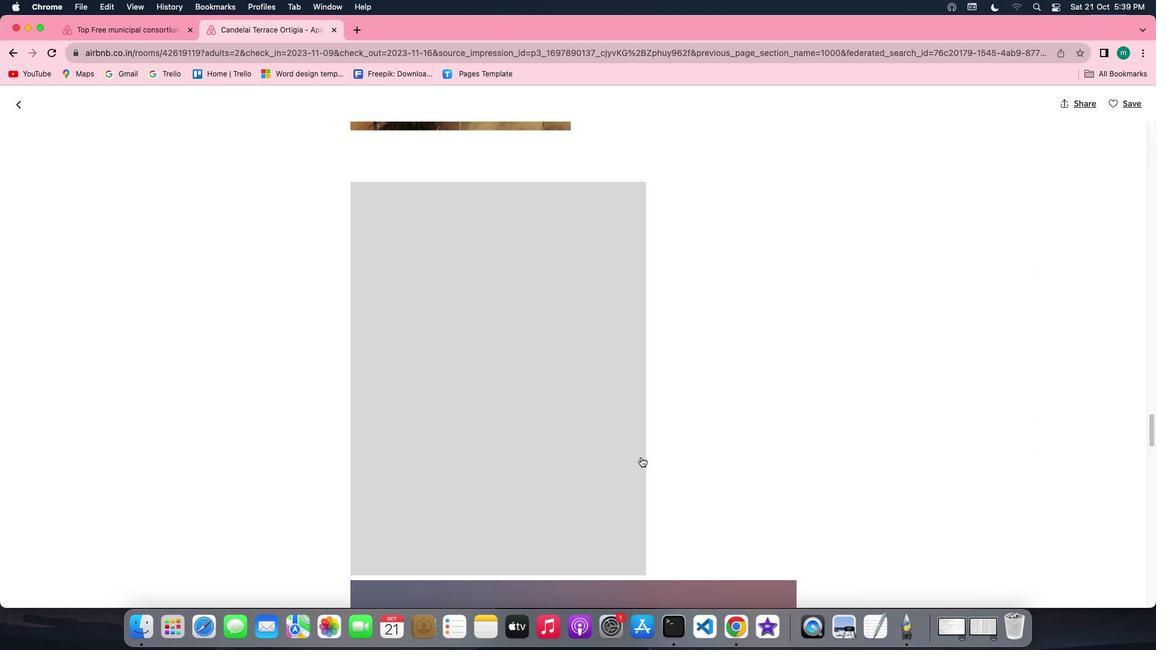 
Action: Mouse scrolled (640, 457) with delta (0, -1)
Screenshot: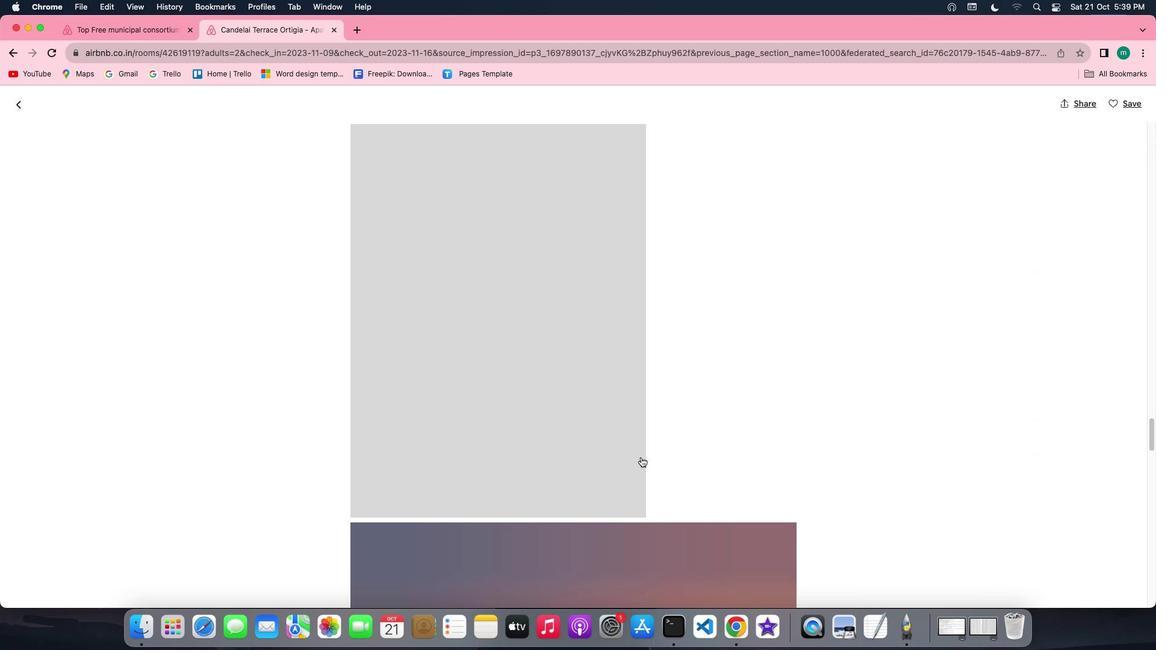 
Action: Mouse scrolled (640, 457) with delta (0, -2)
Screenshot: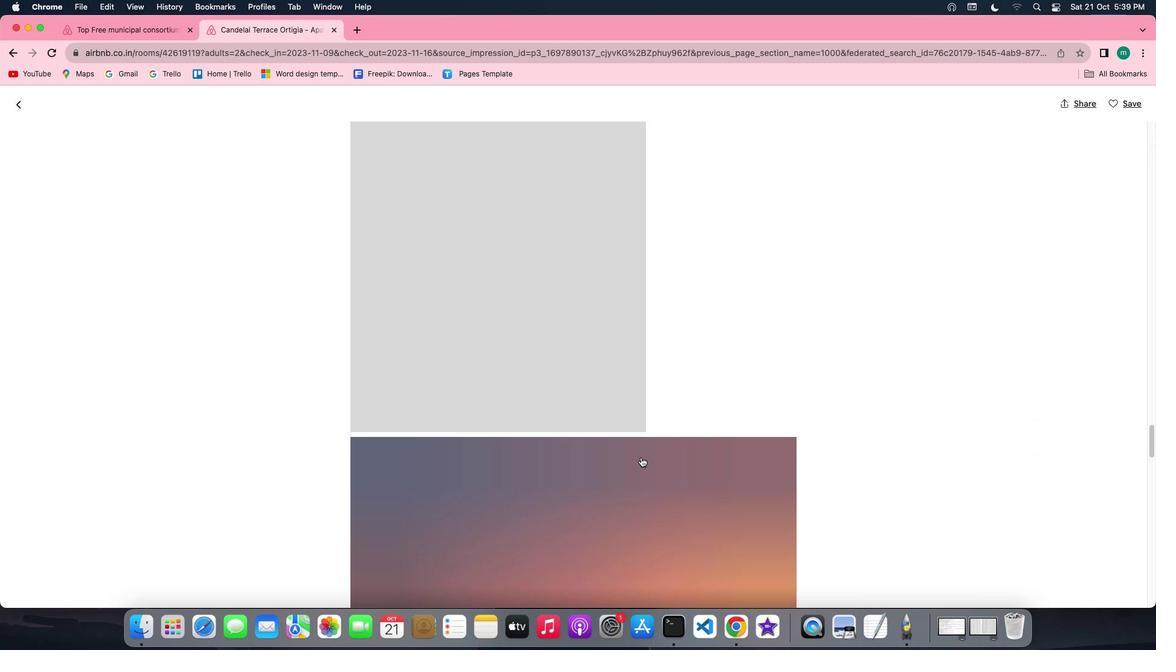 
Action: Mouse scrolled (640, 457) with delta (0, -3)
Screenshot: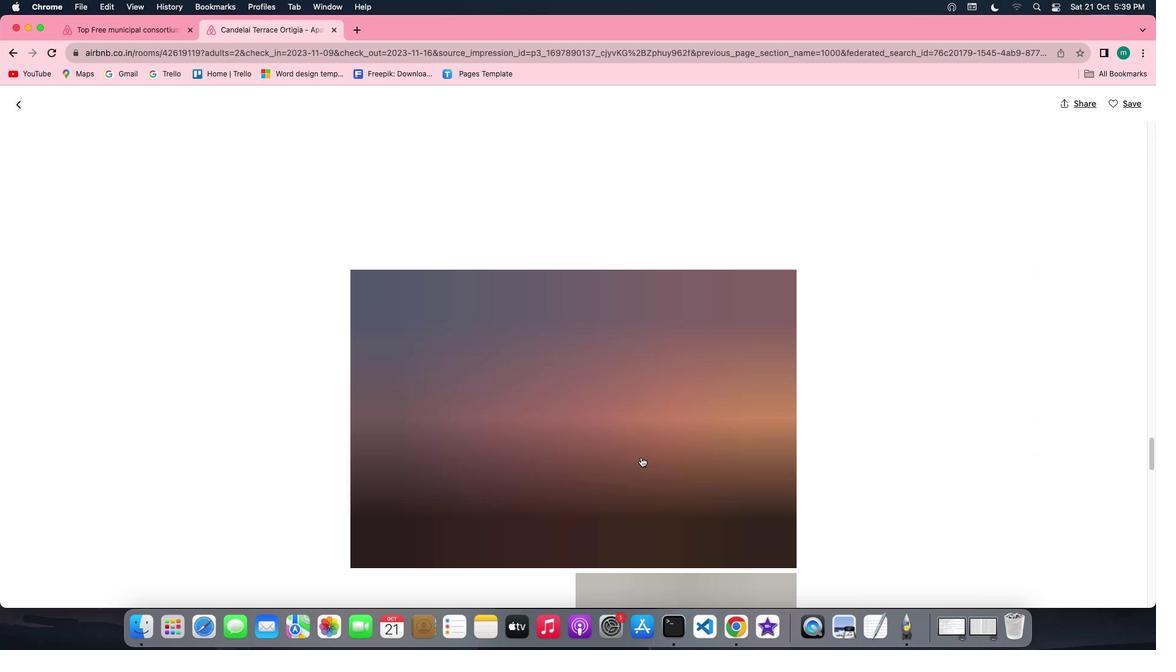 
Action: Mouse scrolled (640, 457) with delta (0, 0)
Screenshot: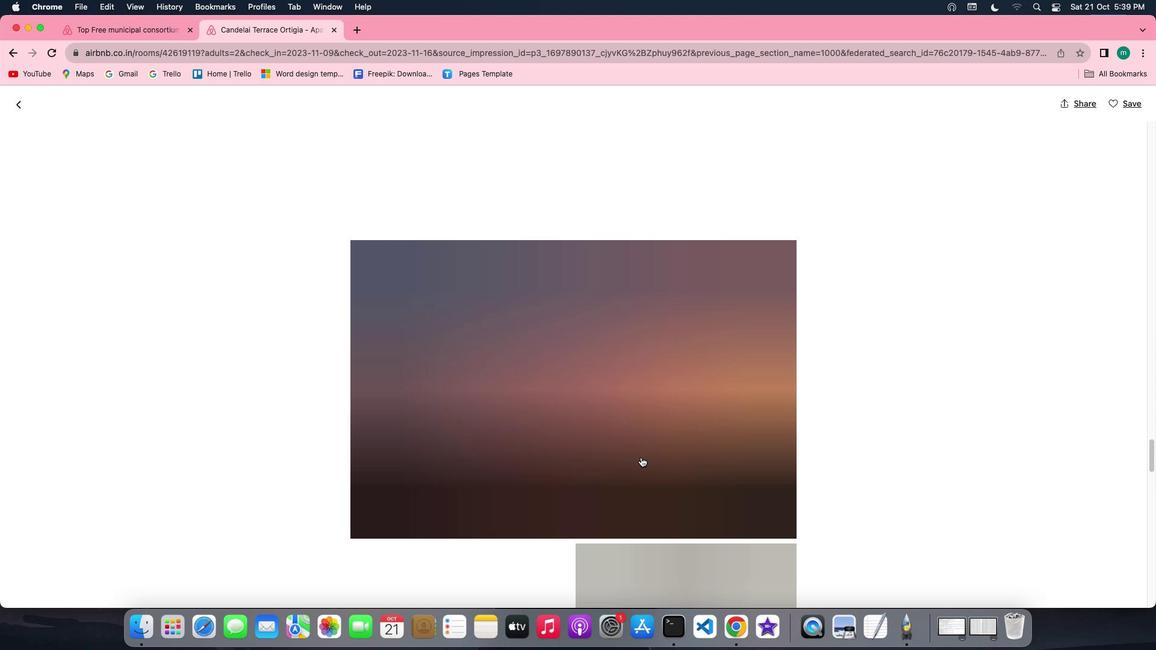 
Action: Mouse scrolled (640, 457) with delta (0, 0)
Screenshot: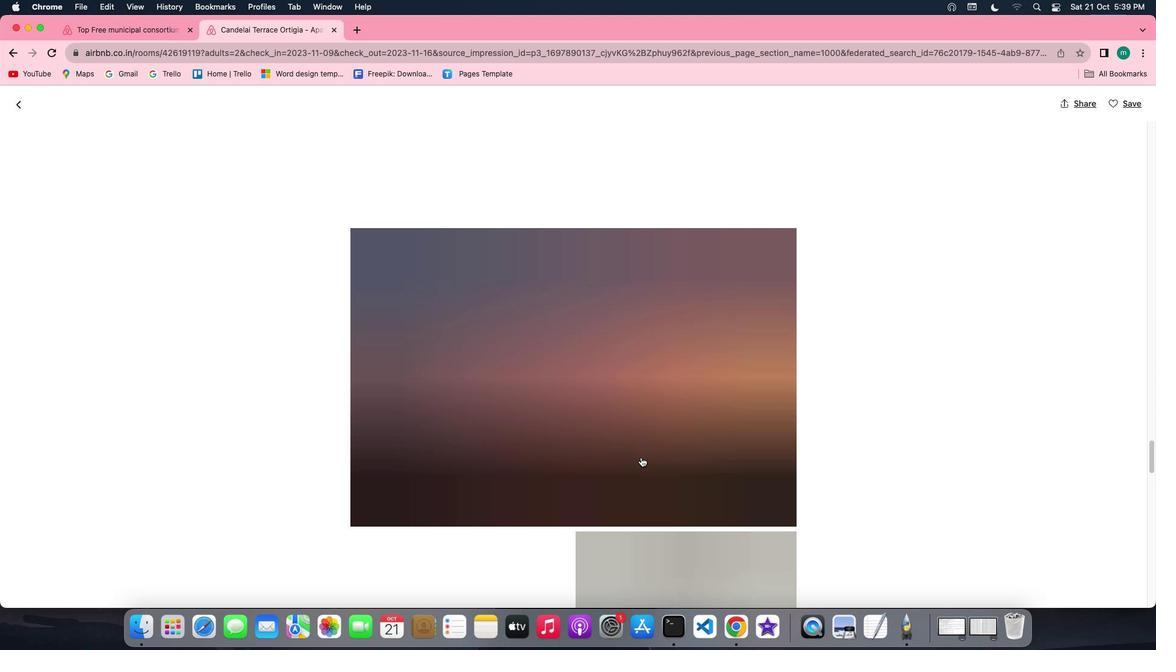 
Action: Mouse scrolled (640, 457) with delta (0, -1)
Screenshot: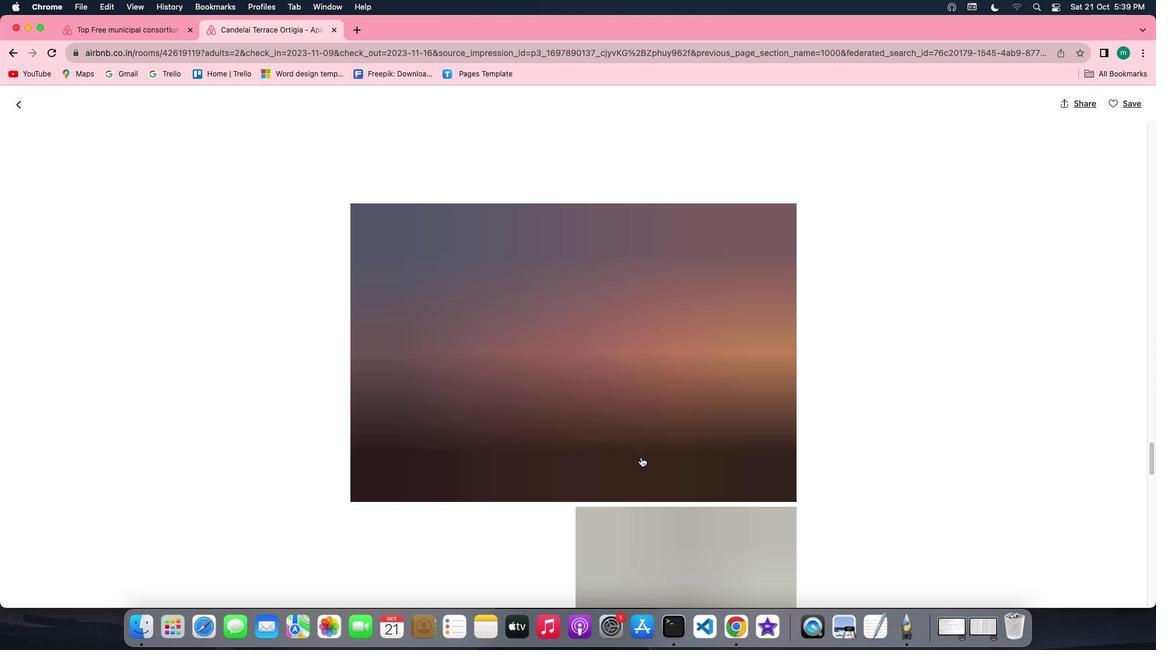 
Action: Mouse scrolled (640, 457) with delta (0, -1)
Screenshot: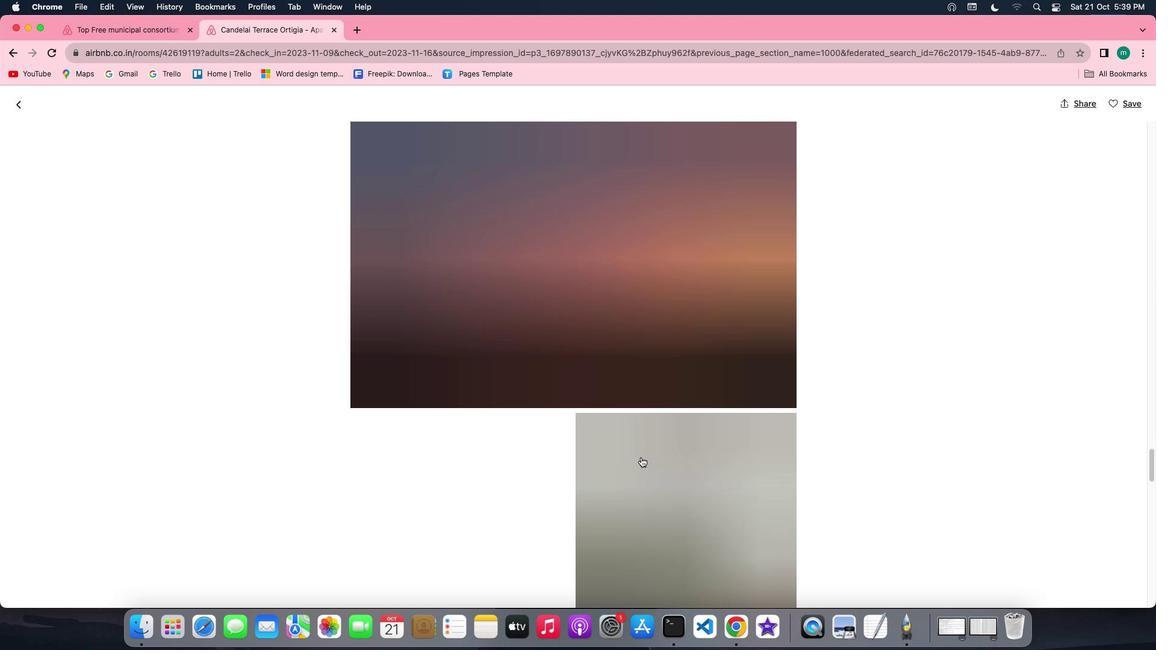 
Action: Mouse scrolled (640, 457) with delta (0, 0)
Screenshot: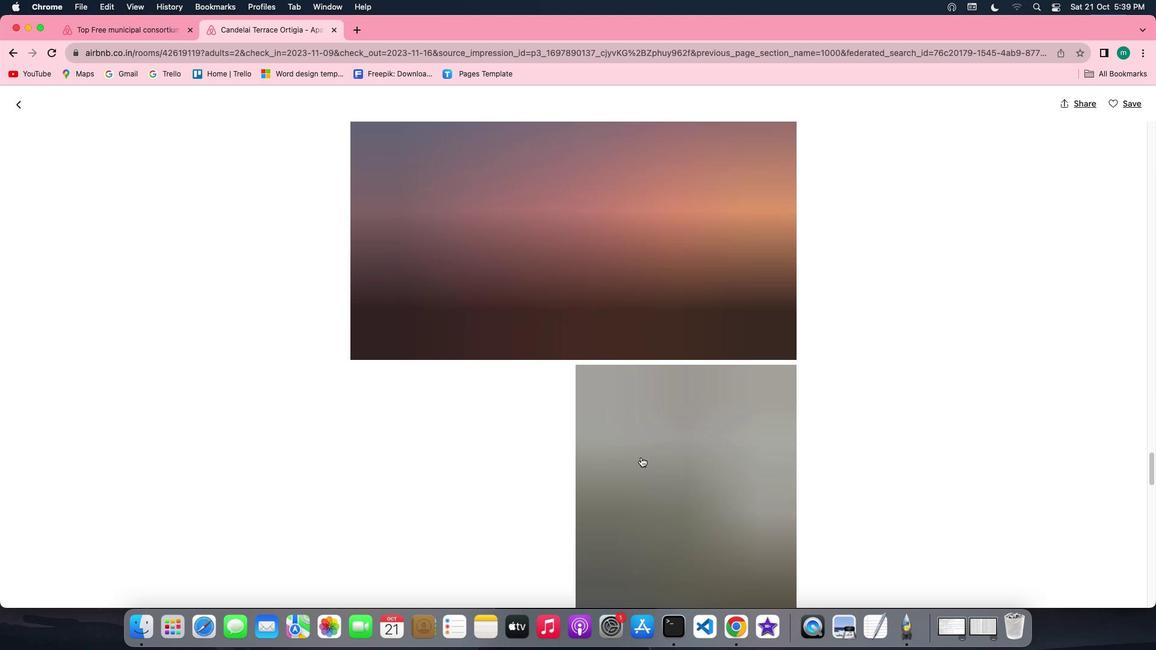 
Action: Mouse scrolled (640, 457) with delta (0, 0)
Screenshot: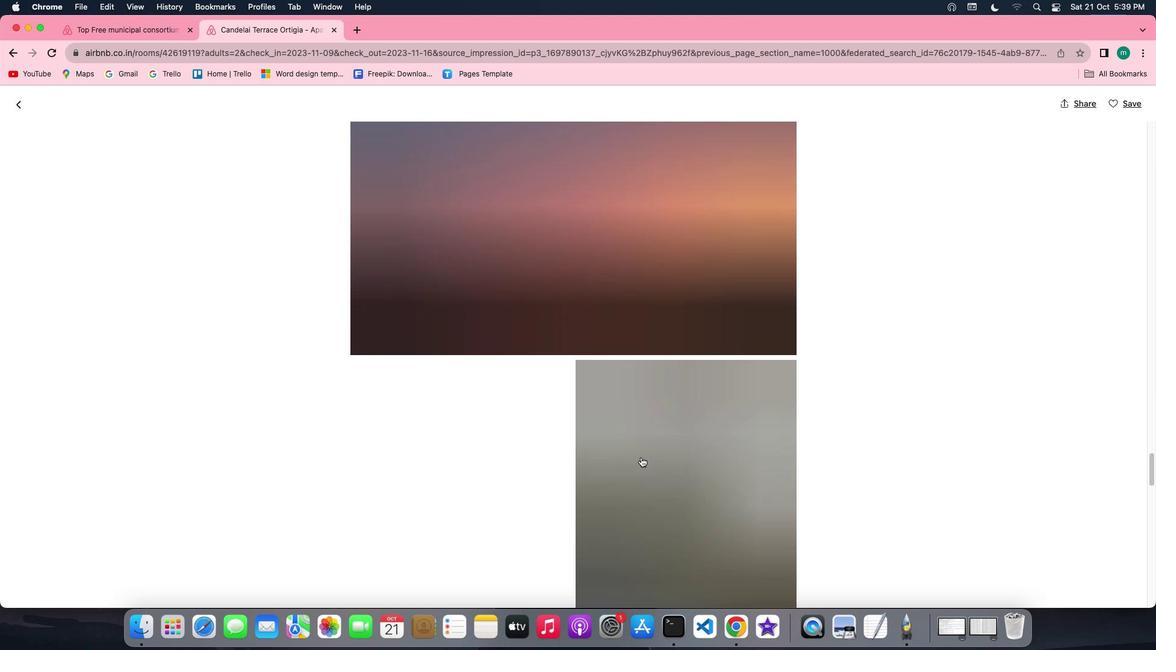 
Action: Mouse scrolled (640, 457) with delta (0, 0)
Screenshot: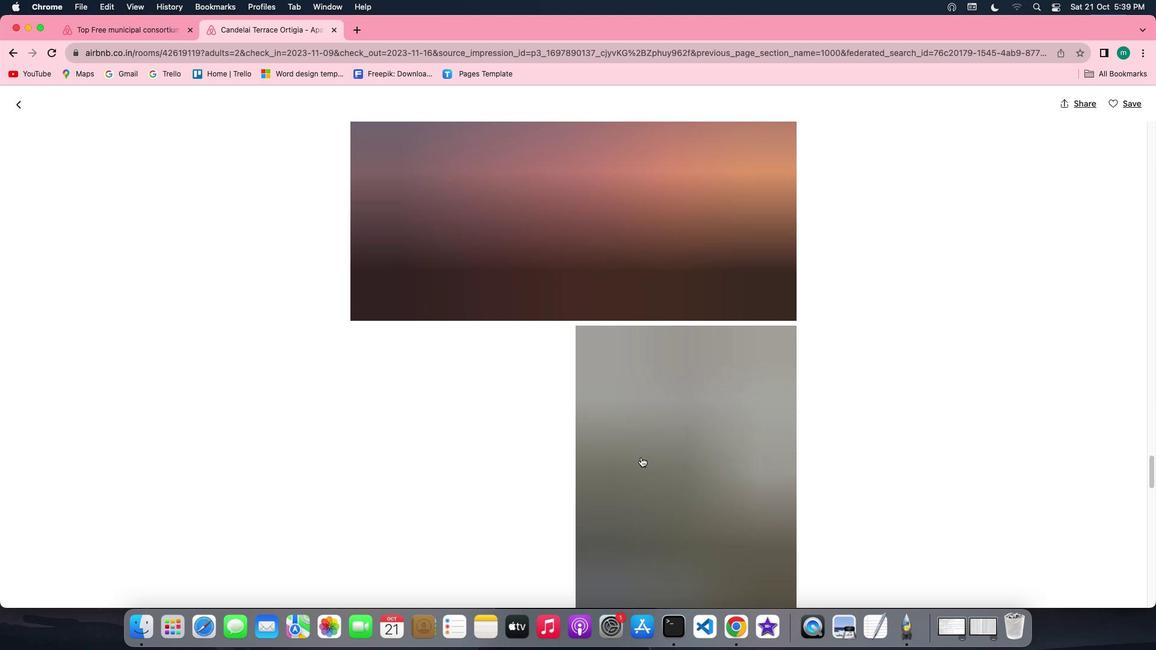 
Action: Mouse scrolled (640, 457) with delta (0, 0)
Screenshot: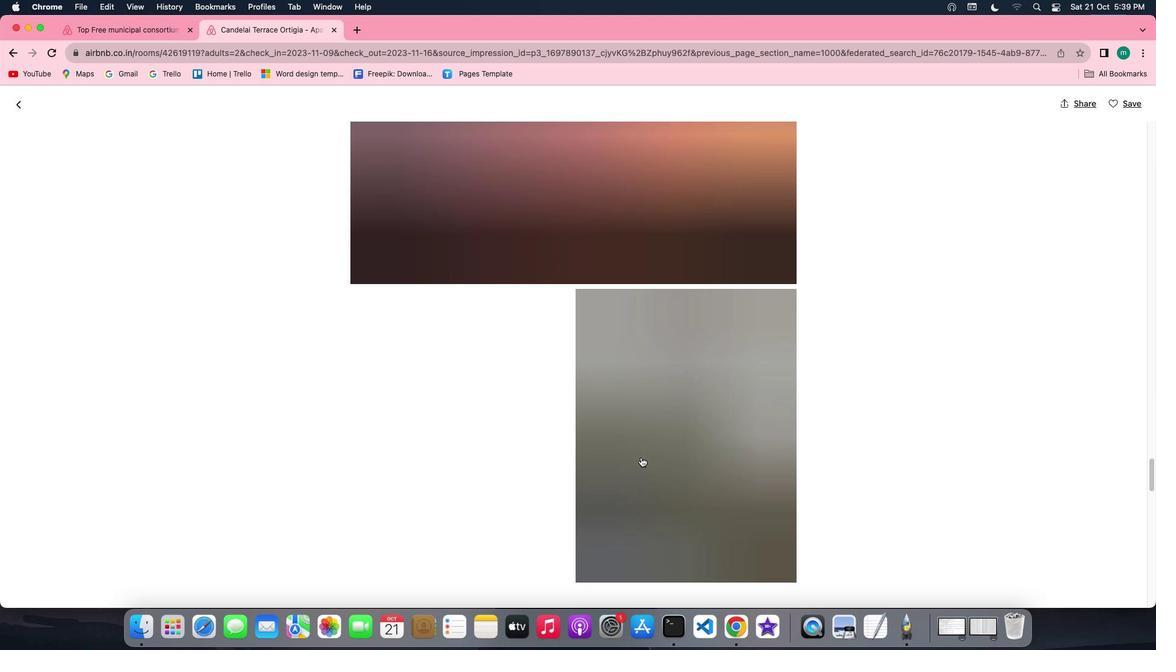 
Action: Mouse scrolled (640, 457) with delta (0, 0)
Screenshot: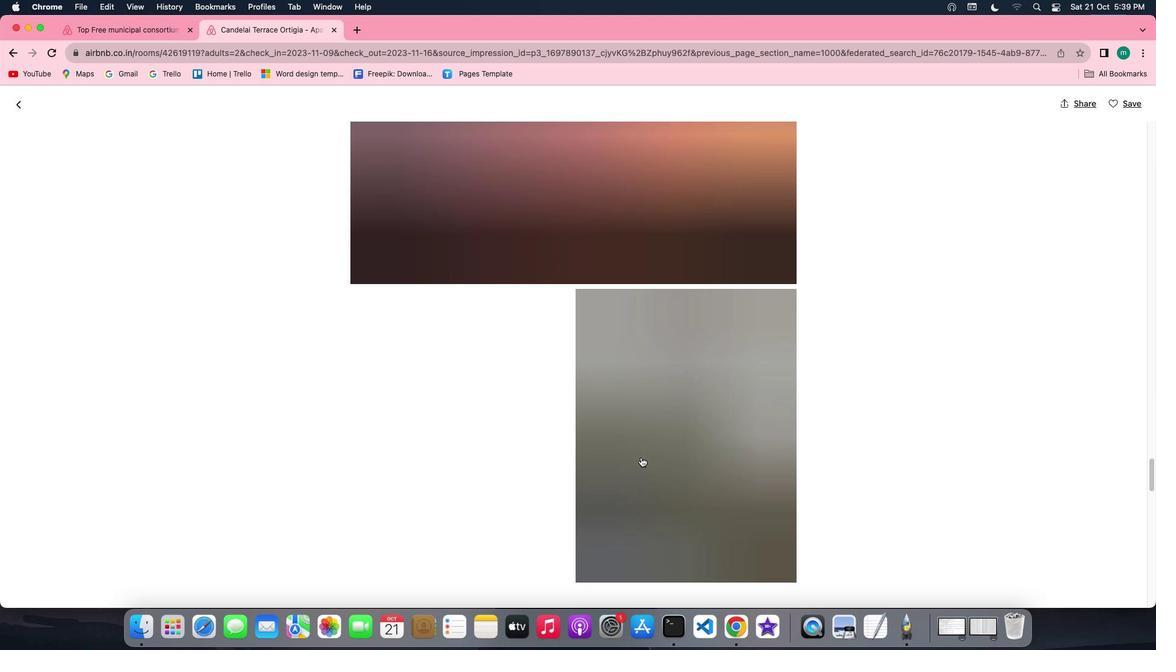 
Action: Mouse scrolled (640, 457) with delta (0, -1)
Screenshot: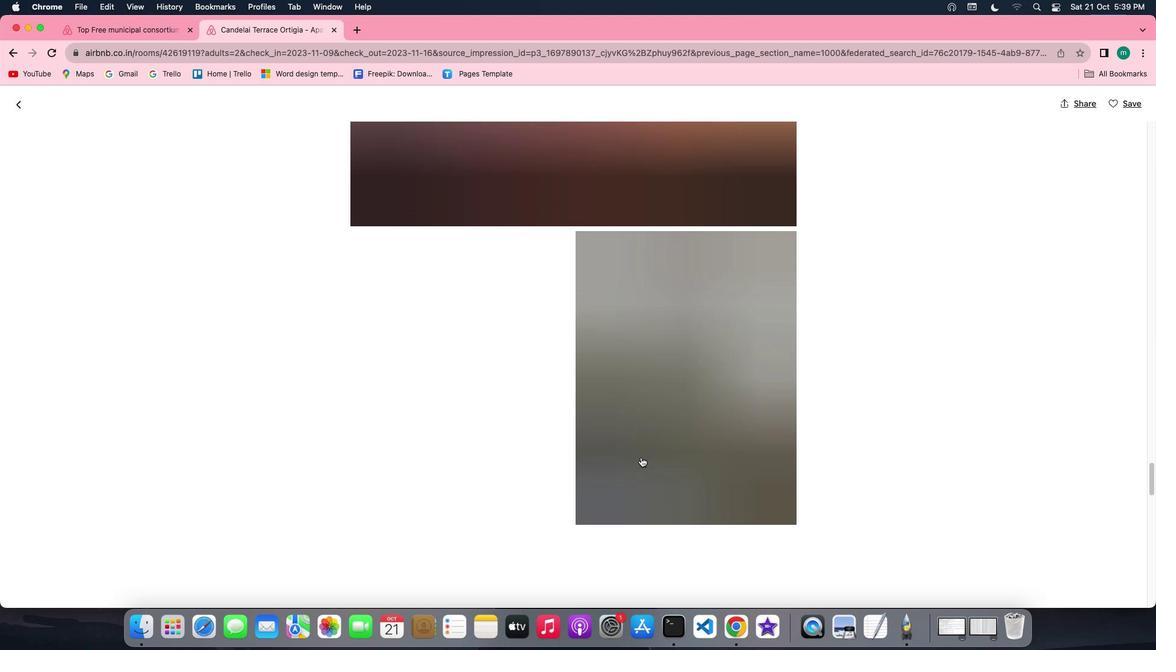 
Action: Mouse scrolled (640, 457) with delta (0, -1)
Screenshot: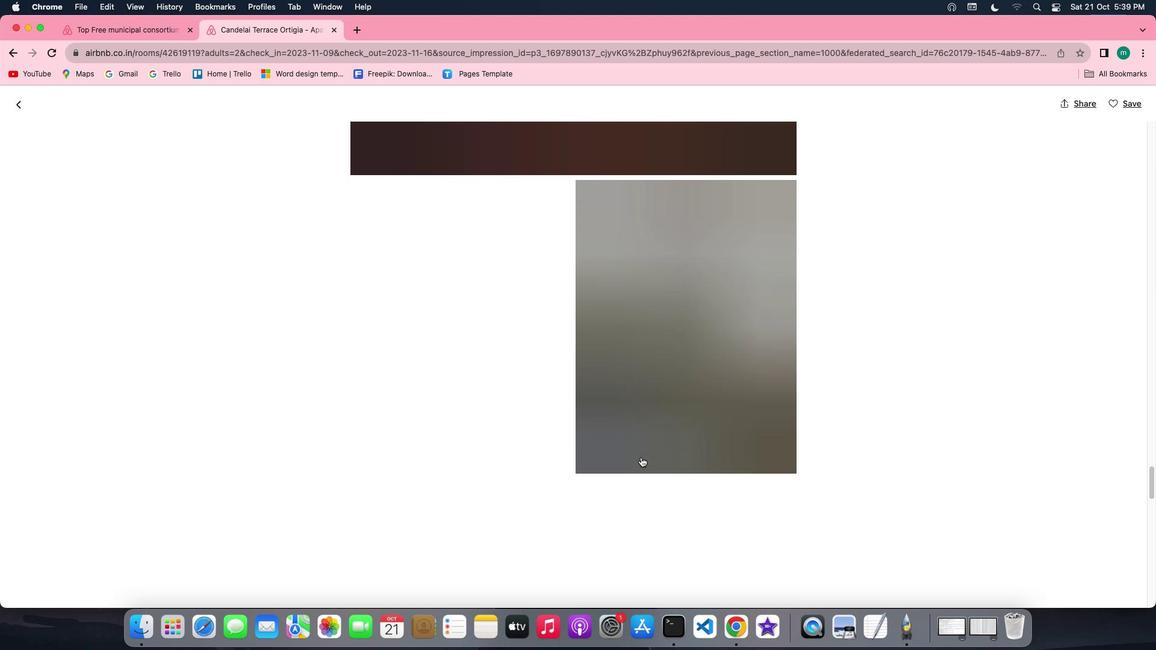 
Action: Mouse scrolled (640, 457) with delta (0, 0)
Screenshot: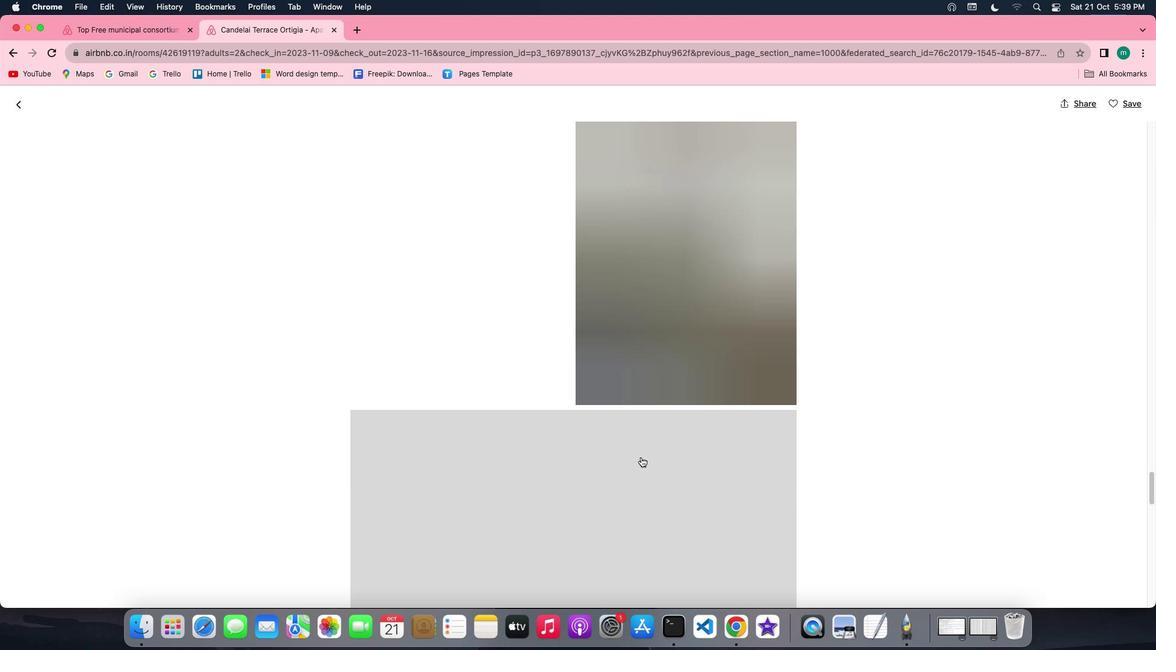 
Action: Mouse scrolled (640, 457) with delta (0, 0)
Screenshot: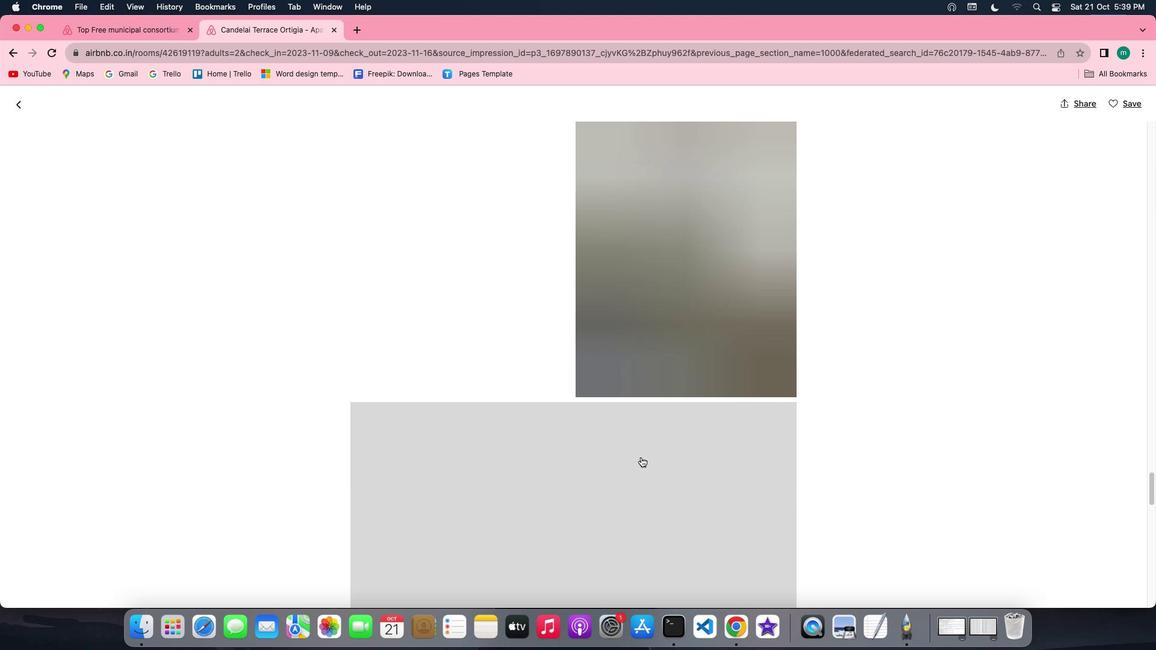 
Action: Mouse scrolled (640, 457) with delta (0, 0)
Screenshot: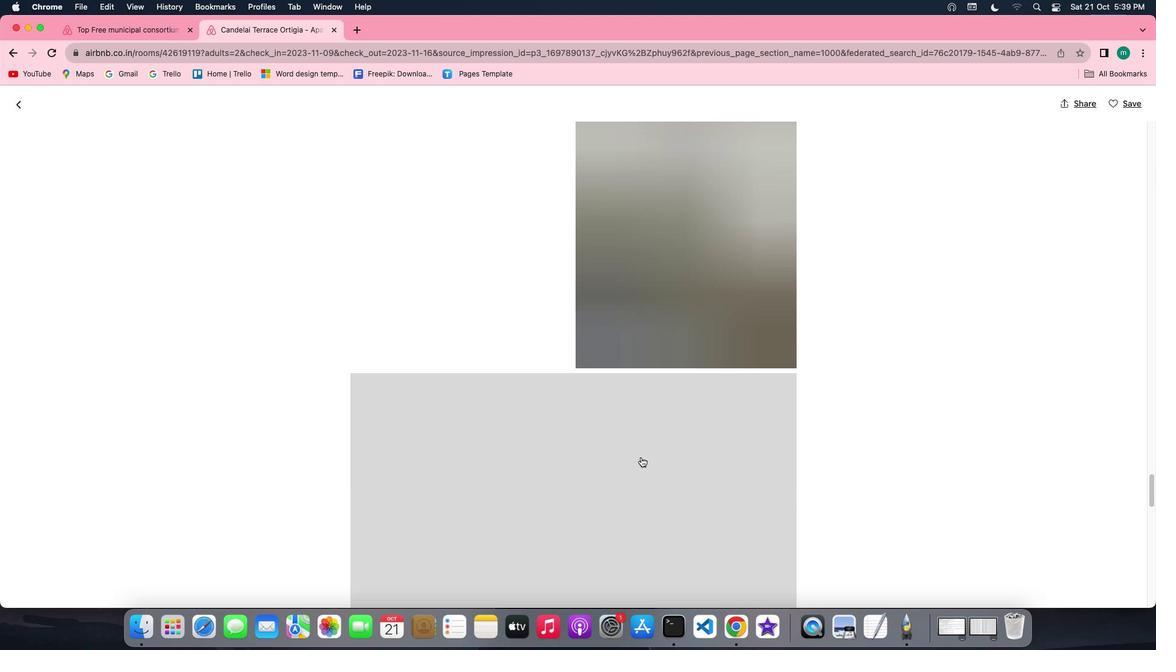 
Action: Mouse scrolled (640, 457) with delta (0, -1)
Screenshot: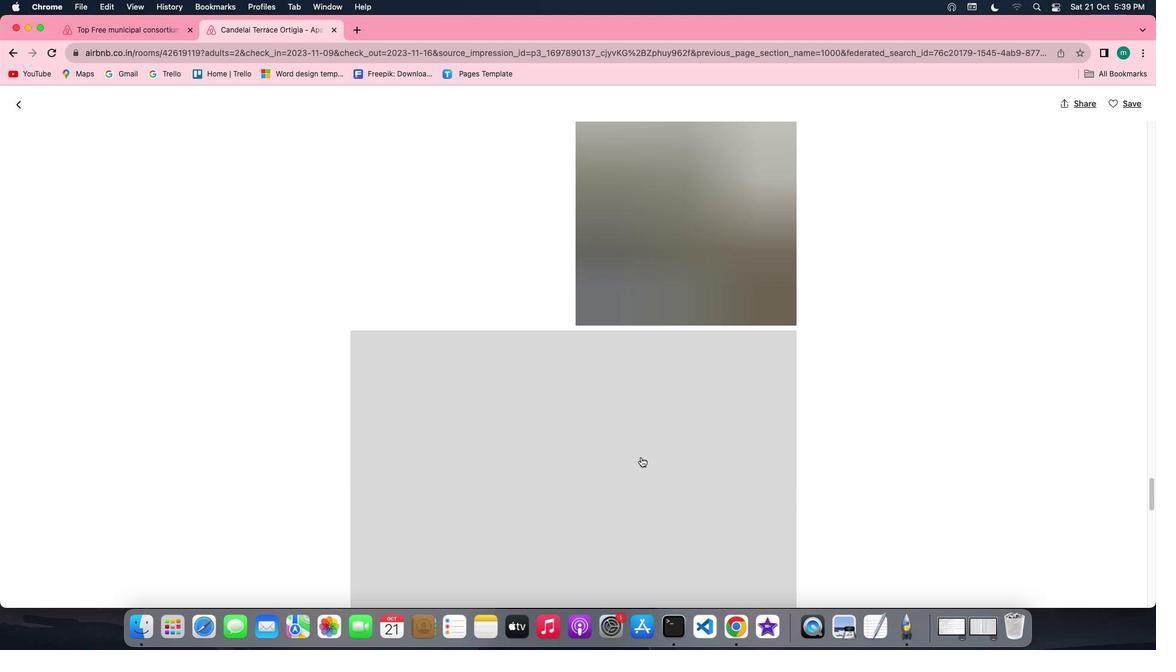 
Action: Mouse scrolled (640, 457) with delta (0, -1)
Screenshot: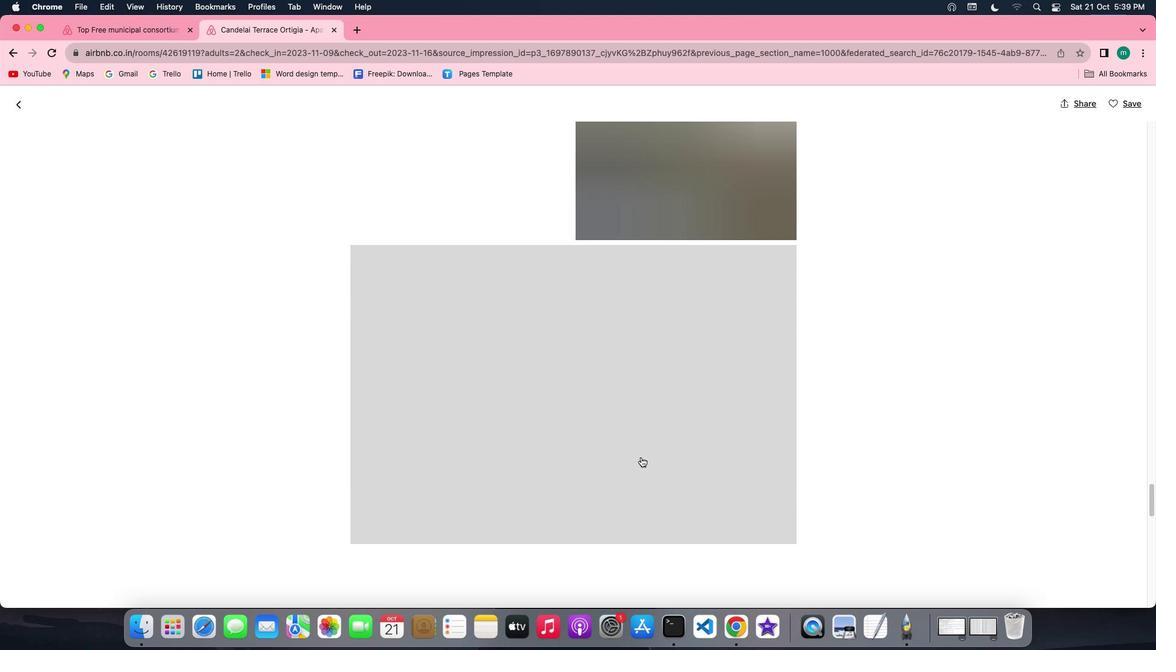 
Action: Mouse scrolled (640, 457) with delta (0, 0)
Screenshot: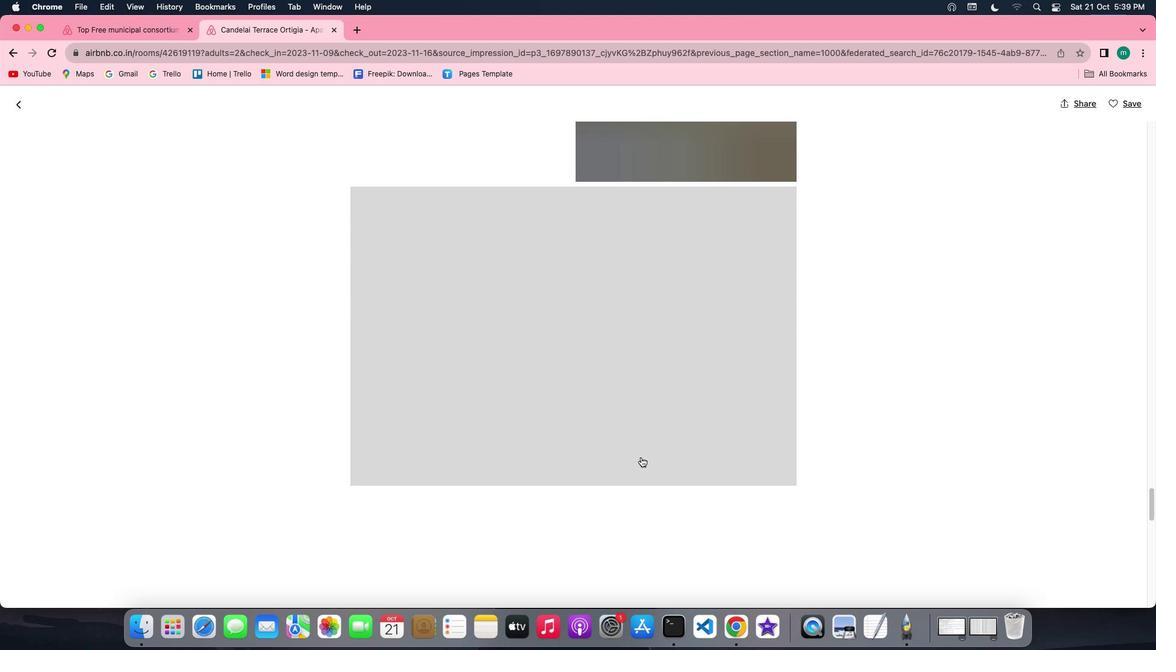 
Action: Mouse scrolled (640, 457) with delta (0, 0)
Screenshot: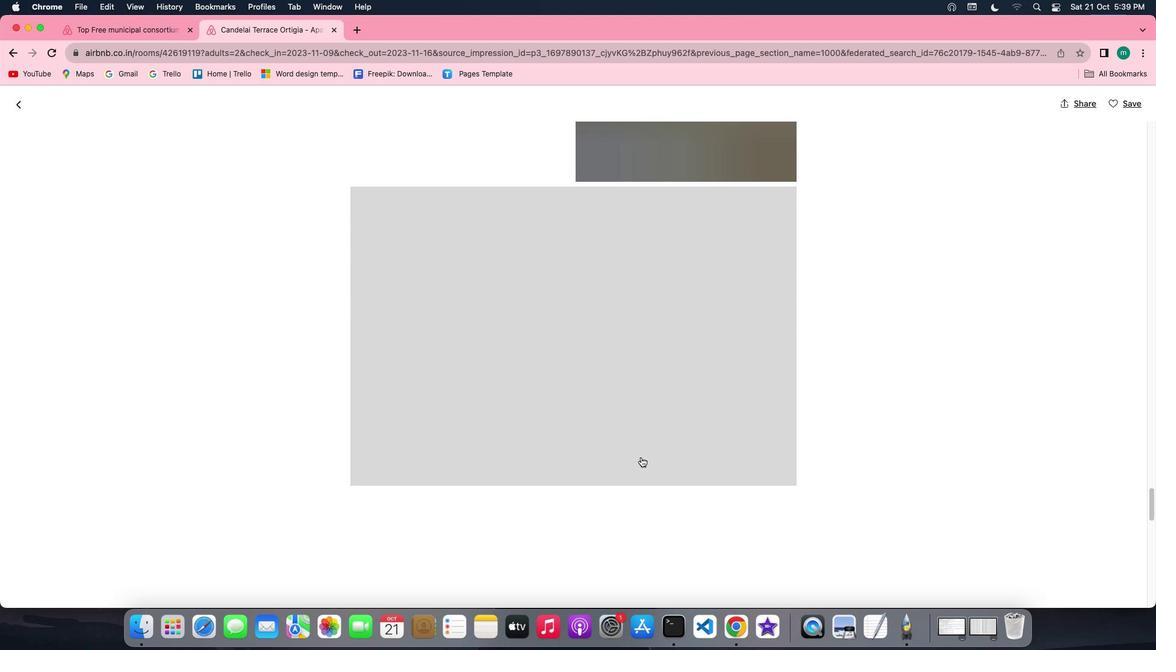 
Action: Mouse scrolled (640, 457) with delta (0, -1)
Screenshot: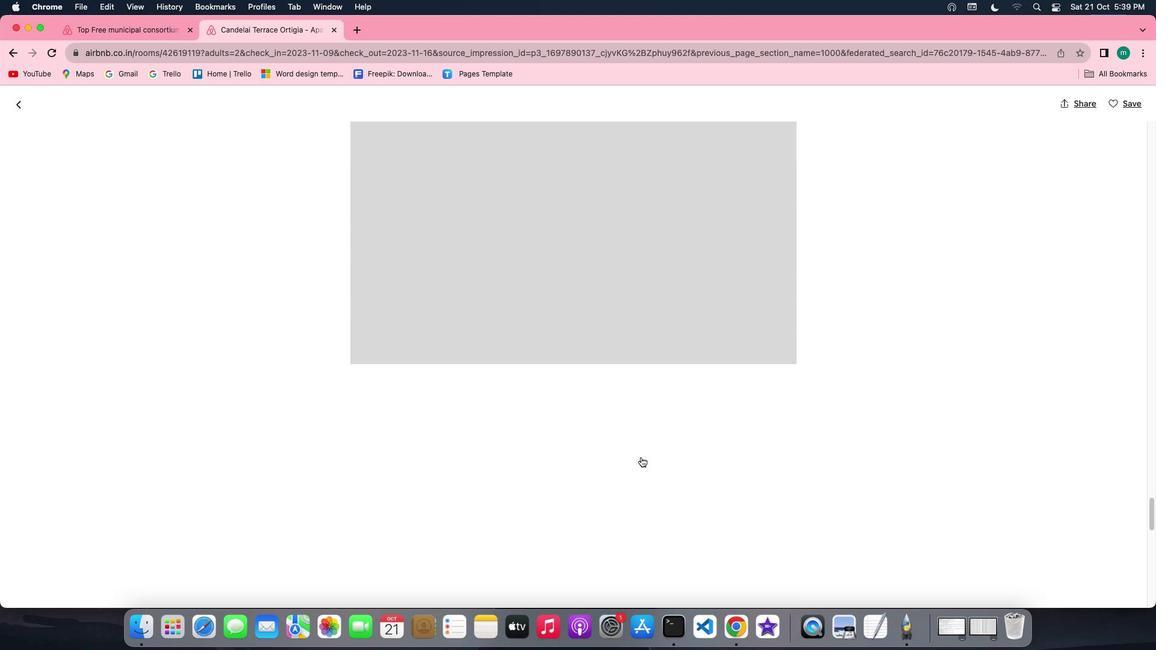 
Action: Mouse scrolled (640, 457) with delta (0, -2)
Screenshot: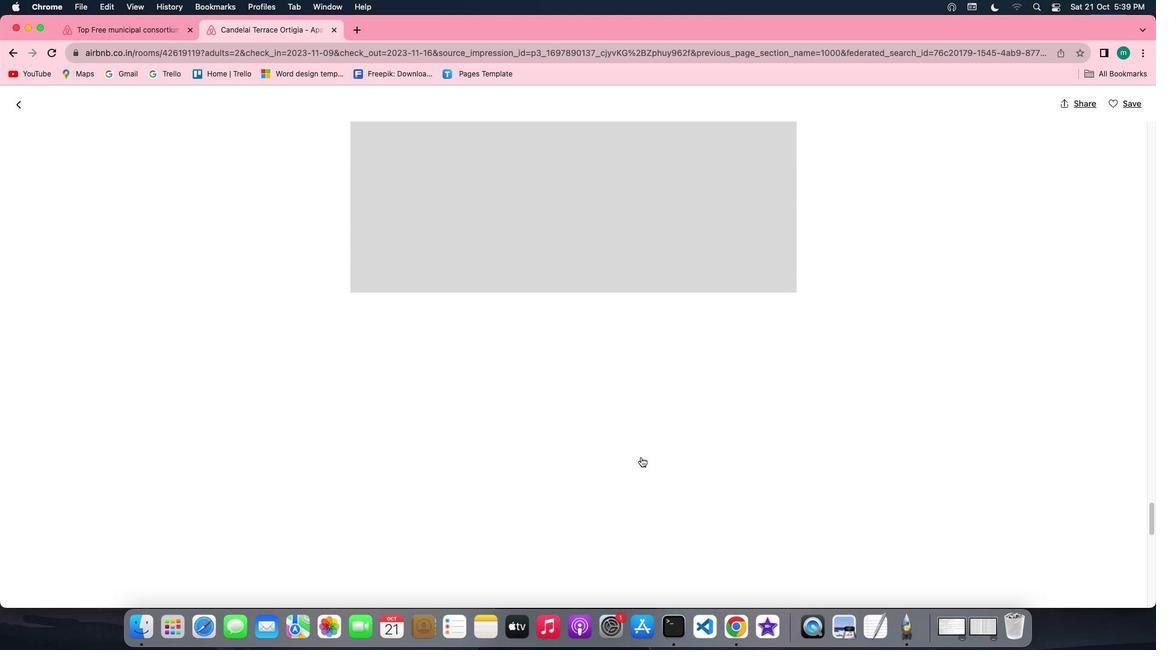 
Action: Mouse scrolled (640, 457) with delta (0, -2)
Screenshot: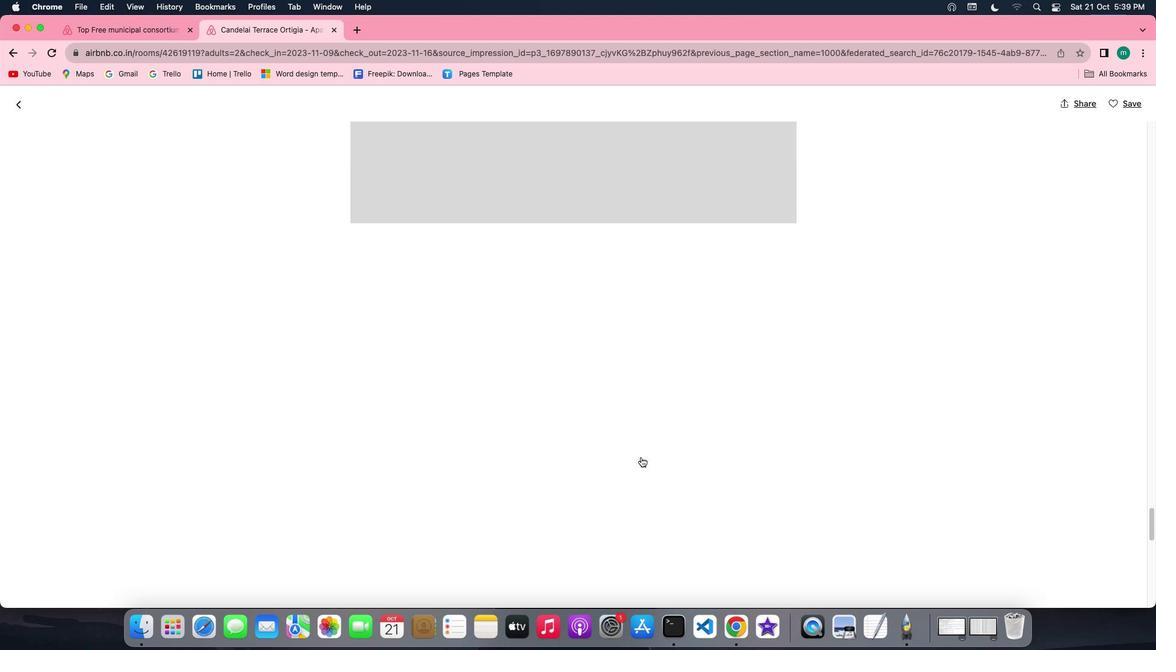 
Action: Mouse scrolled (640, 457) with delta (0, 0)
Screenshot: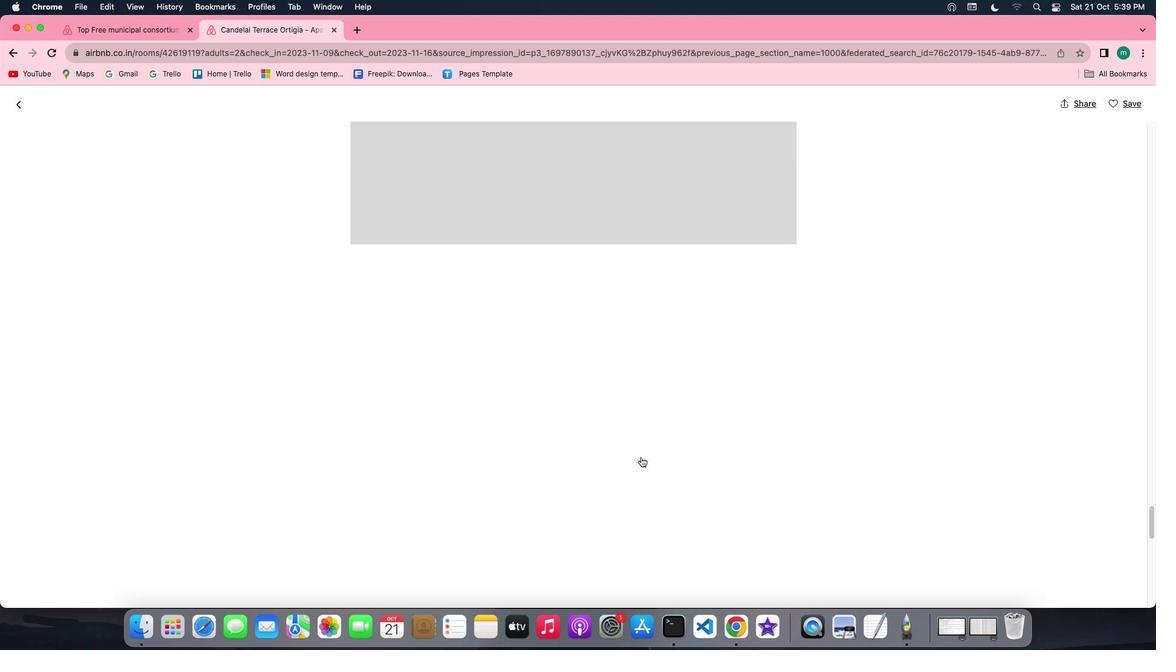 
Action: Mouse scrolled (640, 457) with delta (0, 0)
Screenshot: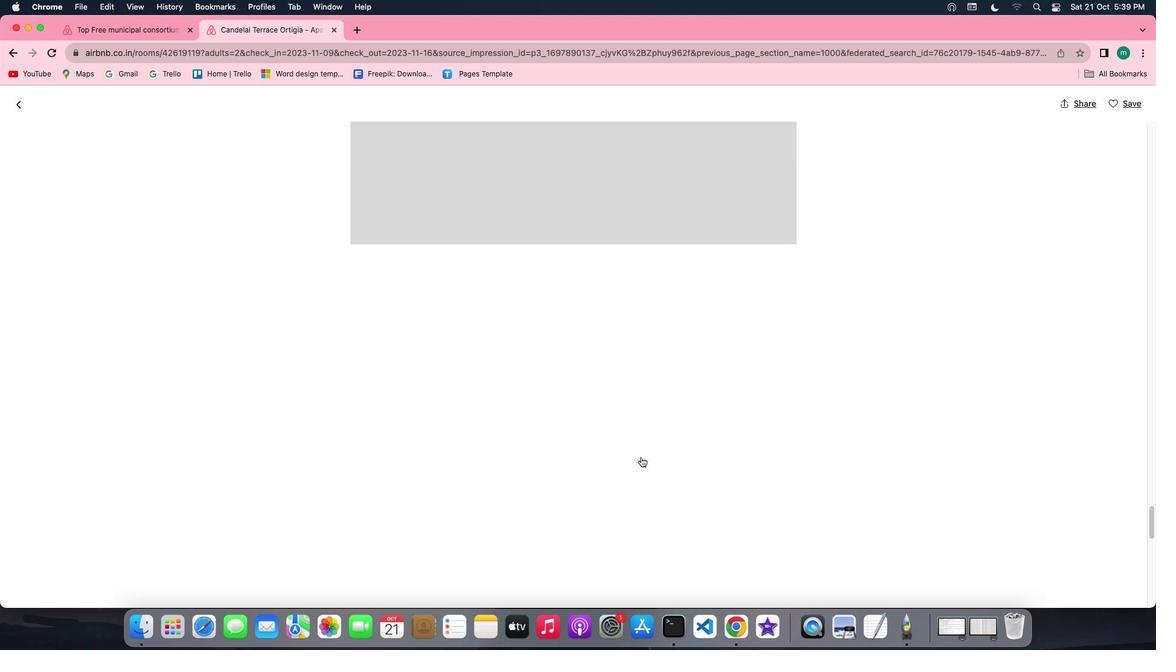 
Action: Mouse scrolled (640, 457) with delta (0, 1)
Screenshot: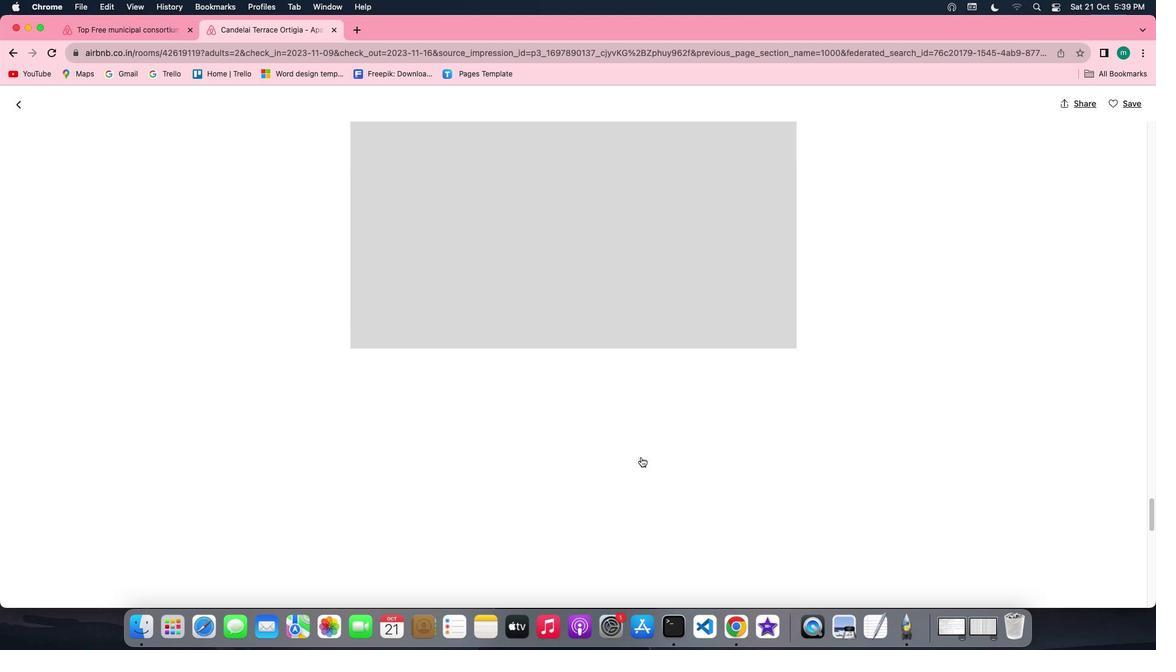
Action: Mouse scrolled (640, 457) with delta (0, 3)
Screenshot: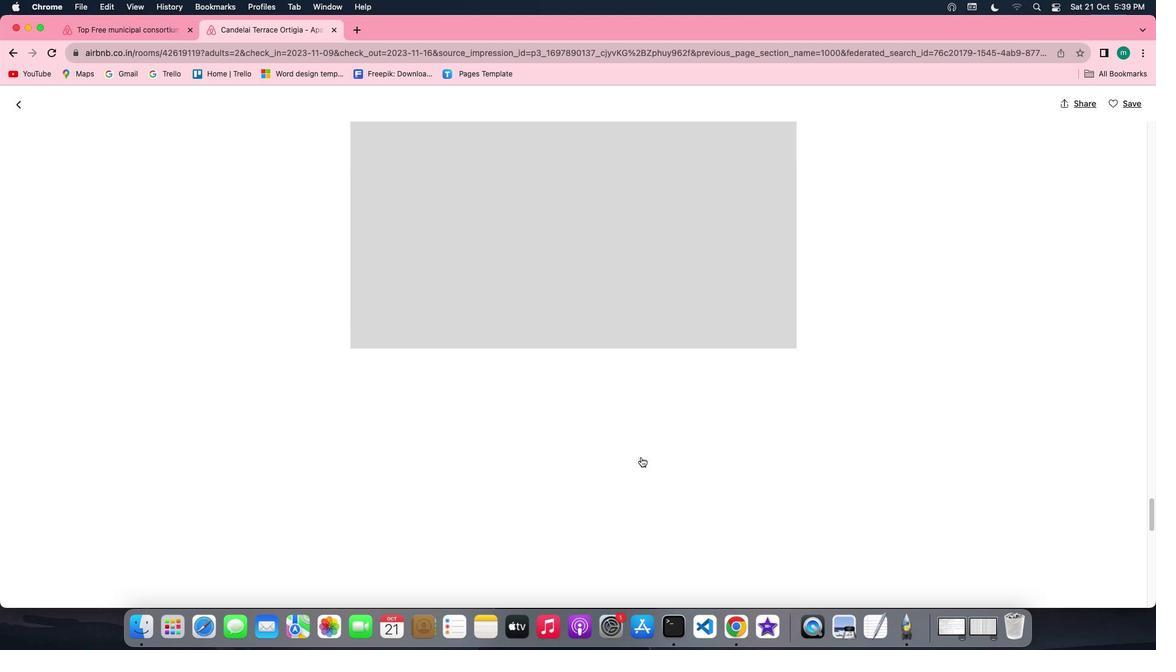 
Action: Mouse scrolled (640, 457) with delta (0, 0)
Screenshot: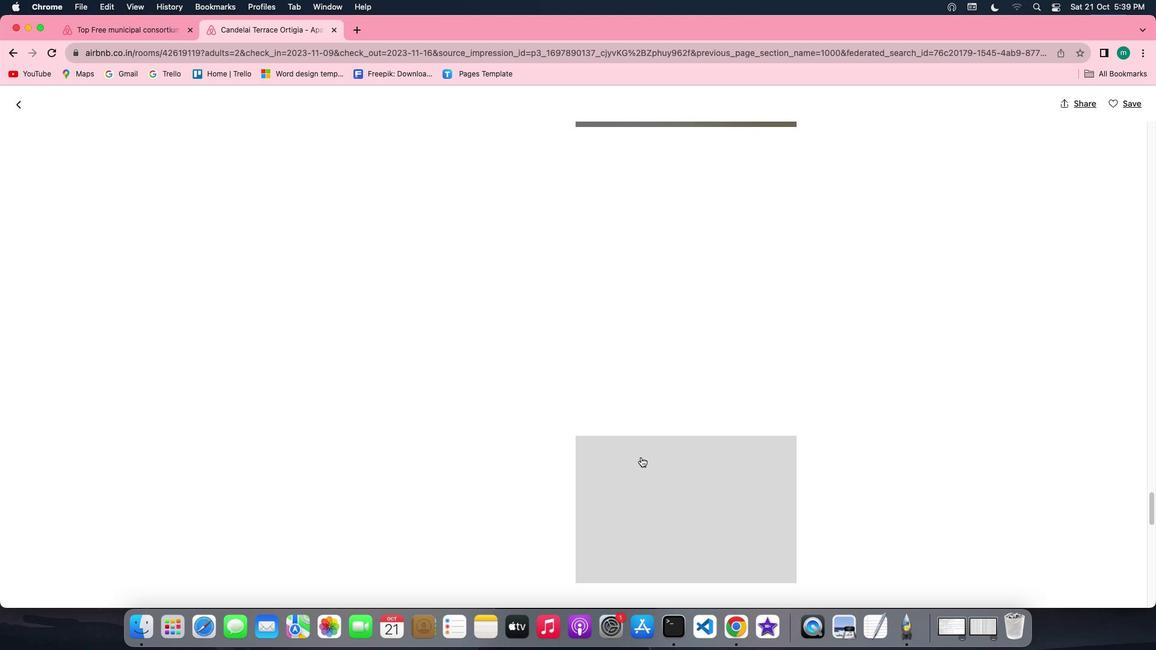 
Action: Mouse scrolled (640, 457) with delta (0, 0)
Screenshot: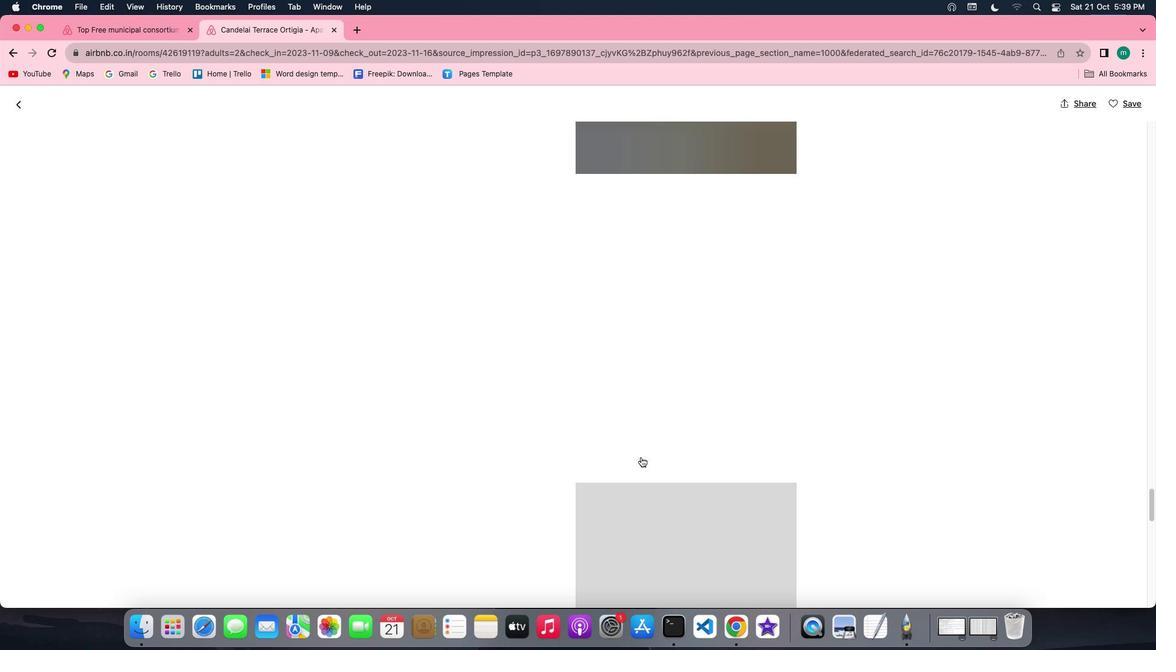 
Action: Mouse scrolled (640, 457) with delta (0, 1)
Screenshot: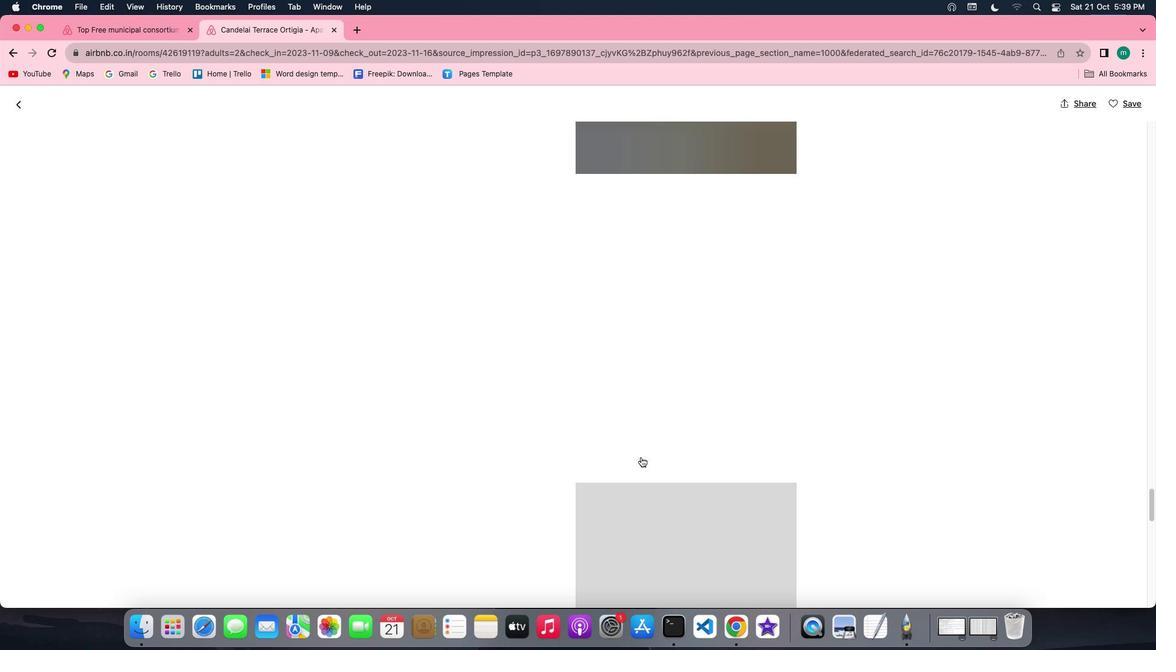 
Action: Mouse scrolled (640, 457) with delta (0, 2)
Screenshot: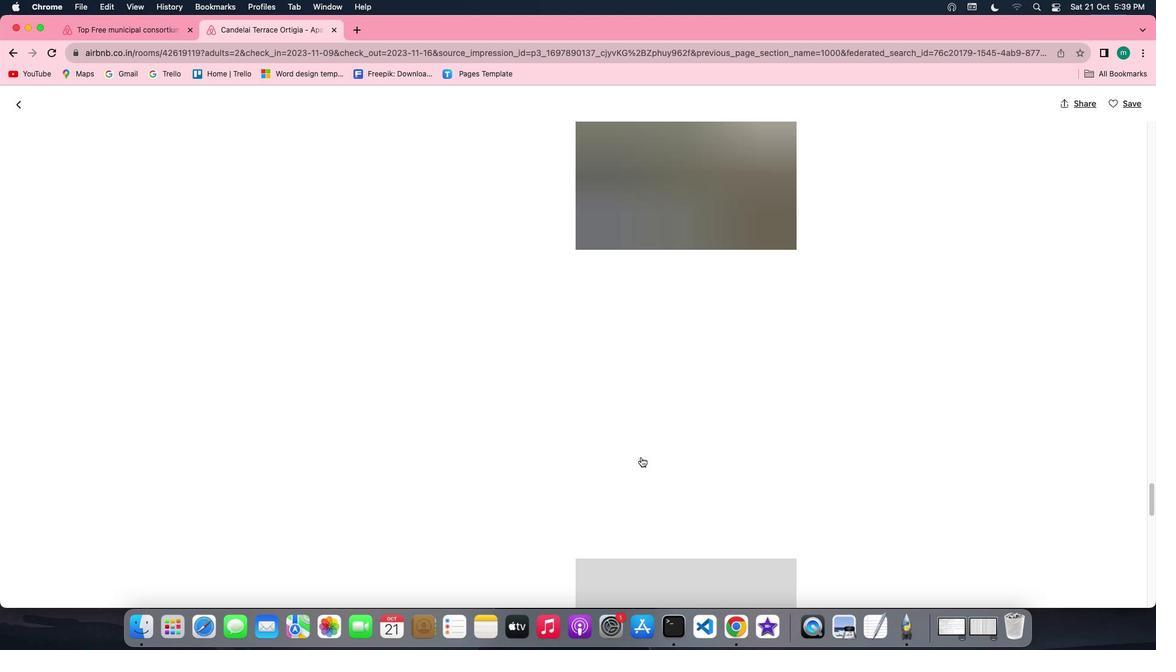
Action: Mouse scrolled (640, 457) with delta (0, 0)
Screenshot: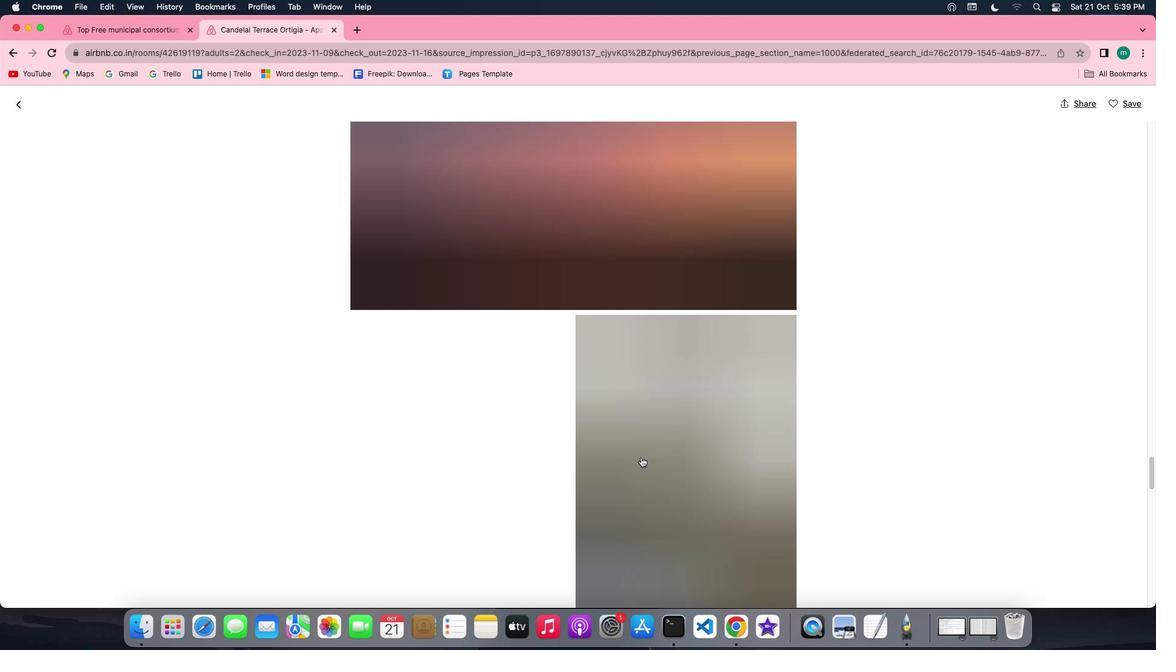 
Action: Mouse scrolled (640, 457) with delta (0, 0)
Screenshot: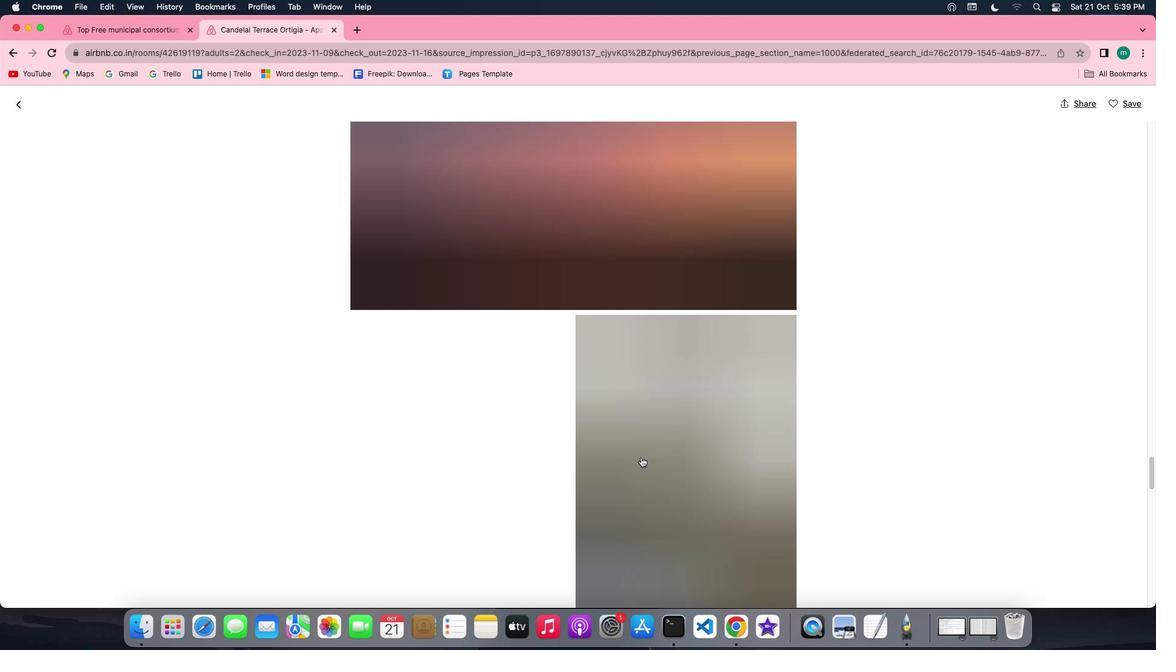 
Action: Mouse scrolled (640, 457) with delta (0, 1)
Screenshot: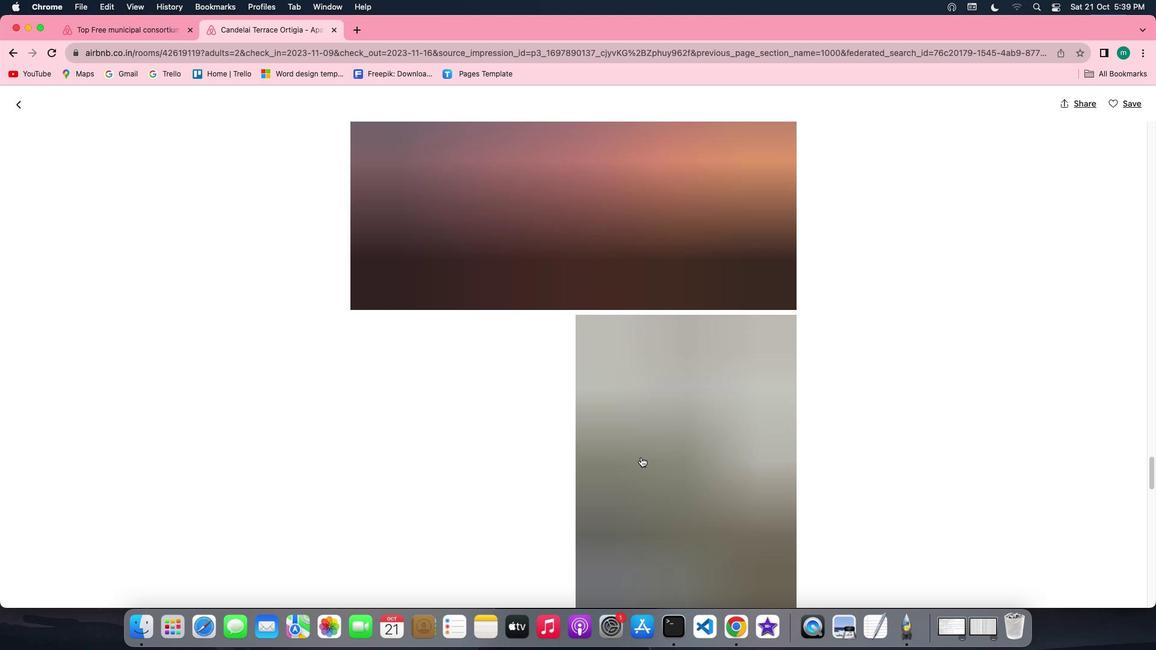 
Action: Mouse scrolled (640, 457) with delta (0, 3)
Screenshot: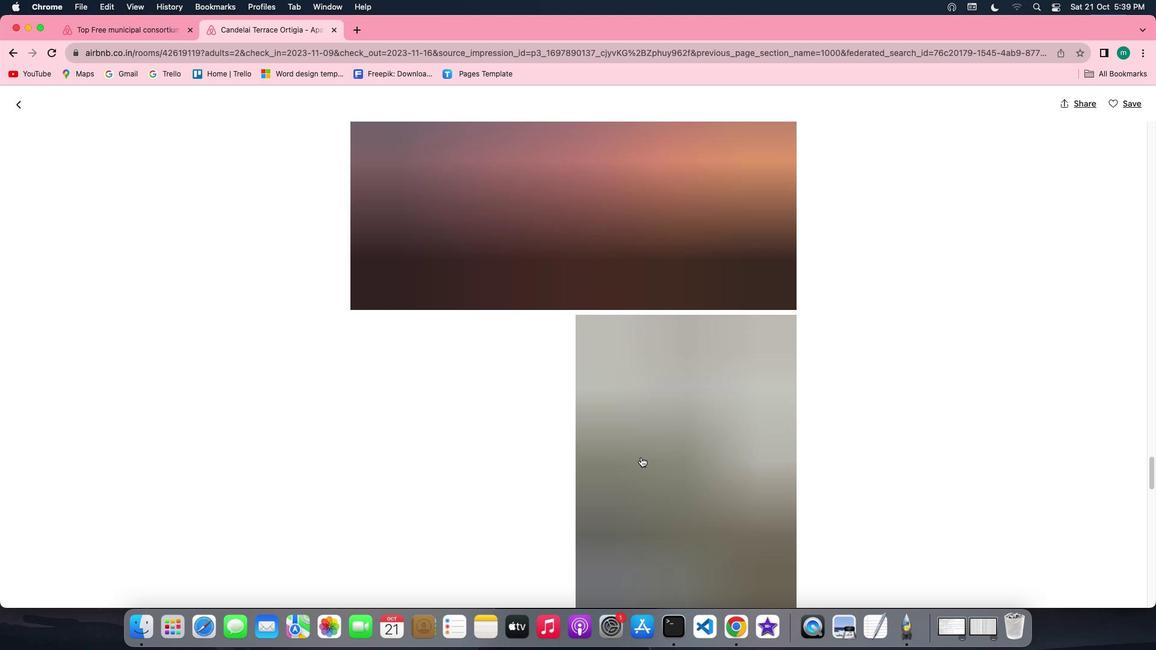 
Action: Mouse scrolled (640, 457) with delta (0, 3)
Screenshot: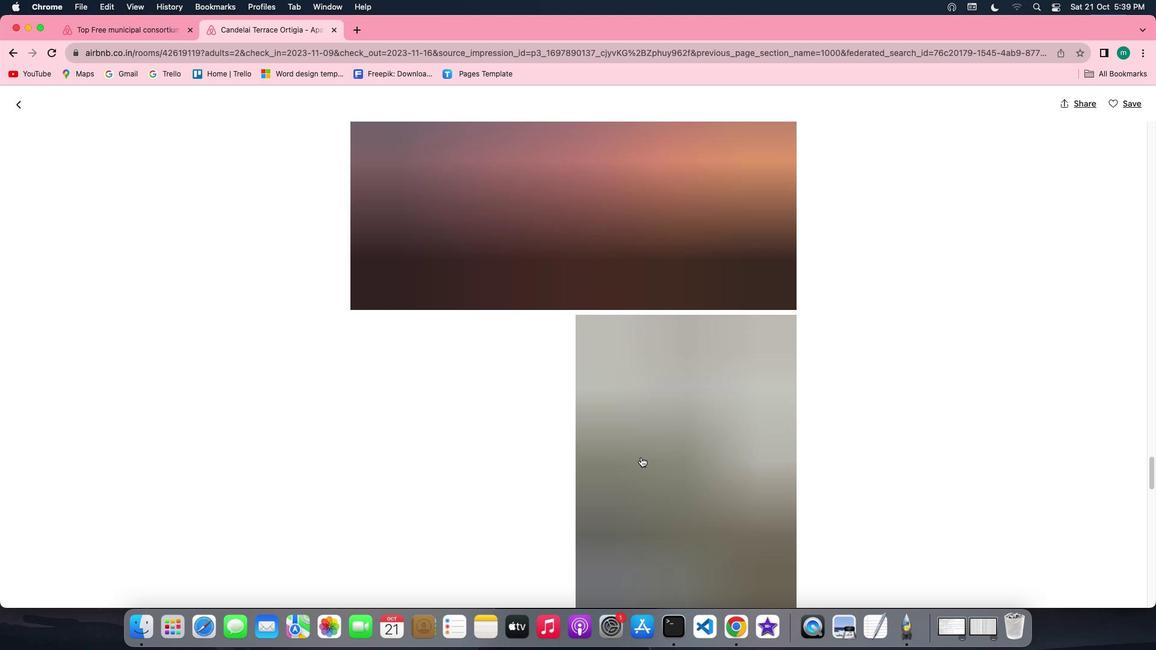 
Action: Mouse scrolled (640, 457) with delta (0, 0)
Screenshot: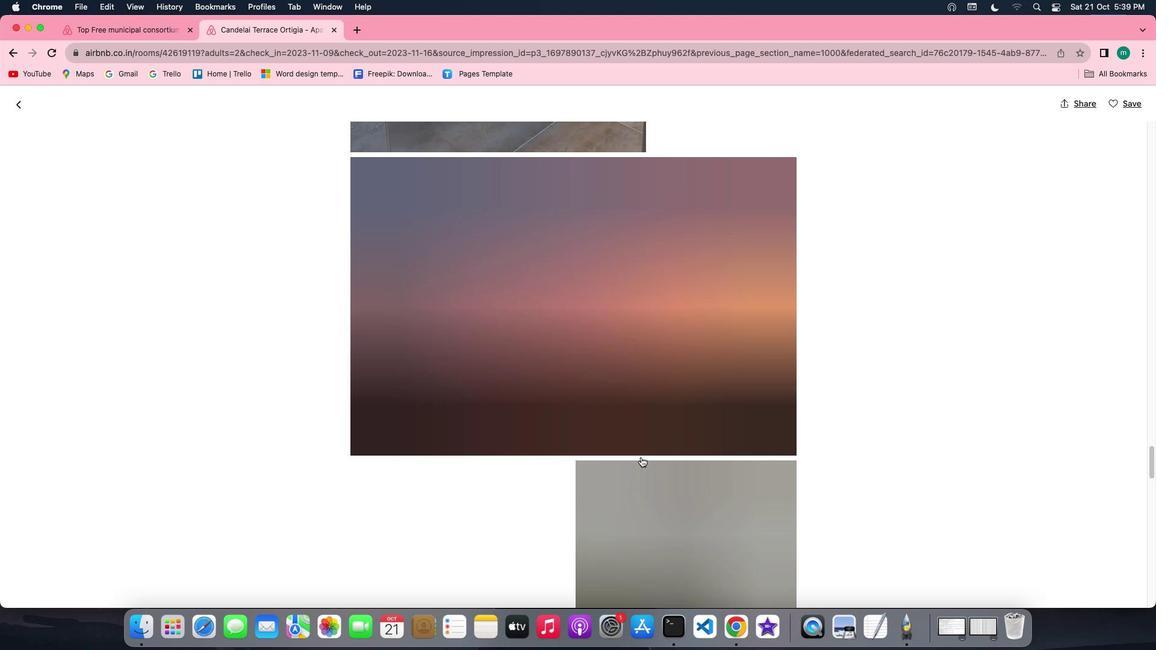 
Action: Mouse scrolled (640, 457) with delta (0, 0)
Screenshot: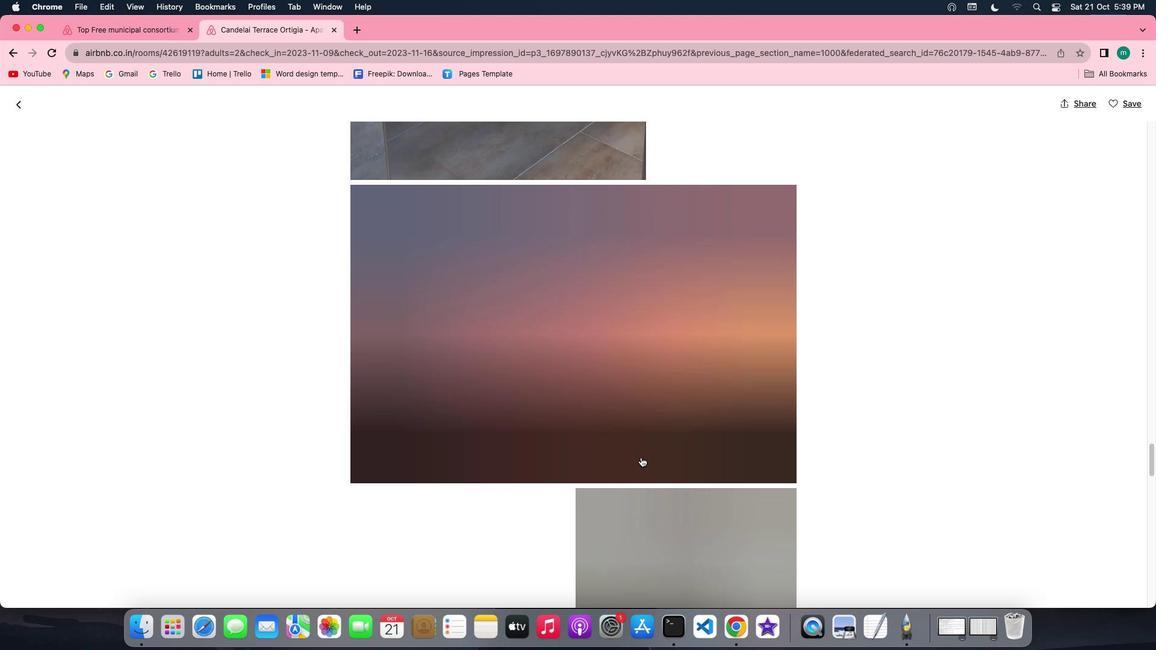 
Action: Mouse scrolled (640, 457) with delta (0, 1)
Screenshot: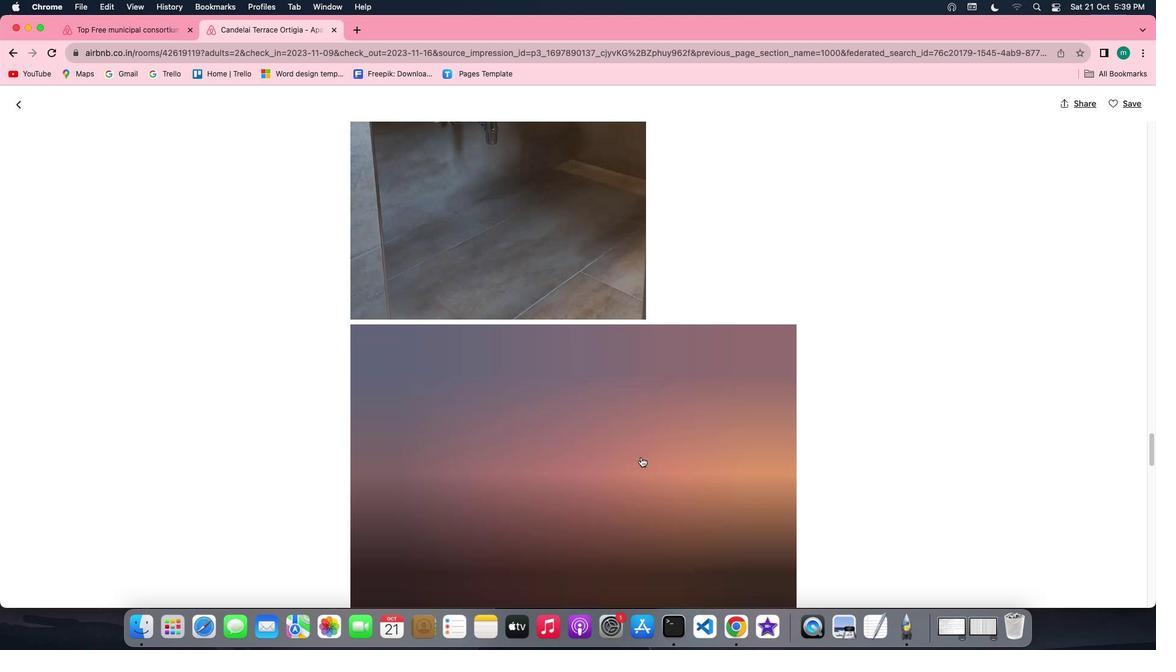 
Action: Mouse scrolled (640, 457) with delta (0, 3)
Screenshot: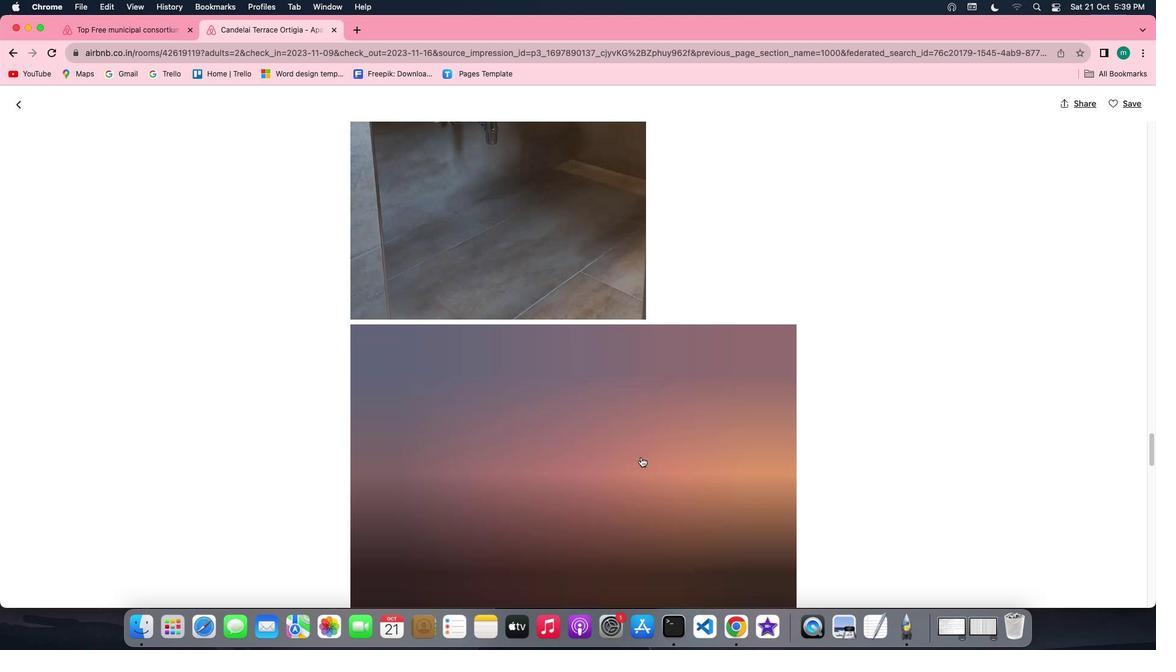 
Action: Mouse scrolled (640, 457) with delta (0, 0)
Screenshot: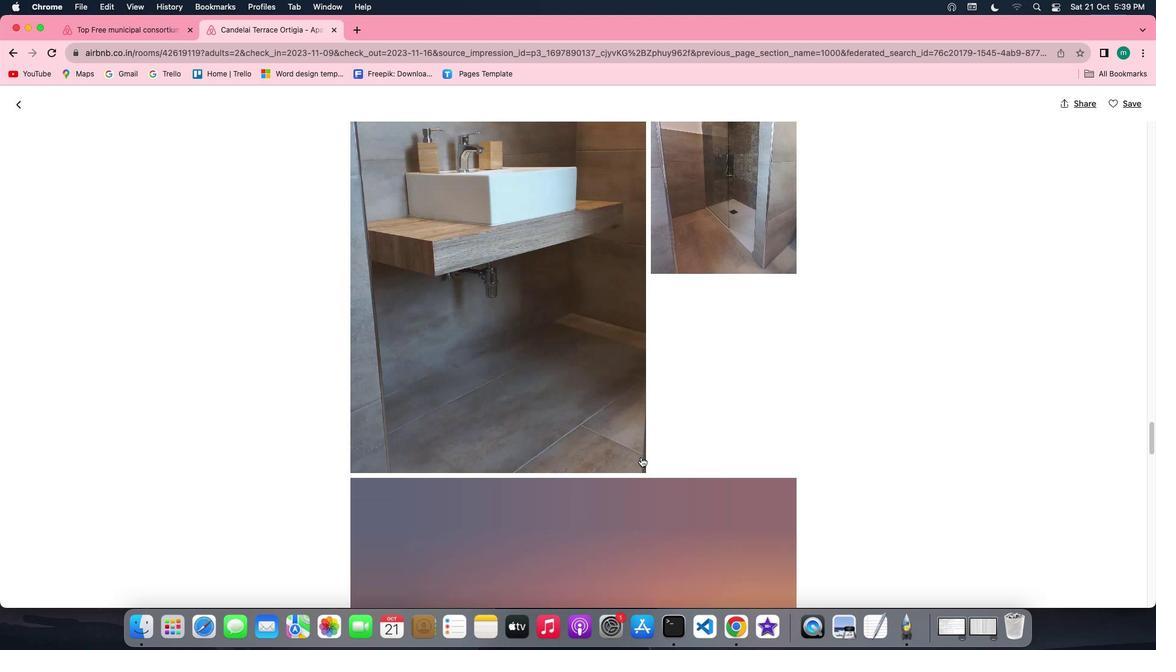 
Action: Mouse scrolled (640, 457) with delta (0, 0)
Screenshot: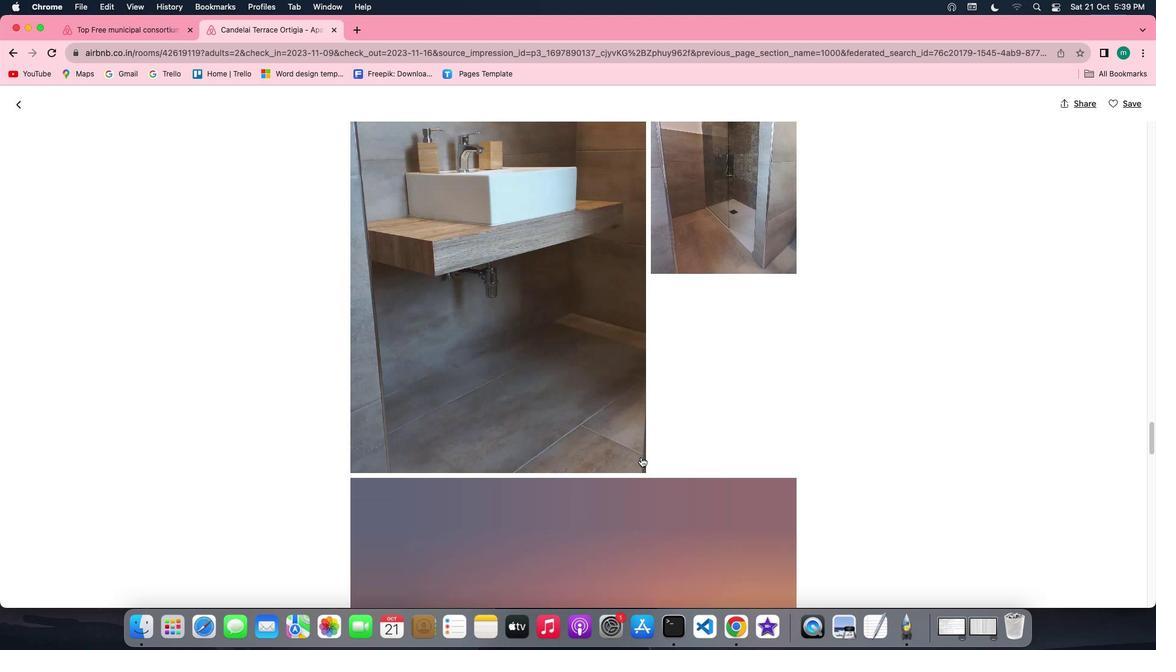 
Action: Mouse scrolled (640, 457) with delta (0, 1)
Screenshot: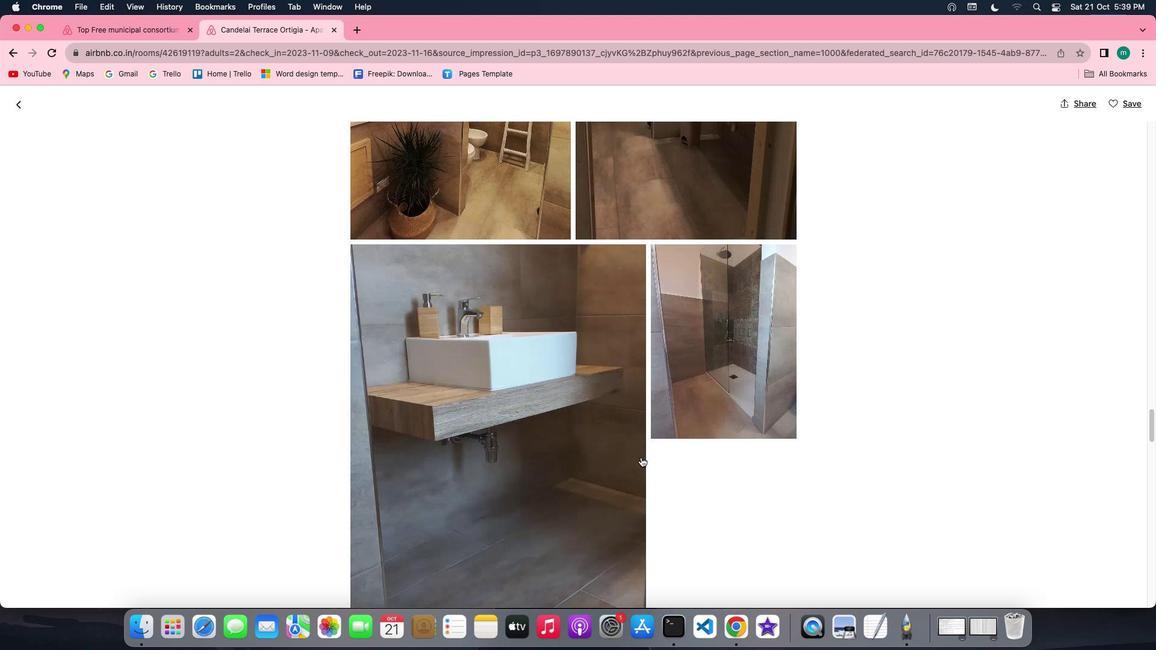 
Action: Mouse scrolled (640, 457) with delta (0, 3)
Screenshot: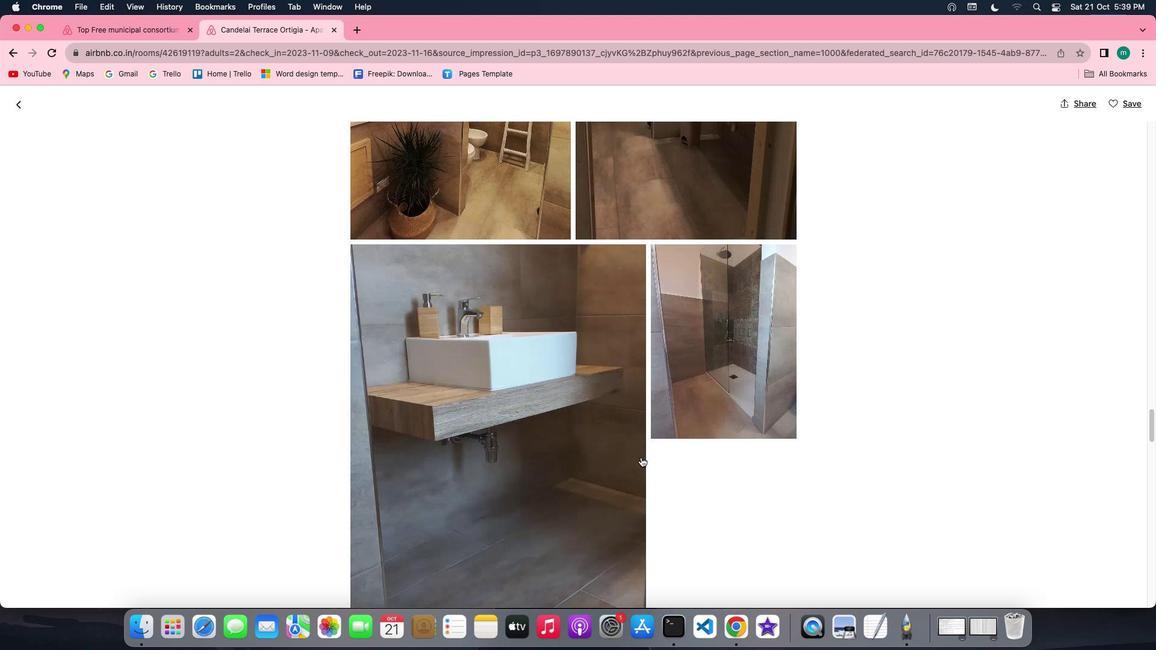 
Action: Mouse scrolled (640, 457) with delta (0, 3)
Screenshot: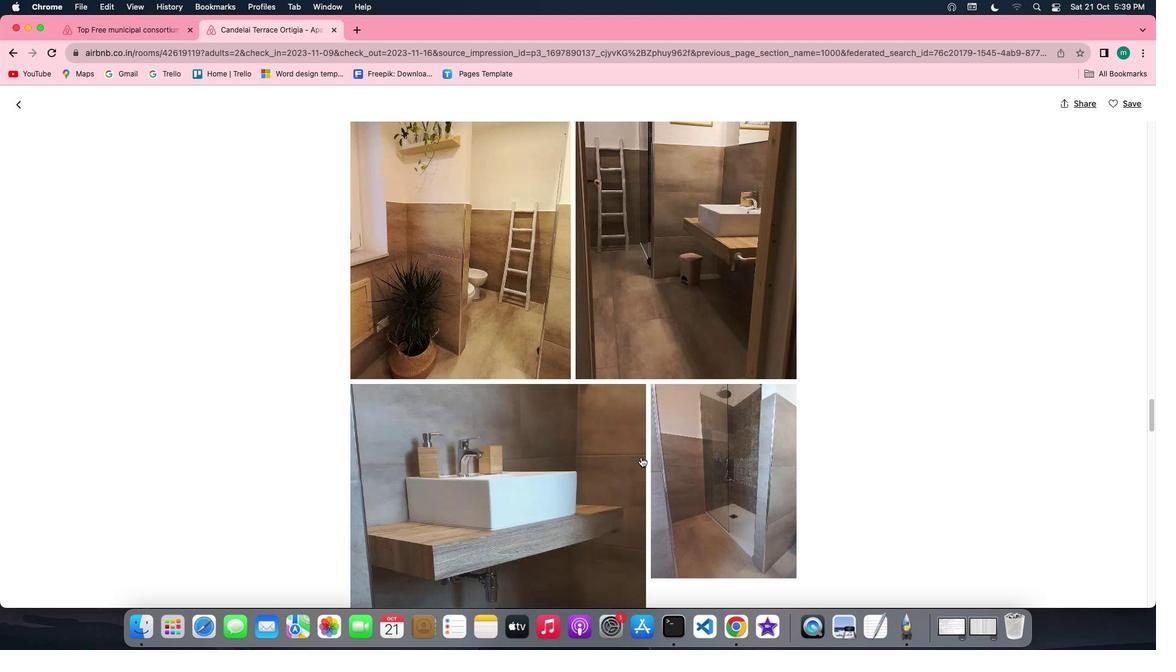 
Action: Mouse scrolled (640, 457) with delta (0, 0)
Screenshot: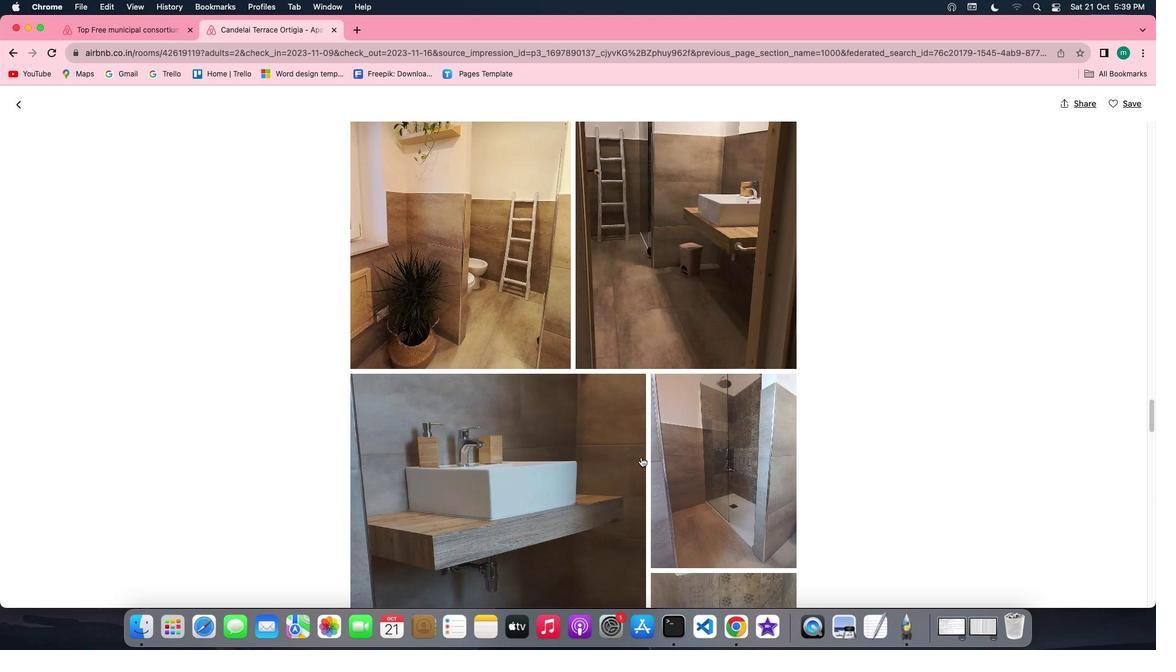 
Action: Mouse scrolled (640, 457) with delta (0, 0)
Screenshot: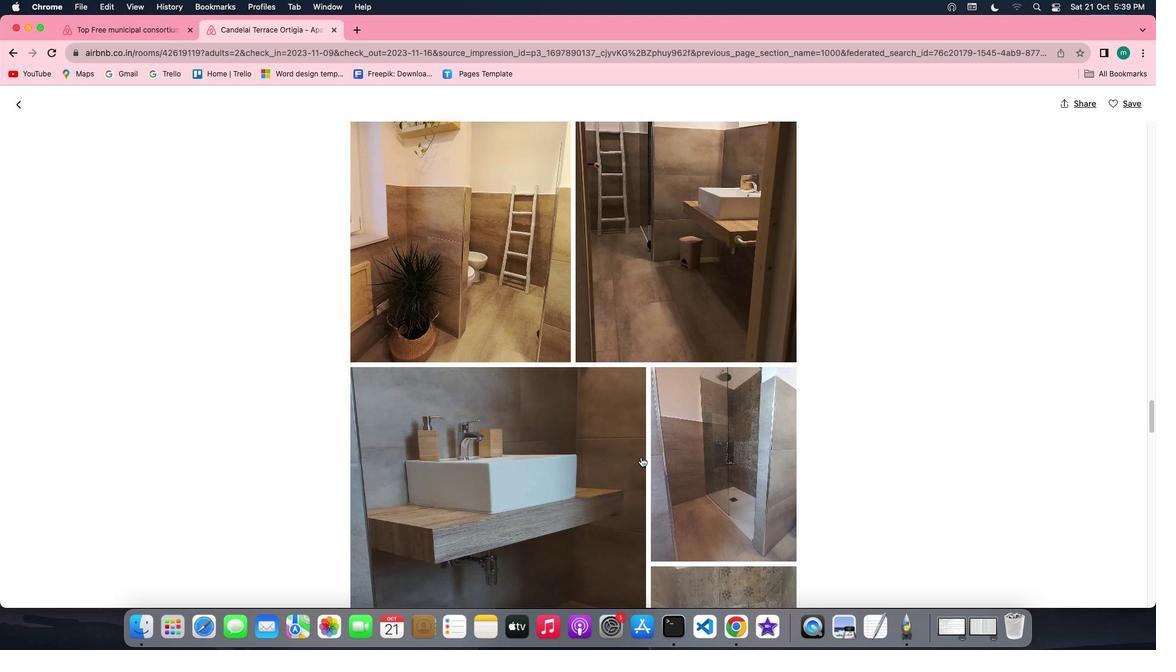 
Action: Mouse scrolled (640, 457) with delta (0, -1)
Screenshot: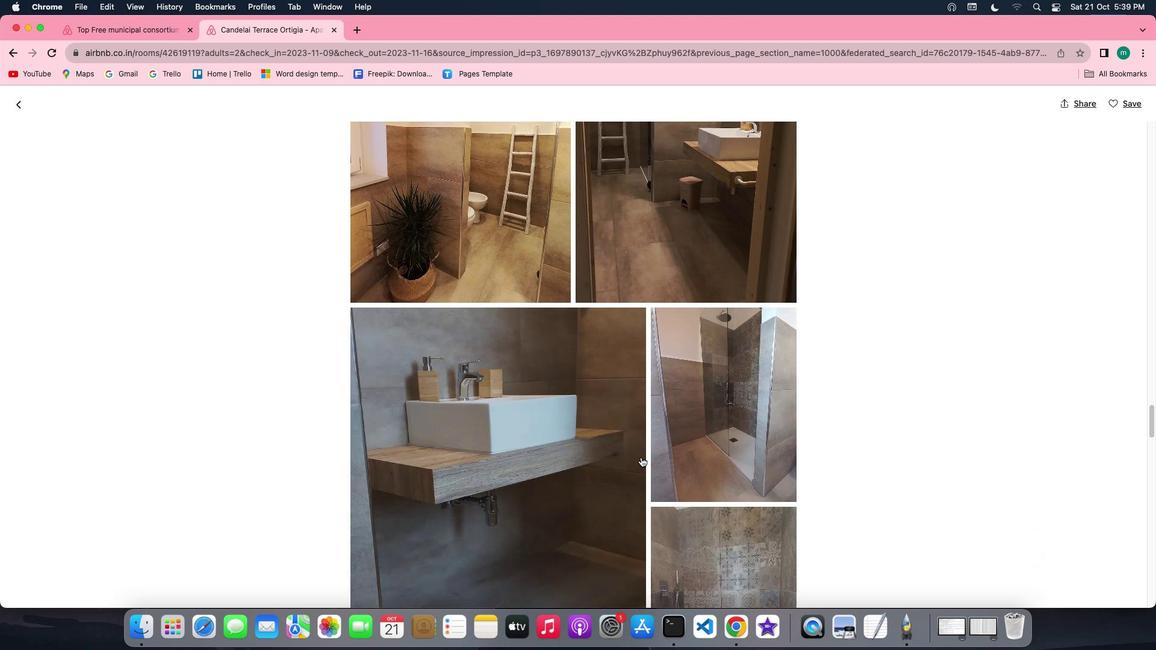 
Action: Mouse scrolled (640, 457) with delta (0, -1)
Screenshot: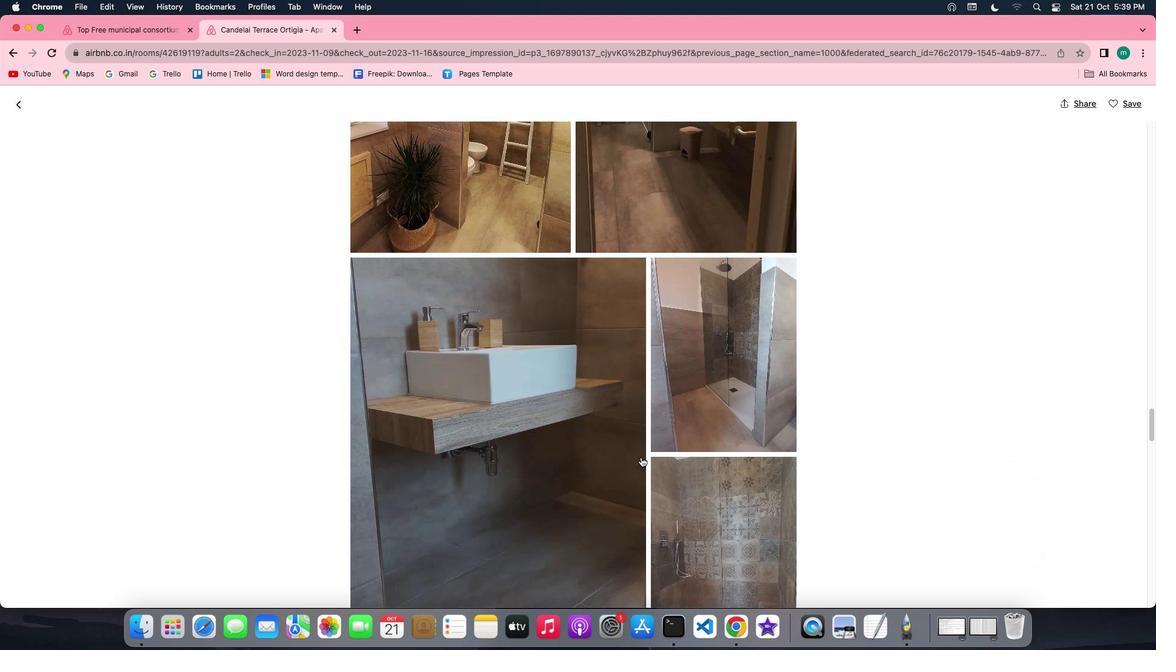 
Action: Mouse scrolled (640, 457) with delta (0, 0)
Screenshot: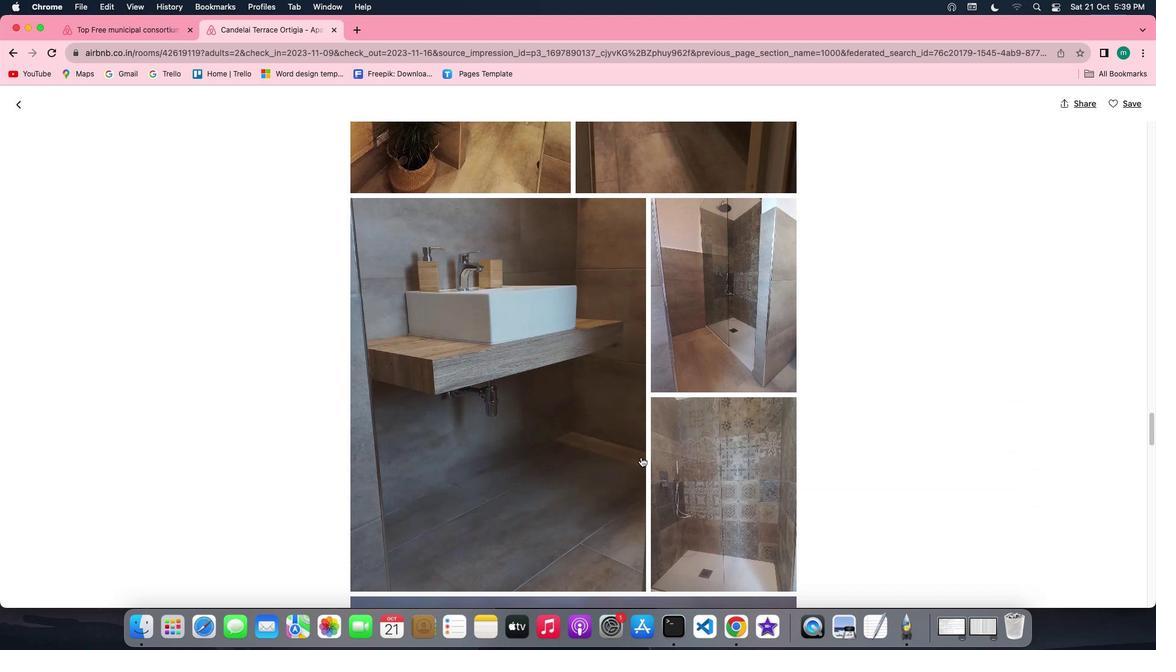 
Action: Mouse scrolled (640, 457) with delta (0, 0)
Screenshot: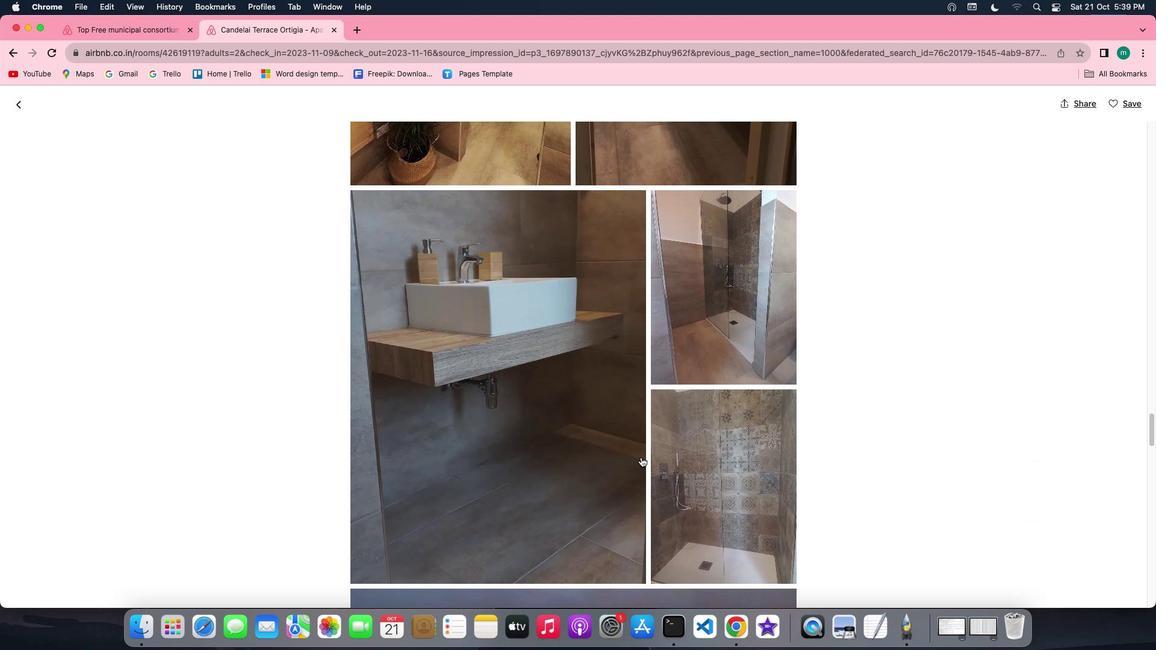 
Action: Mouse scrolled (640, 457) with delta (0, 0)
Screenshot: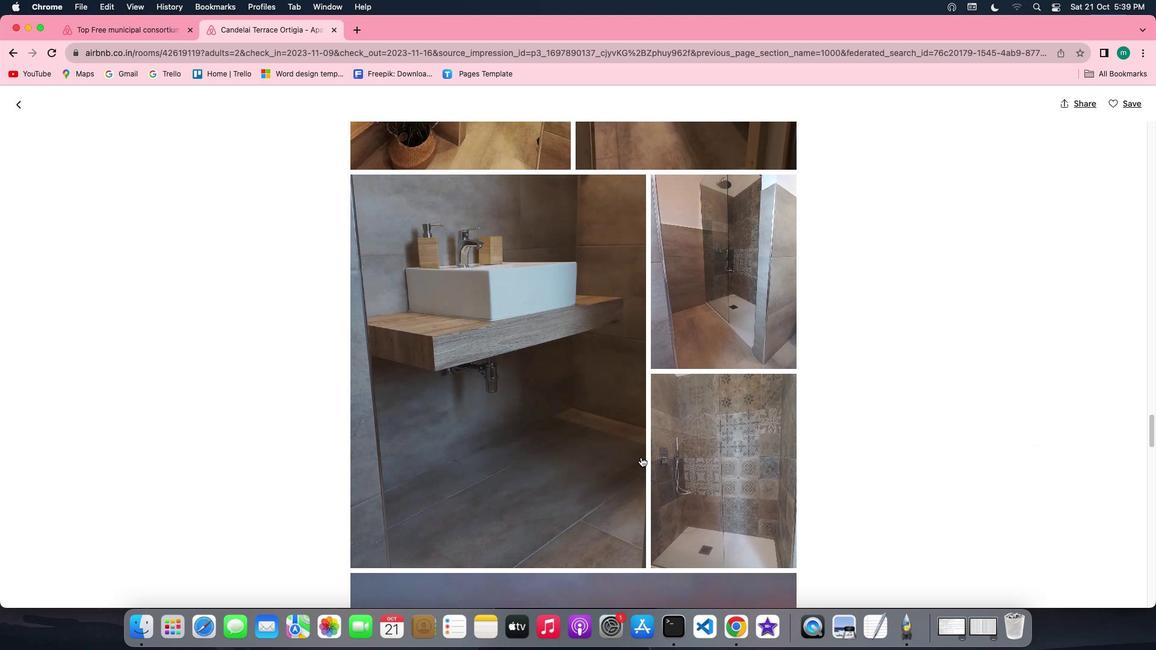
Action: Mouse scrolled (640, 457) with delta (0, -1)
Screenshot: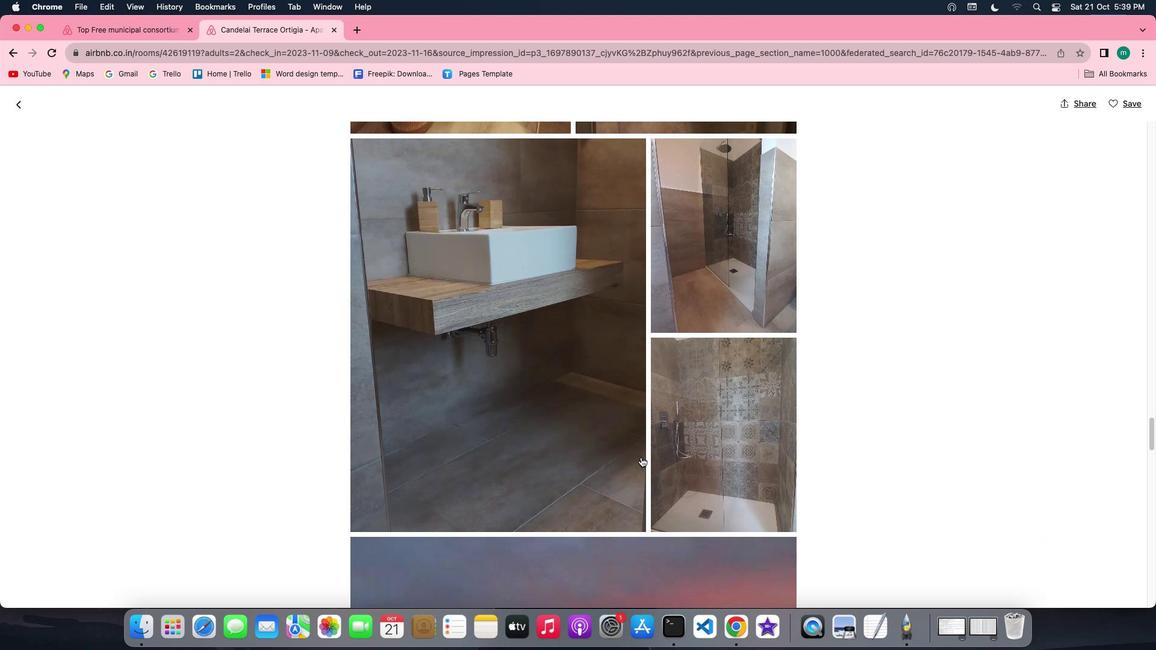 
Action: Mouse scrolled (640, 457) with delta (0, -2)
Screenshot: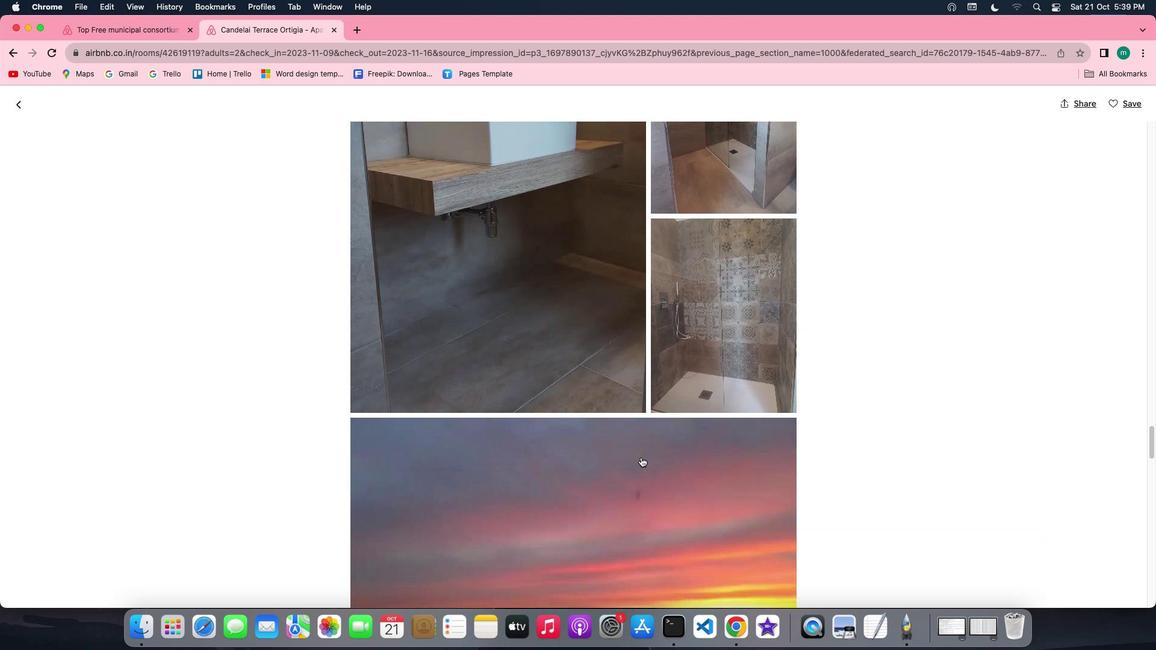 
Action: Mouse scrolled (640, 457) with delta (0, 0)
Screenshot: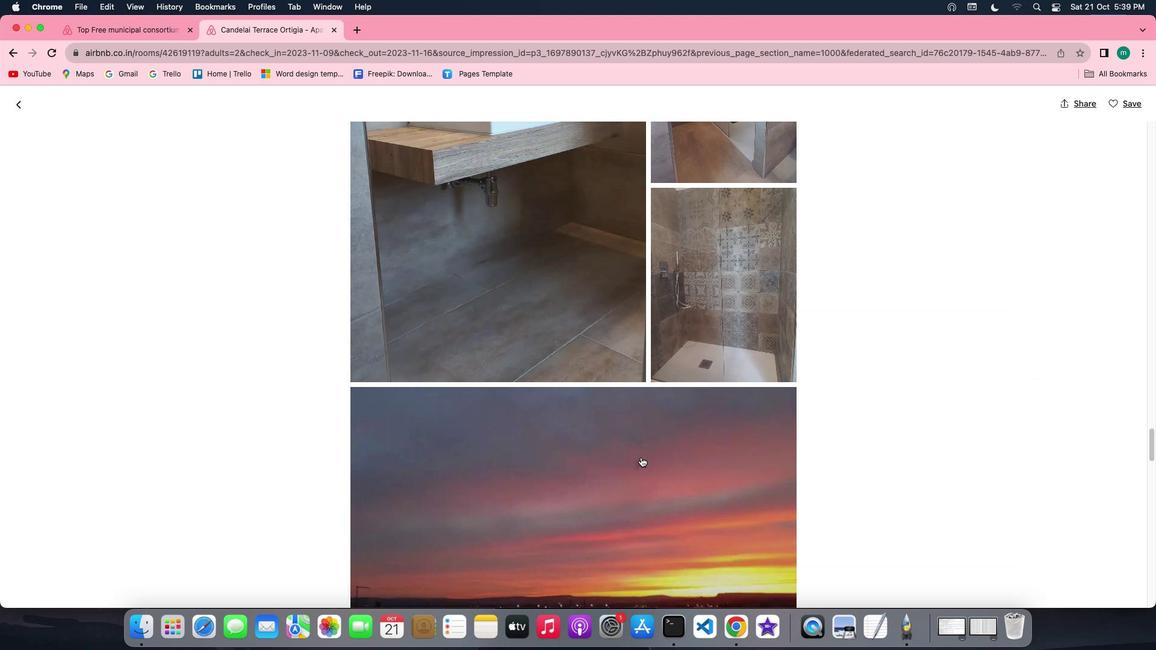 
Action: Mouse scrolled (640, 457) with delta (0, 0)
Screenshot: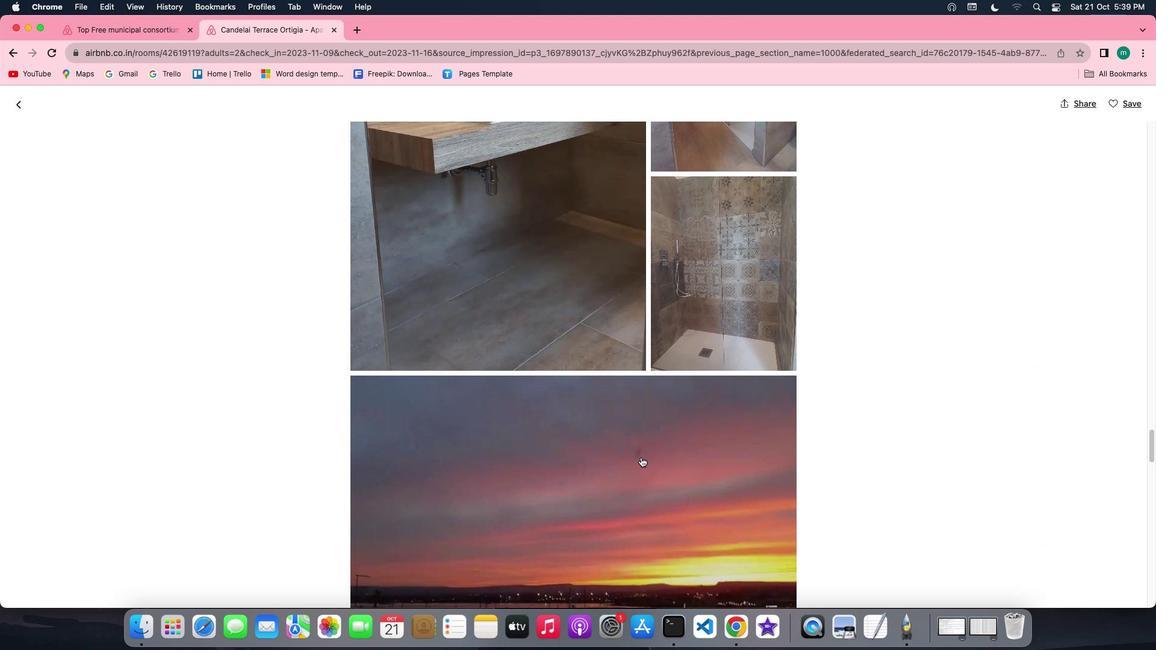 
Action: Mouse scrolled (640, 457) with delta (0, -1)
Screenshot: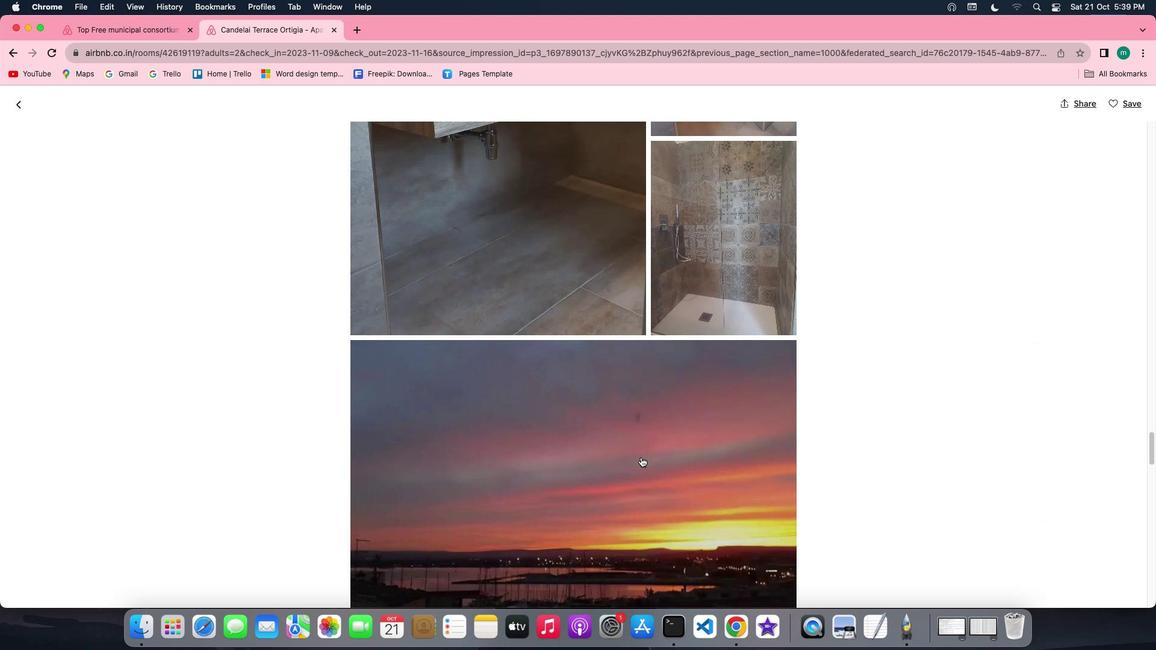 
Action: Mouse scrolled (640, 457) with delta (0, -1)
Screenshot: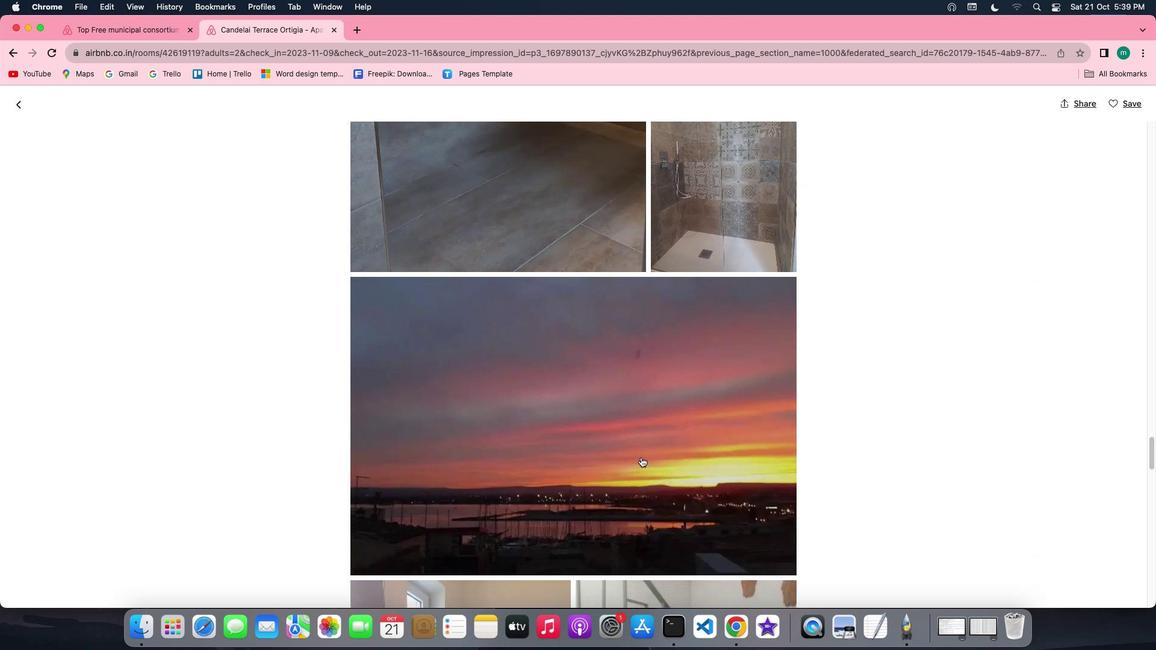 
Action: Mouse moved to (637, 459)
Screenshot: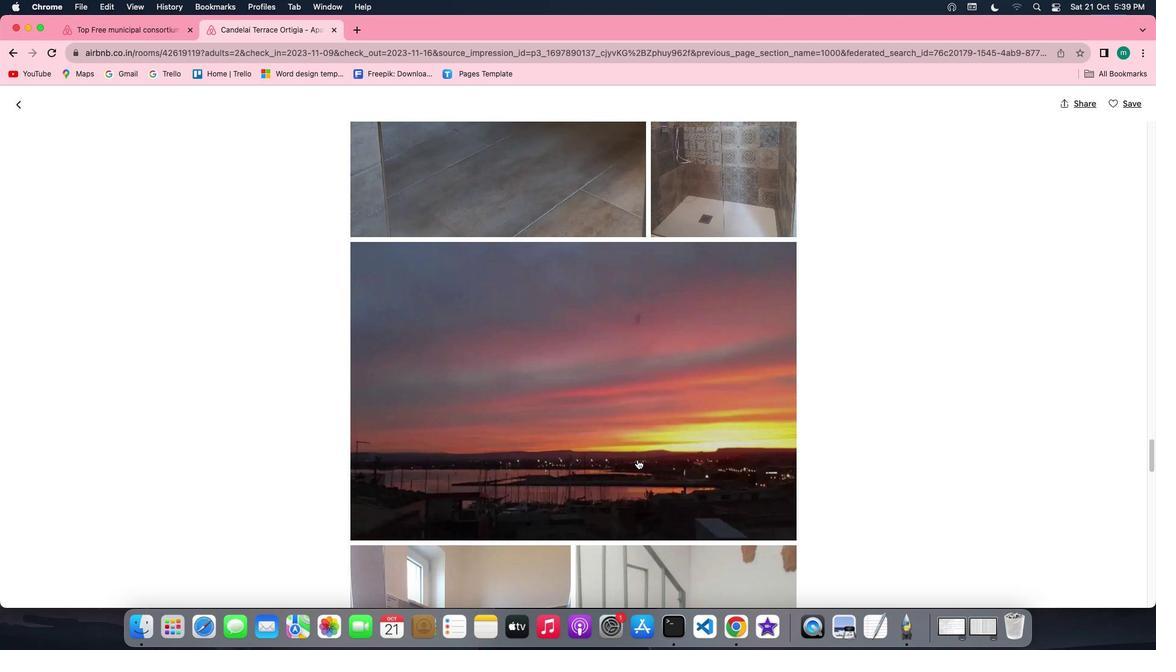 
Action: Mouse scrolled (637, 459) with delta (0, 0)
Screenshot: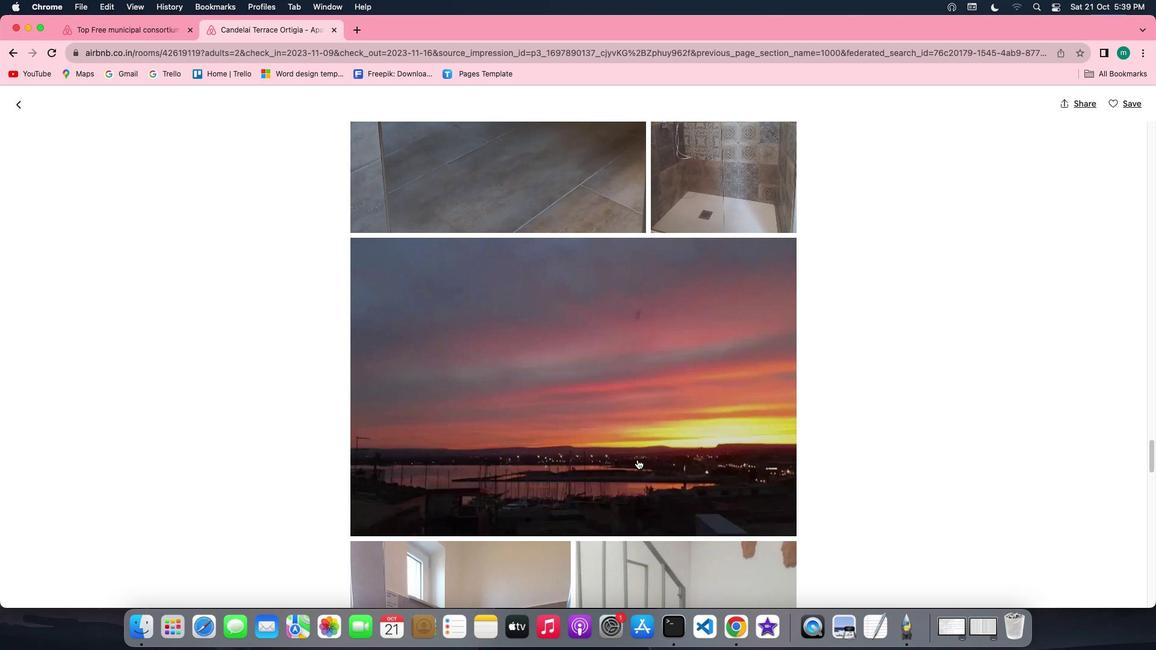 
Action: Mouse scrolled (637, 459) with delta (0, 0)
Screenshot: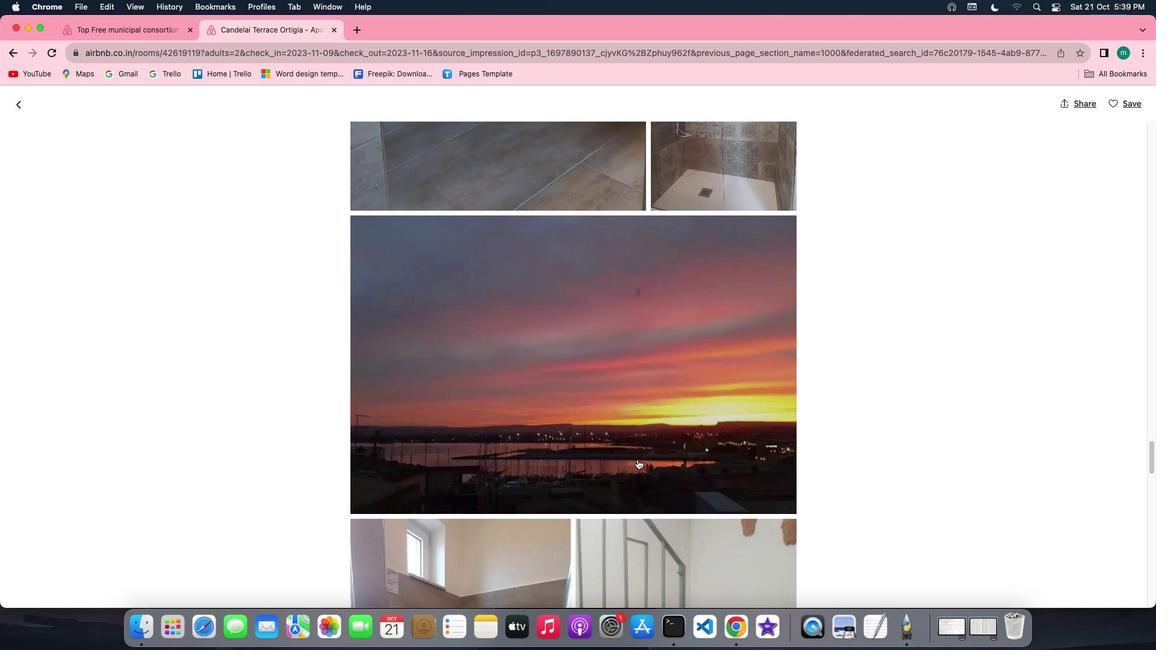 
Action: Mouse scrolled (637, 459) with delta (0, -1)
Screenshot: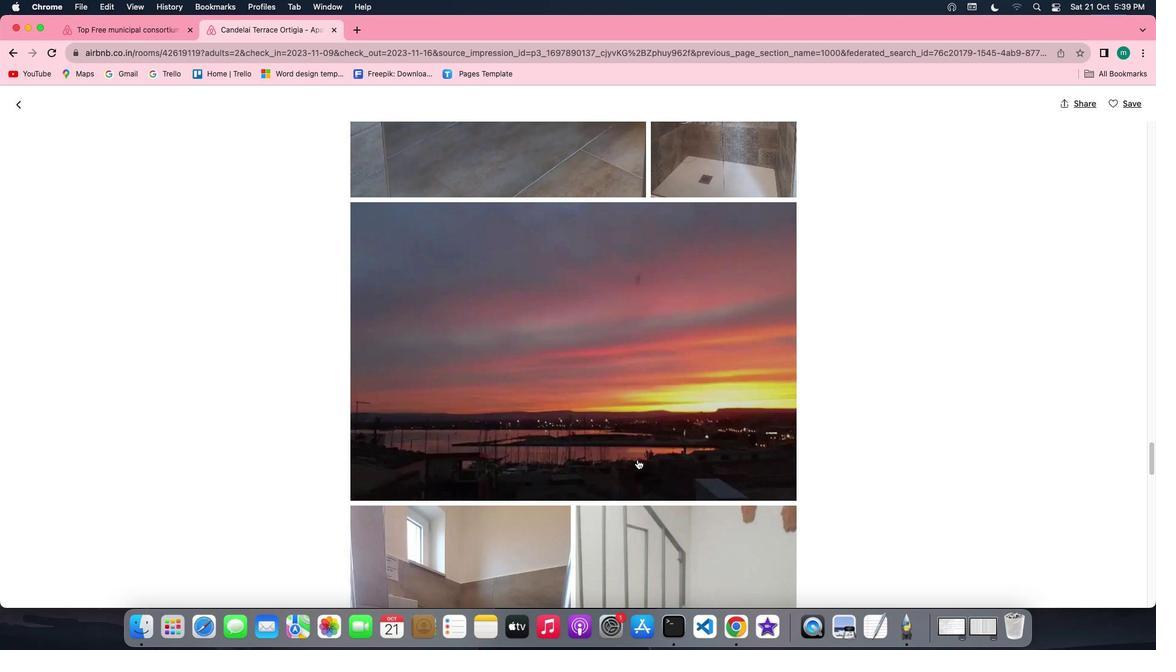 
Action: Mouse scrolled (637, 459) with delta (0, -1)
Screenshot: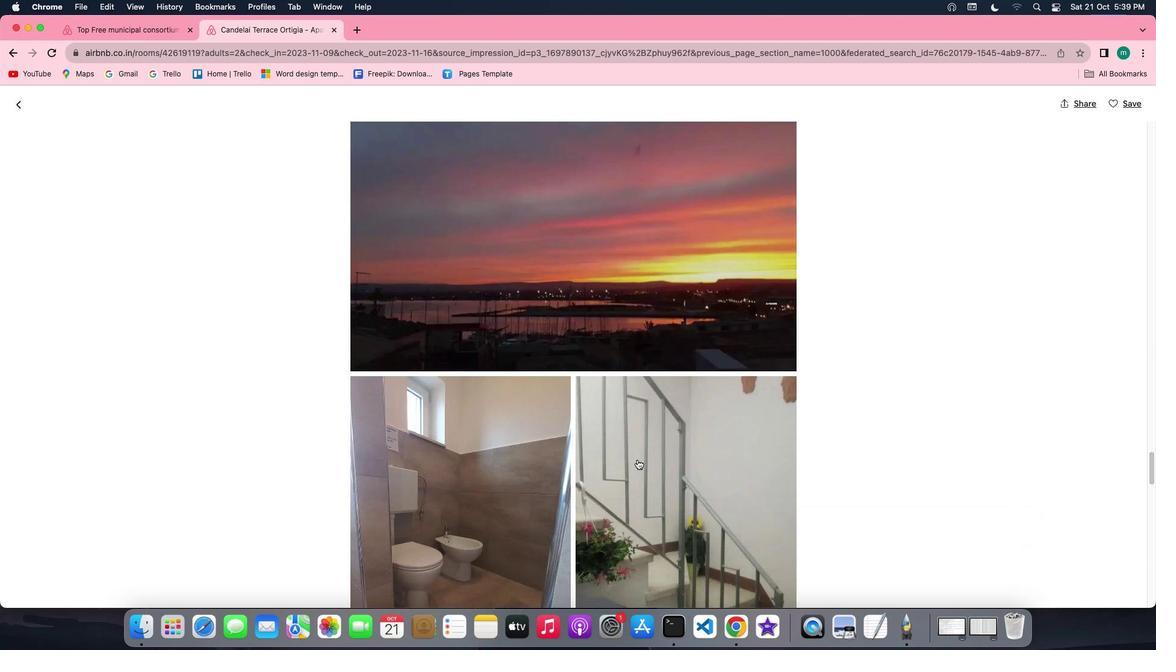 
Action: Mouse scrolled (637, 459) with delta (0, 0)
Screenshot: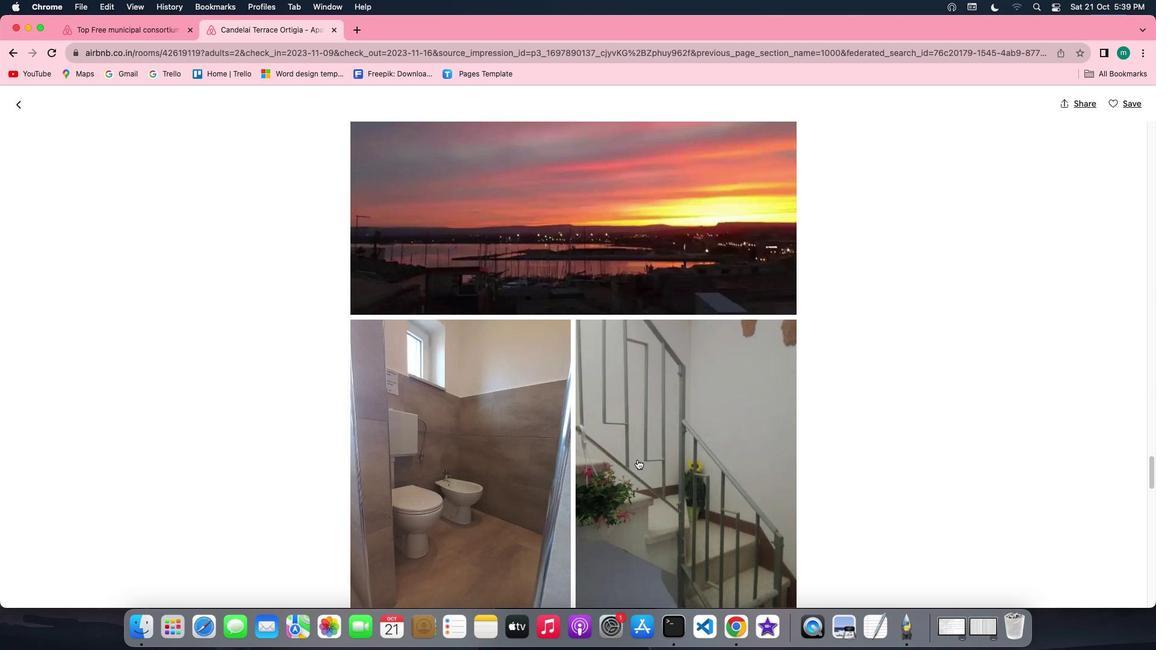 
Action: Mouse scrolled (637, 459) with delta (0, 0)
Screenshot: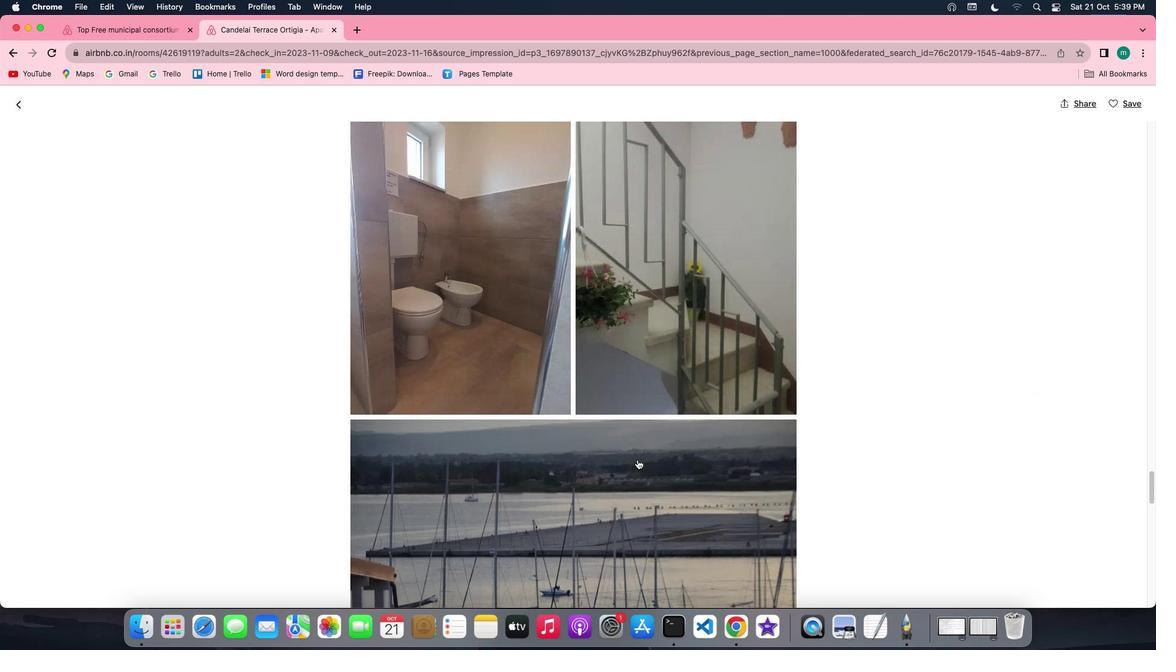 
Action: Mouse scrolled (637, 459) with delta (0, -1)
Screenshot: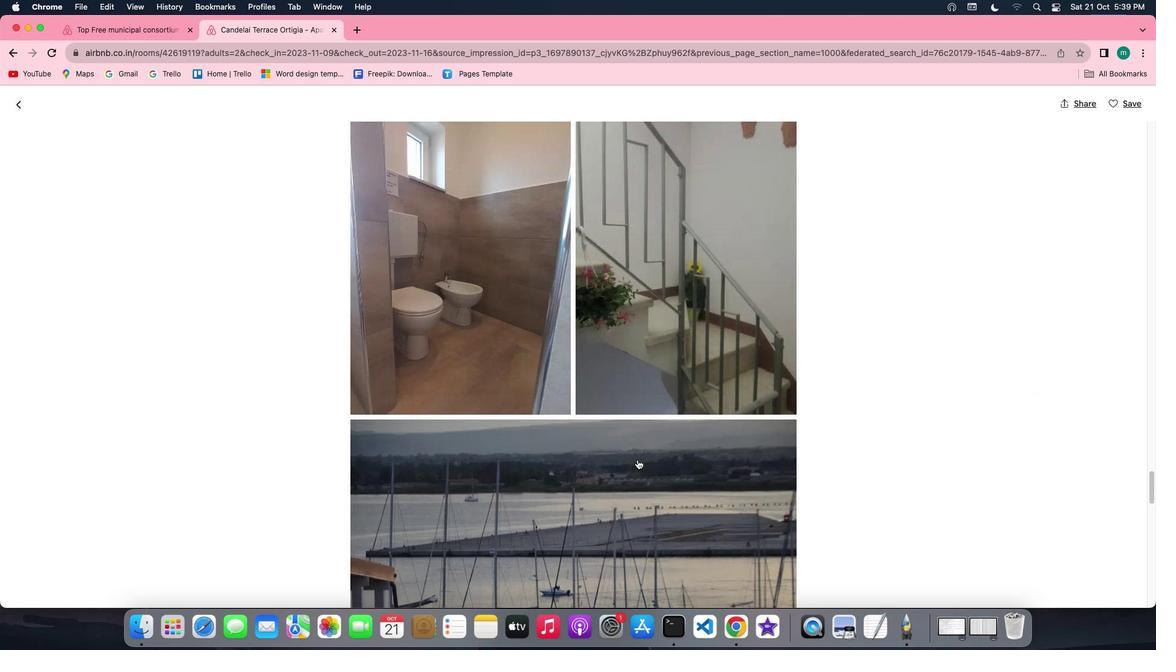 
Action: Mouse scrolled (637, 459) with delta (0, -3)
Screenshot: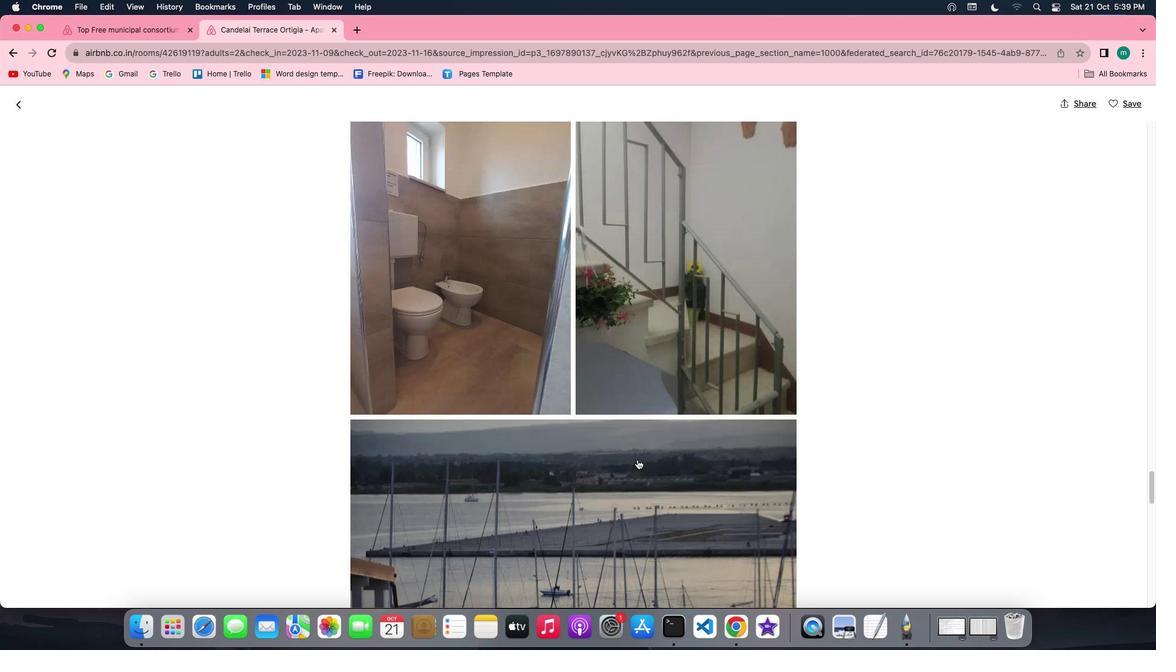 
Action: Mouse scrolled (637, 459) with delta (0, -3)
Screenshot: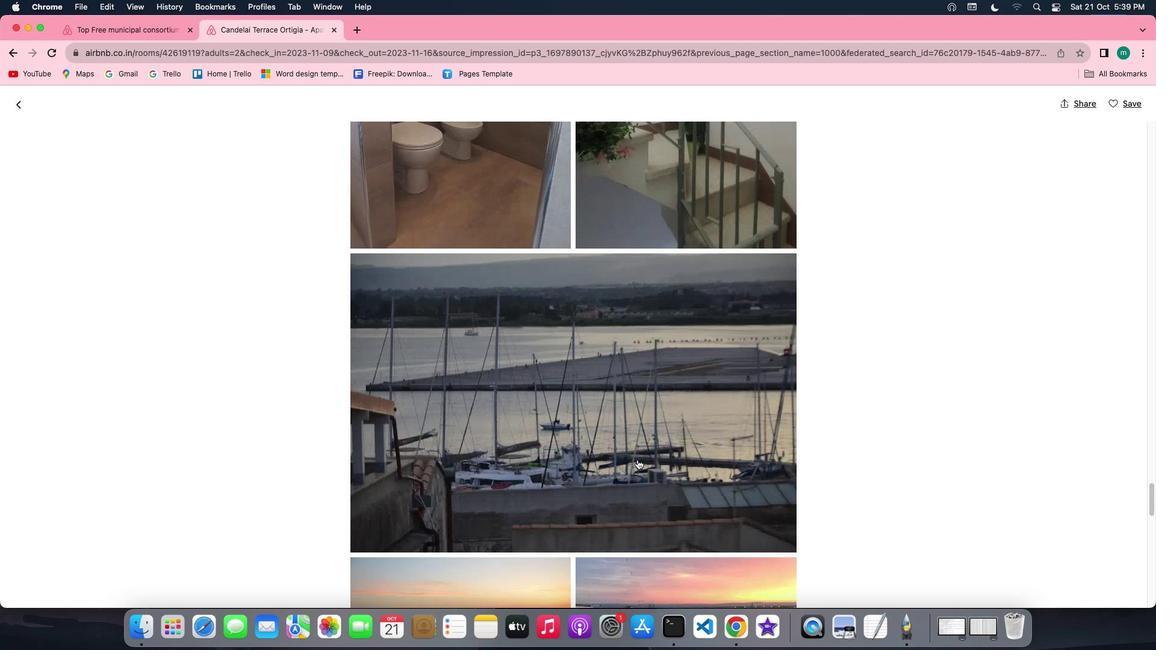 
Action: Mouse scrolled (637, 459) with delta (0, 0)
Screenshot: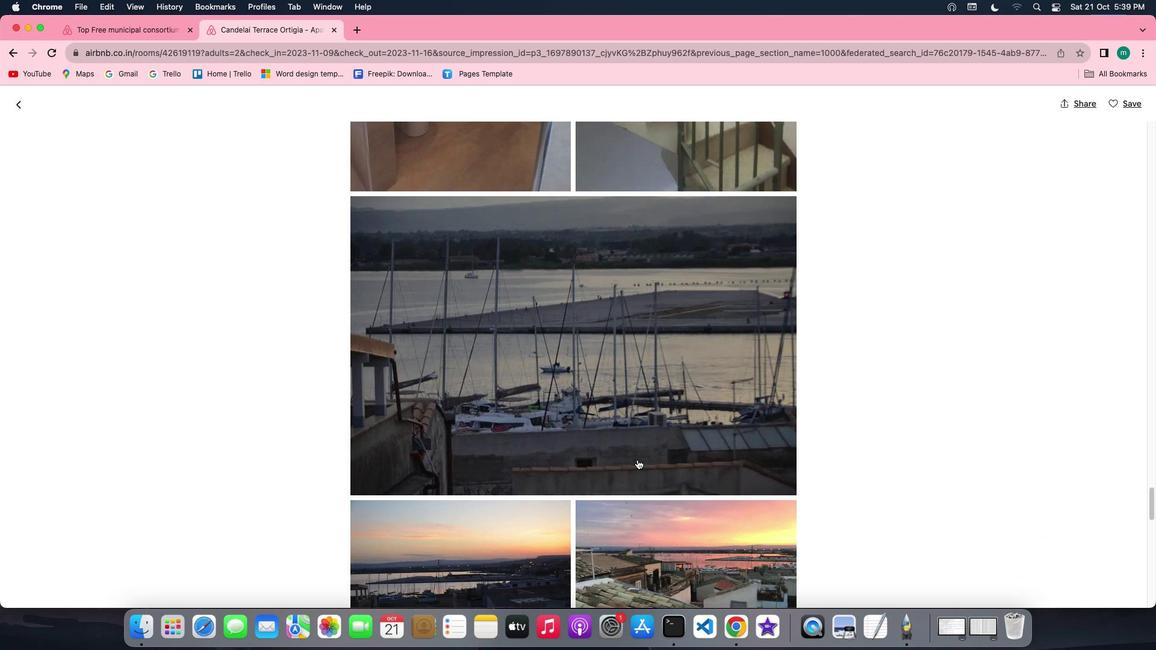 
Action: Mouse scrolled (637, 459) with delta (0, 0)
